 Task: Create a ticket for managing requests related to user account data export.
Action: Mouse moved to (453, 228)
Screenshot: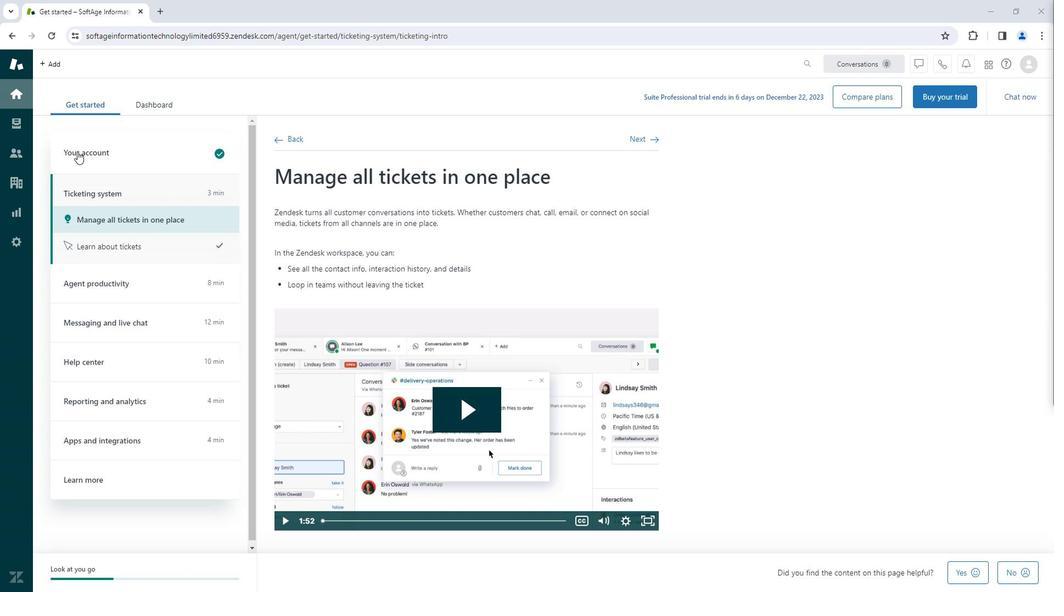 
Action: Mouse pressed left at (453, 228)
Screenshot: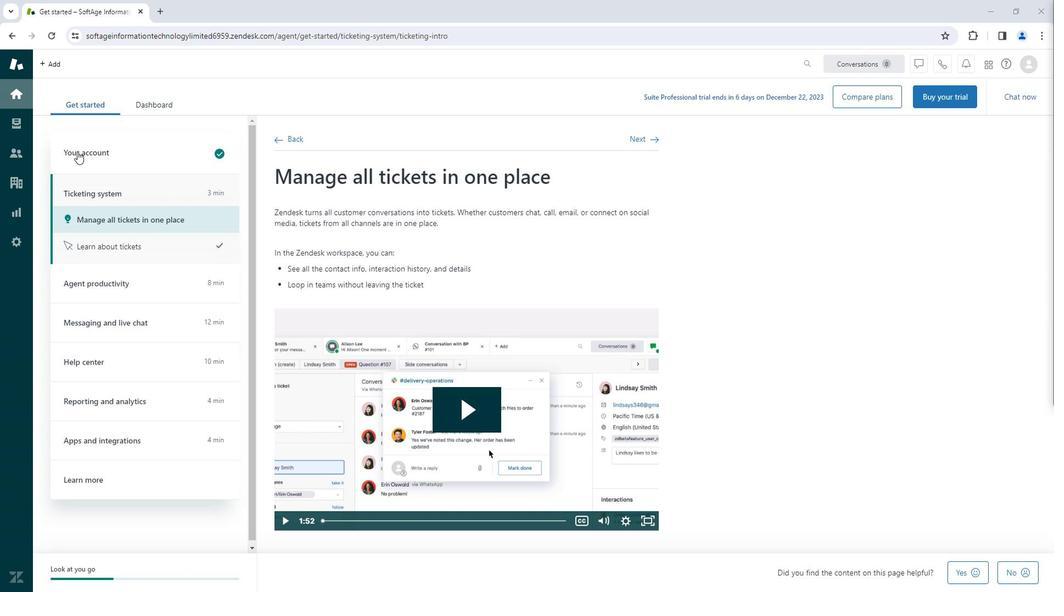 
Action: Mouse pressed left at (453, 228)
Screenshot: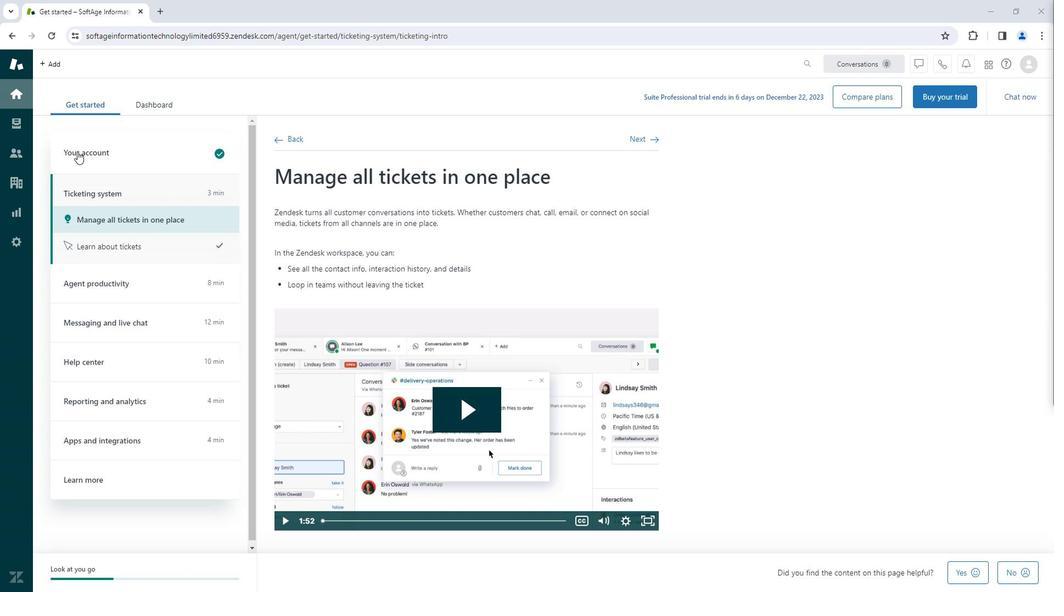 
Action: Mouse pressed left at (453, 228)
Screenshot: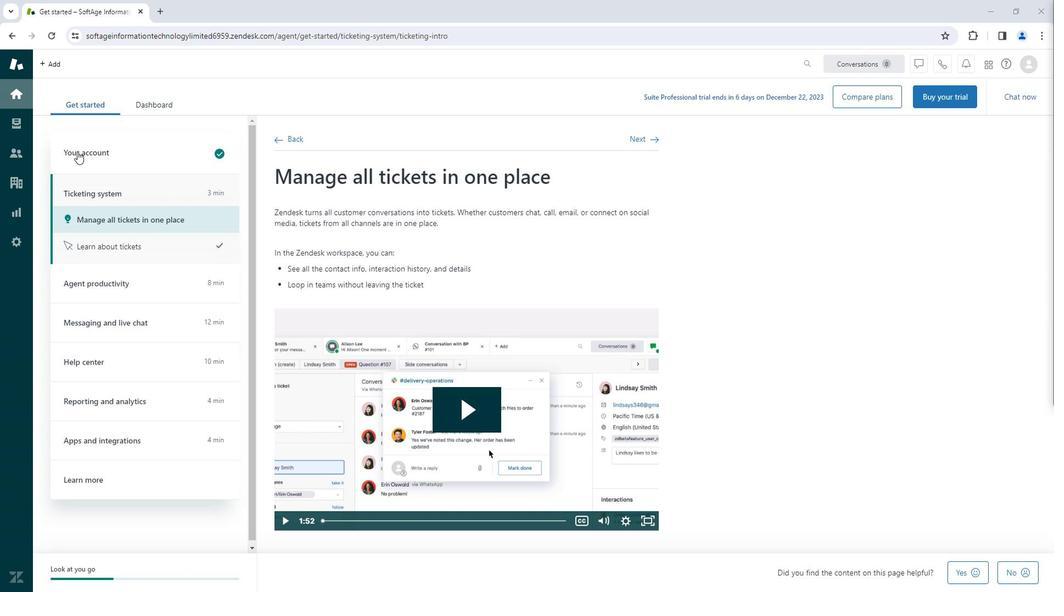 
Action: Mouse pressed left at (453, 228)
Screenshot: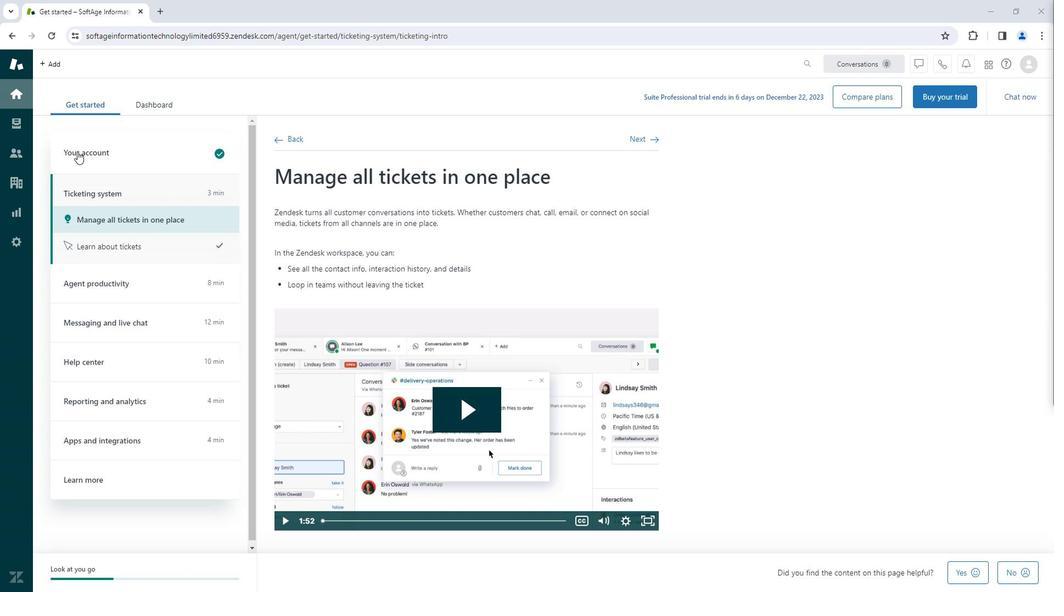 
Action: Mouse pressed left at (453, 228)
Screenshot: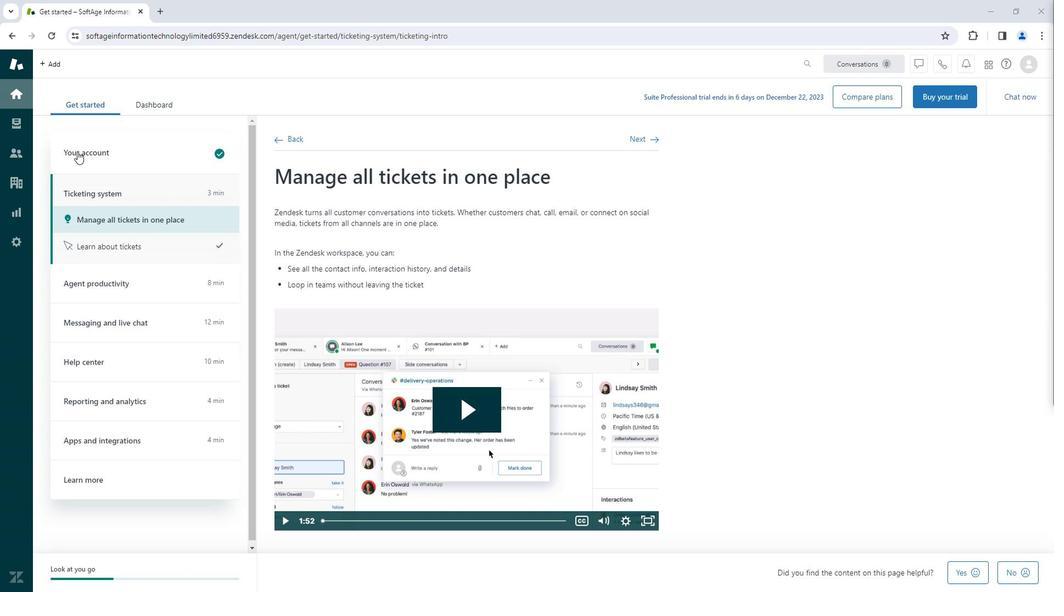 
Action: Mouse pressed left at (453, 228)
Screenshot: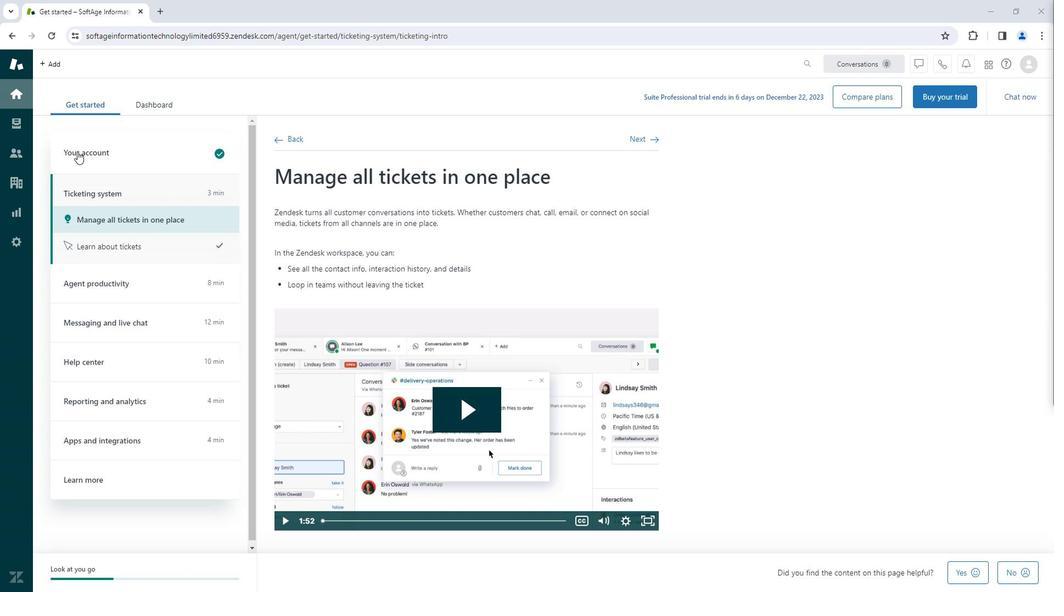 
Action: Mouse moved to (233, 225)
Screenshot: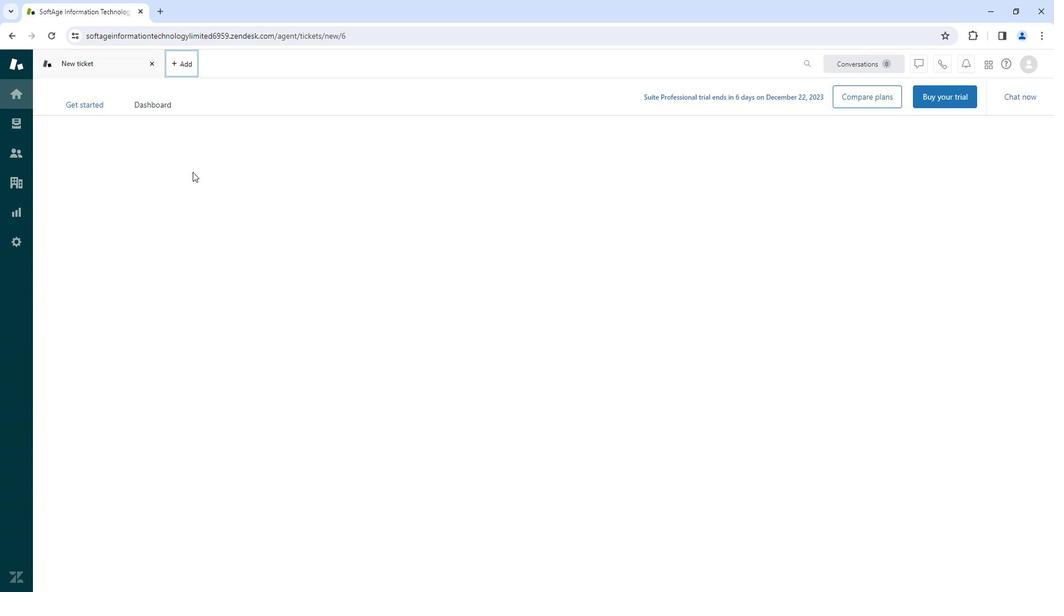 
Action: Mouse pressed left at (233, 225)
Screenshot: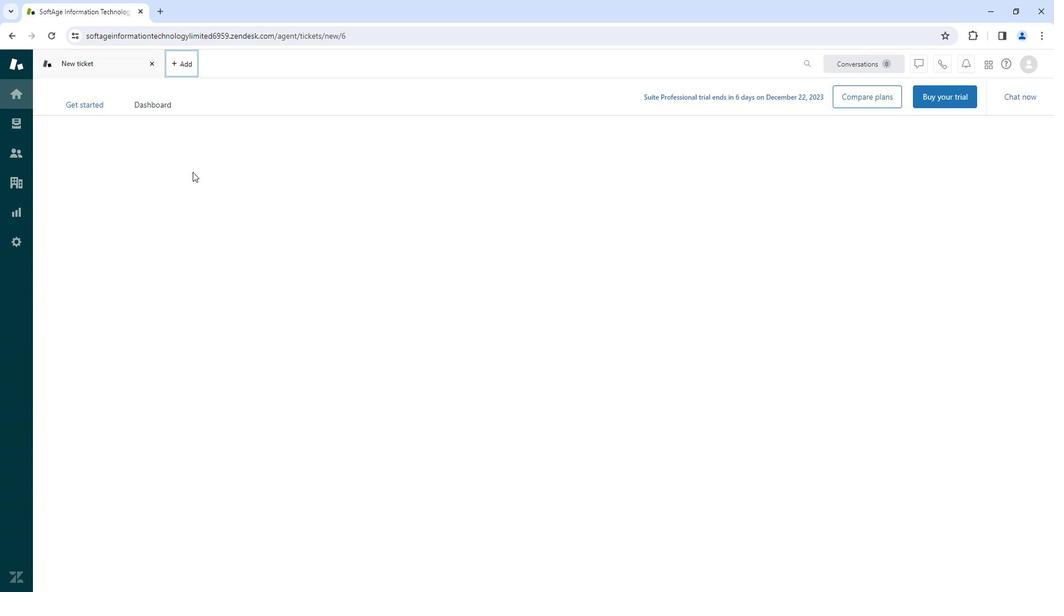 
Action: Mouse pressed left at (233, 225)
Screenshot: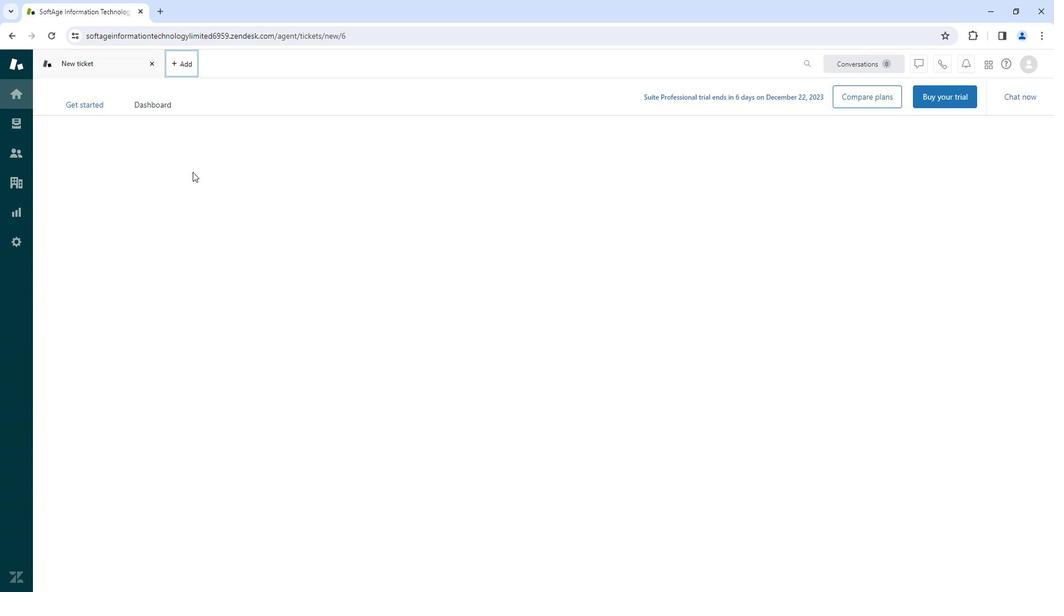 
Action: Mouse pressed left at (233, 225)
Screenshot: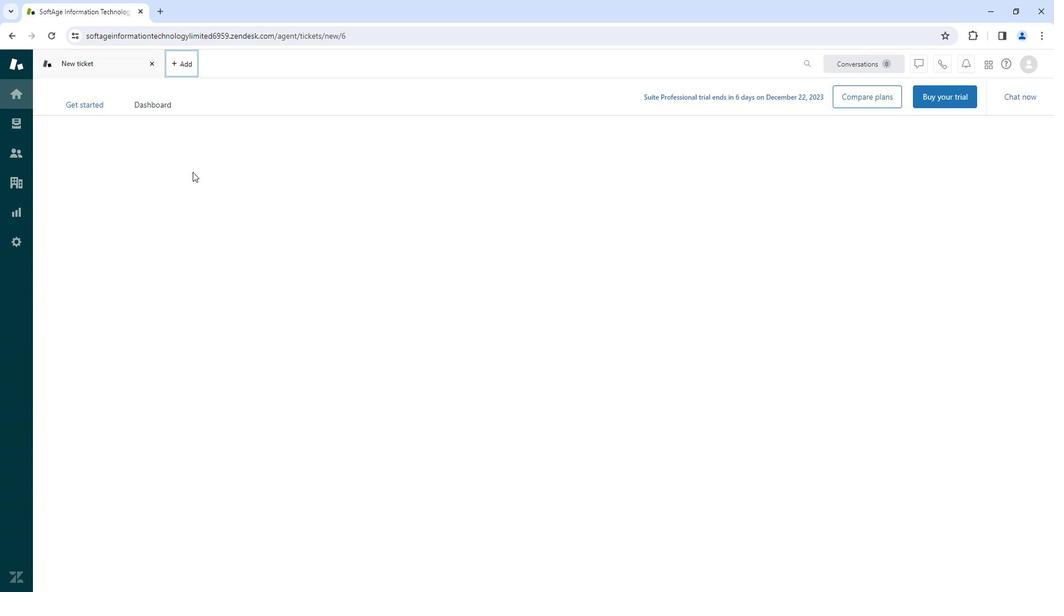 
Action: Mouse pressed left at (233, 225)
Screenshot: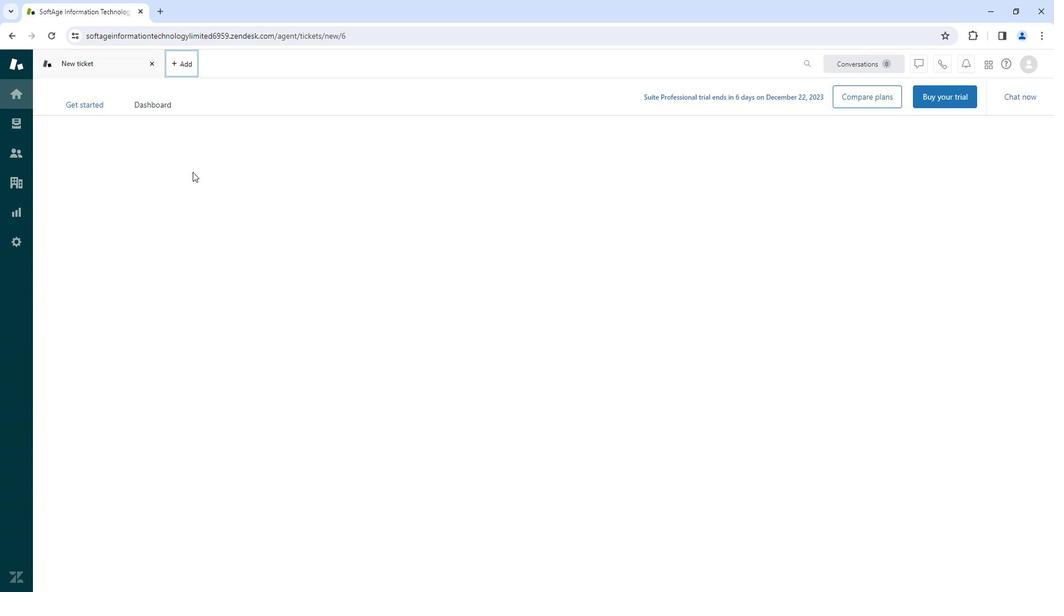 
Action: Mouse pressed left at (233, 225)
Screenshot: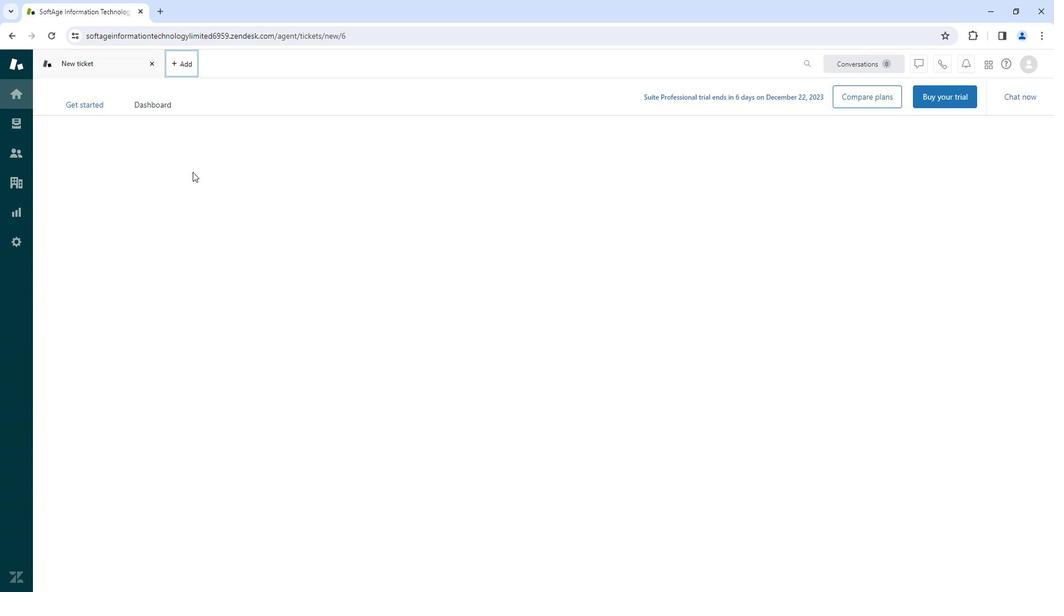 
Action: Mouse pressed left at (233, 225)
Screenshot: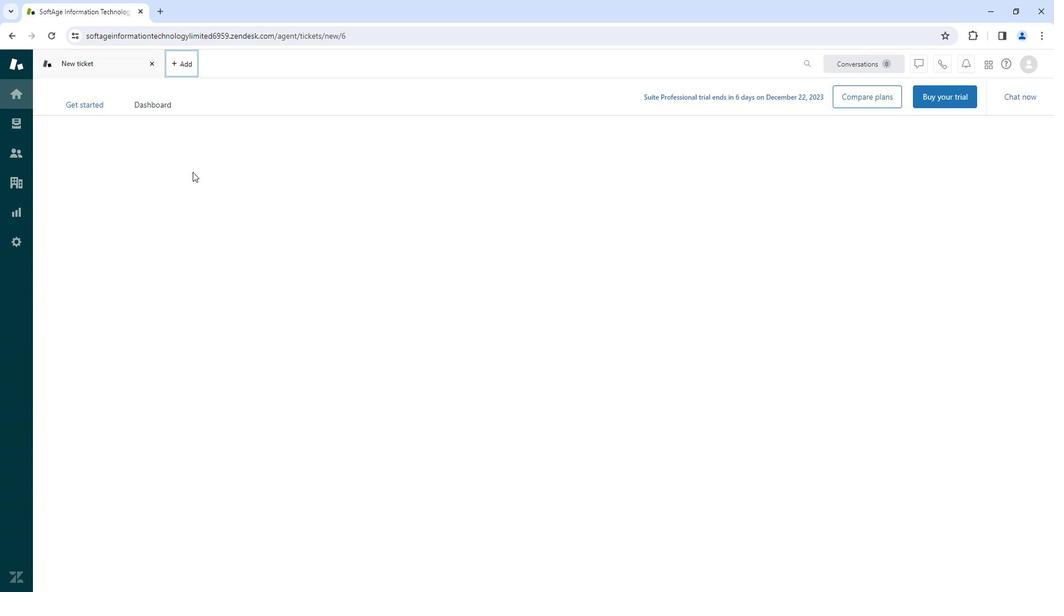 
Action: Mouse moved to (243, 268)
Screenshot: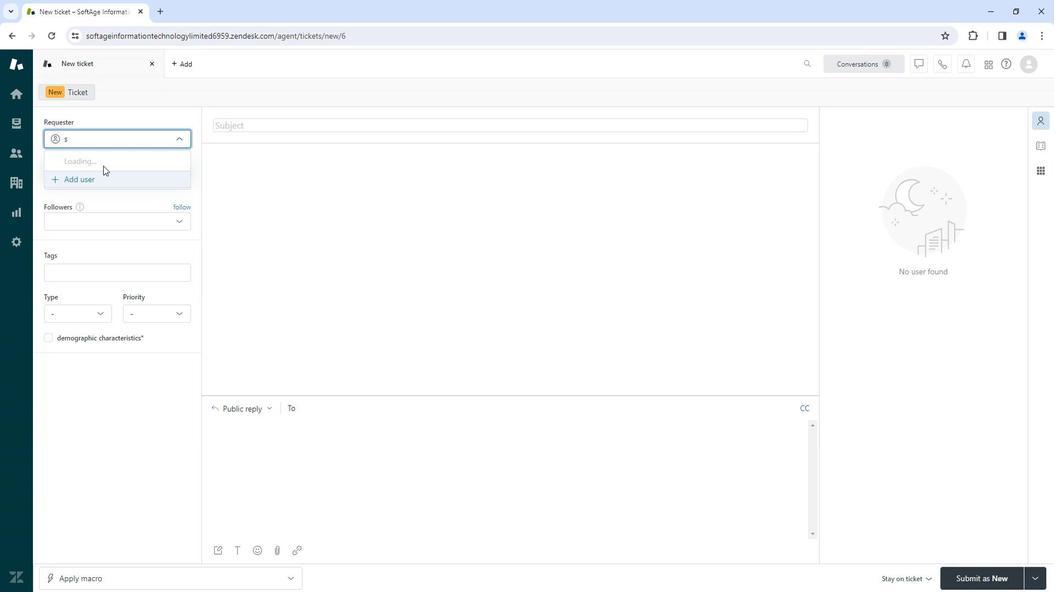 
Action: Mouse pressed left at (243, 268)
Screenshot: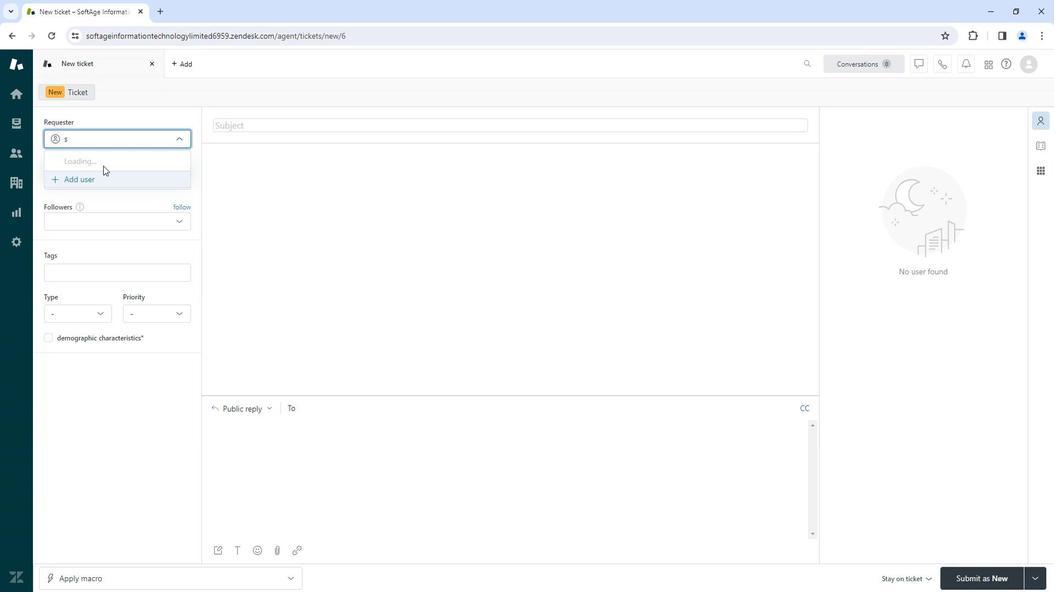 
Action: Mouse pressed left at (243, 268)
Screenshot: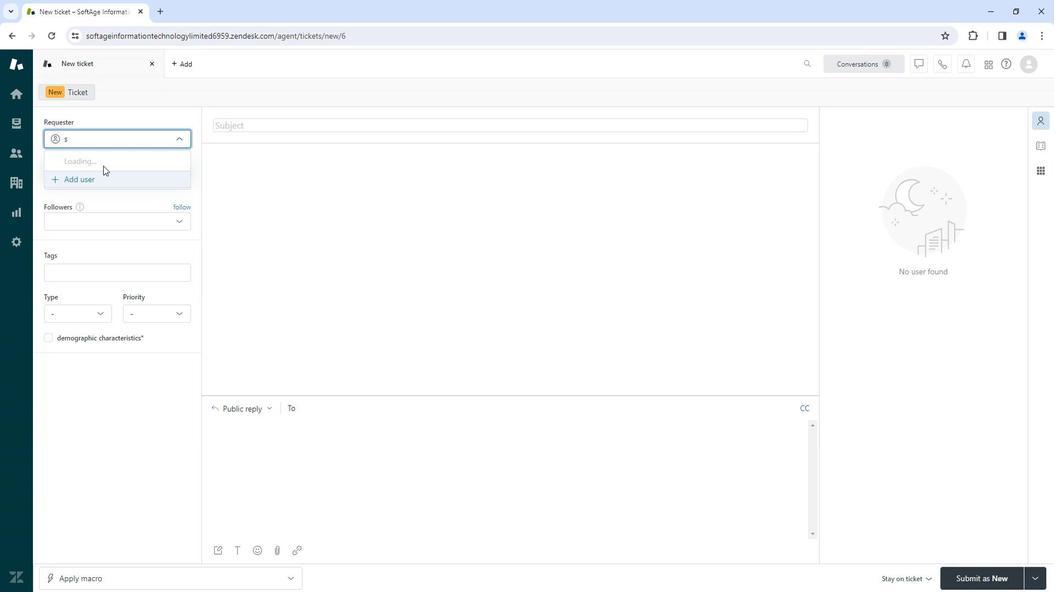 
Action: Mouse pressed left at (243, 268)
Screenshot: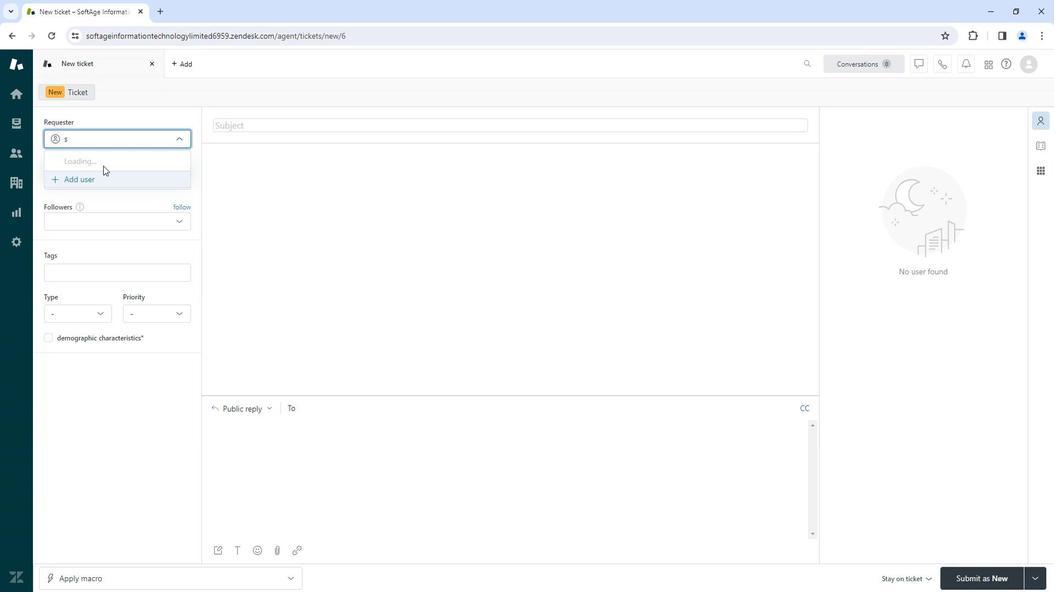 
Action: Mouse pressed left at (243, 268)
Screenshot: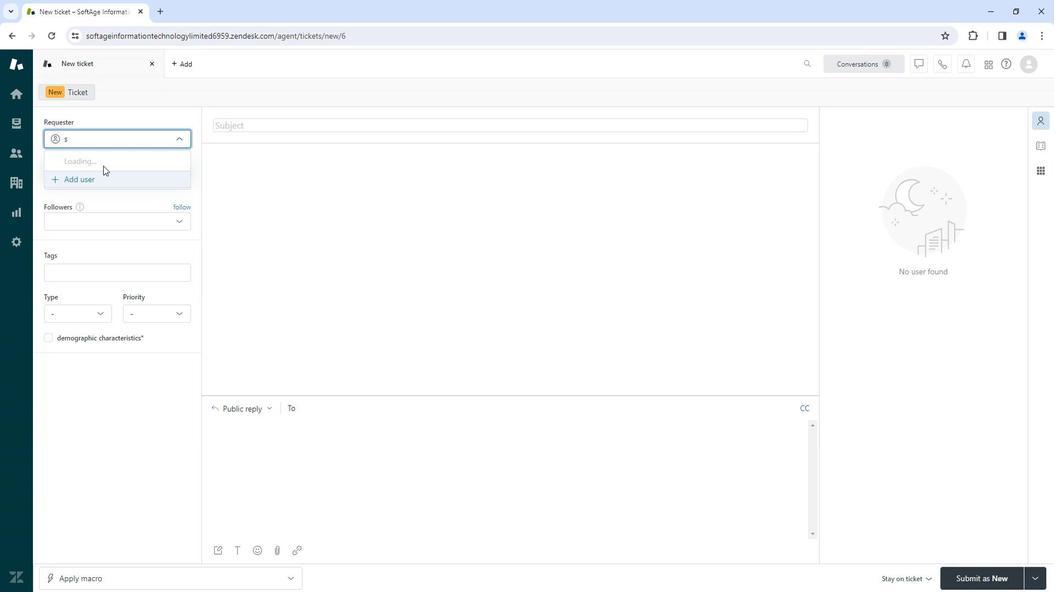 
Action: Mouse pressed left at (243, 268)
Screenshot: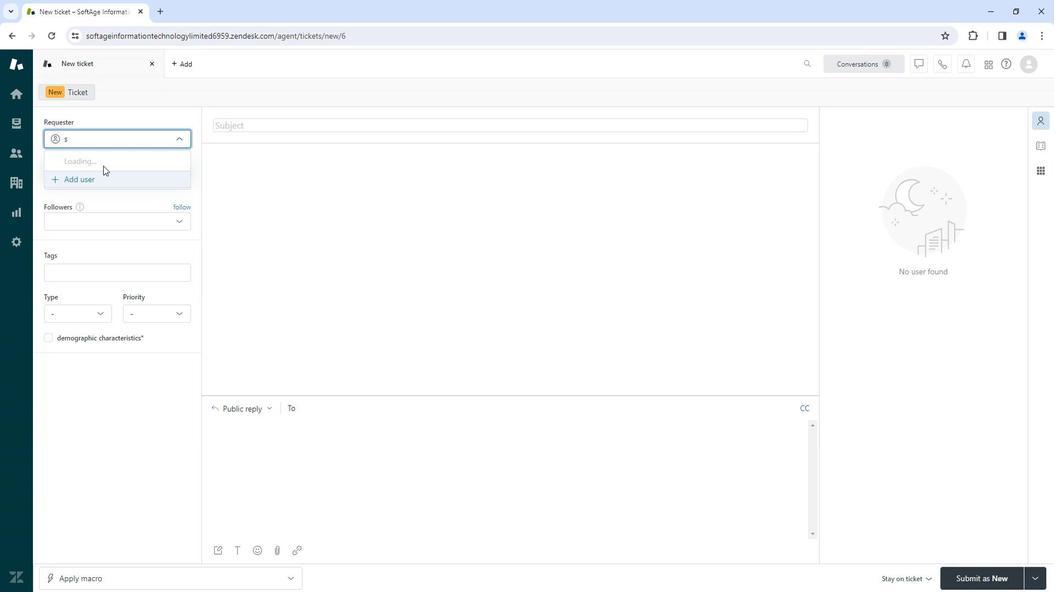 
Action: Mouse pressed left at (243, 268)
Screenshot: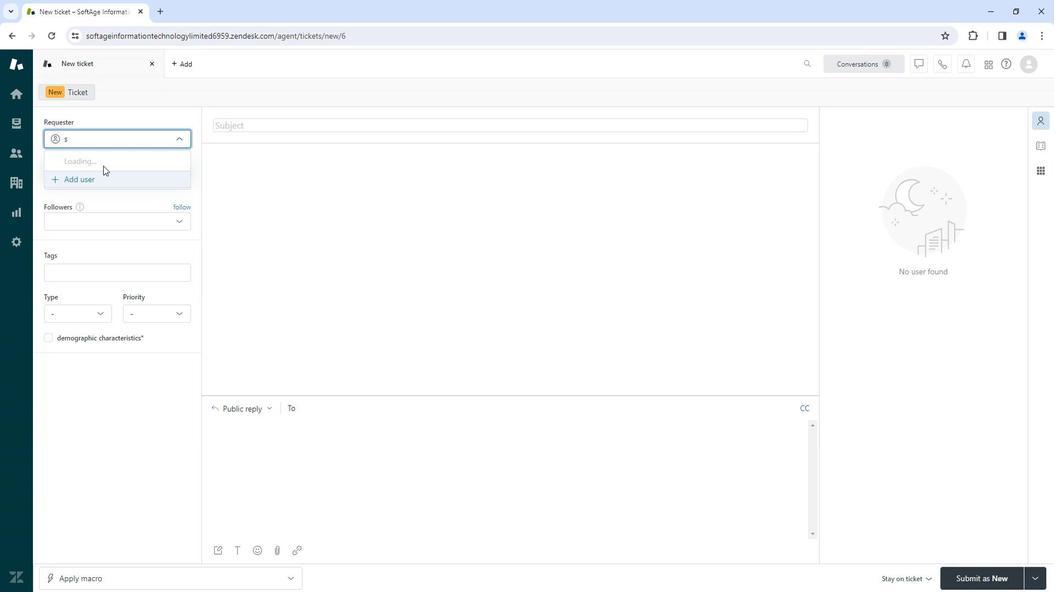 
Action: Mouse moved to (243, 267)
Screenshot: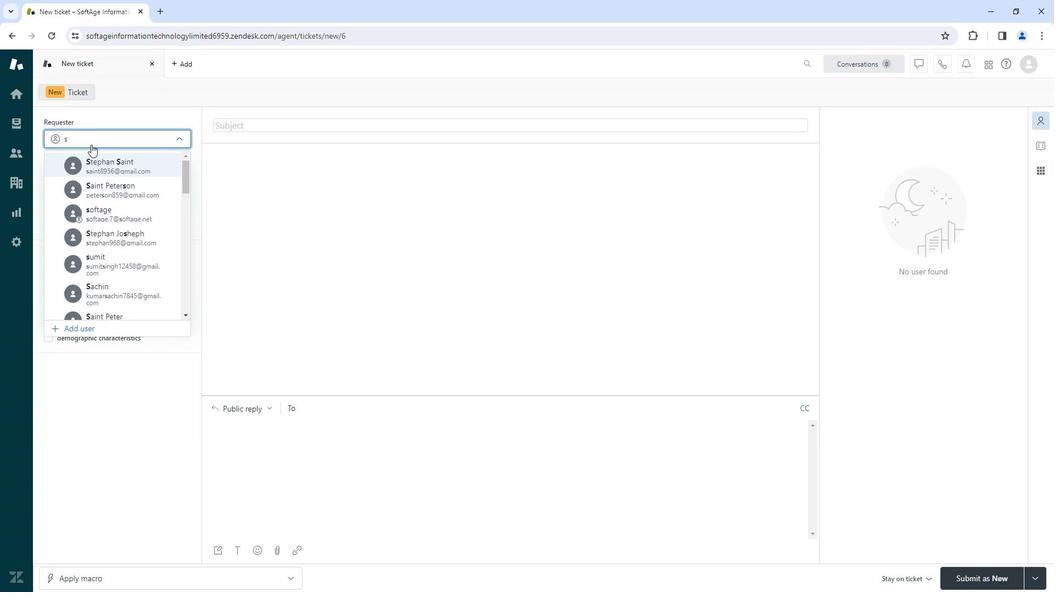 
Action: Key pressed sssss
Screenshot: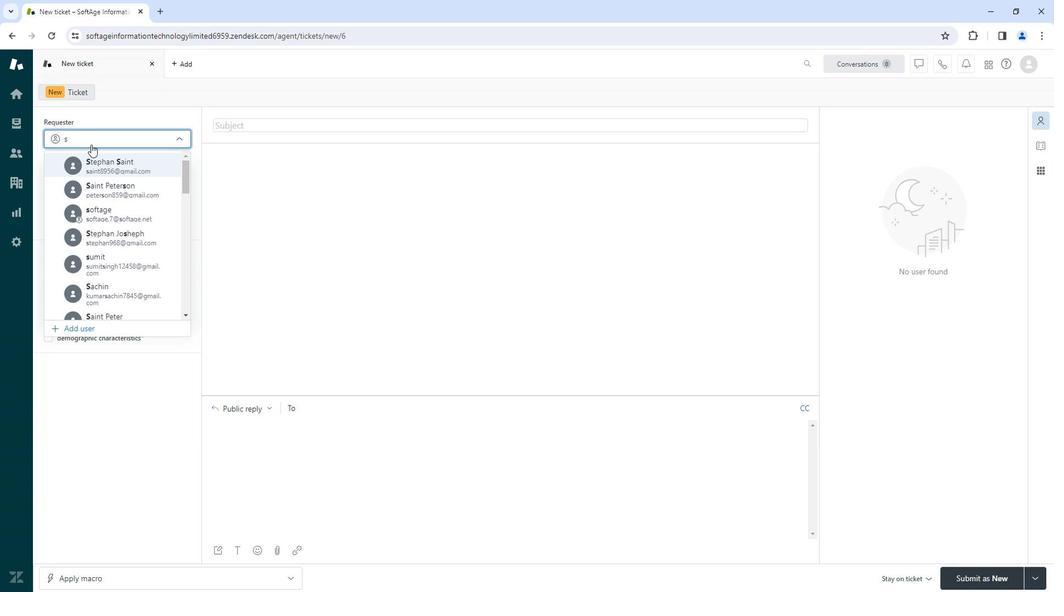 
Action: Mouse moved to (246, 337)
Screenshot: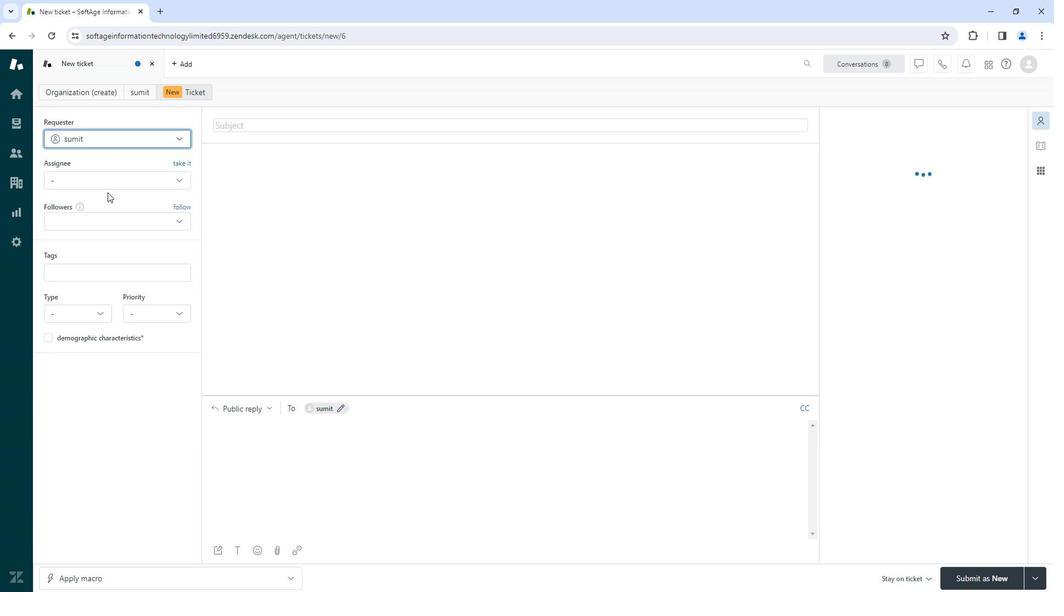 
Action: Mouse pressed left at (246, 337)
Screenshot: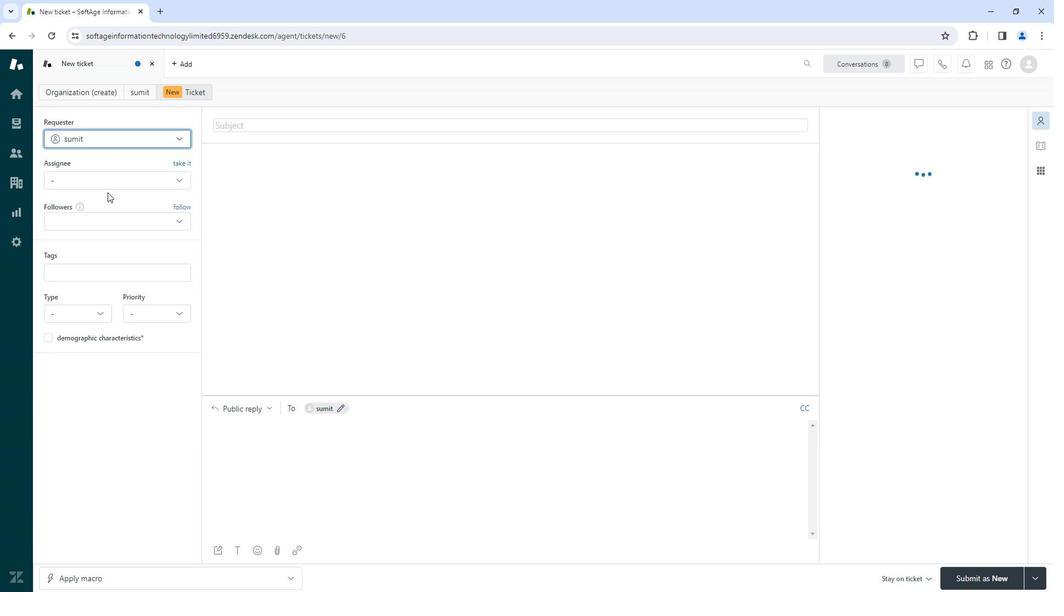 
Action: Mouse pressed left at (246, 337)
Screenshot: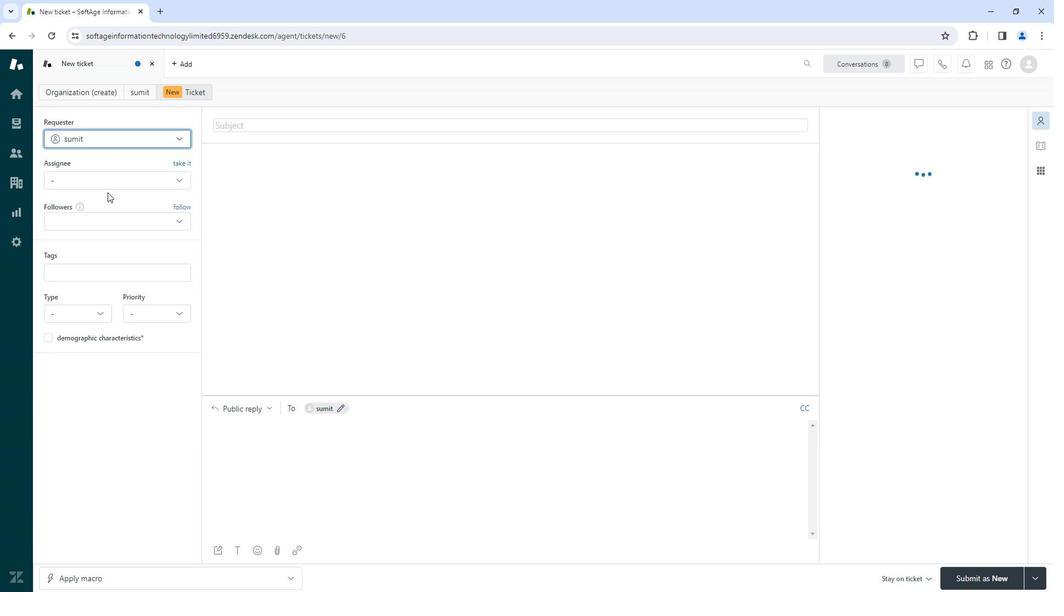 
Action: Mouse pressed left at (246, 337)
Screenshot: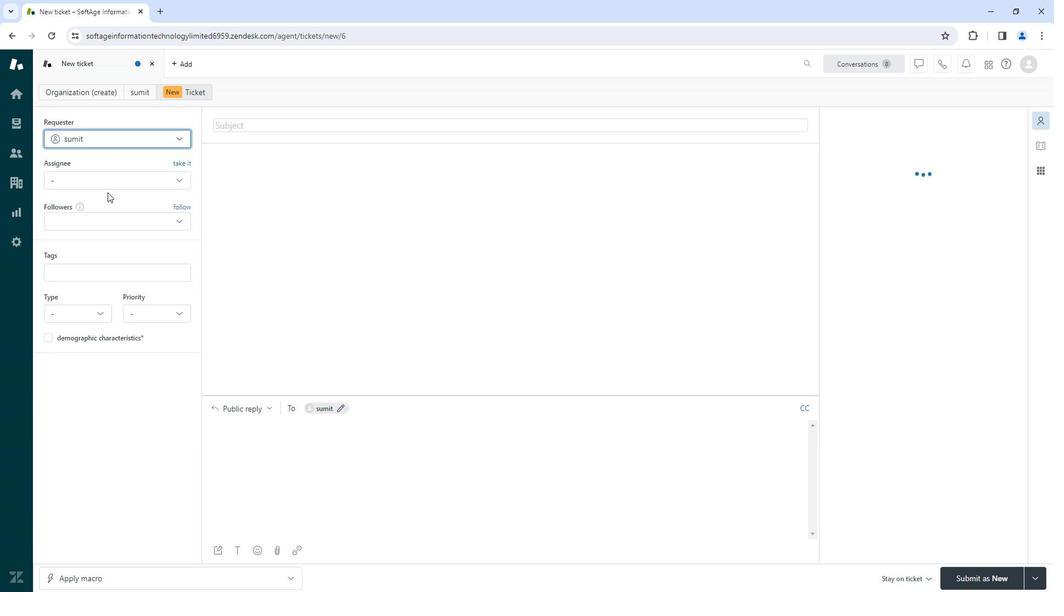 
Action: Mouse pressed left at (246, 337)
Screenshot: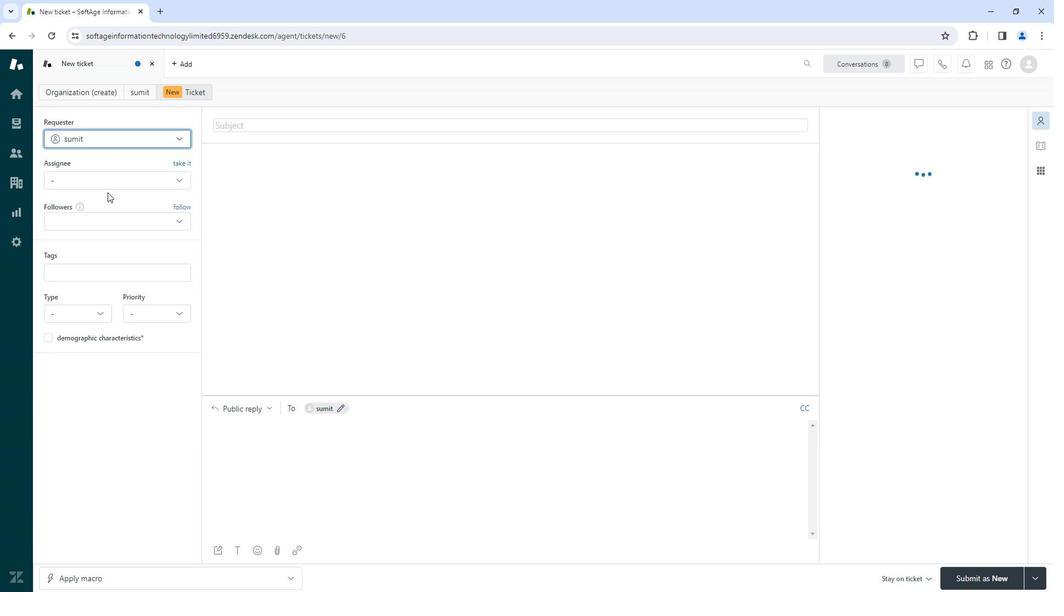 
Action: Mouse pressed left at (246, 337)
Screenshot: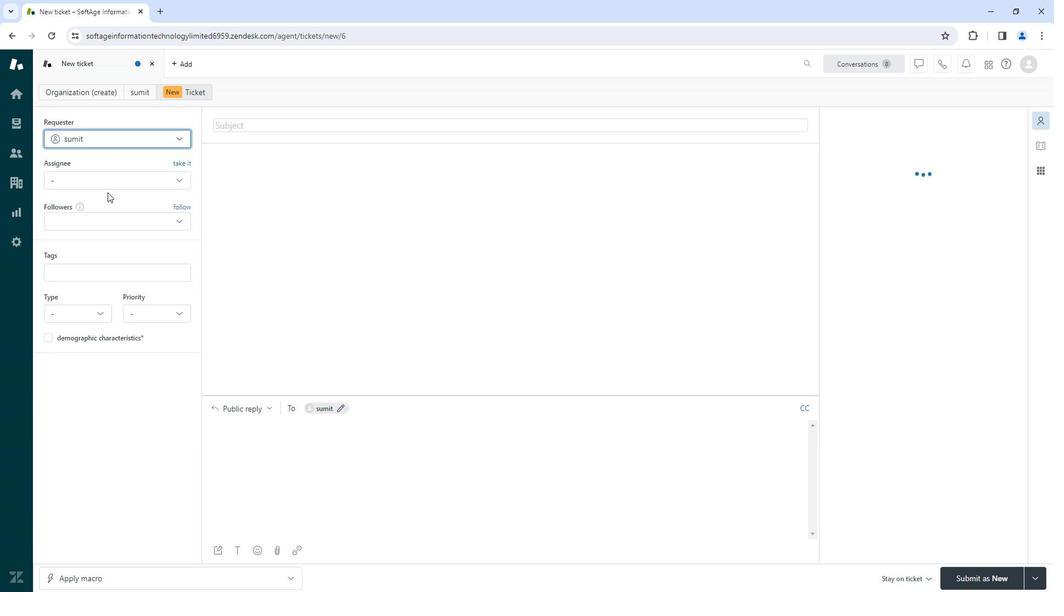 
Action: Mouse pressed left at (246, 337)
Screenshot: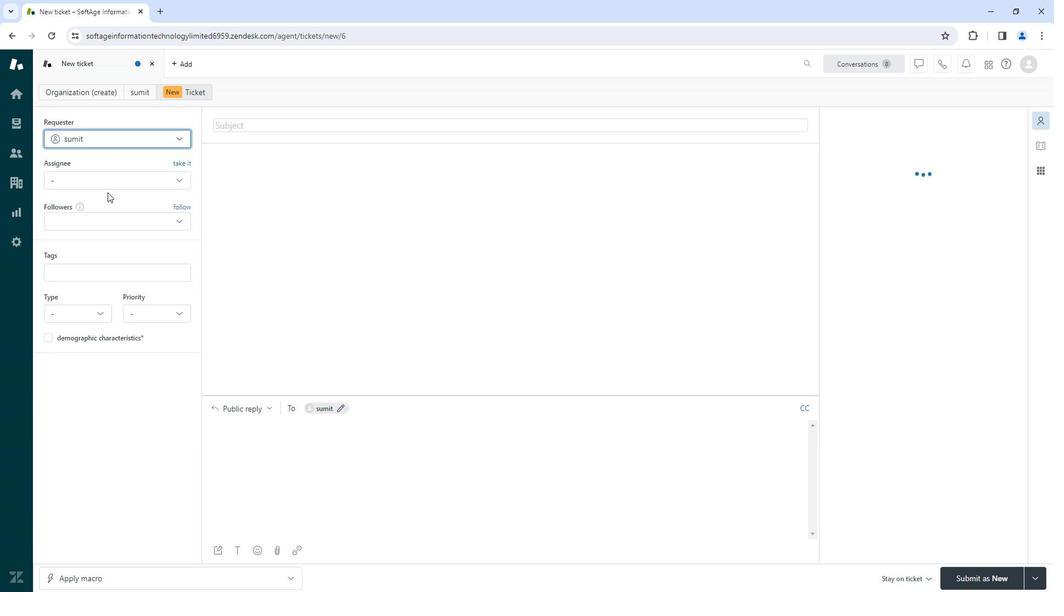 
Action: Mouse moved to (243, 295)
Screenshot: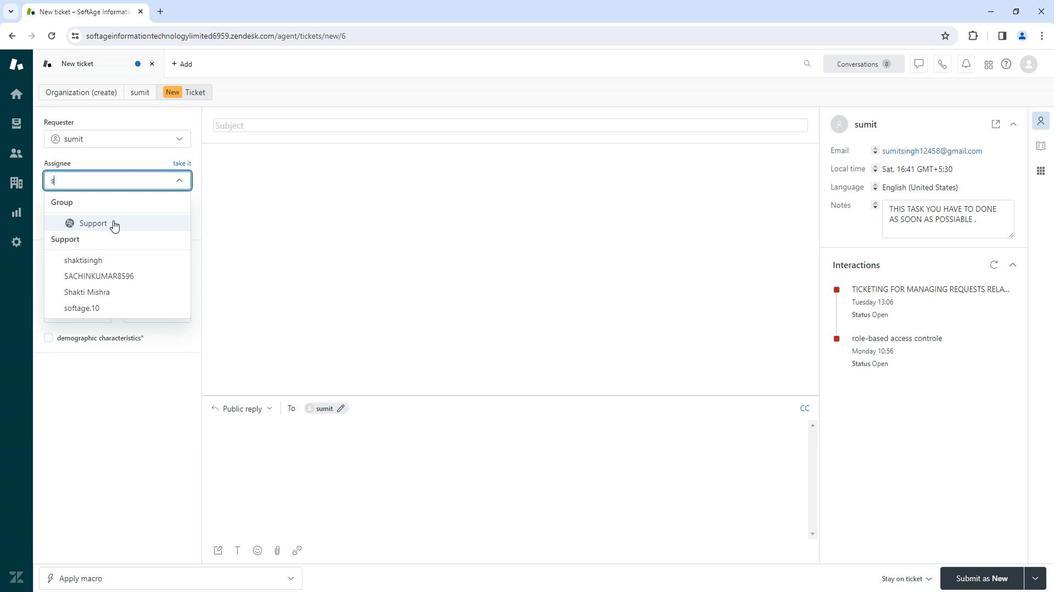 
Action: Mouse pressed left at (243, 295)
Screenshot: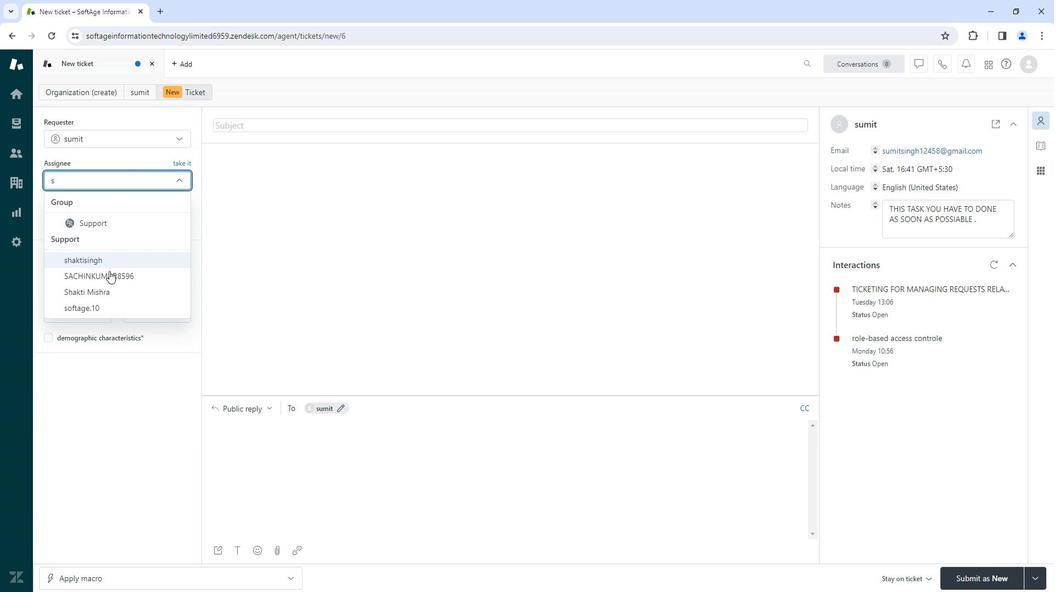 
Action: Mouse pressed left at (243, 295)
Screenshot: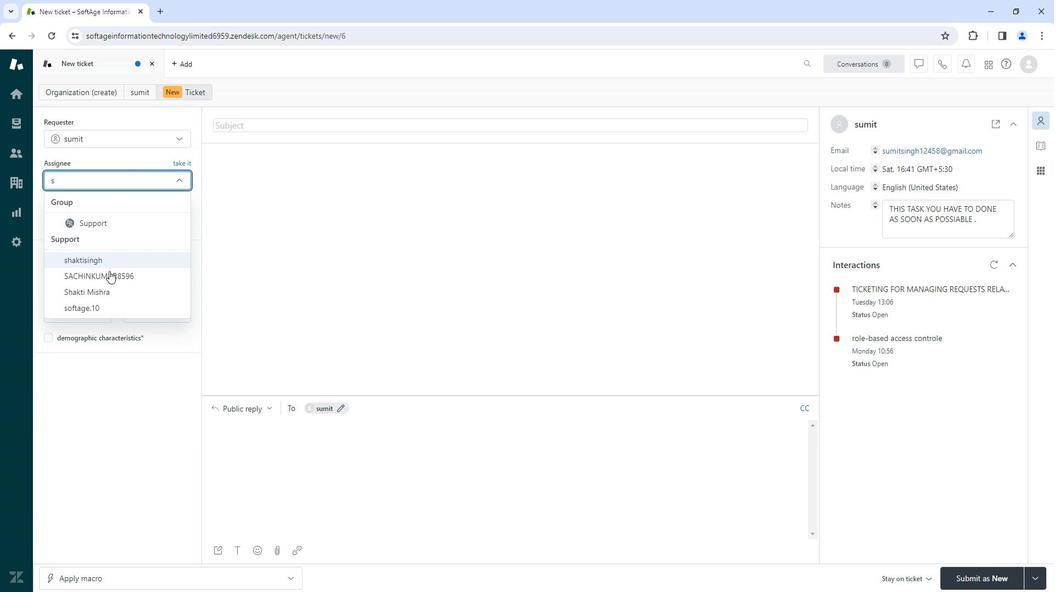 
Action: Mouse pressed left at (243, 295)
Screenshot: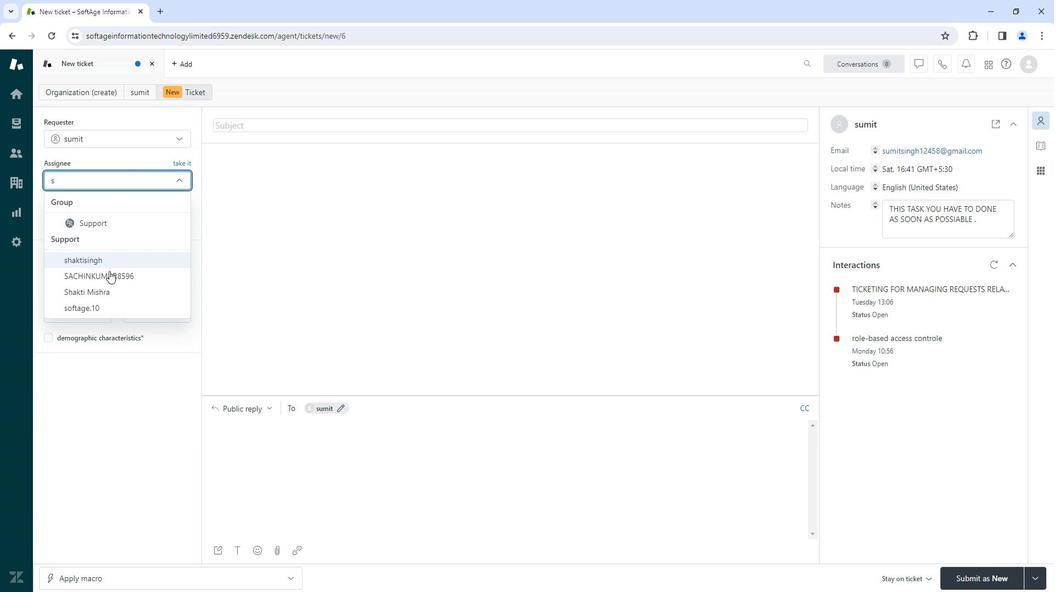
Action: Mouse pressed left at (243, 295)
Screenshot: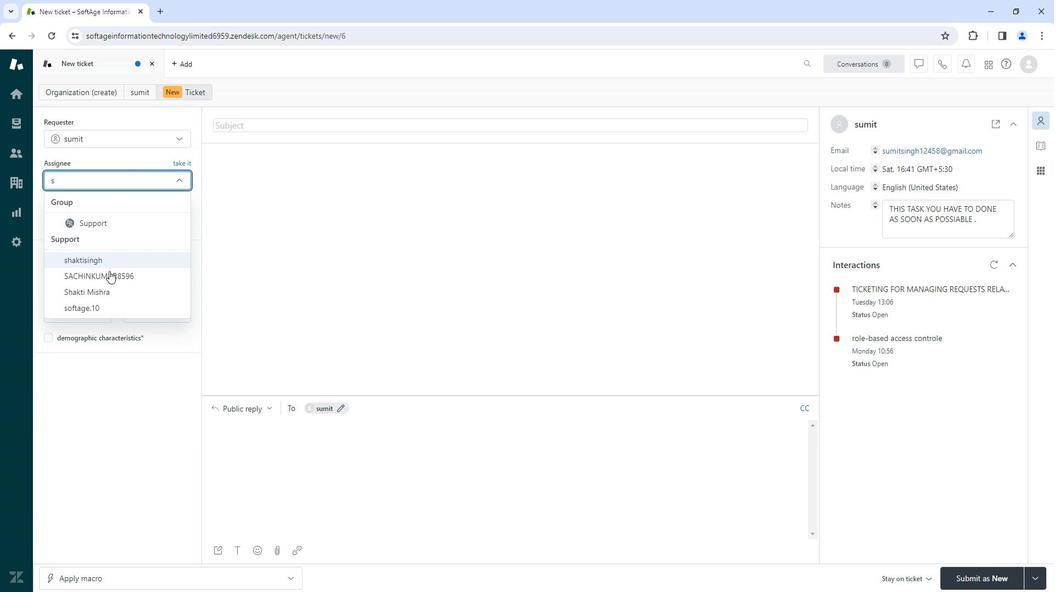 
Action: Mouse pressed left at (243, 295)
Screenshot: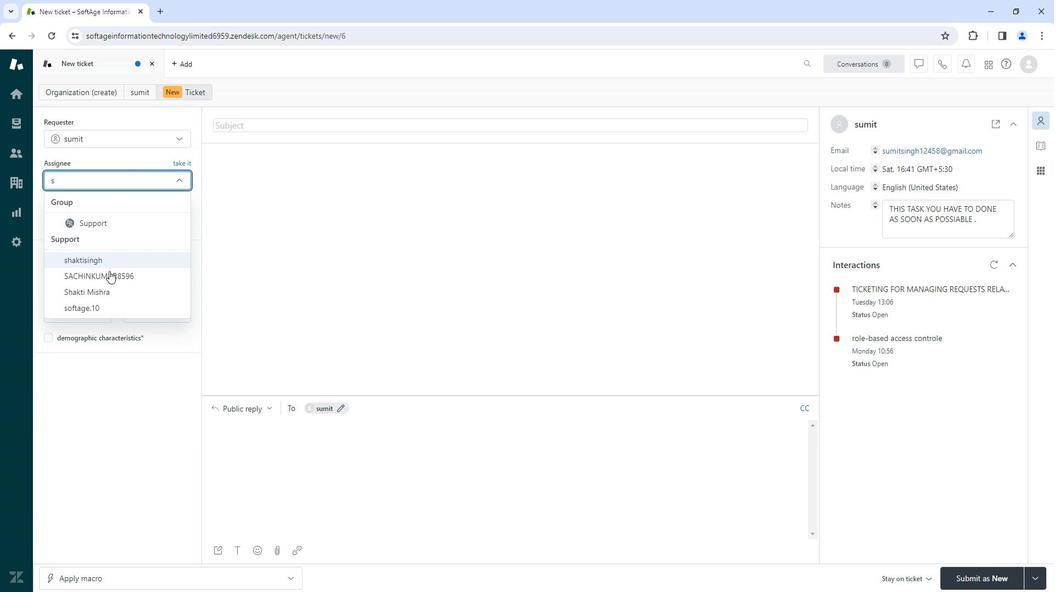 
Action: Mouse pressed left at (243, 295)
Screenshot: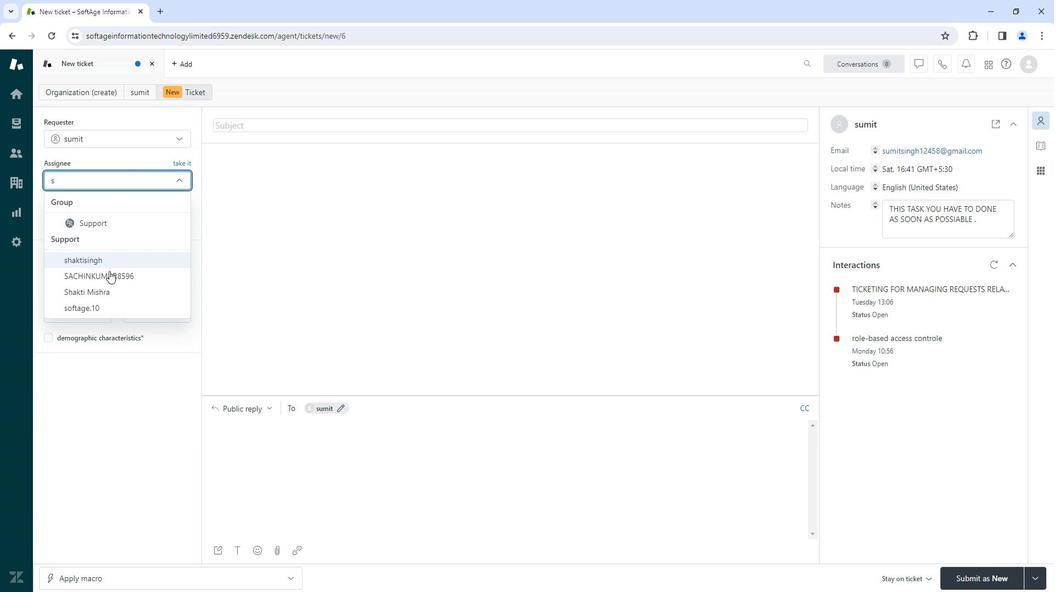 
Action: Mouse moved to (244, 312)
Screenshot: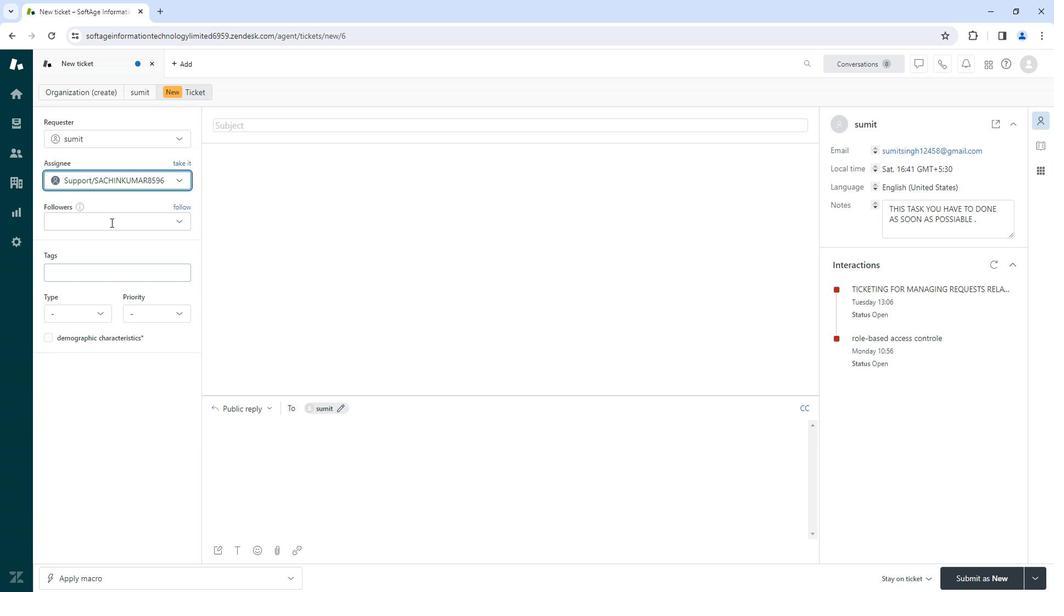 
Action: Key pressed sssss
Screenshot: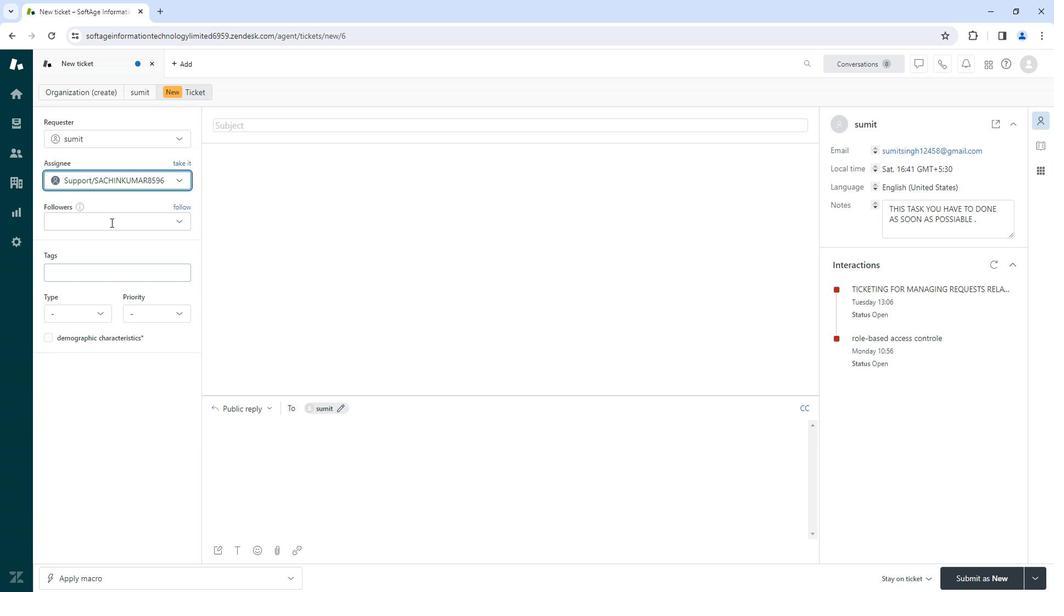 
Action: Mouse moved to (244, 312)
Screenshot: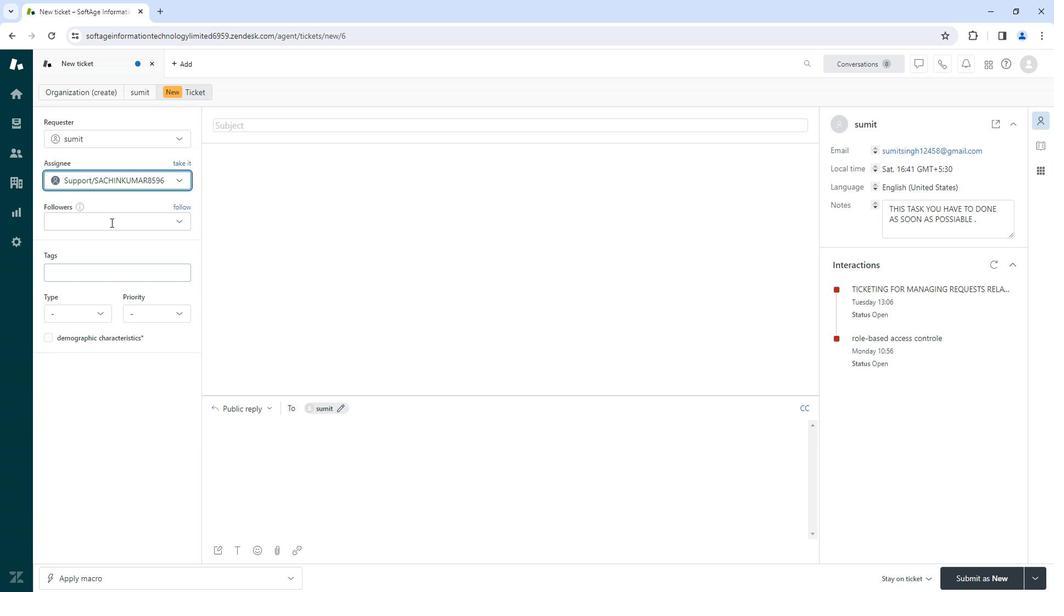 
Action: Key pressed s
Screenshot: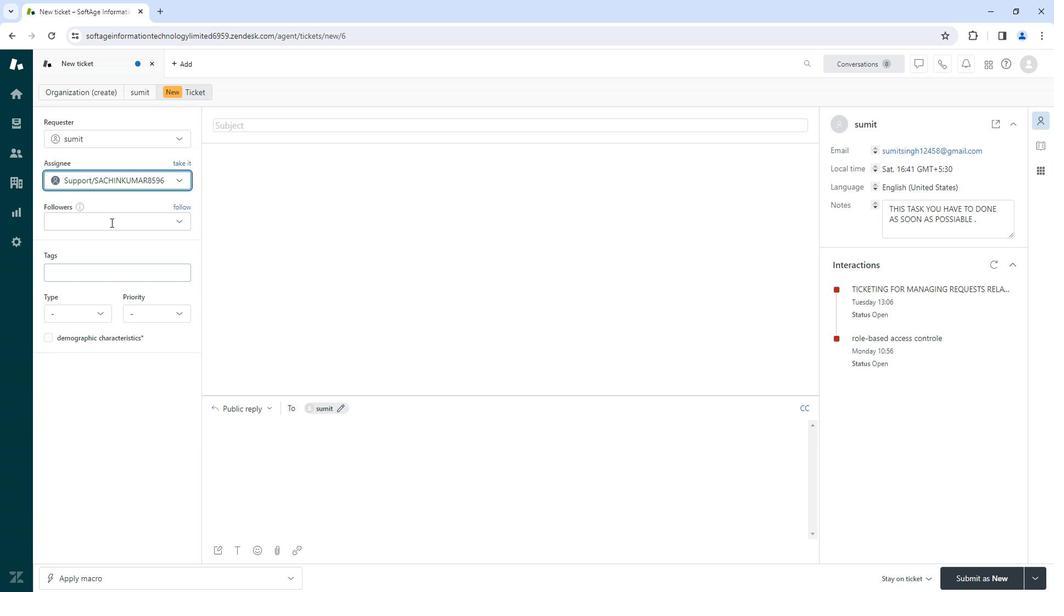 
Action: Mouse moved to (243, 342)
Screenshot: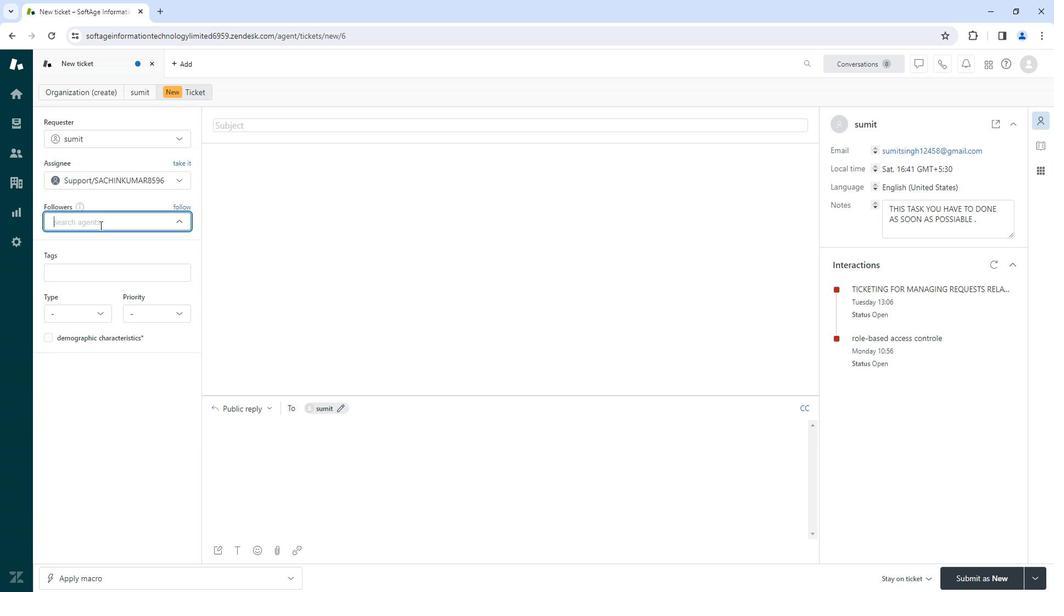 
Action: Mouse pressed left at (243, 342)
Screenshot: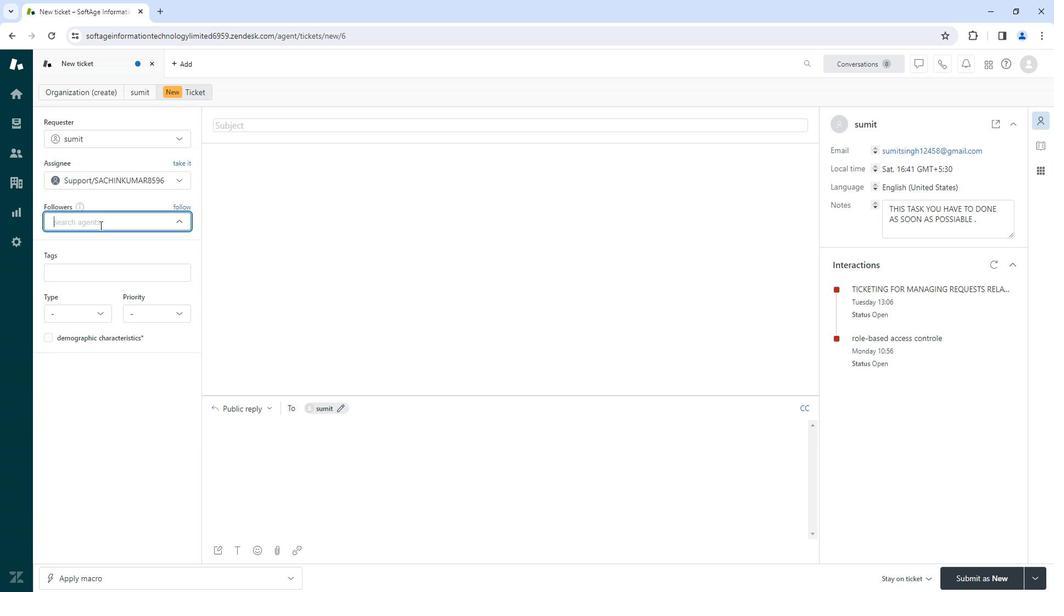 
Action: Mouse pressed left at (243, 342)
Screenshot: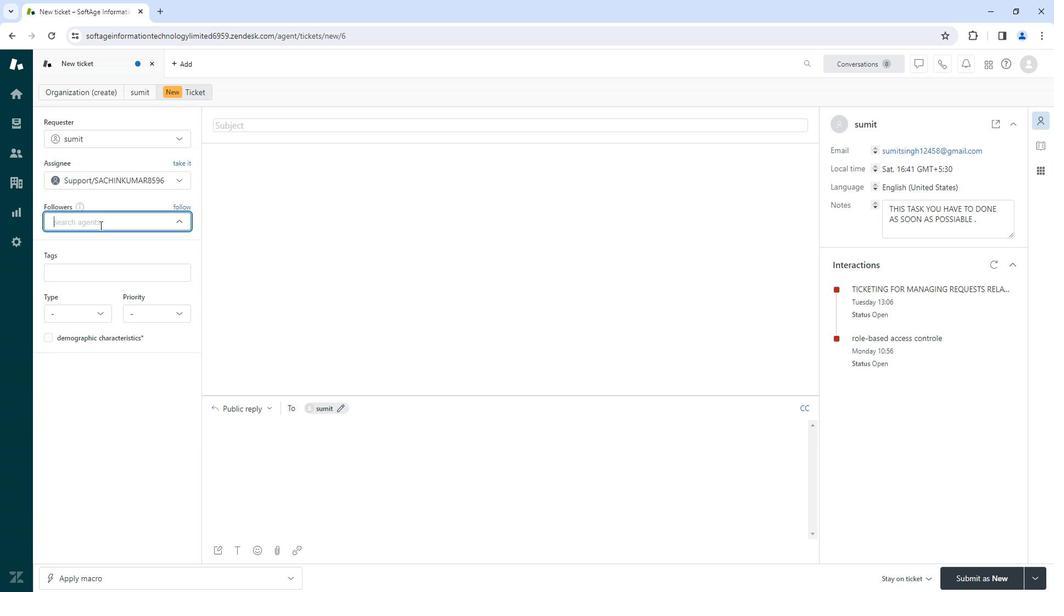 
Action: Mouse pressed left at (243, 342)
Screenshot: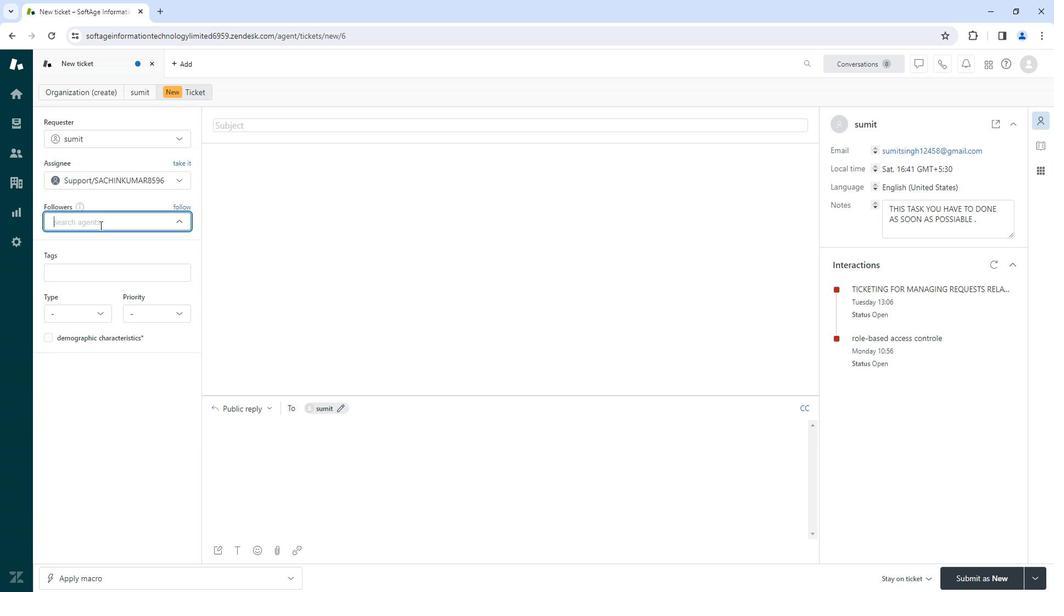 
Action: Mouse pressed left at (243, 342)
Screenshot: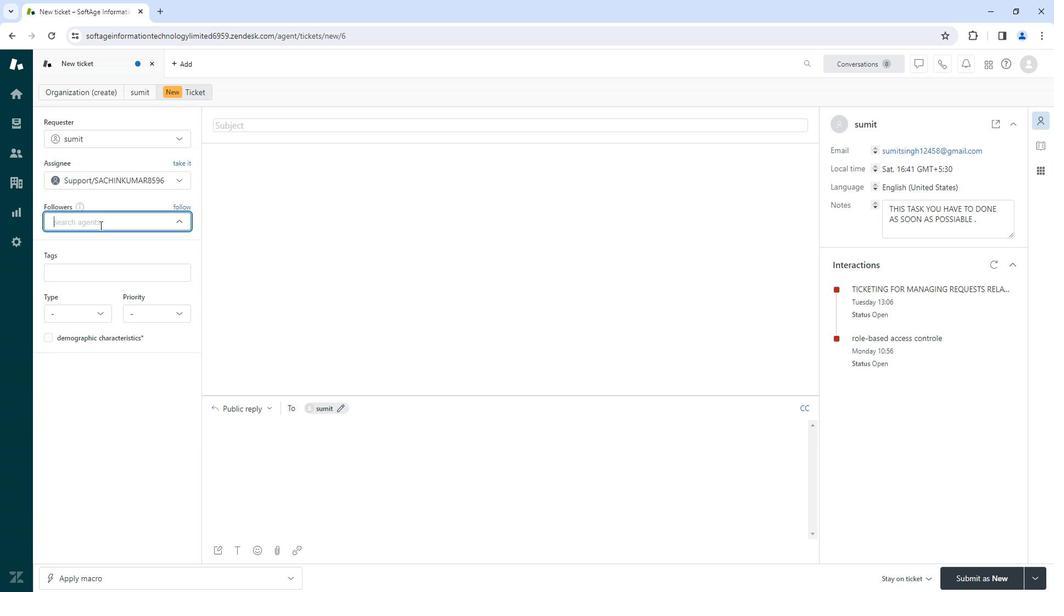 
Action: Mouse pressed left at (243, 342)
Screenshot: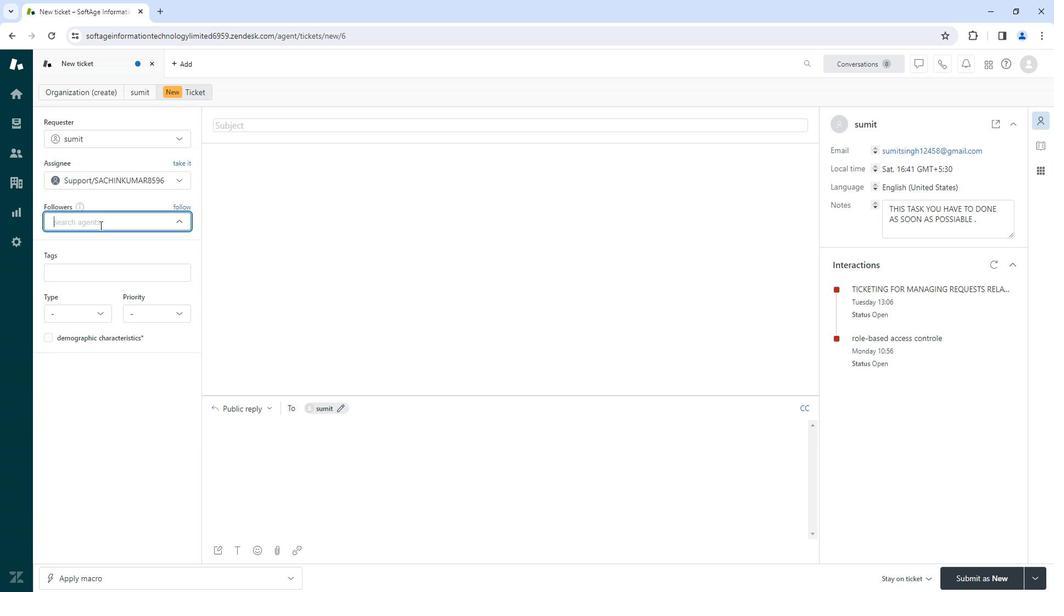 
Action: Mouse pressed left at (243, 342)
Screenshot: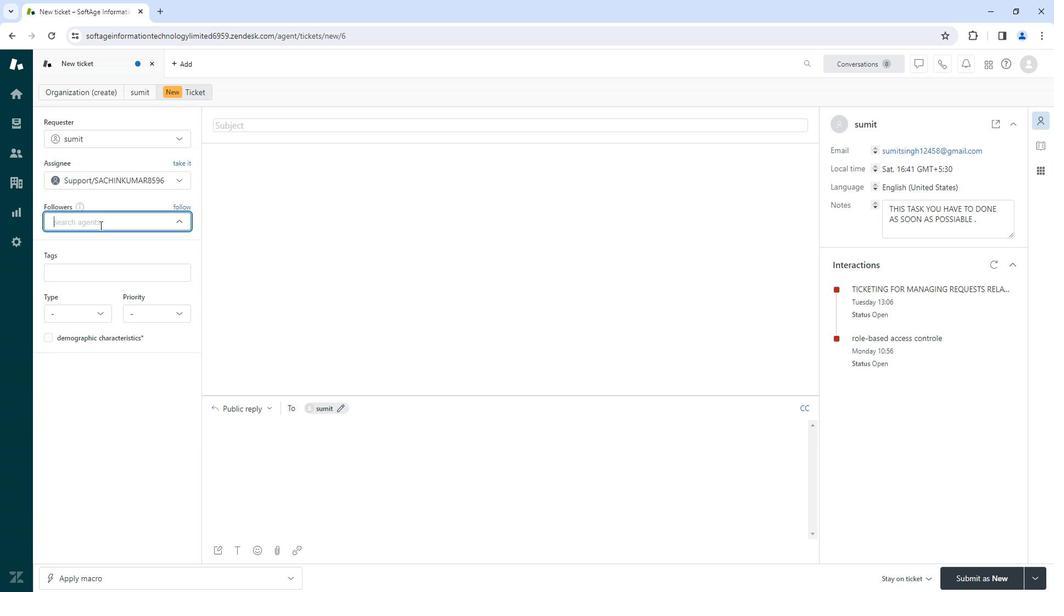 
Action: Mouse moved to (242, 313)
Screenshot: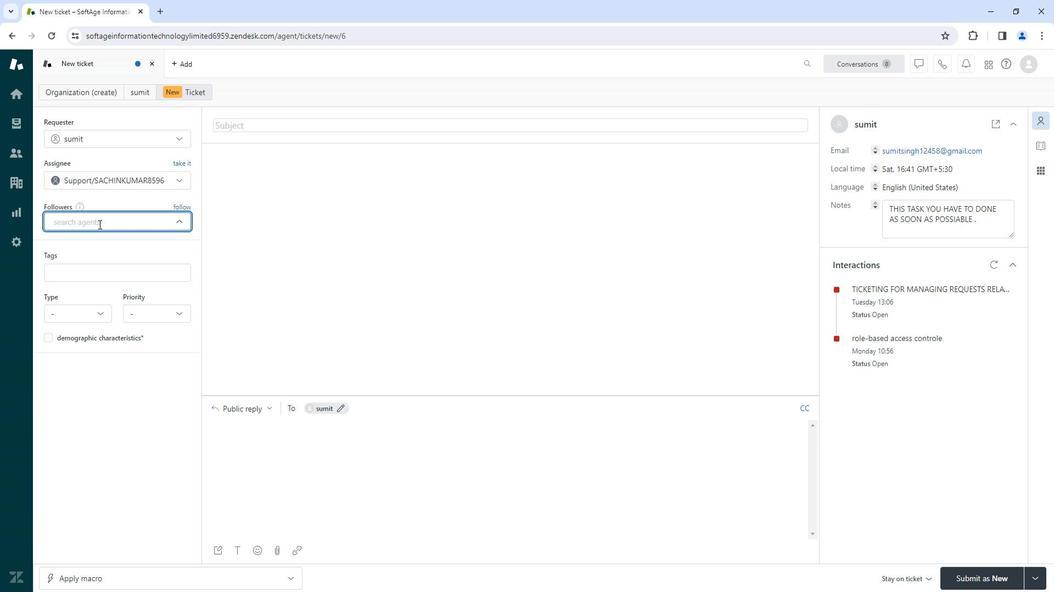 
Action: Mouse pressed left at (242, 313)
Screenshot: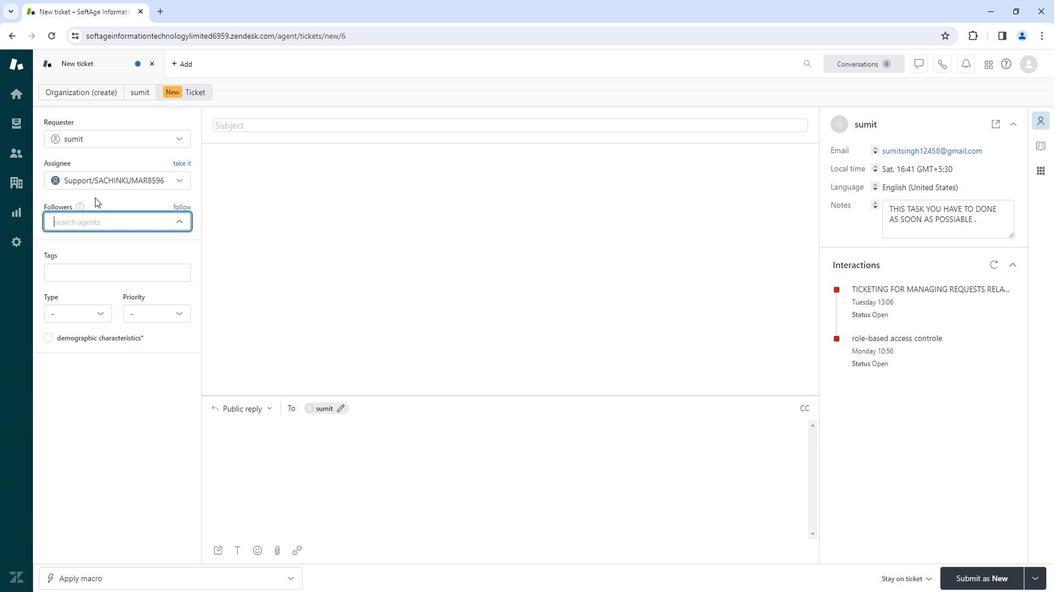 
Action: Mouse pressed left at (242, 313)
Screenshot: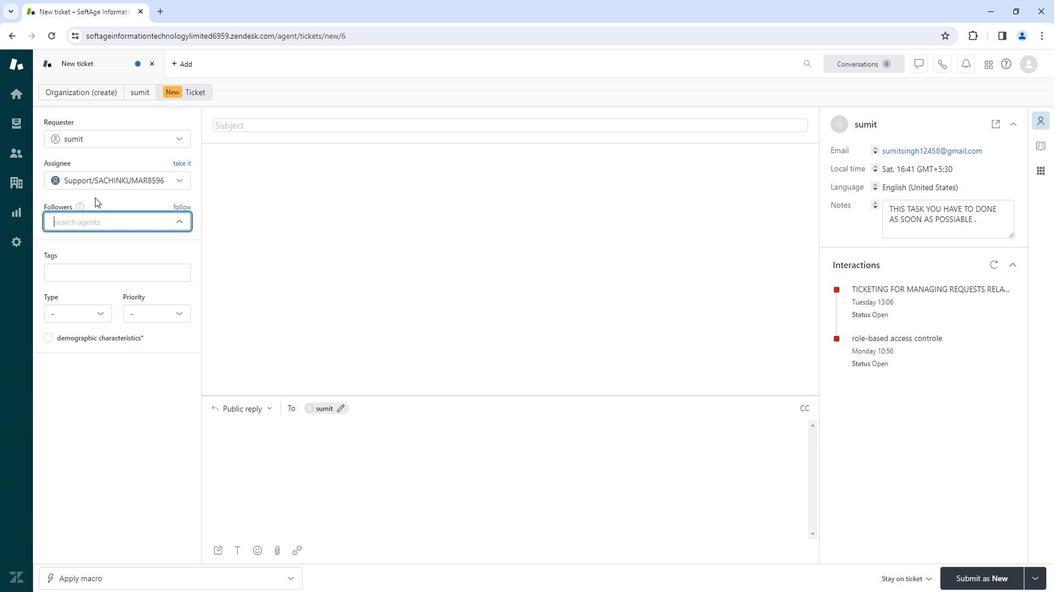 
Action: Mouse pressed left at (242, 313)
Screenshot: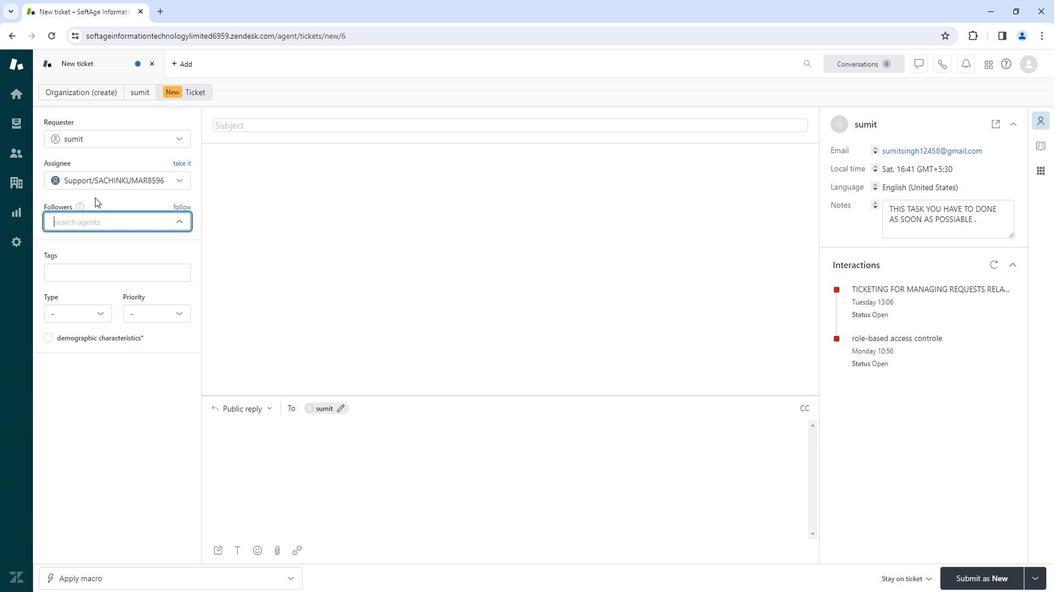 
Action: Mouse pressed left at (242, 313)
Screenshot: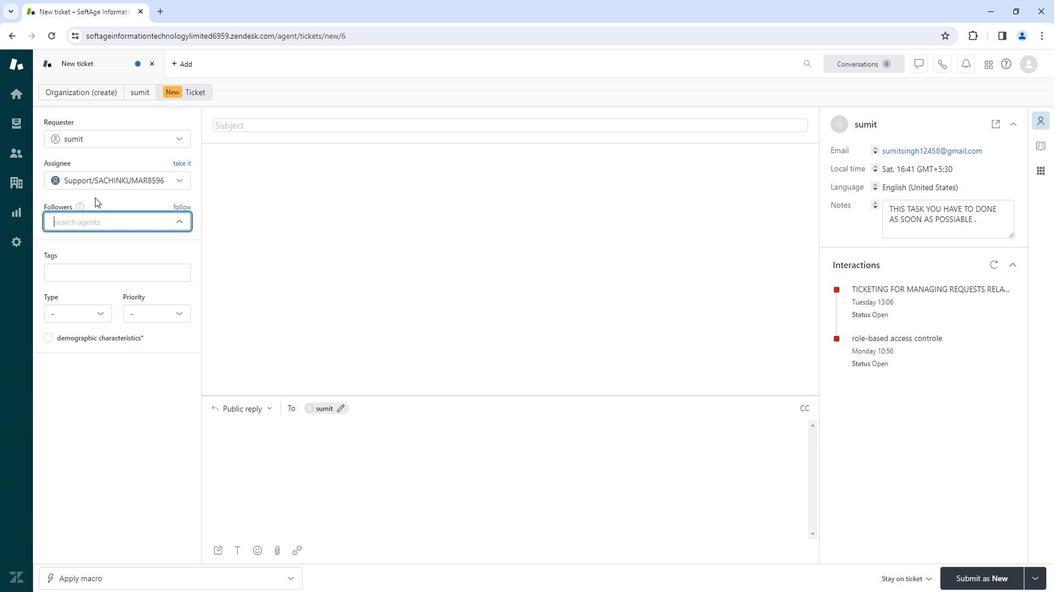 
Action: Mouse pressed left at (242, 313)
Screenshot: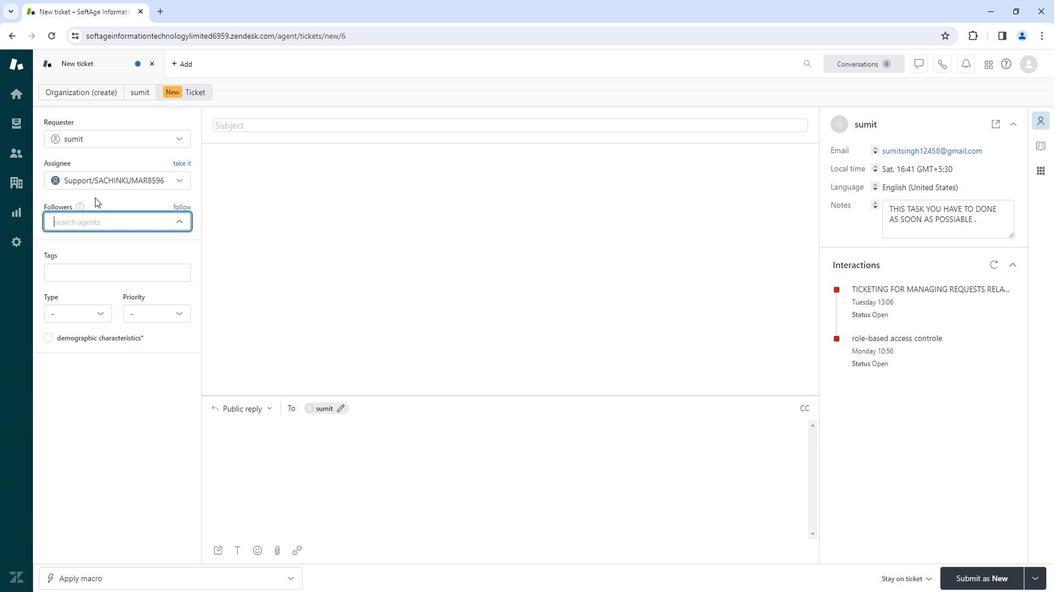 
Action: Mouse pressed left at (242, 313)
Screenshot: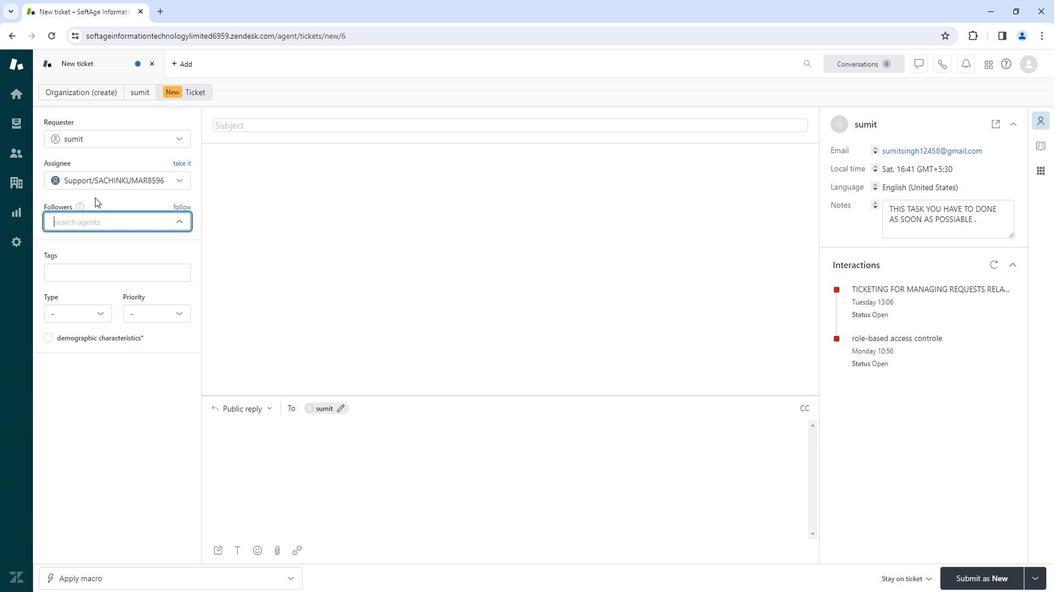 
Action: Mouse moved to (241, 303)
Screenshot: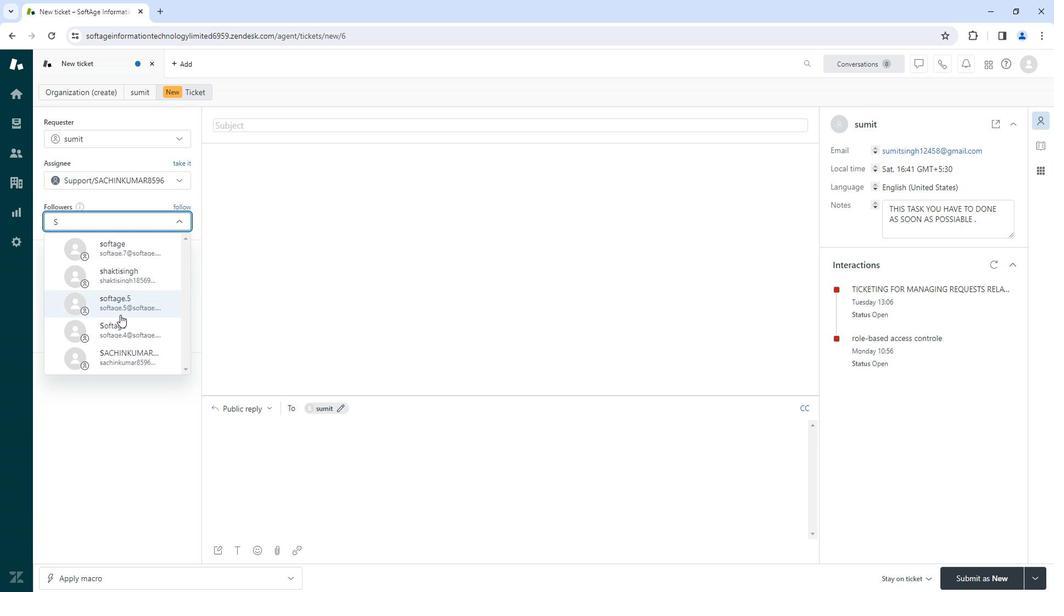 
Action: Key pressed <Key.shift><Key.shift><Key.shift><Key.shift><Key.shift><Key.shift>
Screenshot: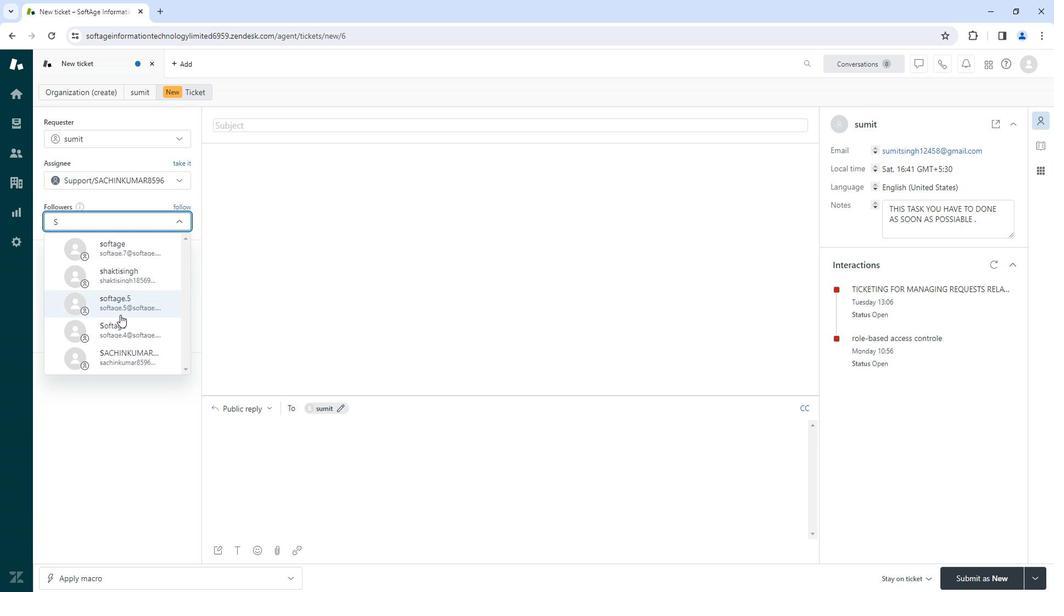 
Action: Mouse moved to (241, 300)
Screenshot: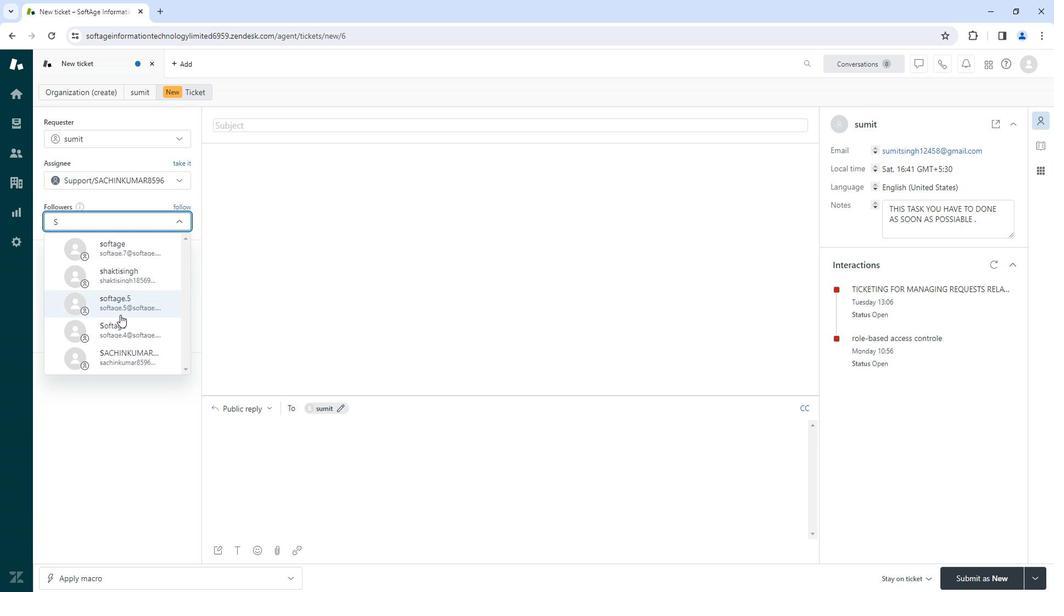 
Action: Key pressed SSSSSS
Screenshot: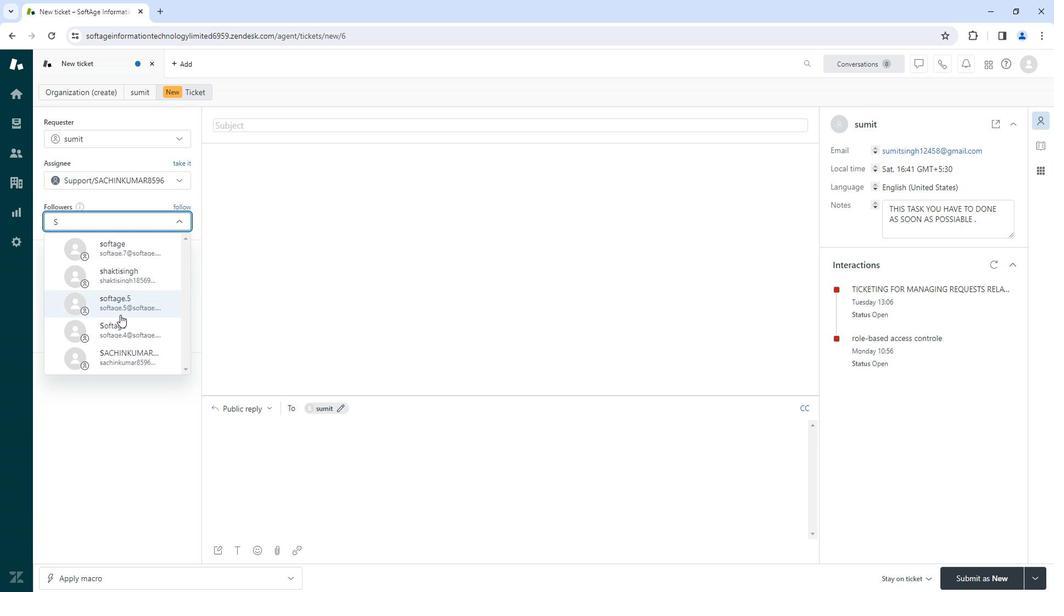 
Action: Mouse moved to (245, 360)
Screenshot: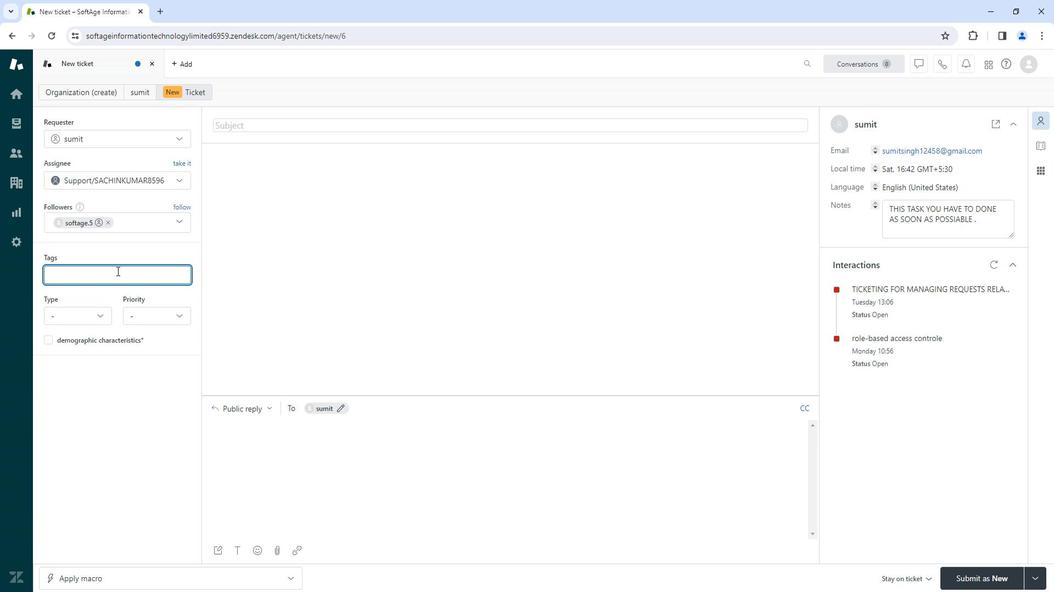 
Action: Mouse pressed left at (245, 360)
Screenshot: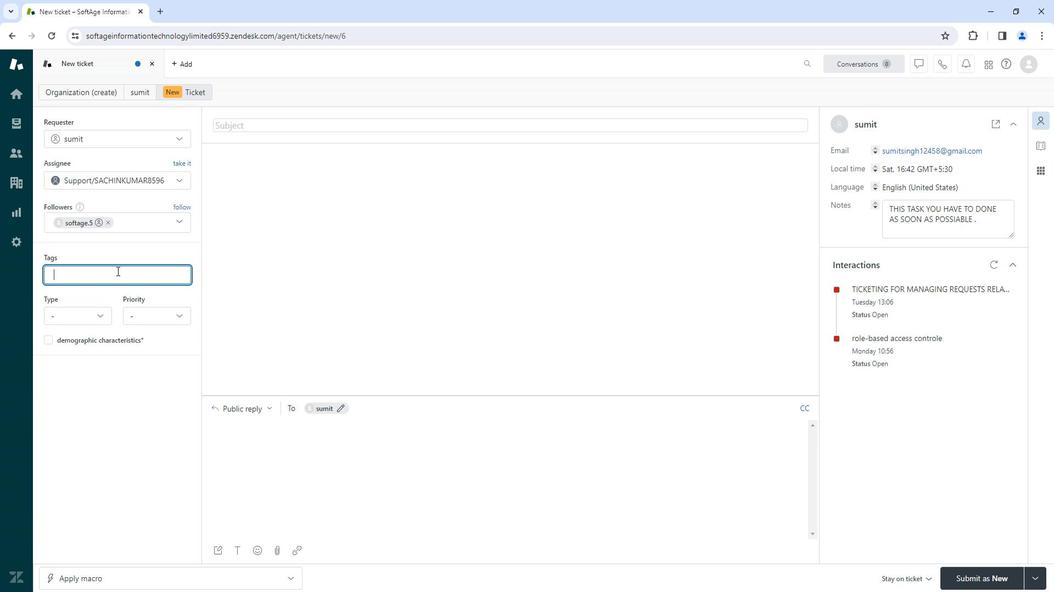 
Action: Mouse pressed left at (245, 360)
Screenshot: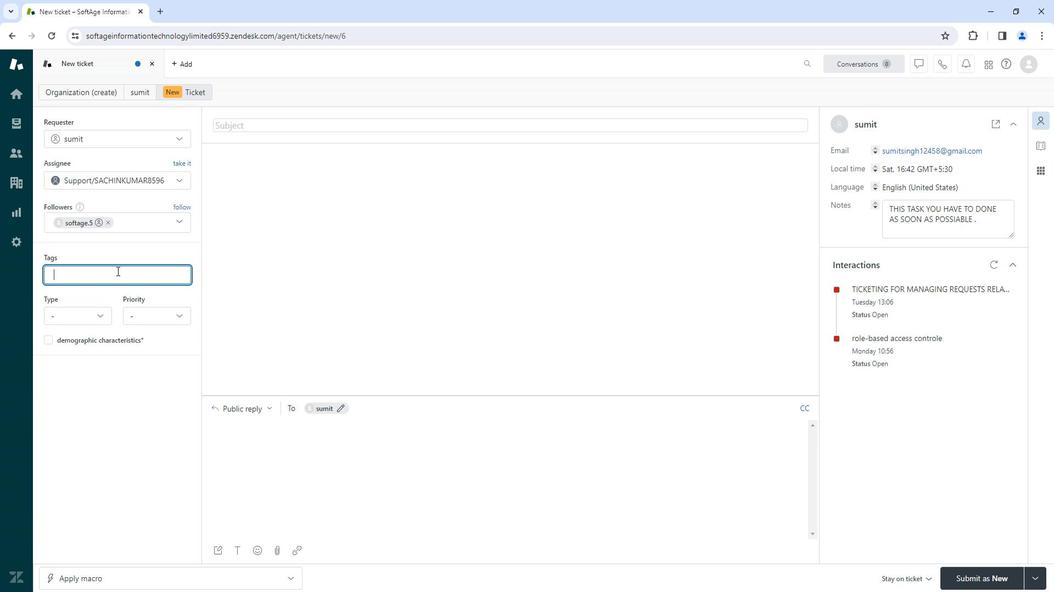 
Action: Mouse pressed left at (245, 360)
Screenshot: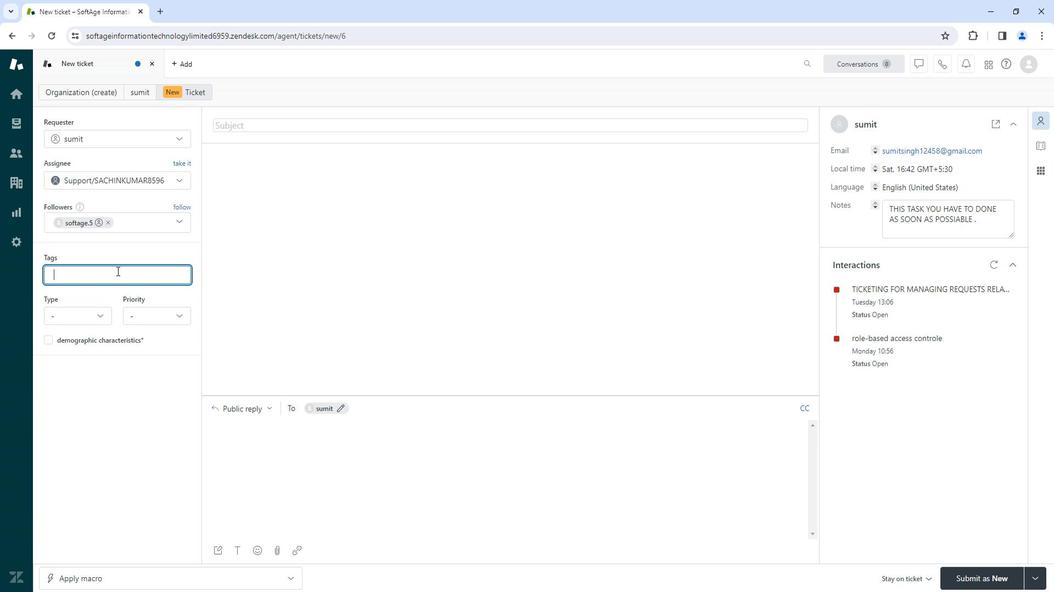 
Action: Mouse pressed left at (245, 360)
Screenshot: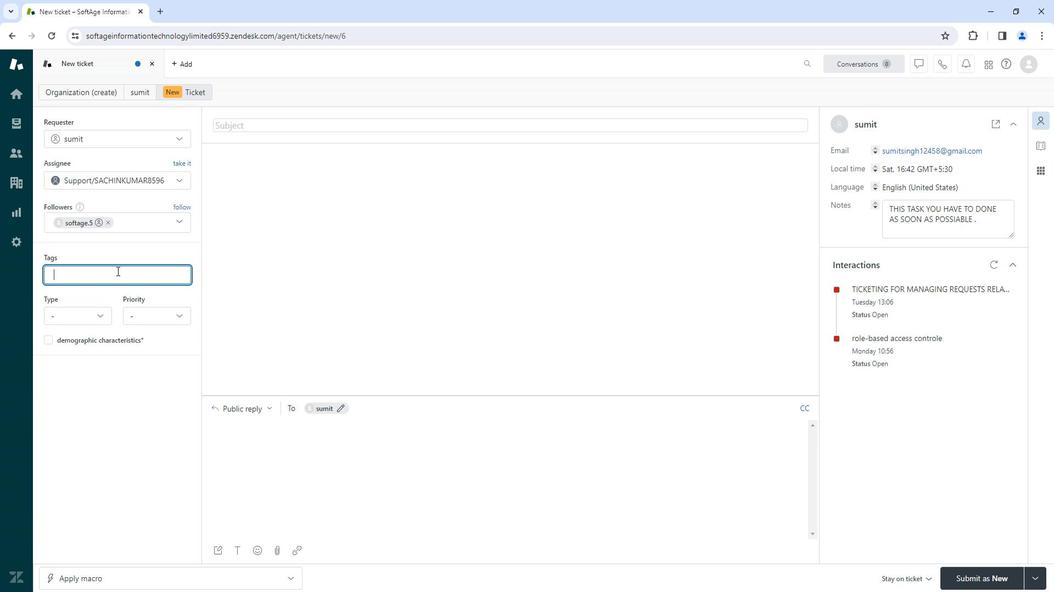 
Action: Mouse pressed left at (245, 360)
Screenshot: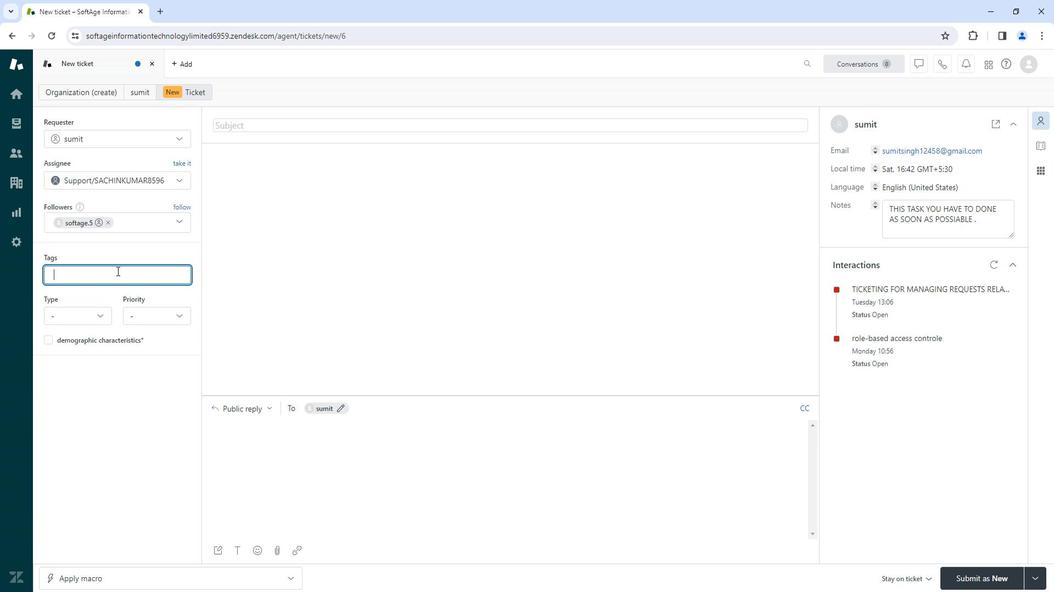 
Action: Mouse pressed left at (245, 360)
Screenshot: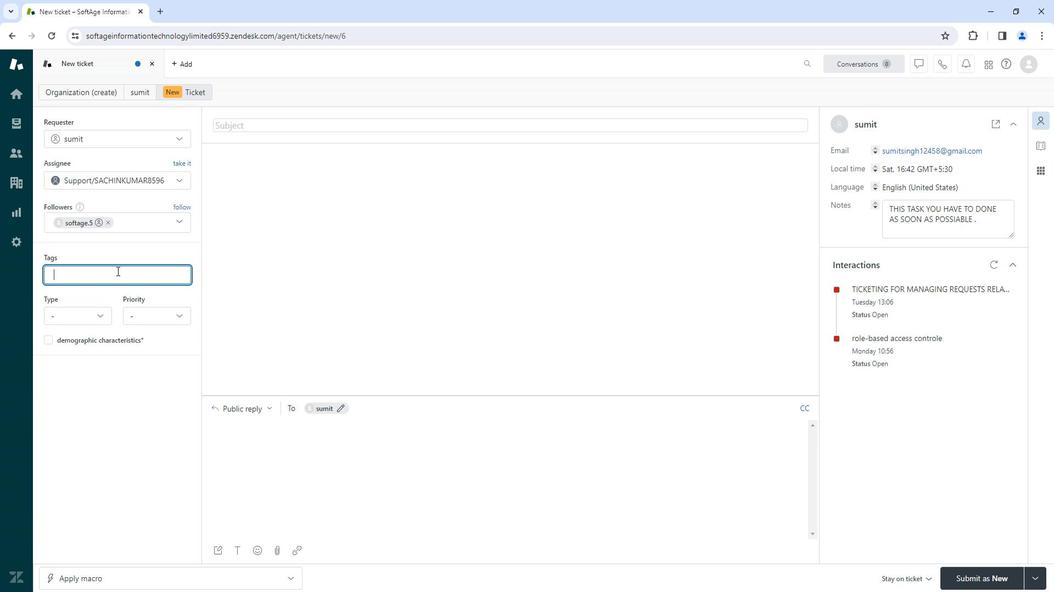 
Action: Mouse moved to (245, 342)
Screenshot: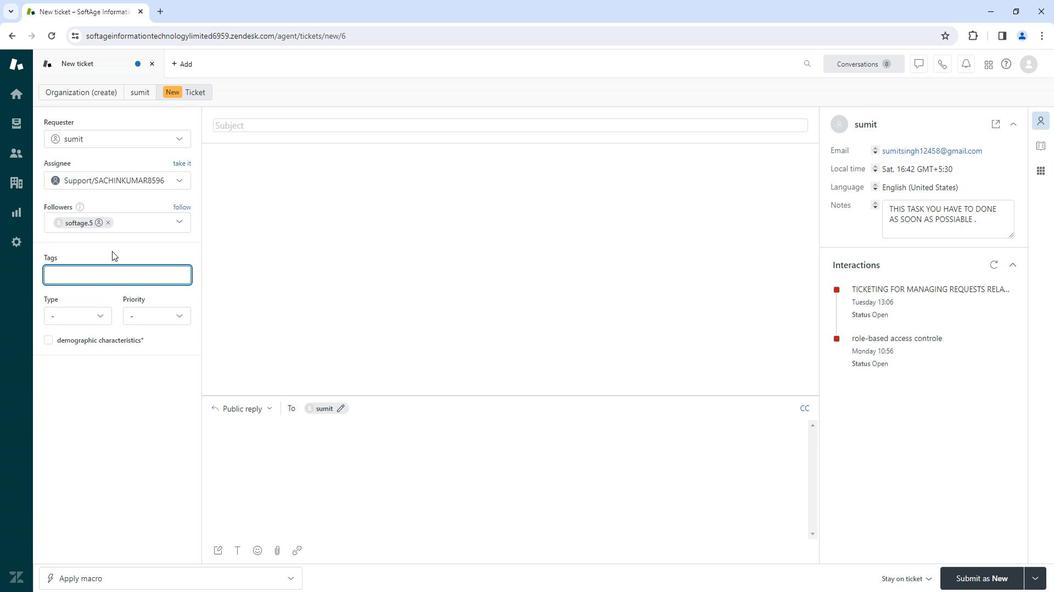 
Action: Mouse pressed left at (245, 342)
Screenshot: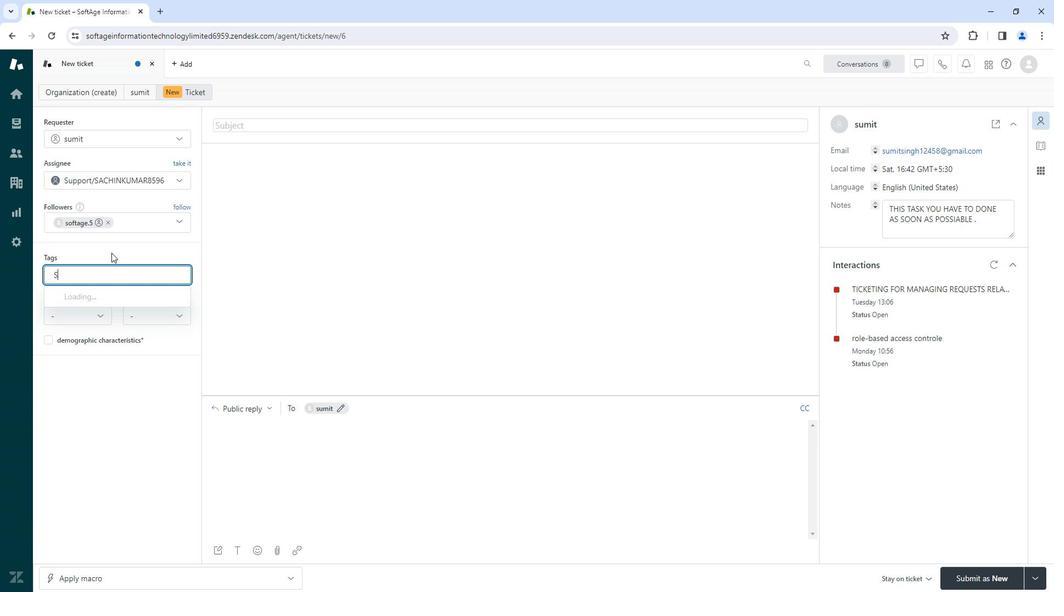 
Action: Mouse pressed left at (245, 342)
Screenshot: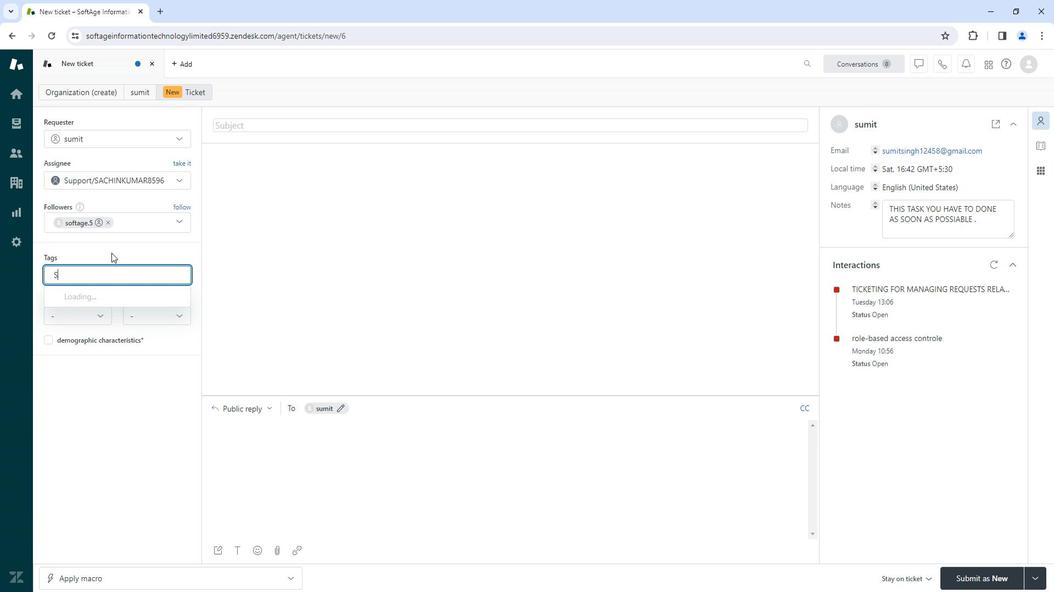 
Action: Mouse pressed left at (245, 342)
Screenshot: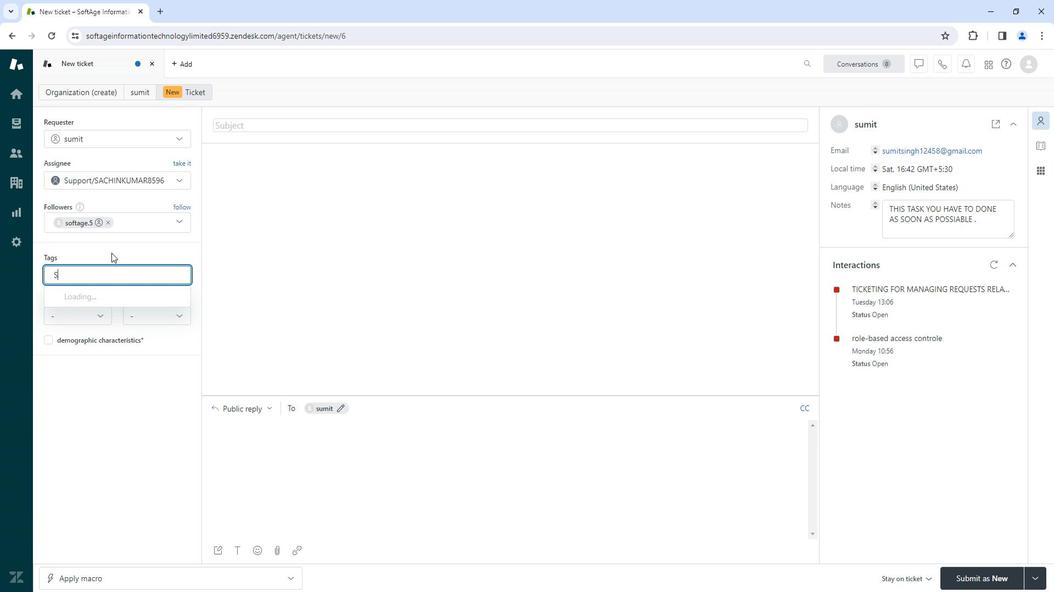 
Action: Mouse pressed left at (245, 342)
Screenshot: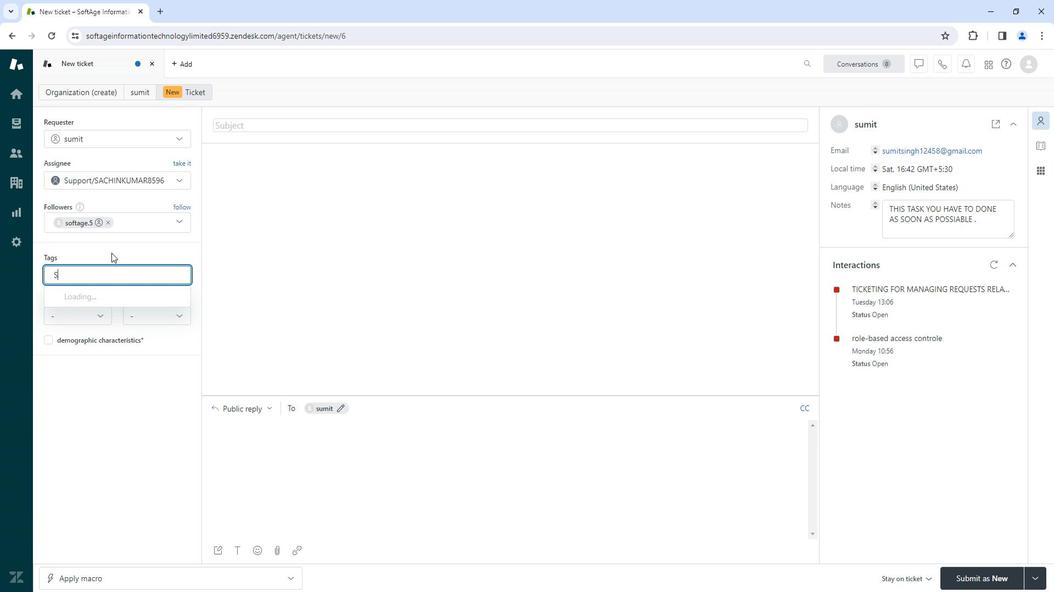 
Action: Mouse pressed left at (245, 342)
Screenshot: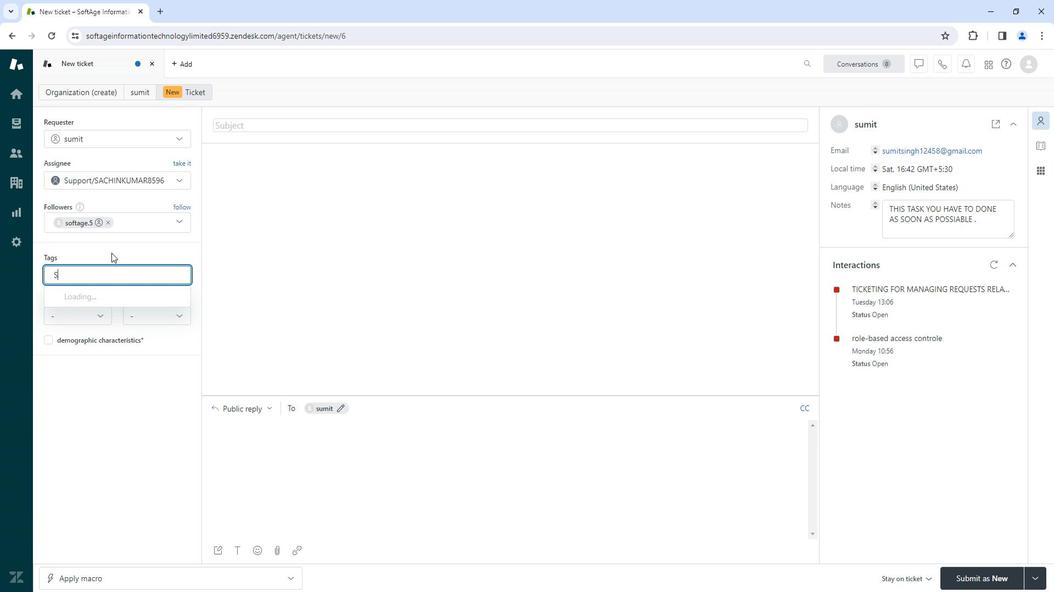 
Action: Mouse pressed left at (245, 342)
Screenshot: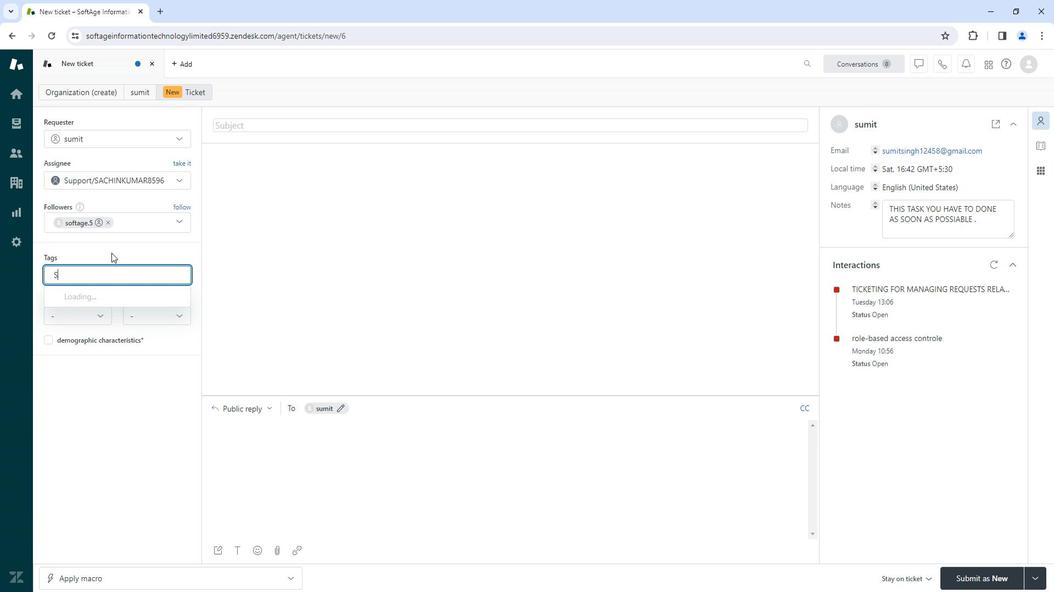 
Action: Mouse moved to (244, 331)
Screenshot: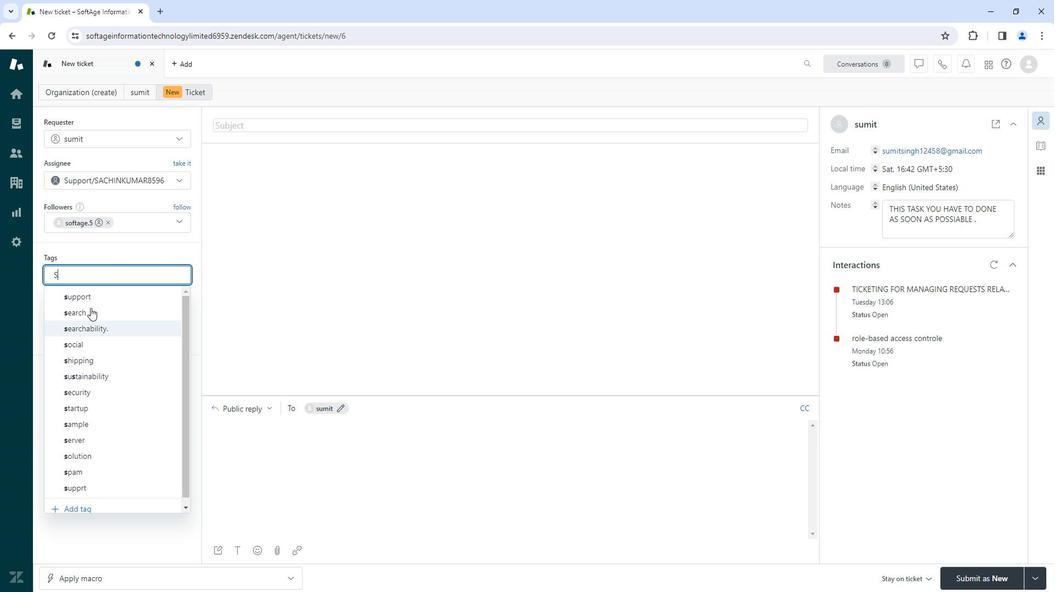 
Action: Key pressed <Key.shift><Key.shift><Key.shift><Key.shift><Key.shift>
Screenshot: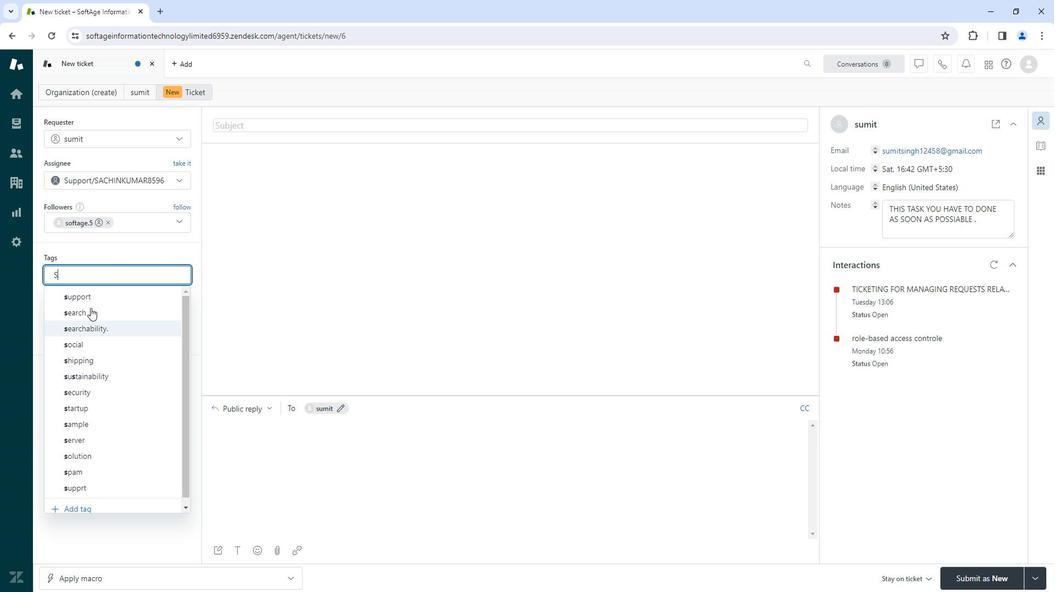 
Action: Mouse moved to (244, 331)
Screenshot: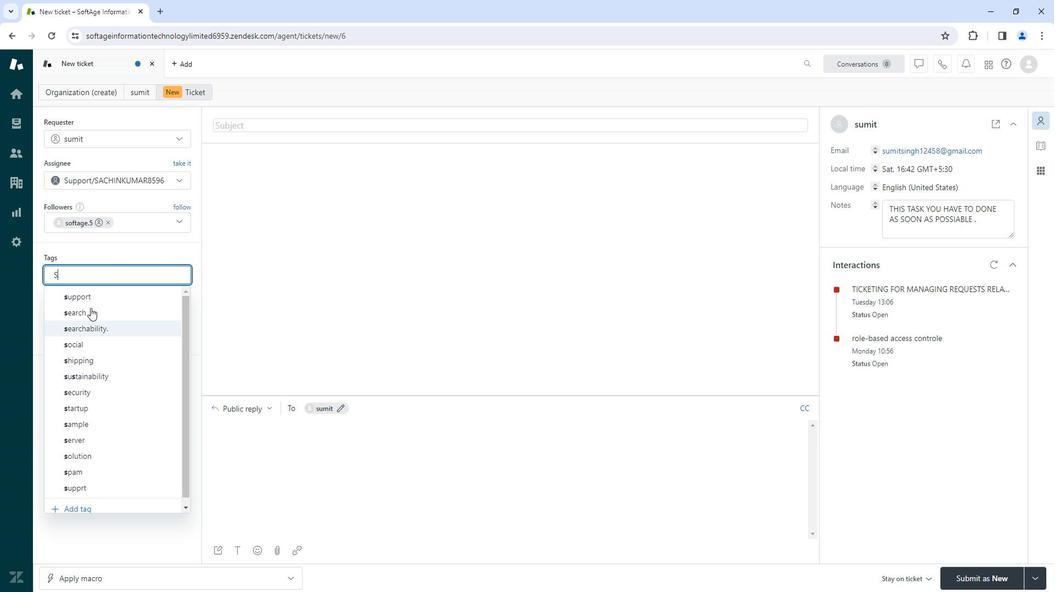 
Action: Key pressed SSSSSS
Screenshot: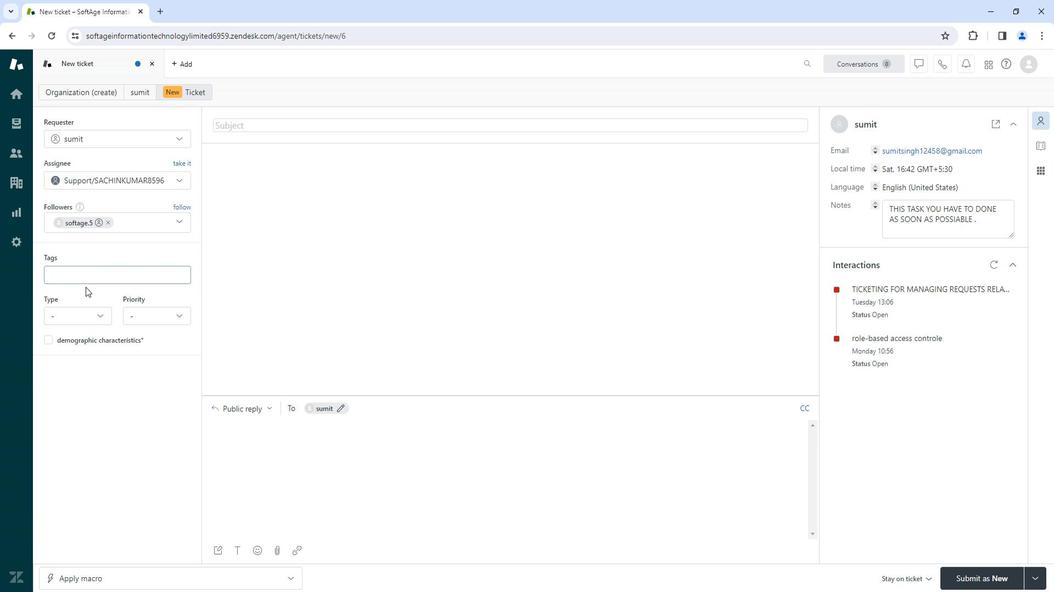 
Action: Mouse moved to (239, 350)
Screenshot: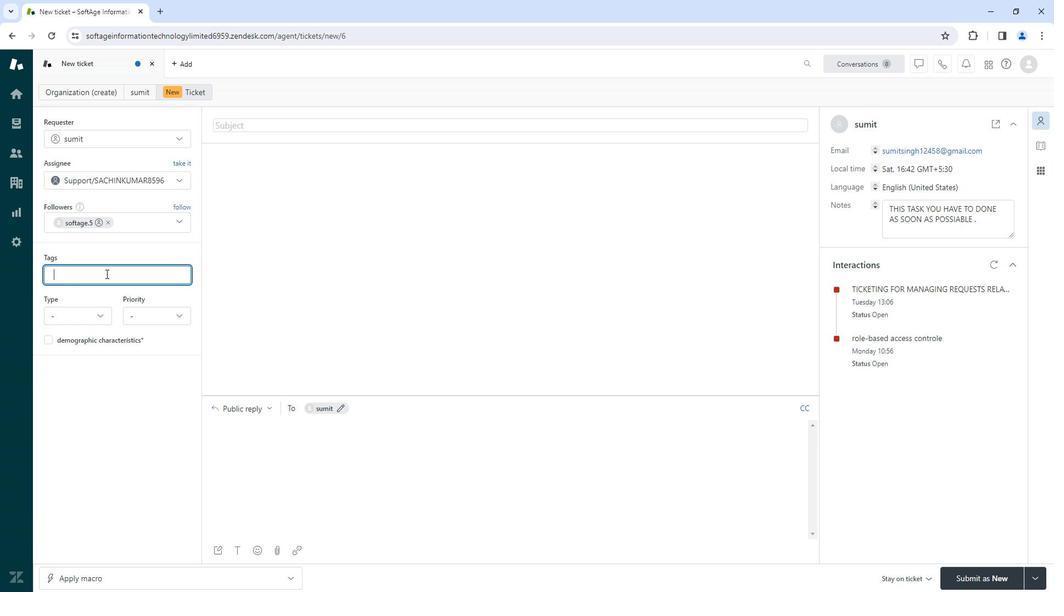 
Action: Mouse pressed left at (239, 350)
Screenshot: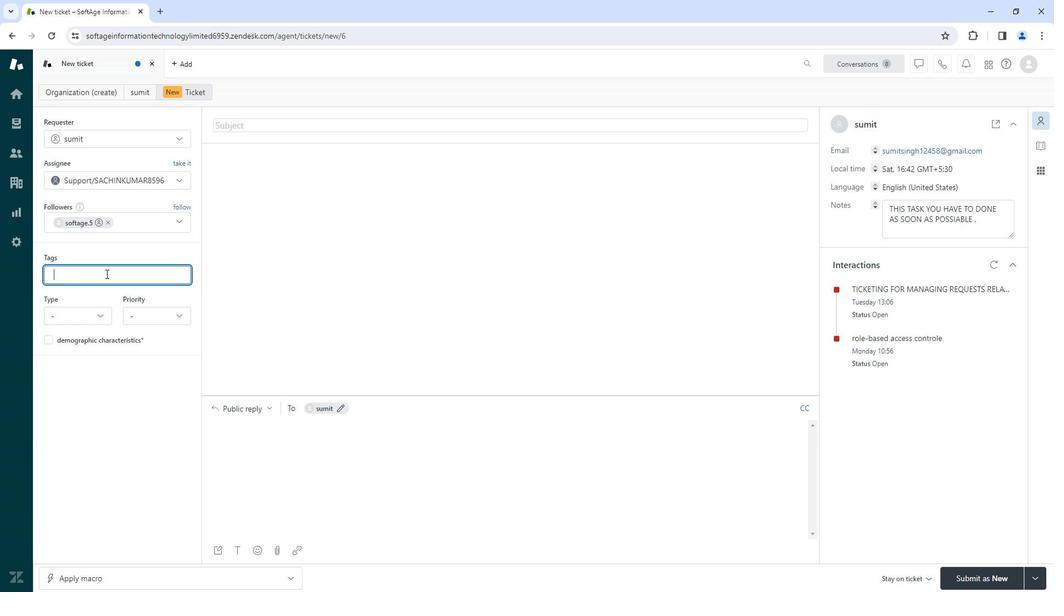 
Action: Mouse pressed left at (239, 350)
Screenshot: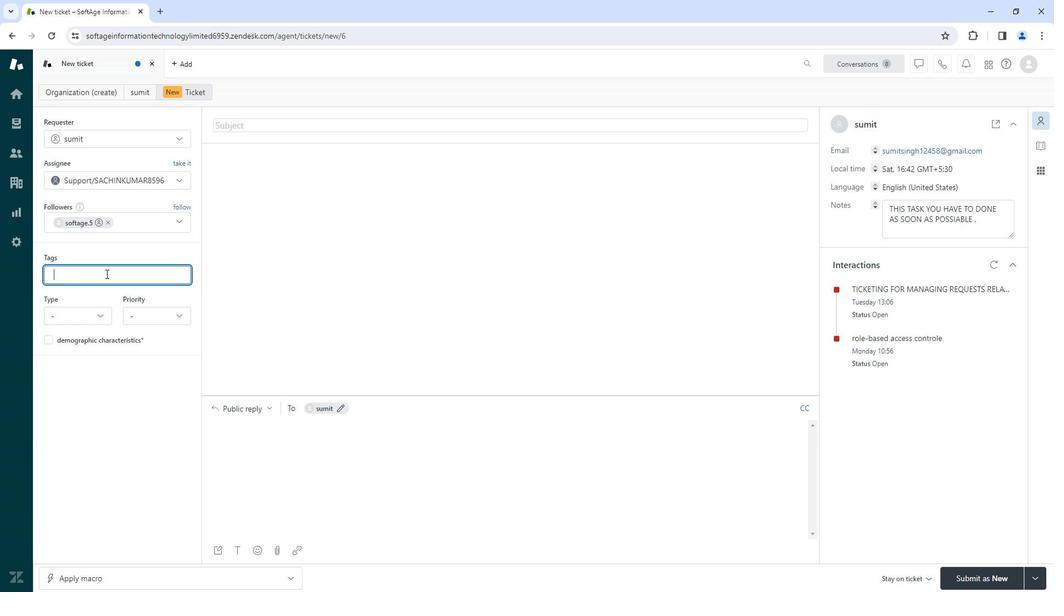 
Action: Mouse pressed left at (239, 350)
Screenshot: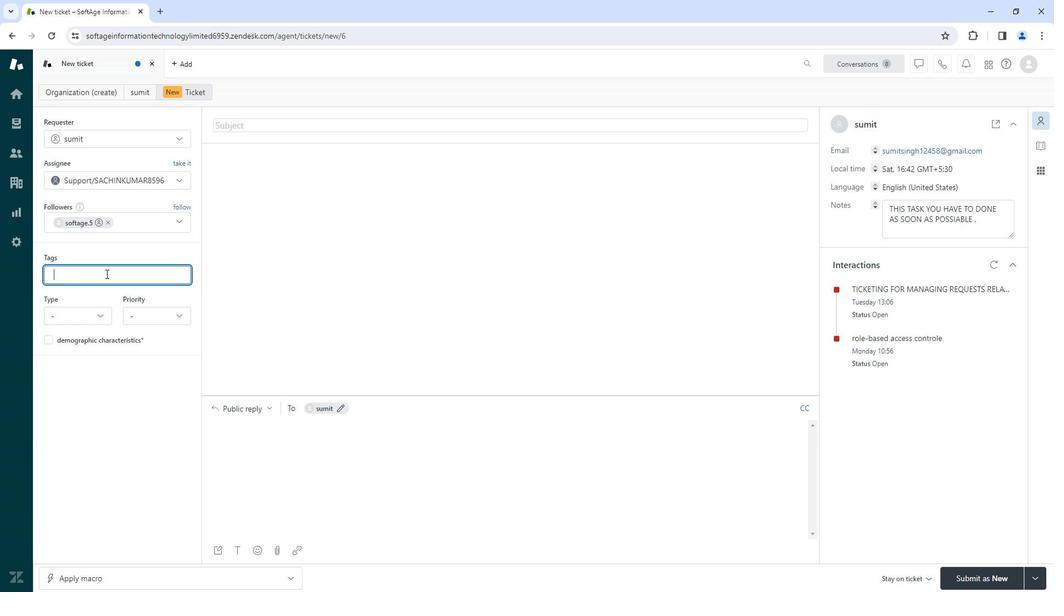 
Action: Mouse pressed left at (239, 350)
Screenshot: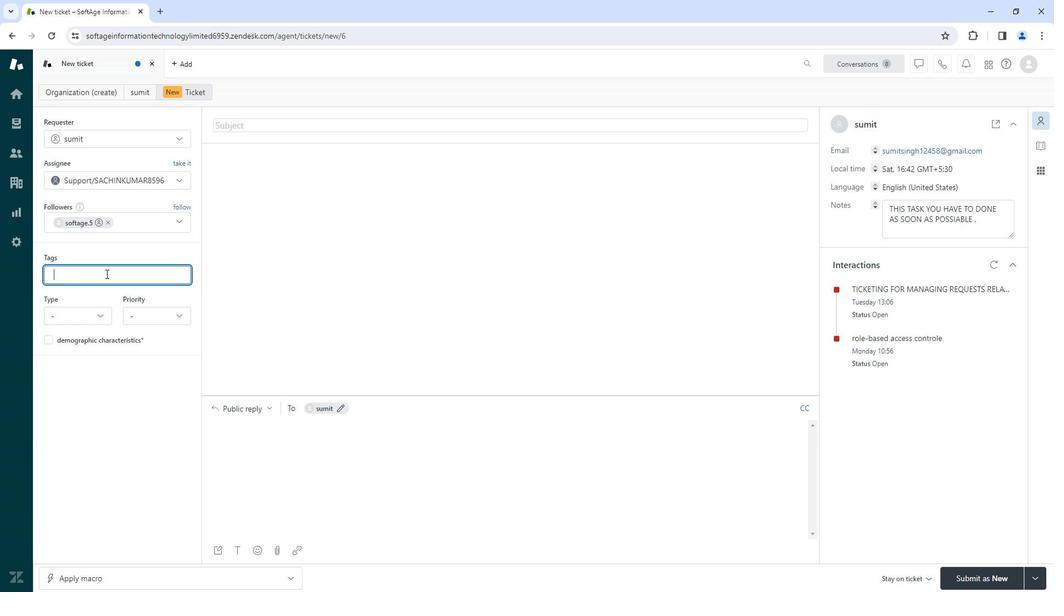 
Action: Mouse pressed left at (239, 350)
Screenshot: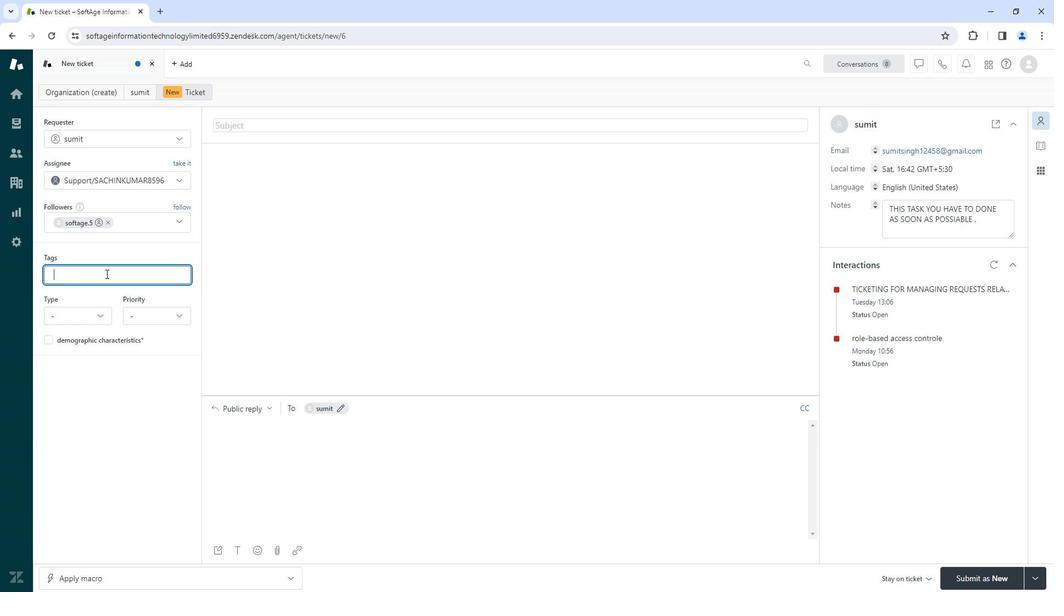 
Action: Mouse pressed left at (239, 350)
Screenshot: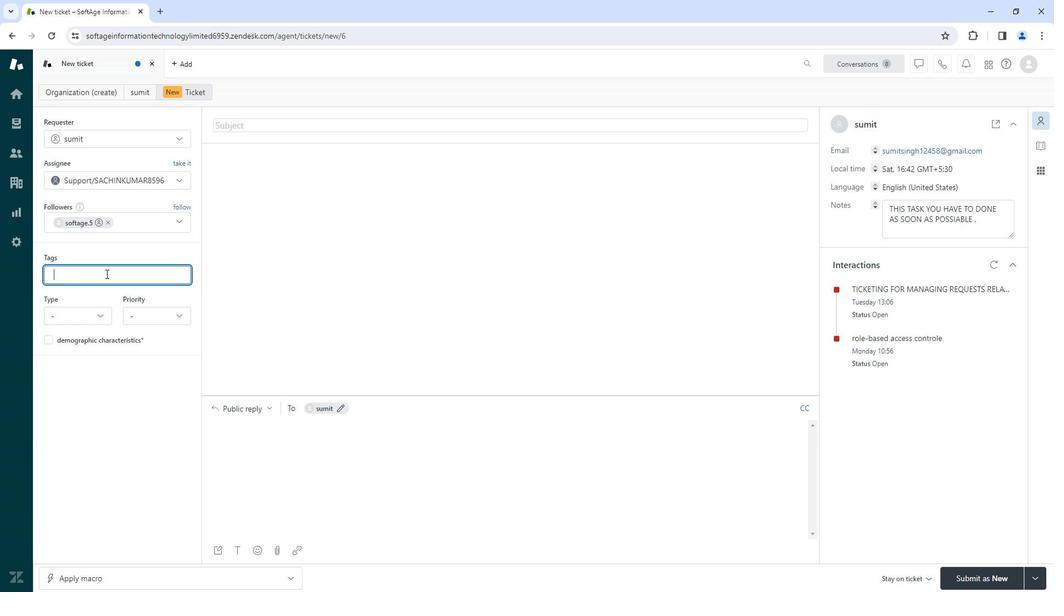 
Action: Mouse moved to (243, 344)
Screenshot: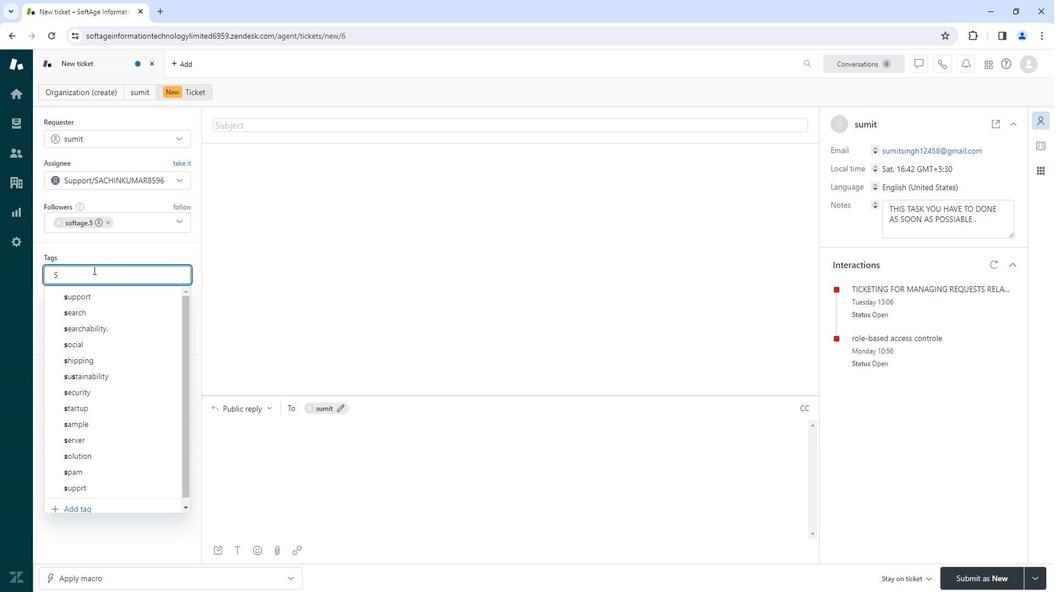 
Action: Mouse pressed left at (243, 344)
Screenshot: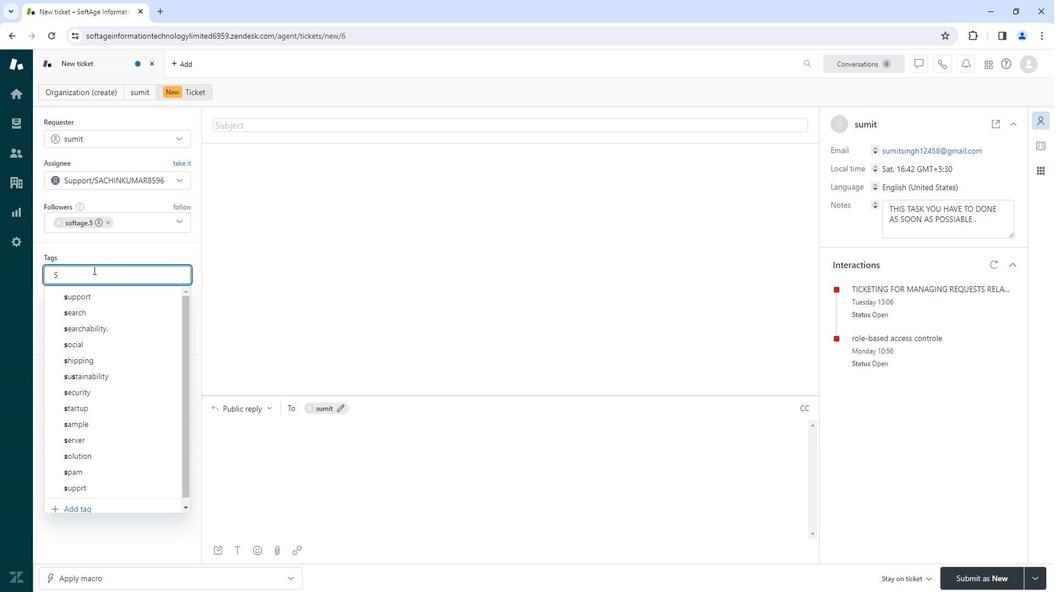 
Action: Mouse pressed left at (243, 344)
Screenshot: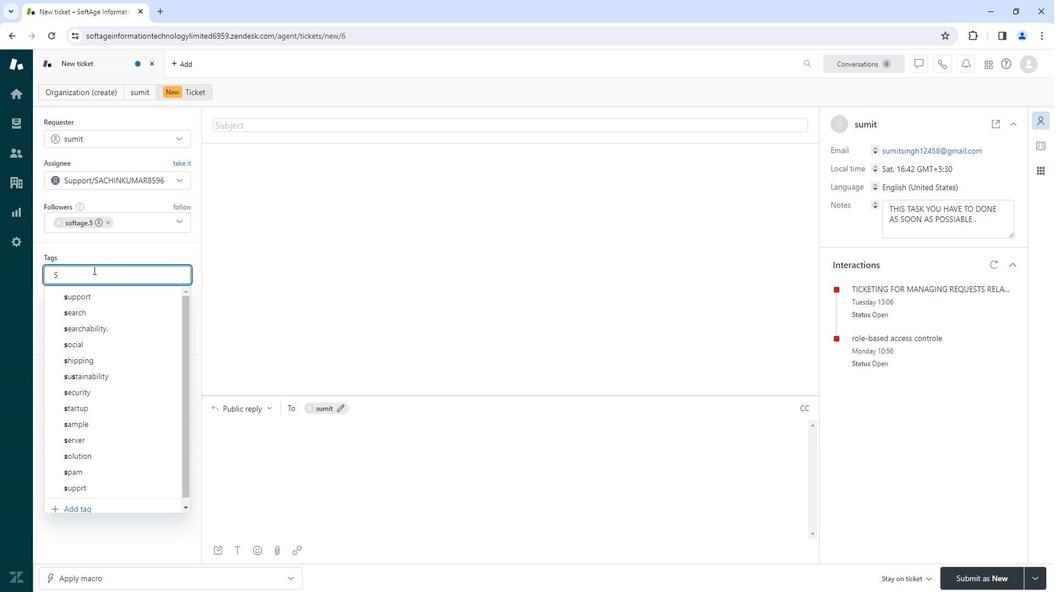 
Action: Mouse pressed left at (243, 344)
Screenshot: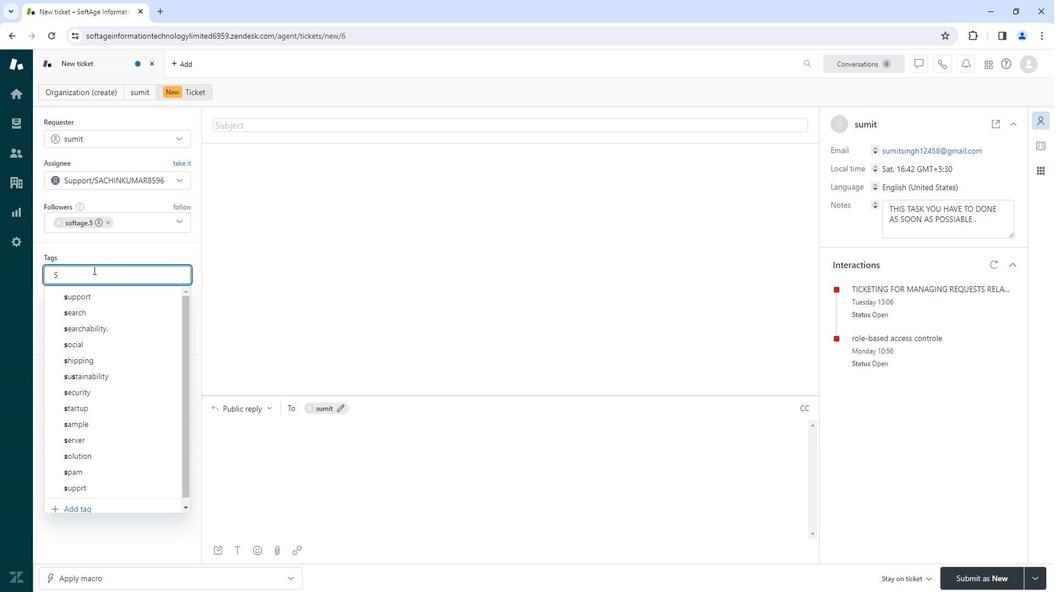 
Action: Mouse pressed left at (243, 344)
Screenshot: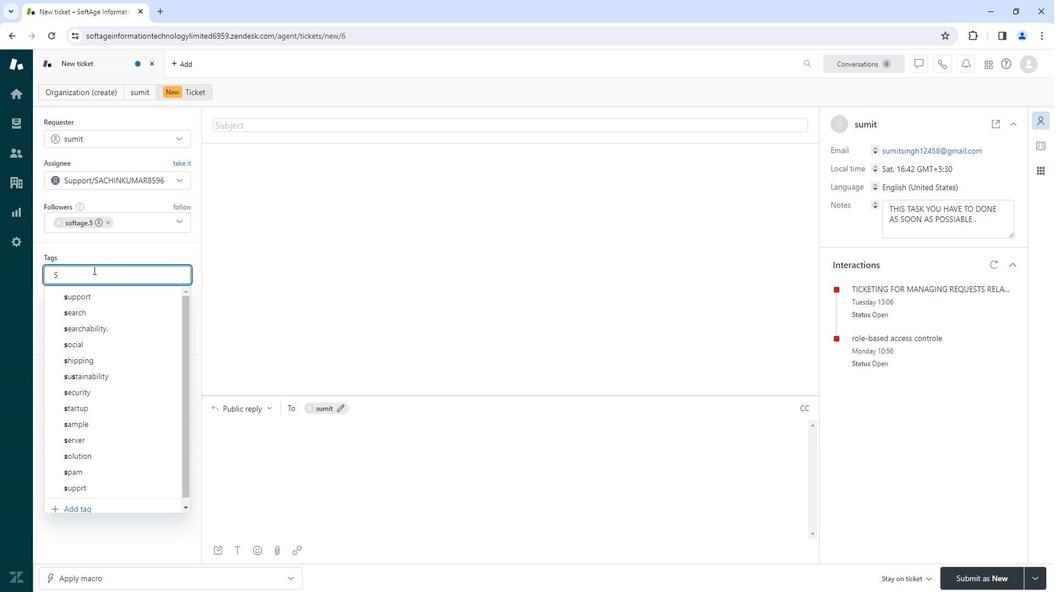 
Action: Mouse pressed left at (243, 344)
Screenshot: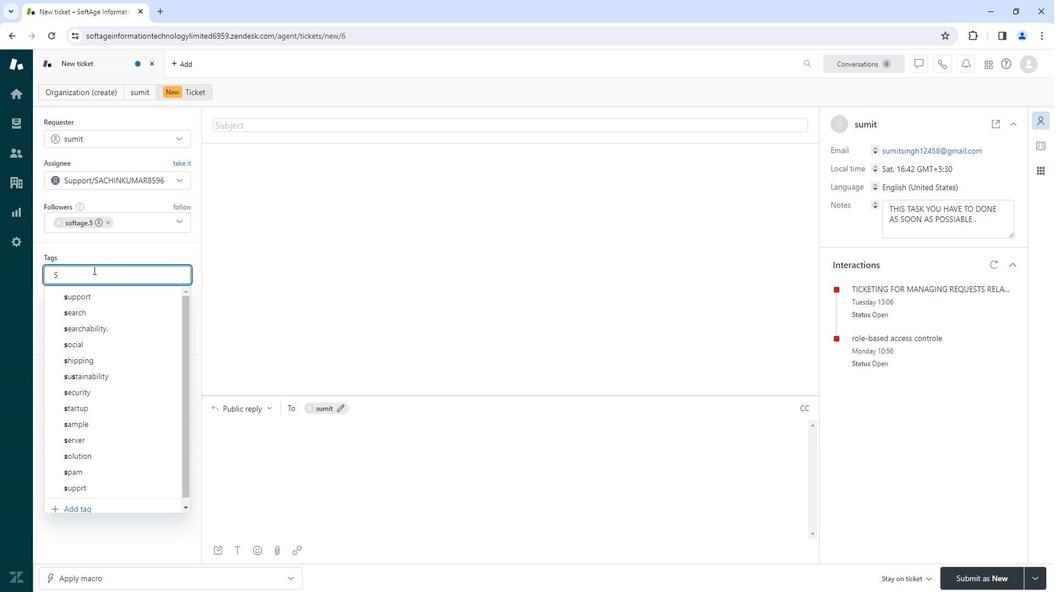 
Action: Mouse pressed left at (243, 344)
Screenshot: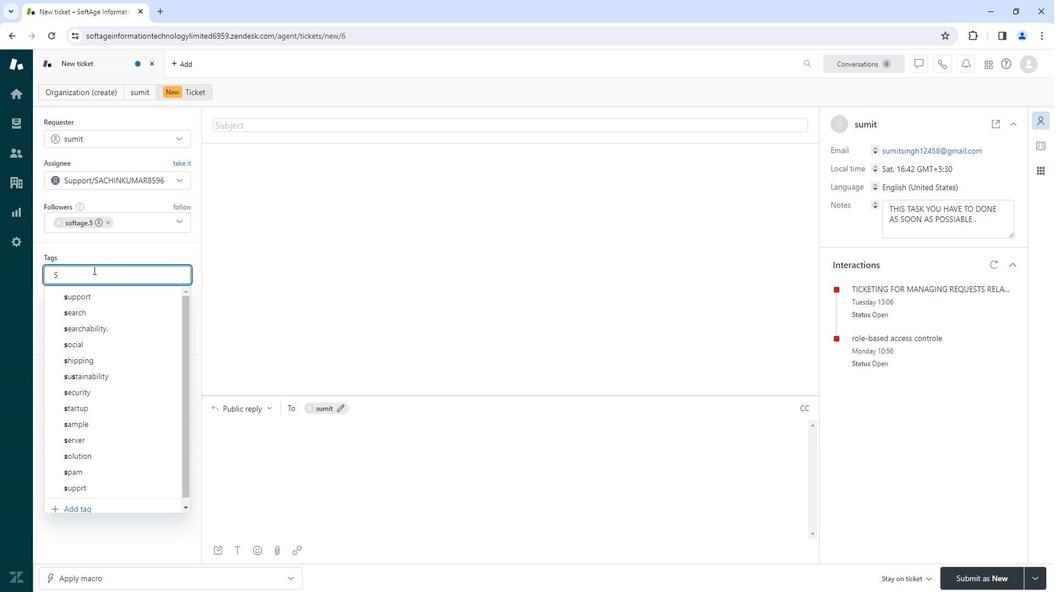 
Action: Mouse moved to (242, 344)
Screenshot: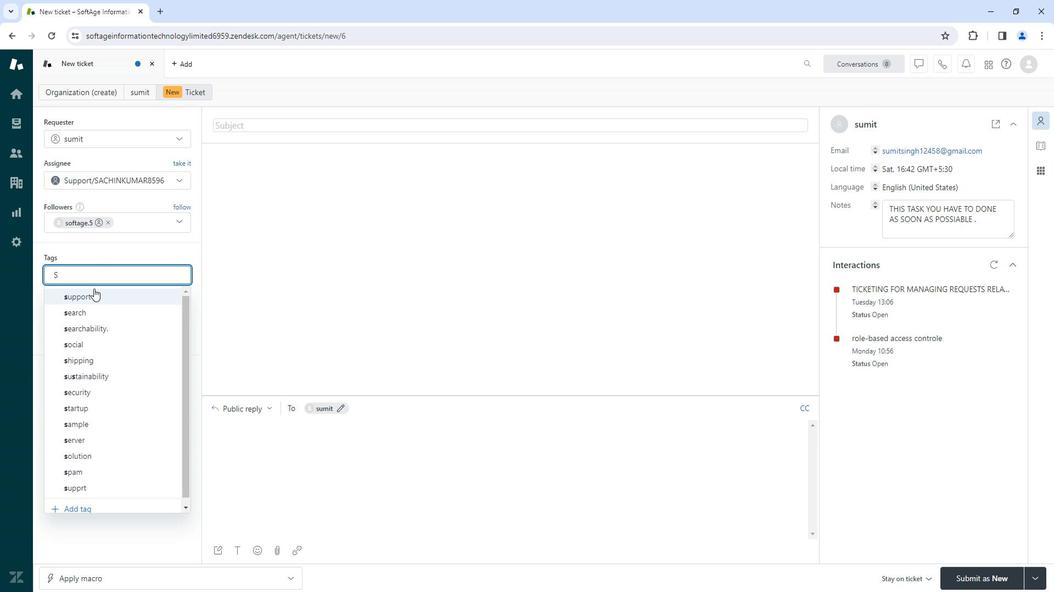 
Action: Key pressed <Key.shift><Key.shift><Key.shift><Key.shift>
Screenshot: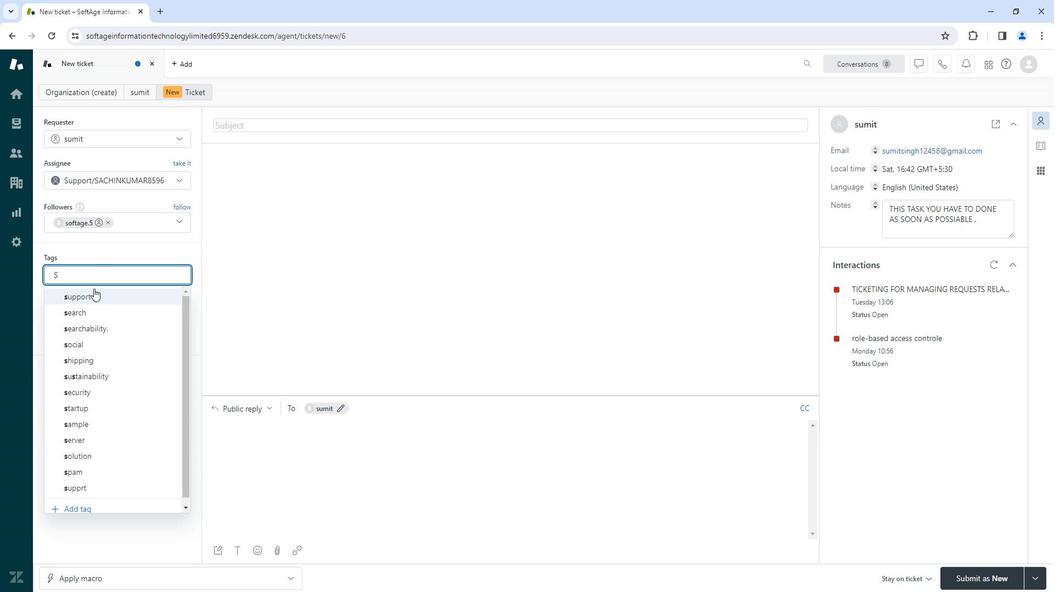 
Action: Mouse moved to (242, 344)
Screenshot: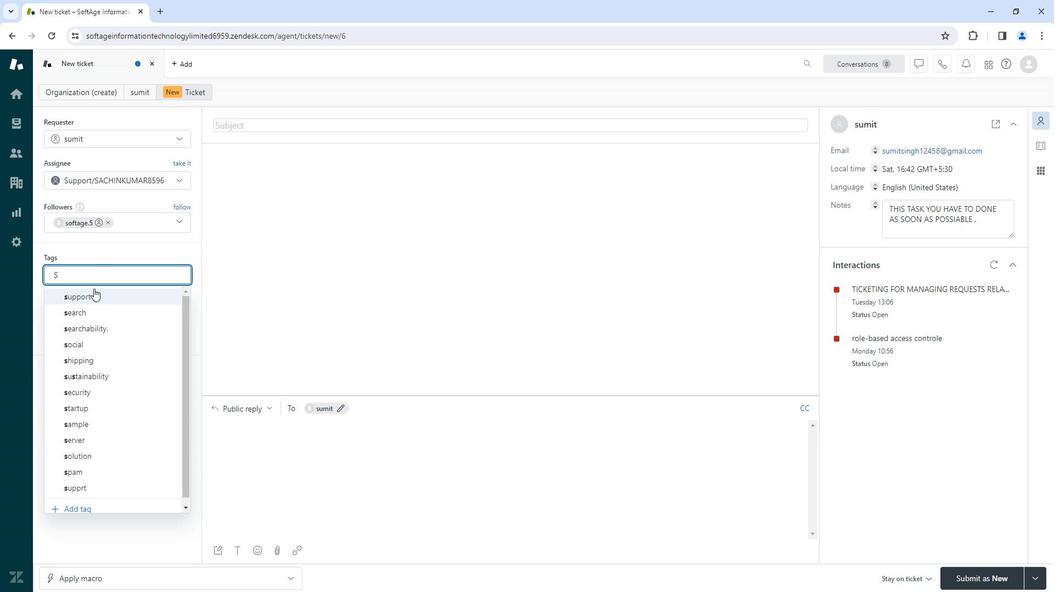 
Action: Key pressed <Key.shift><Key.shift>
Screenshot: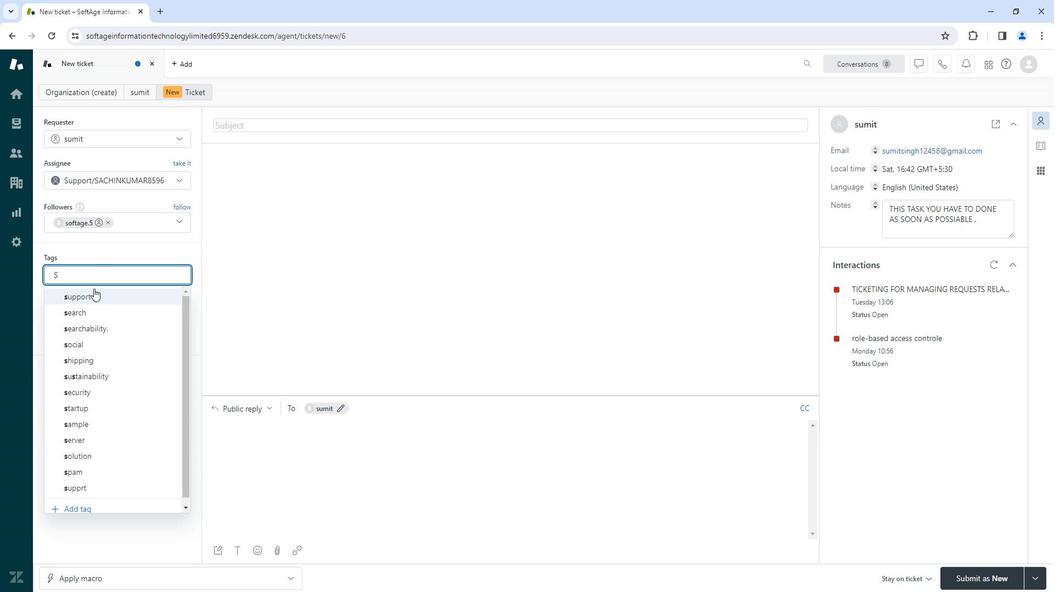 
Action: Mouse moved to (241, 343)
Screenshot: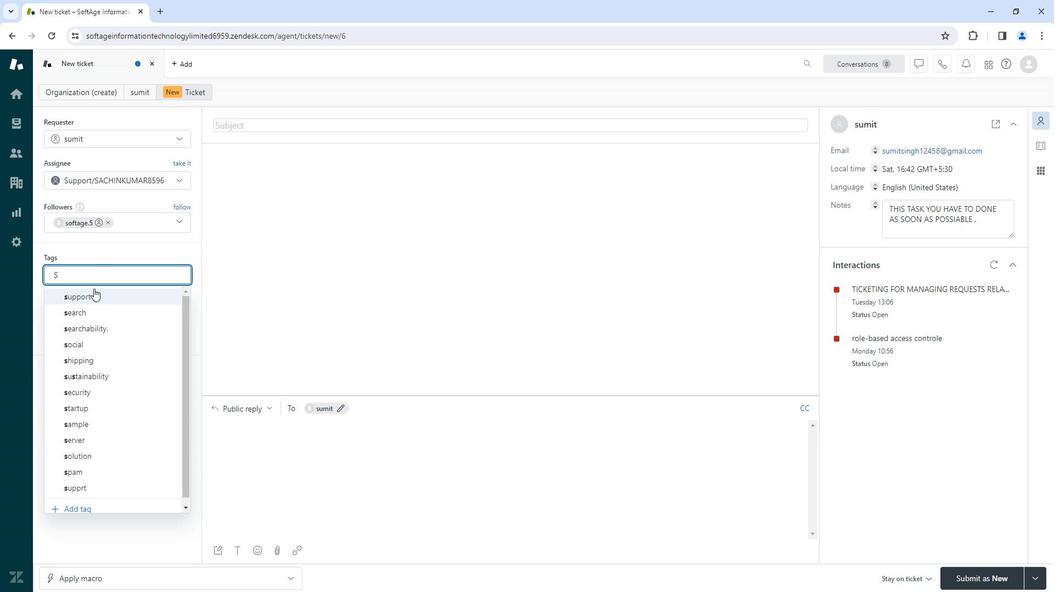 
Action: Key pressed SSS 178, 480)
Screenshot: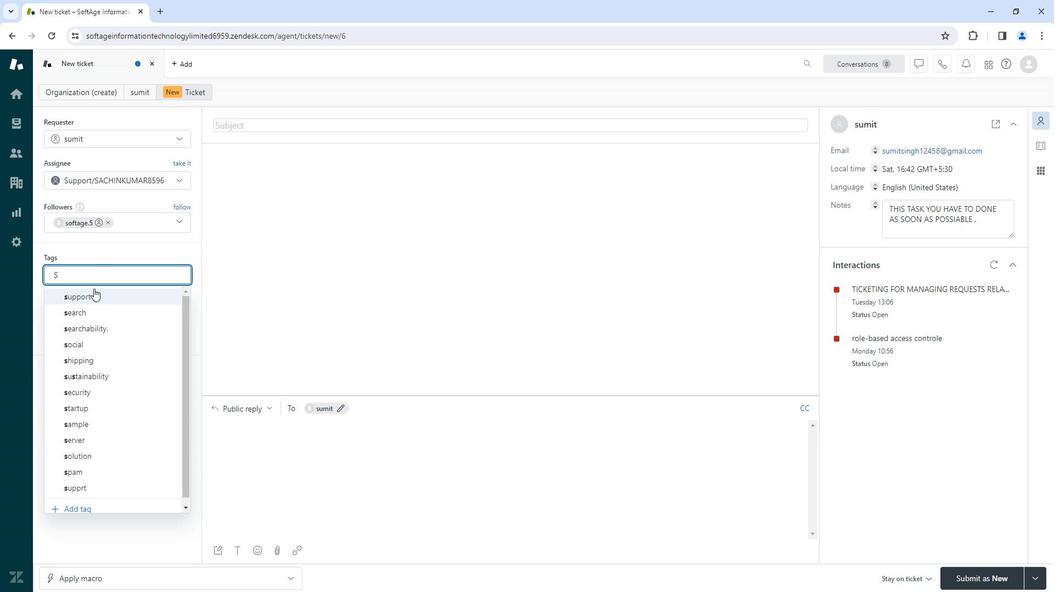 
Action: Mouse moved to (241, 352)
Screenshot: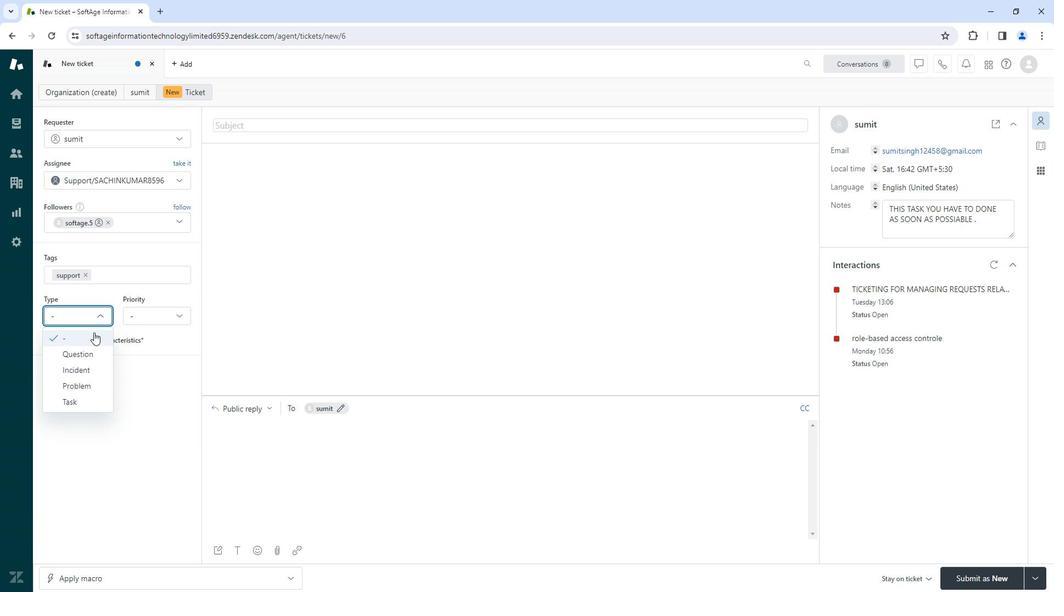 
Action: Mouse pressed left at (241, 352)
Screenshot: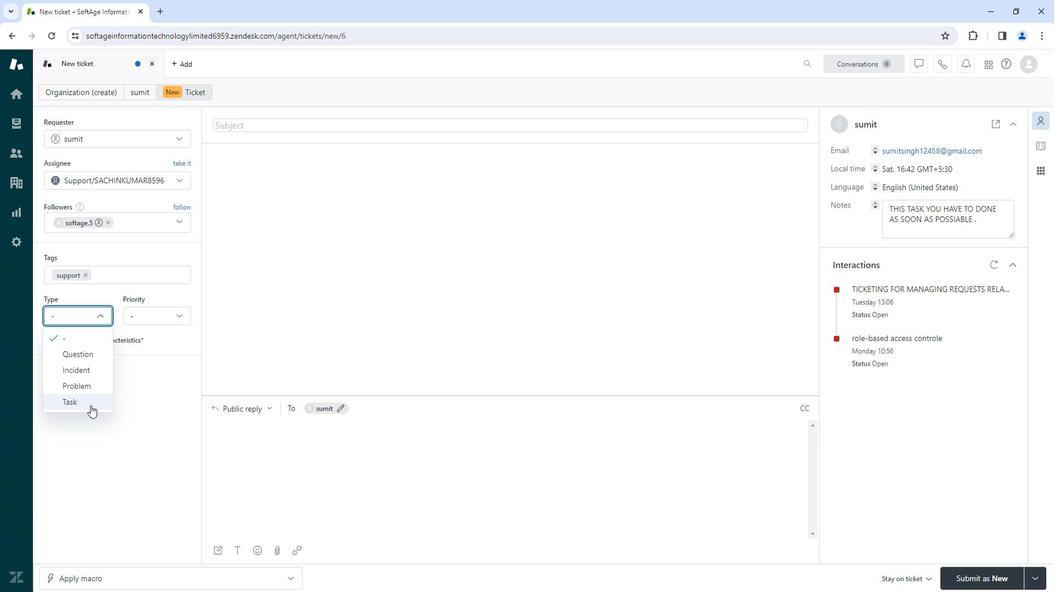
Action: Mouse pressed left at (241, 352)
Screenshot: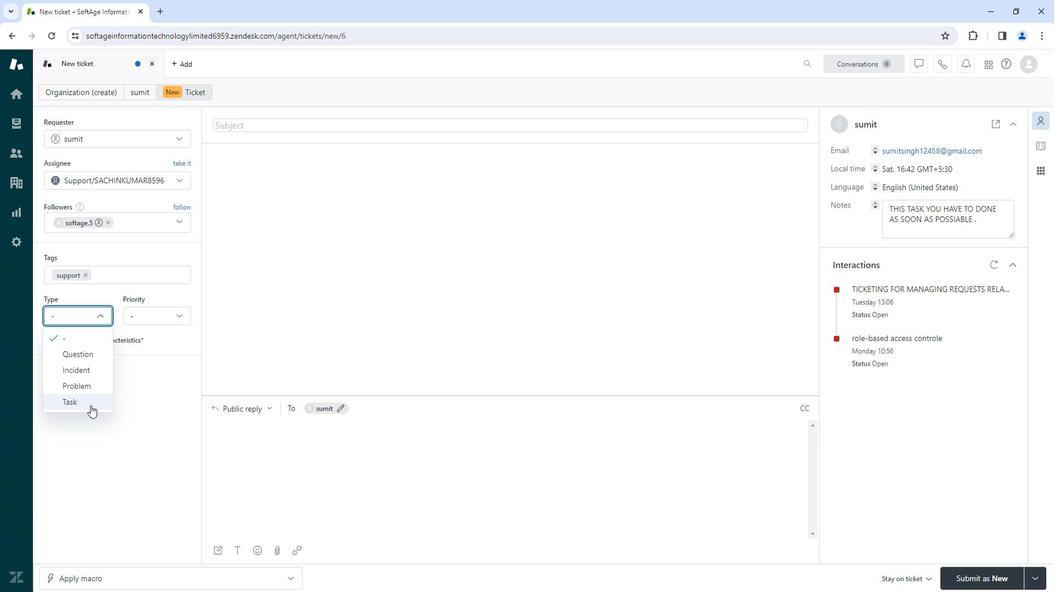 
Action: Mouse pressed left at (241, 352)
Screenshot: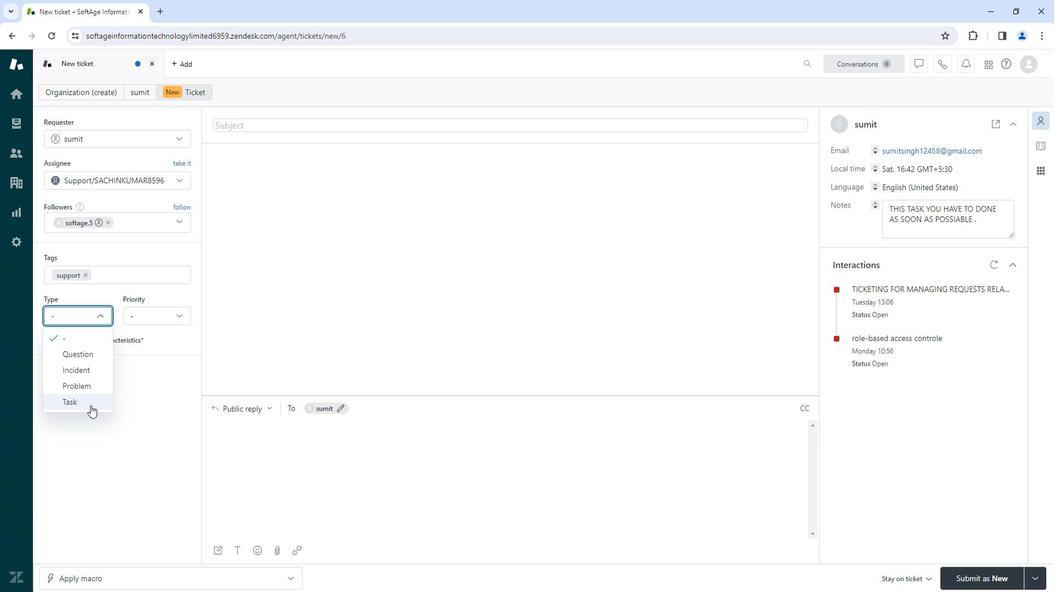 
Action: Mouse pressed left at (241, 352)
Screenshot: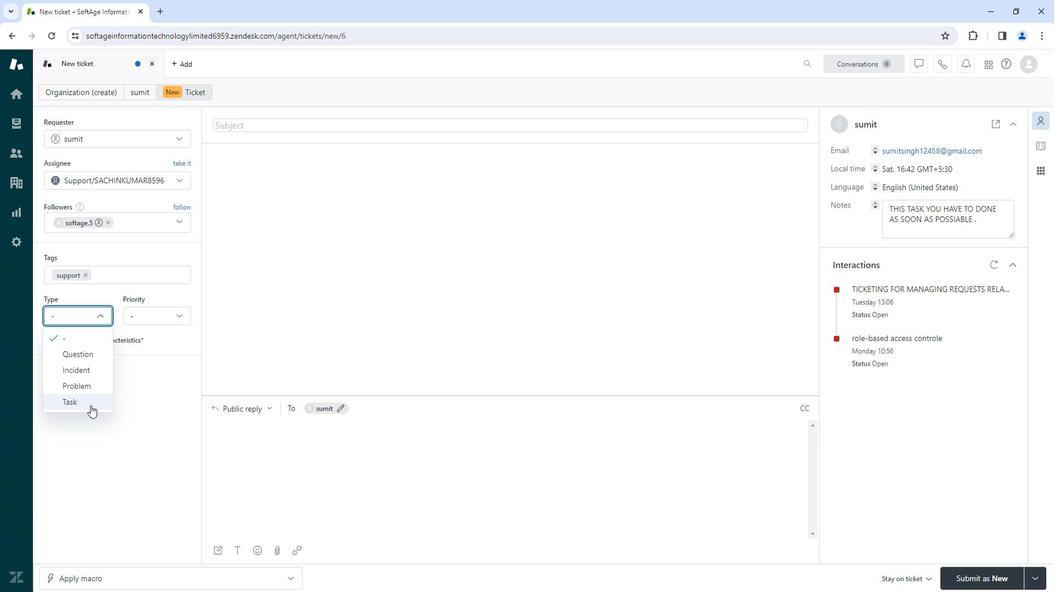
Action: Mouse pressed left at (241, 352)
Screenshot: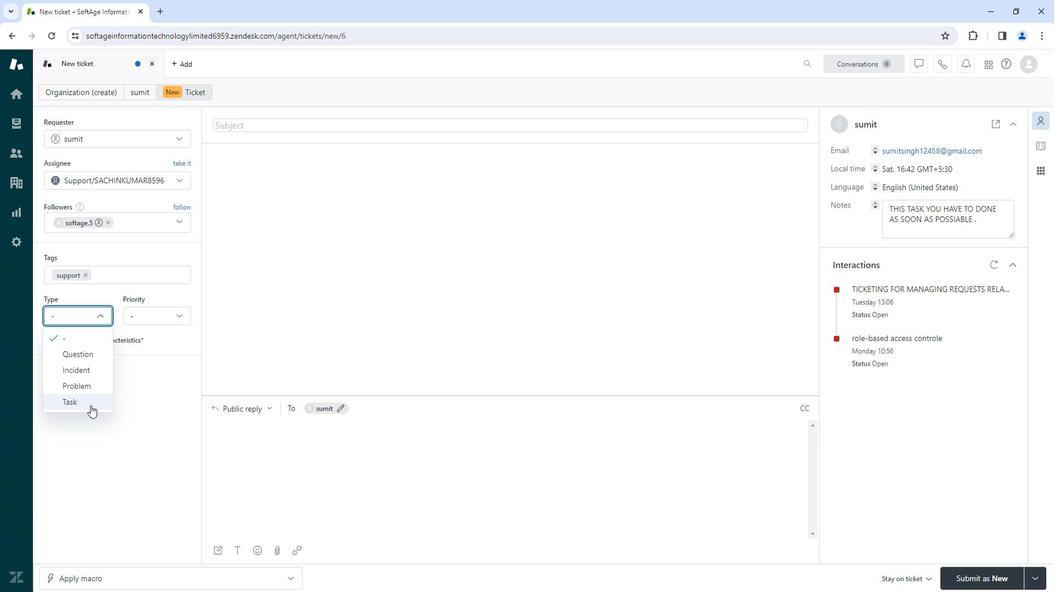 
Action: Mouse pressed left at (241, 352)
Screenshot: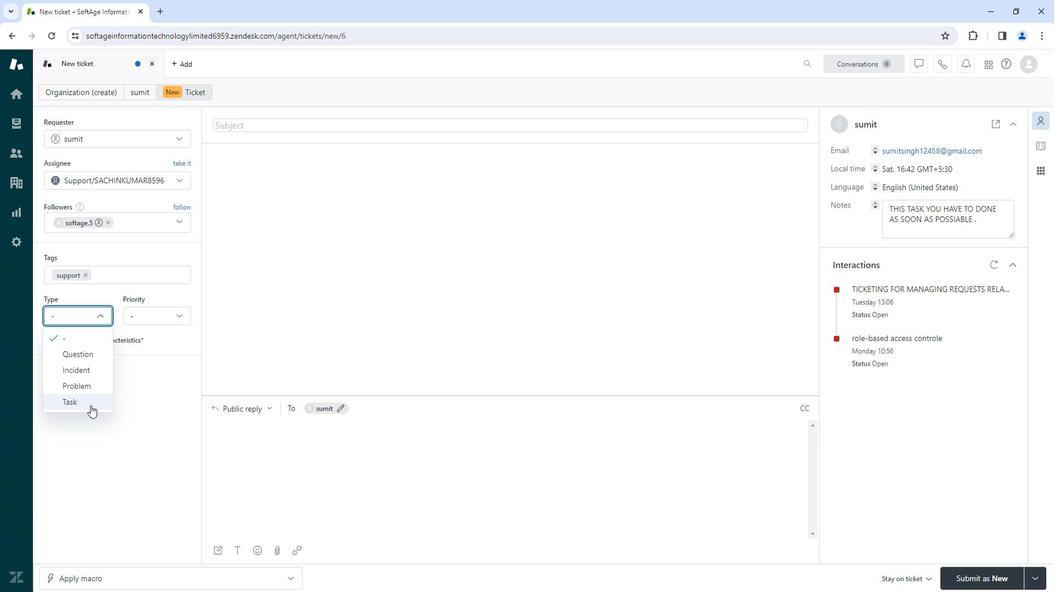 
Action: Mouse moved to (242, 366)
Screenshot: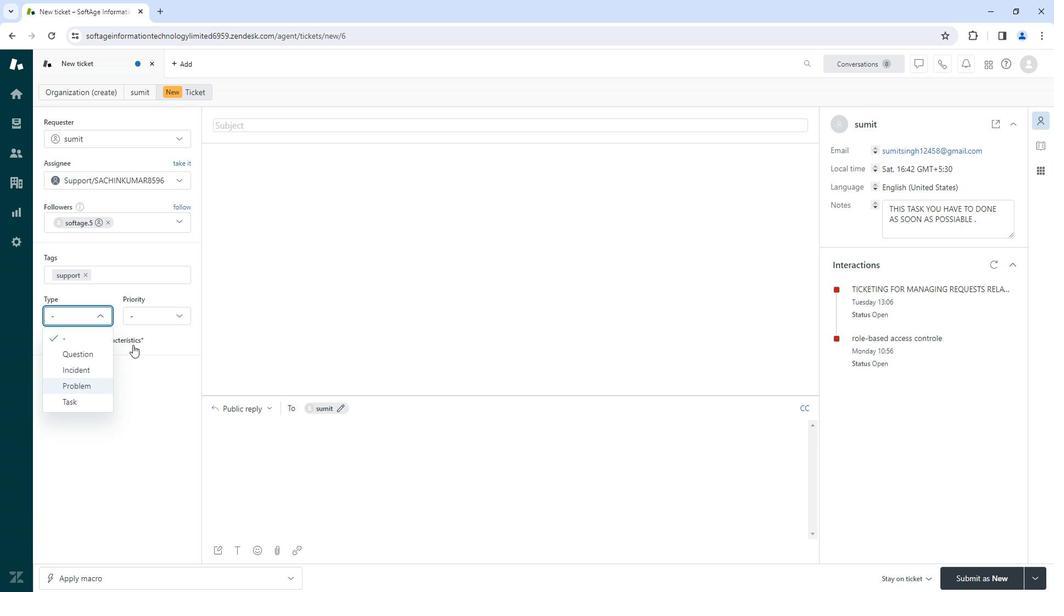 
Action: Mouse pressed left at (242, 366)
Screenshot: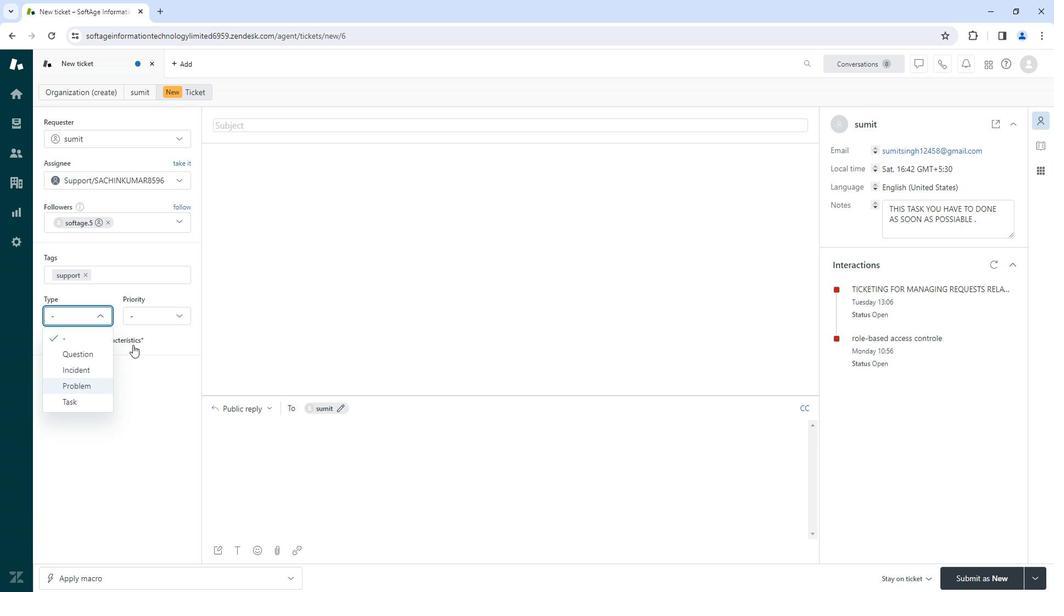 
Action: Mouse pressed left at (242, 366)
Screenshot: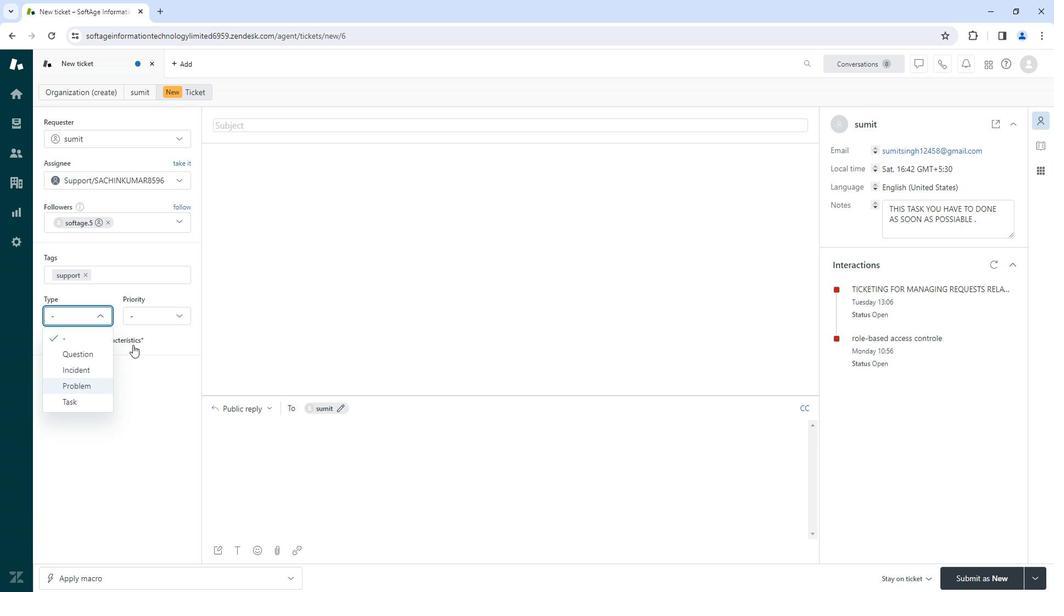 
Action: Mouse pressed left at (242, 366)
Screenshot: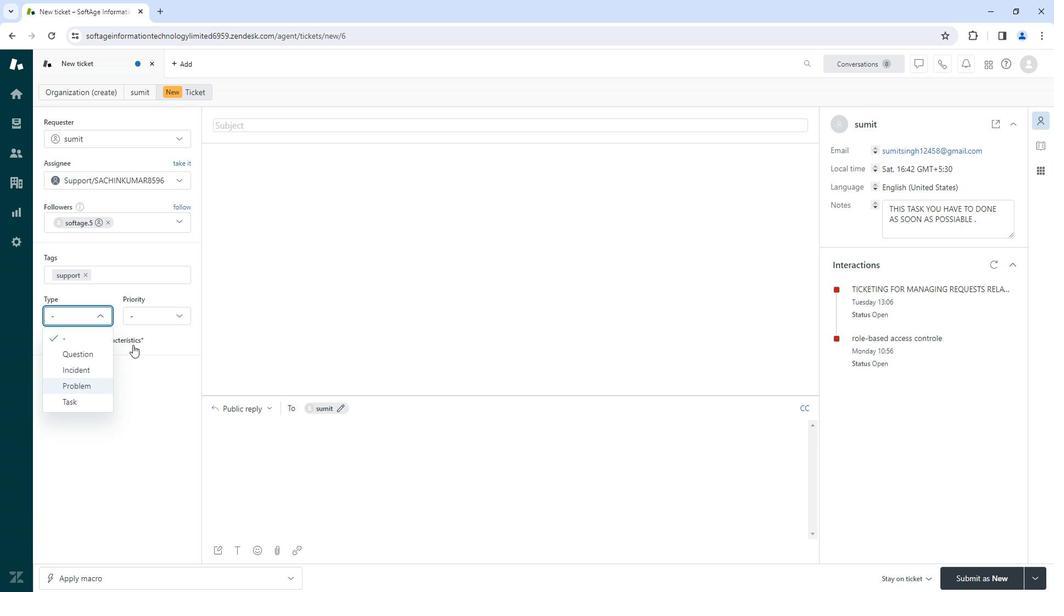
Action: Mouse pressed left at (242, 366)
Screenshot: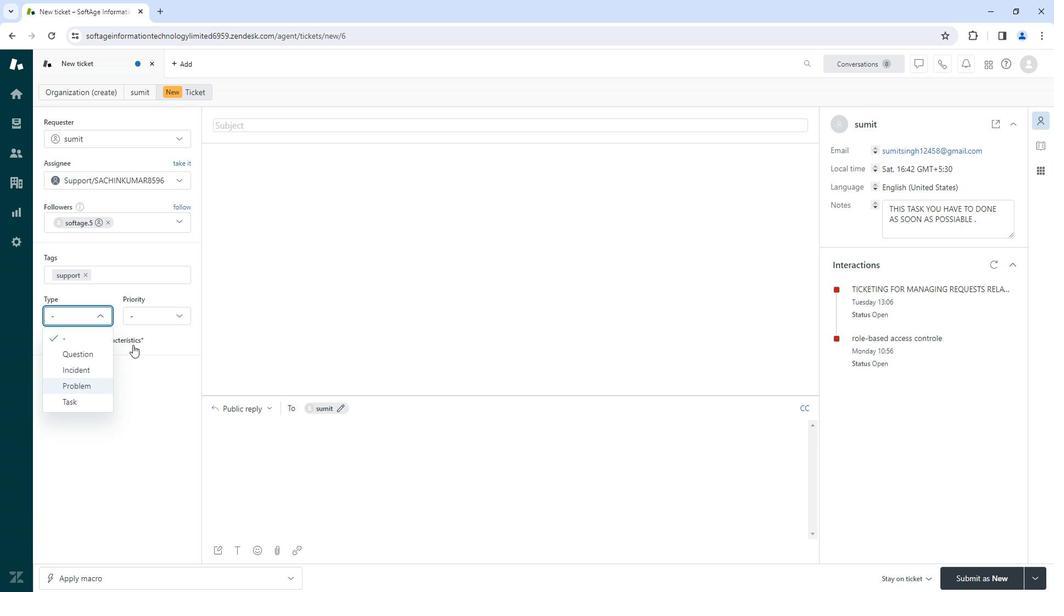 
Action: Mouse pressed left at (242, 366)
Screenshot: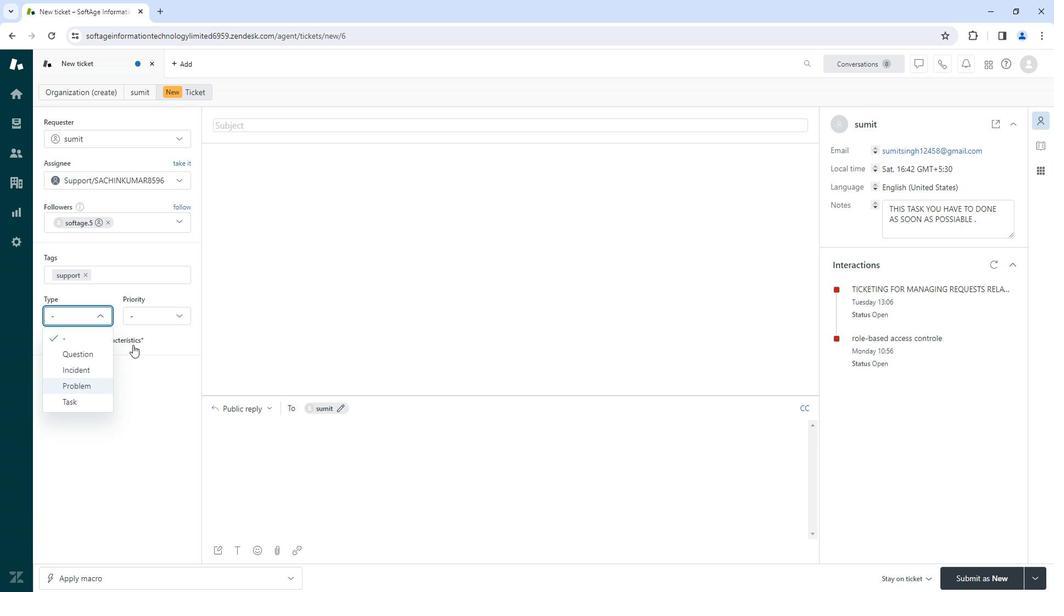 
Action: Mouse pressed left at (242, 366)
Screenshot: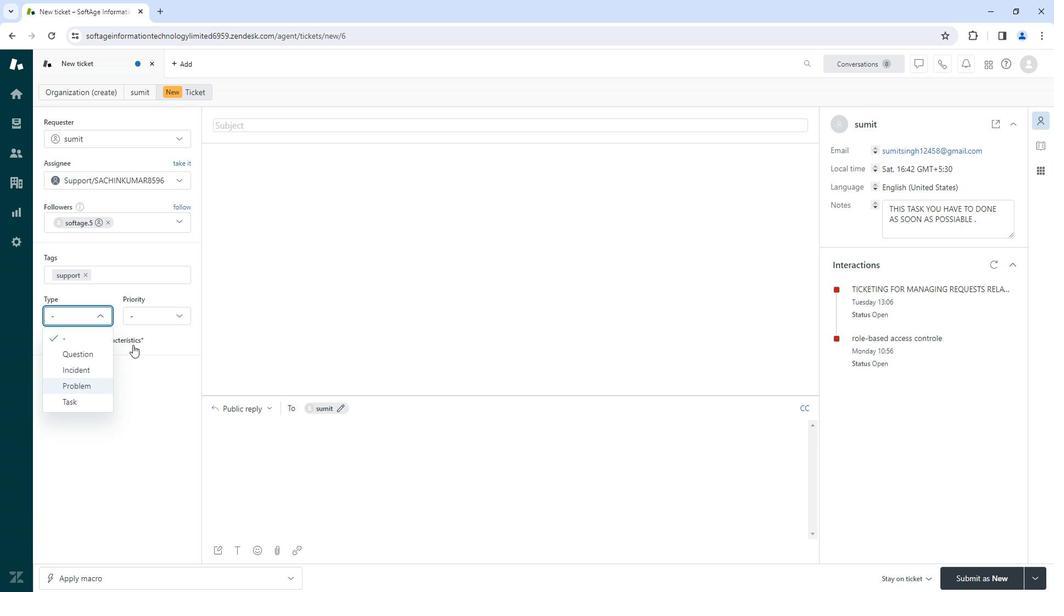 
Action: Mouse moved to (239, 419)
Screenshot: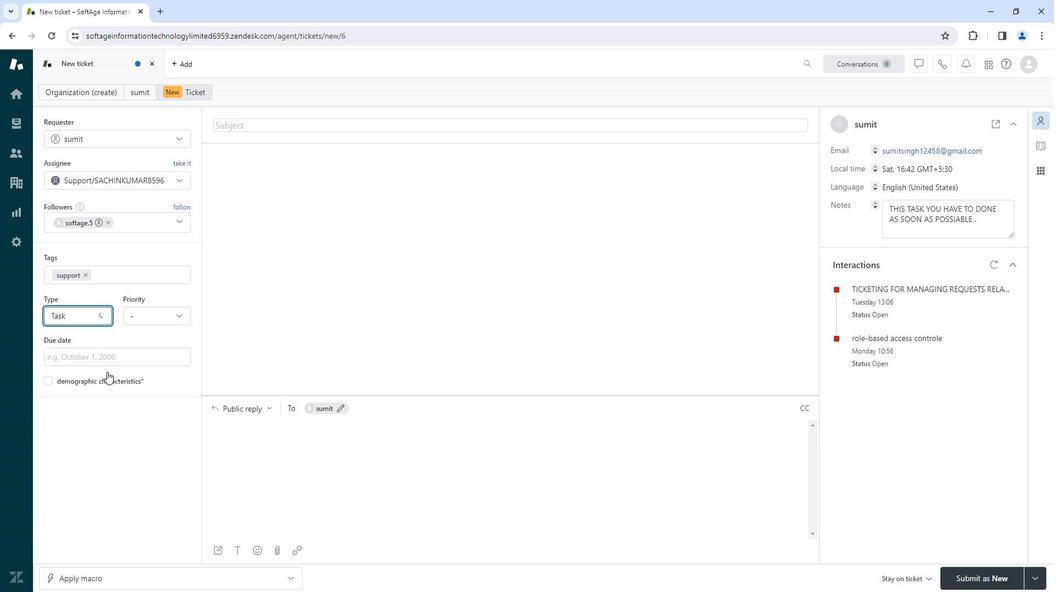 
Action: Mouse pressed left at (239, 419)
Screenshot: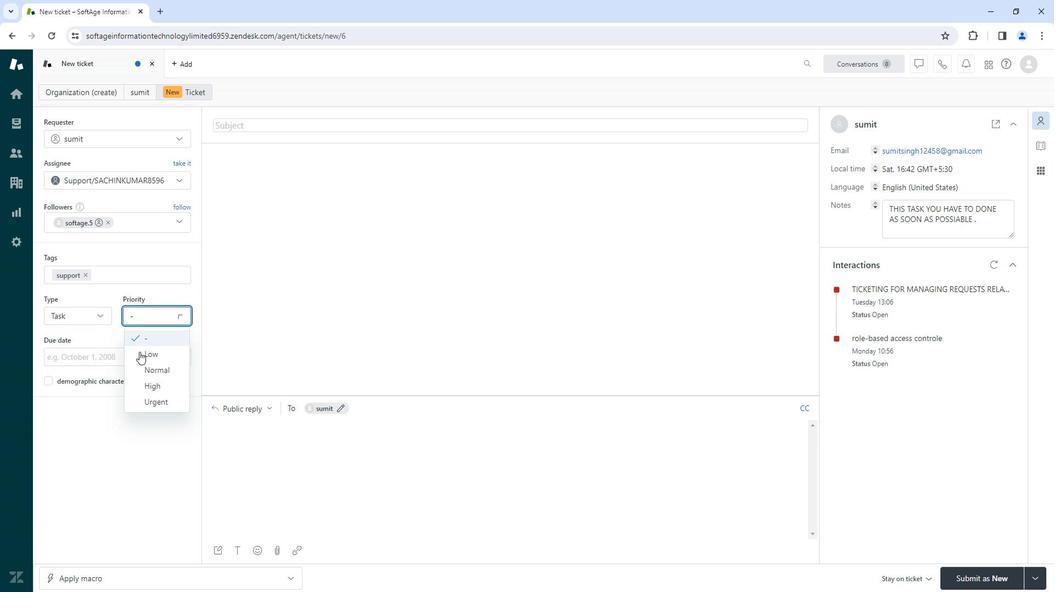 
Action: Mouse pressed left at (239, 419)
Screenshot: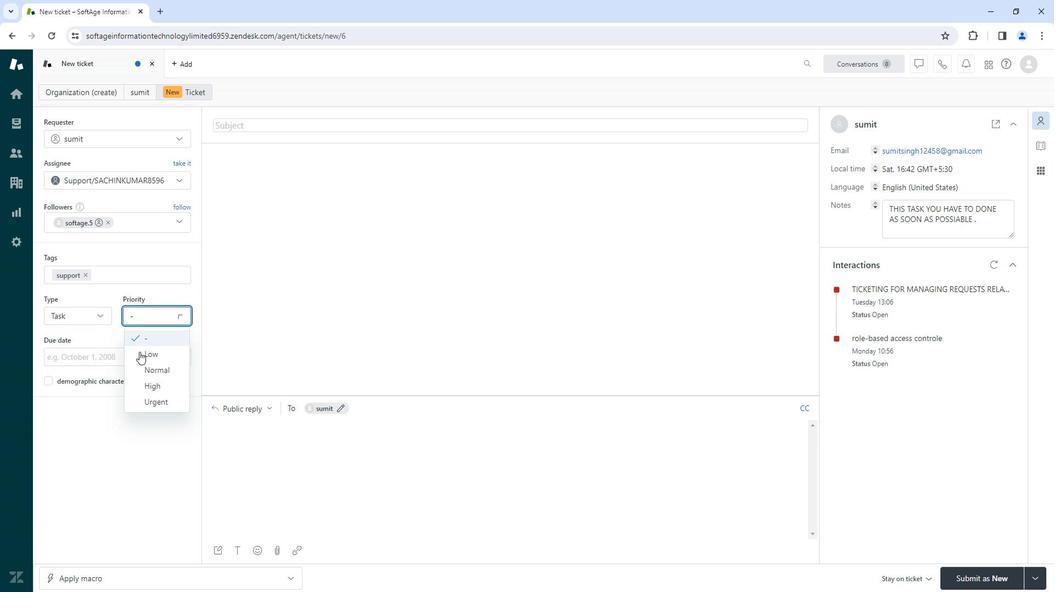 
Action: Mouse pressed left at (239, 419)
Screenshot: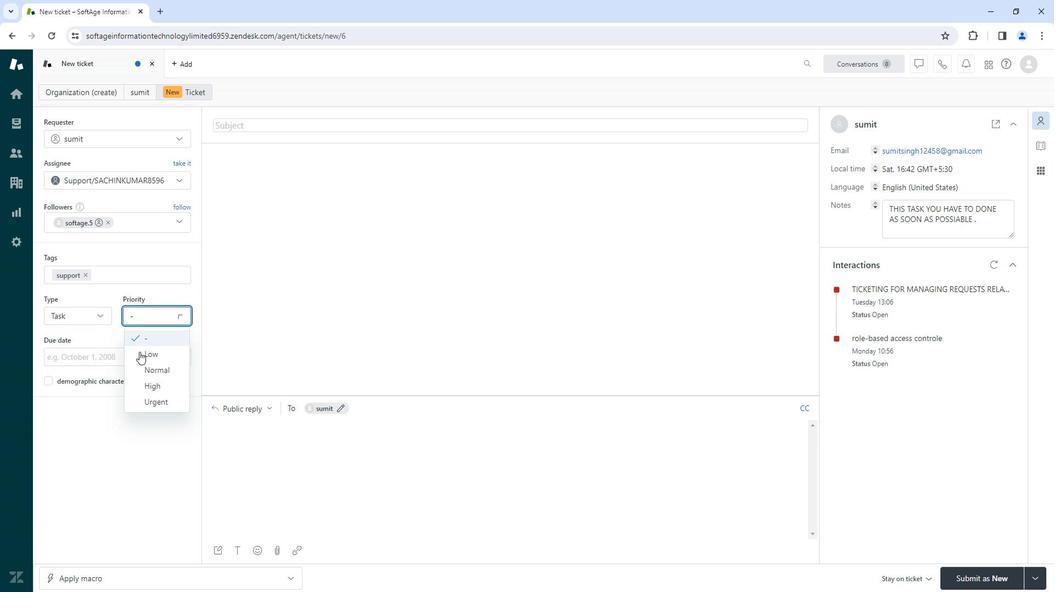 
Action: Mouse pressed left at (239, 419)
Screenshot: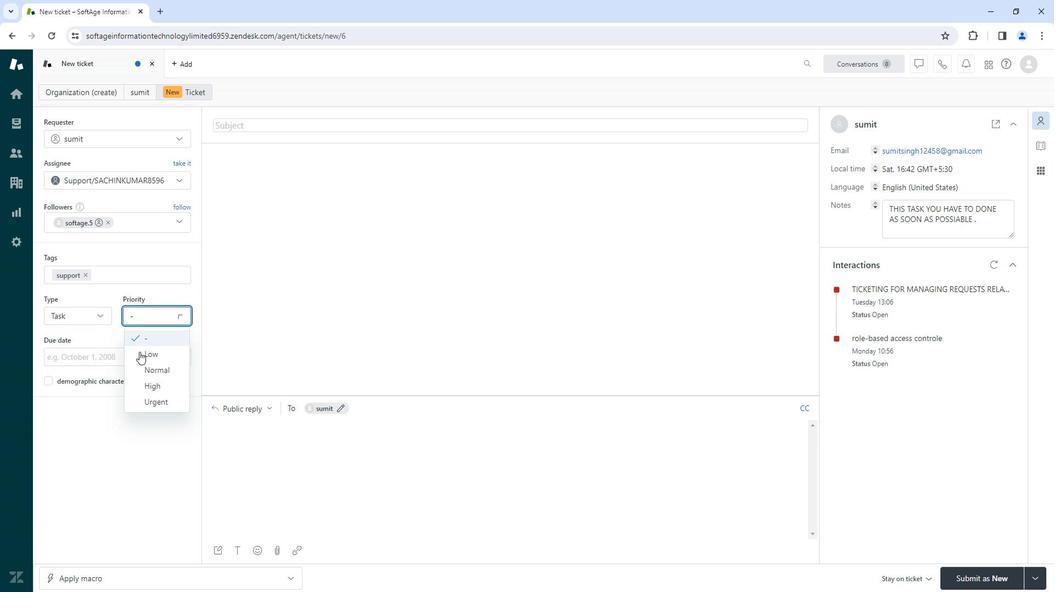 
Action: Mouse pressed left at (239, 419)
Screenshot: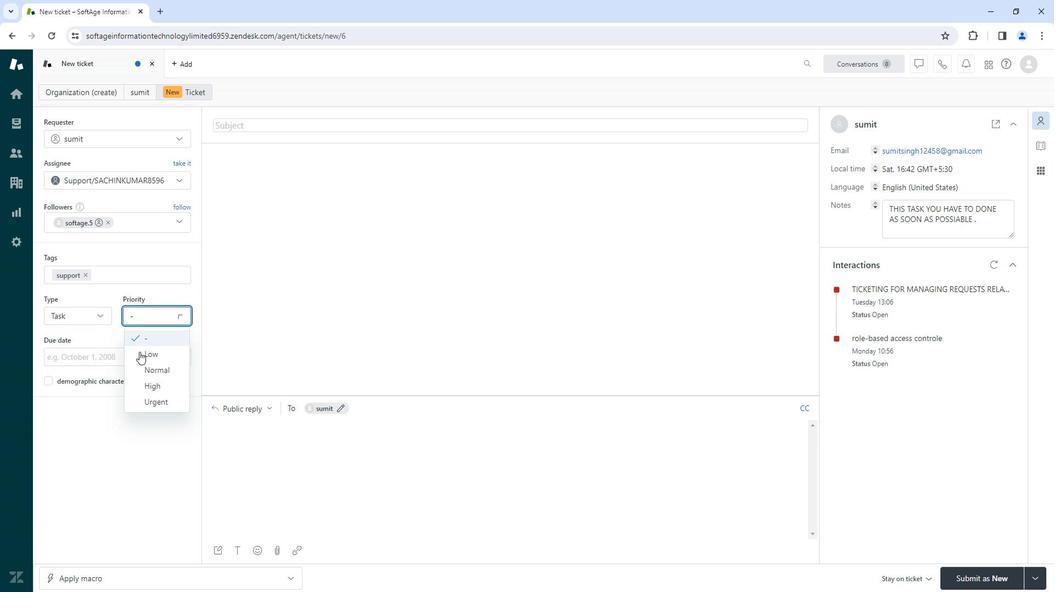
Action: Mouse pressed left at (239, 419)
Screenshot: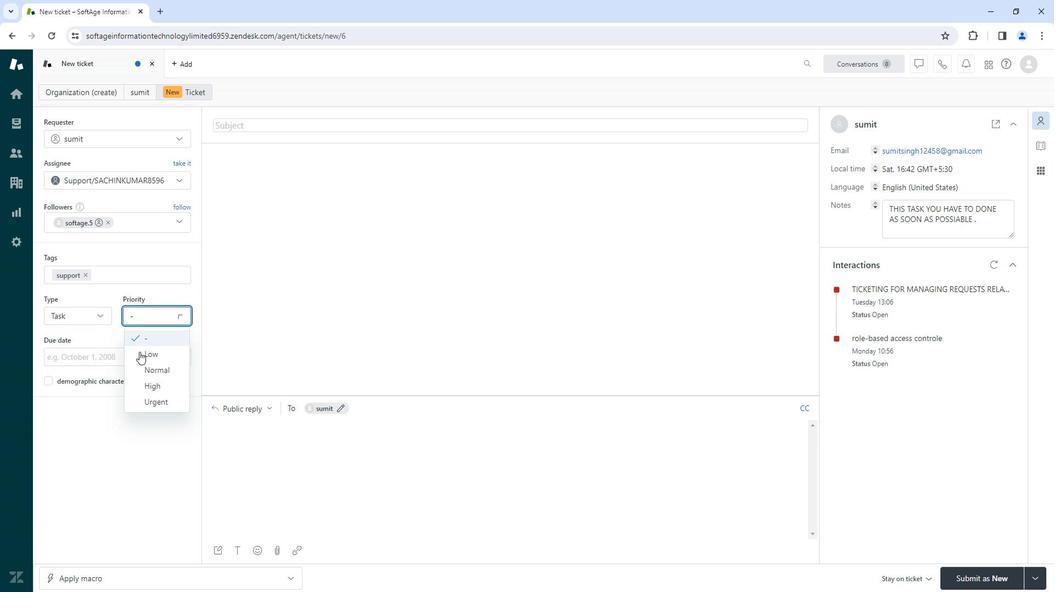 
Action: Mouse moved to (239, 416)
Screenshot: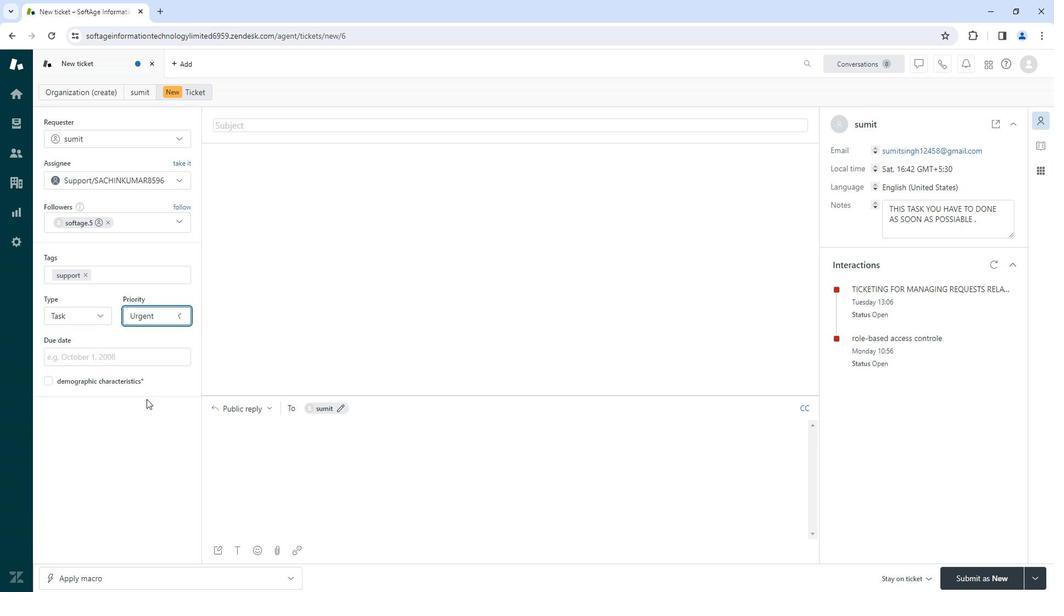 
Action: Mouse pressed left at (239, 416)
Screenshot: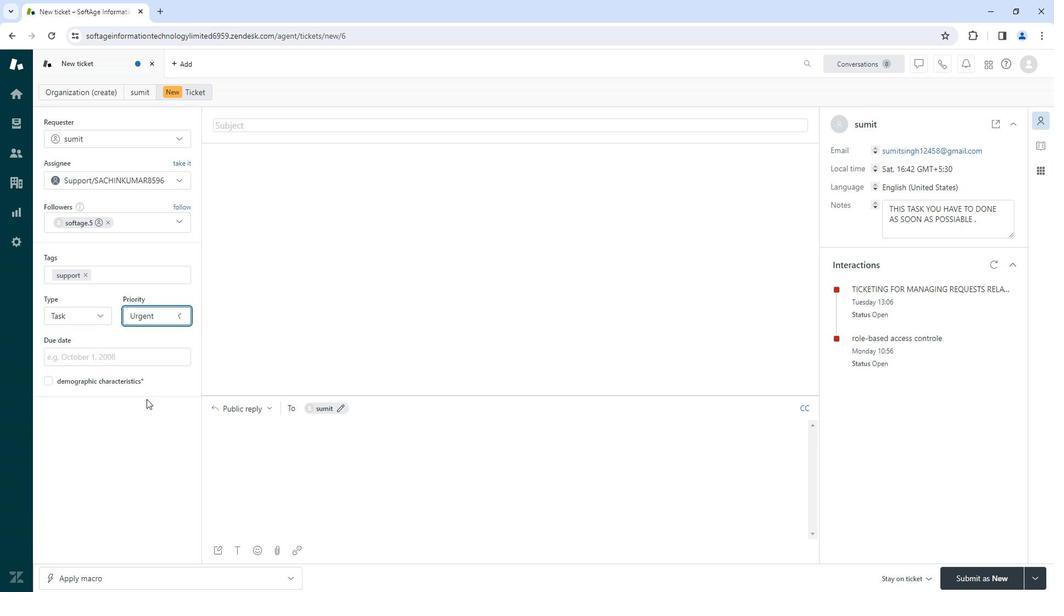 
Action: Mouse pressed left at (239, 416)
Screenshot: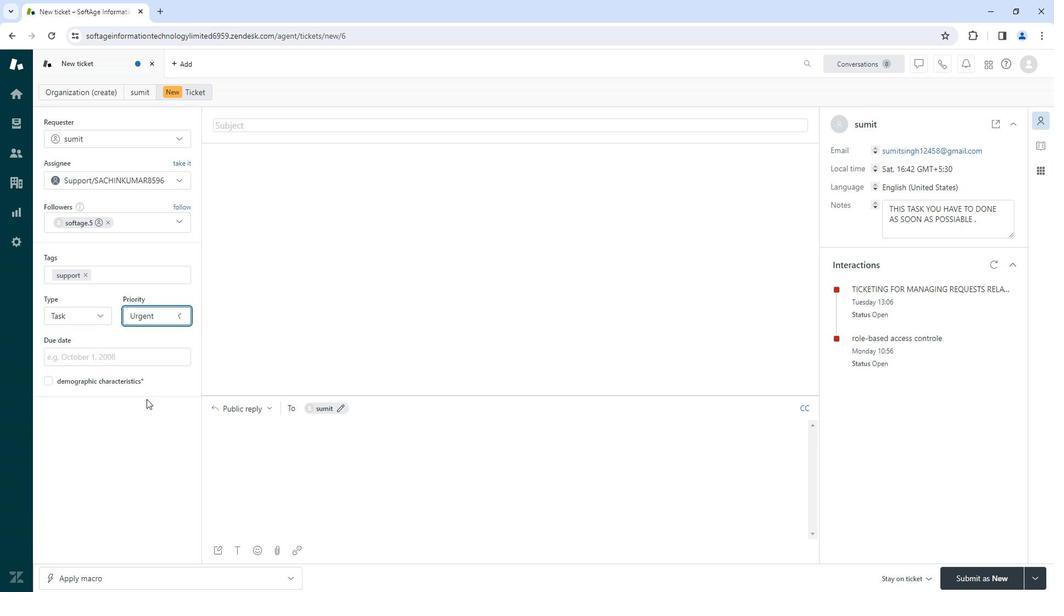 
Action: Mouse pressed left at (239, 416)
Screenshot: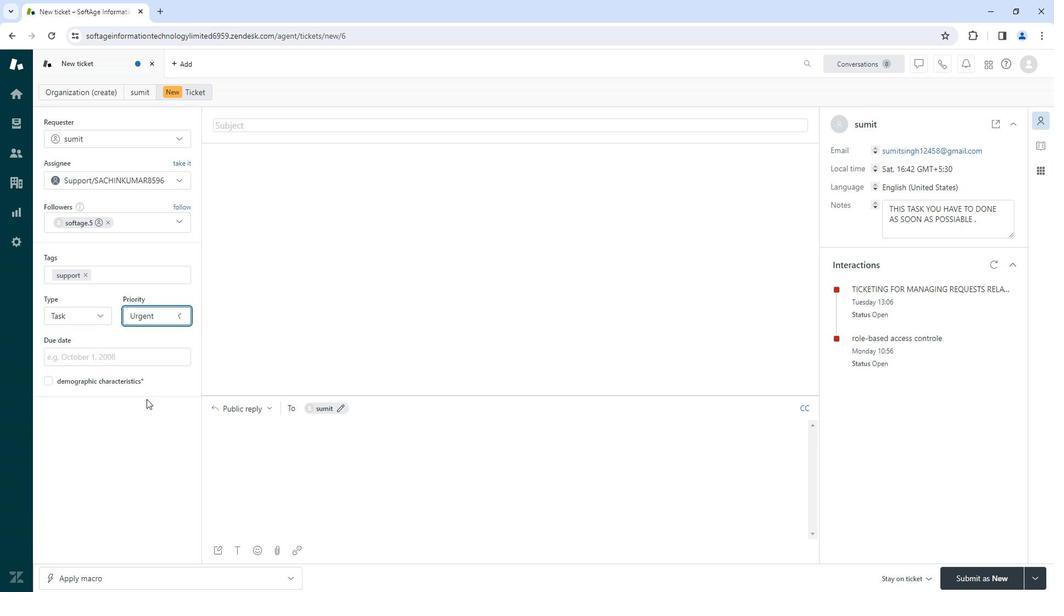 
Action: Mouse pressed left at (239, 416)
Screenshot: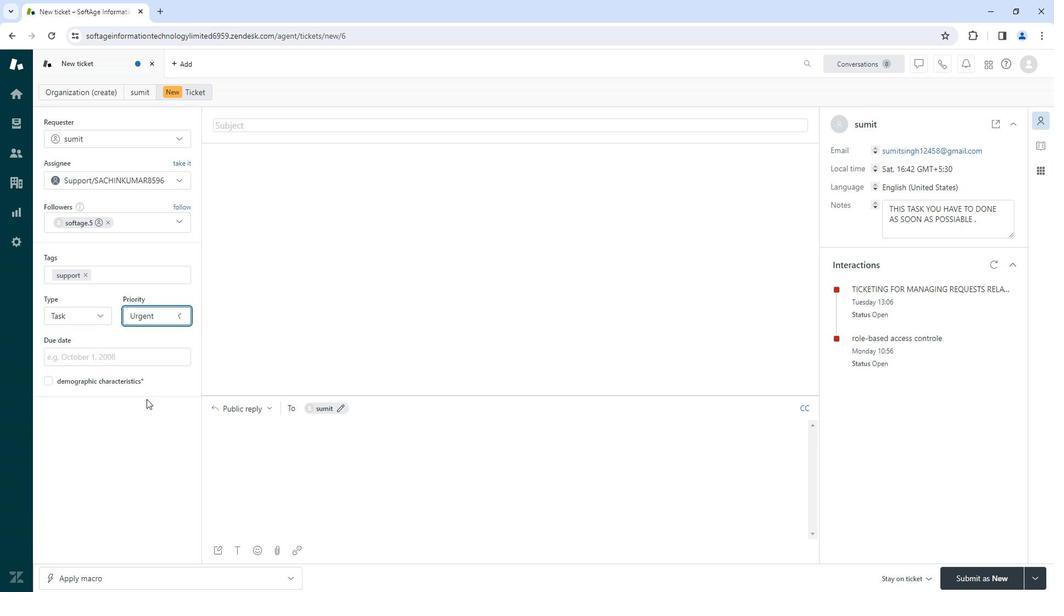 
Action: Mouse pressed left at (239, 416)
Screenshot: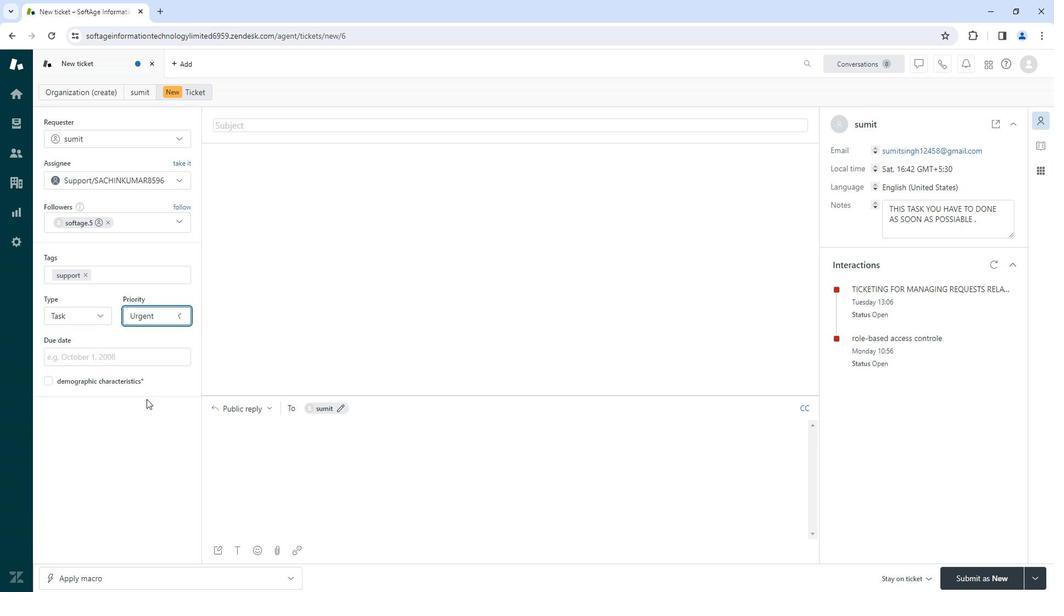
Action: Mouse pressed left at (239, 416)
Screenshot: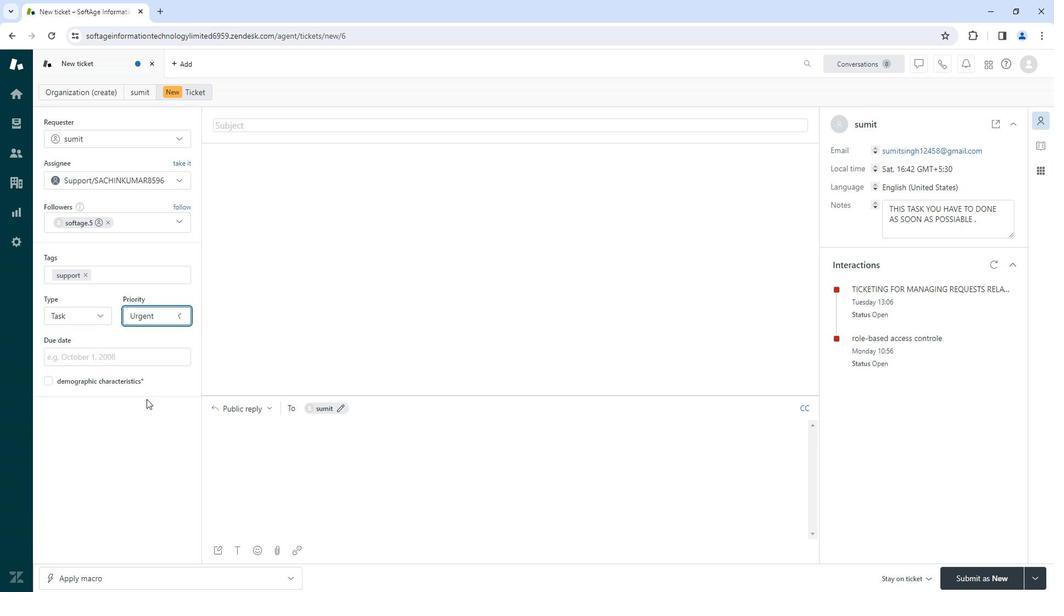 
Action: Mouse moved to (251, 363)
Screenshot: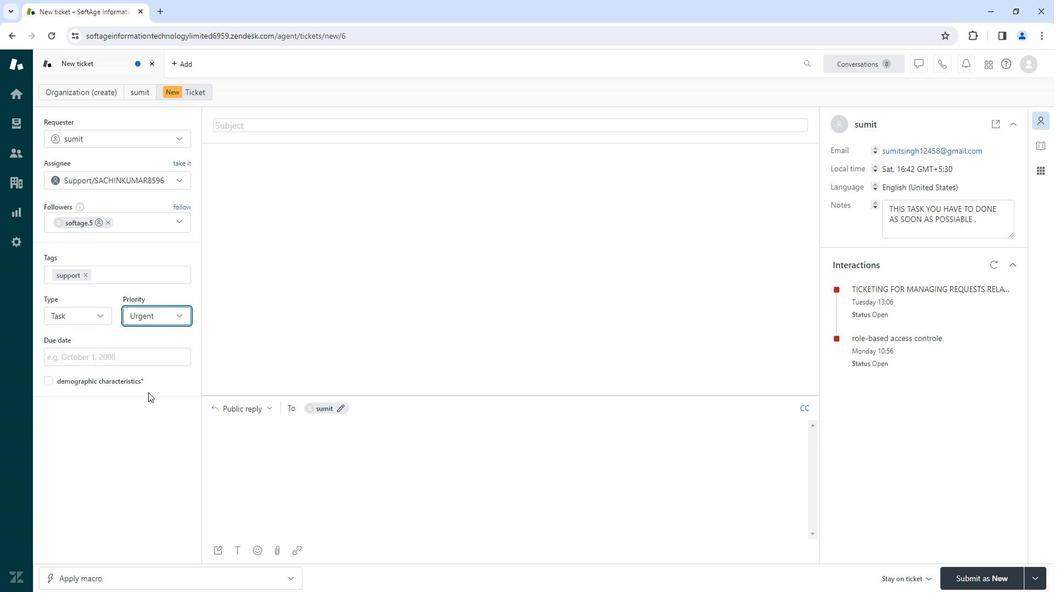 
Action: Mouse pressed left at (251, 363)
Screenshot: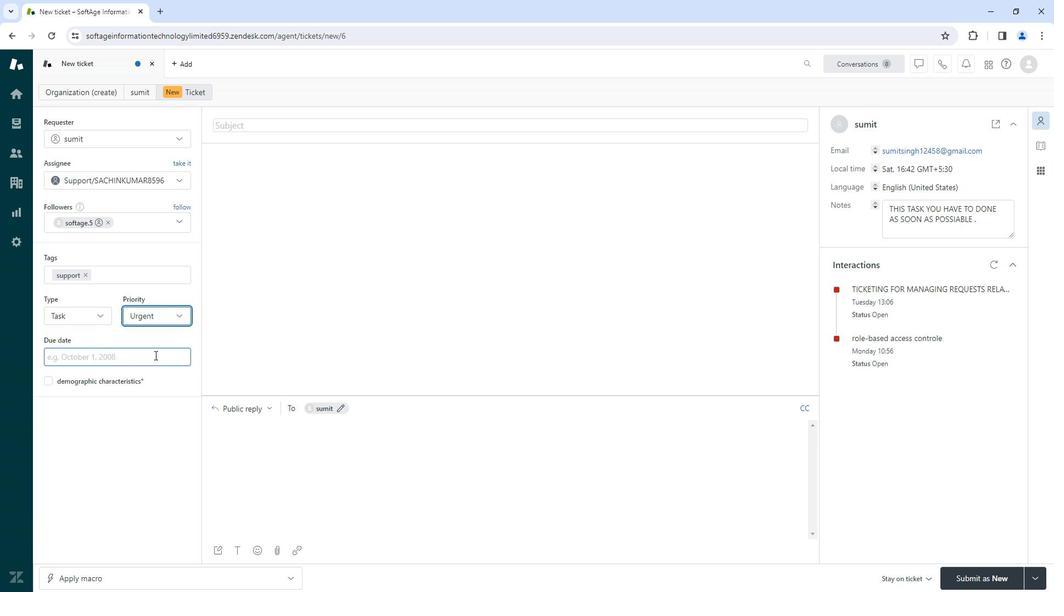 
Action: Mouse pressed left at (251, 363)
Screenshot: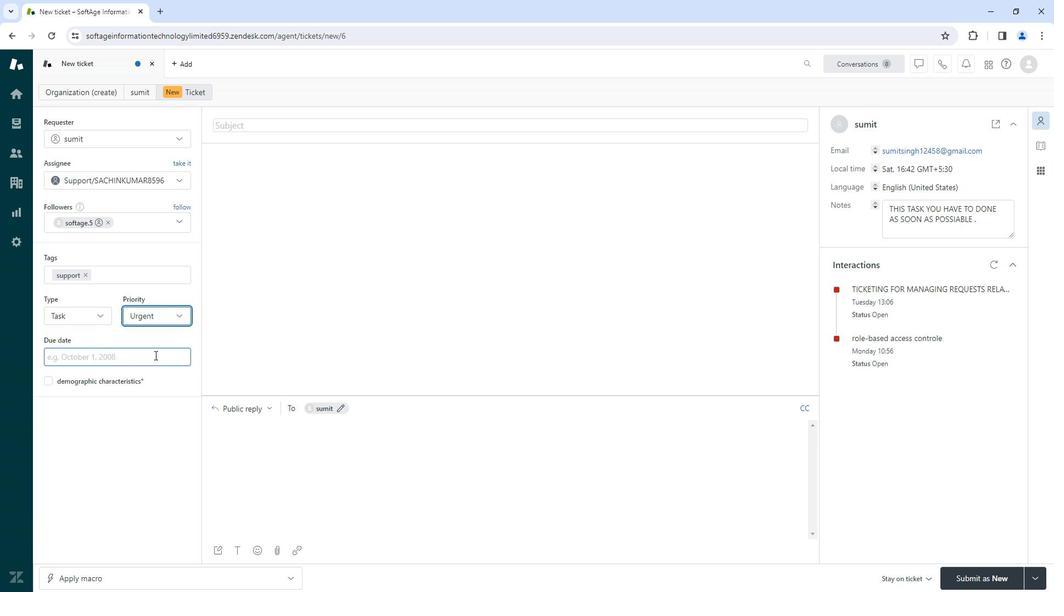 
Action: Mouse pressed left at (251, 363)
Screenshot: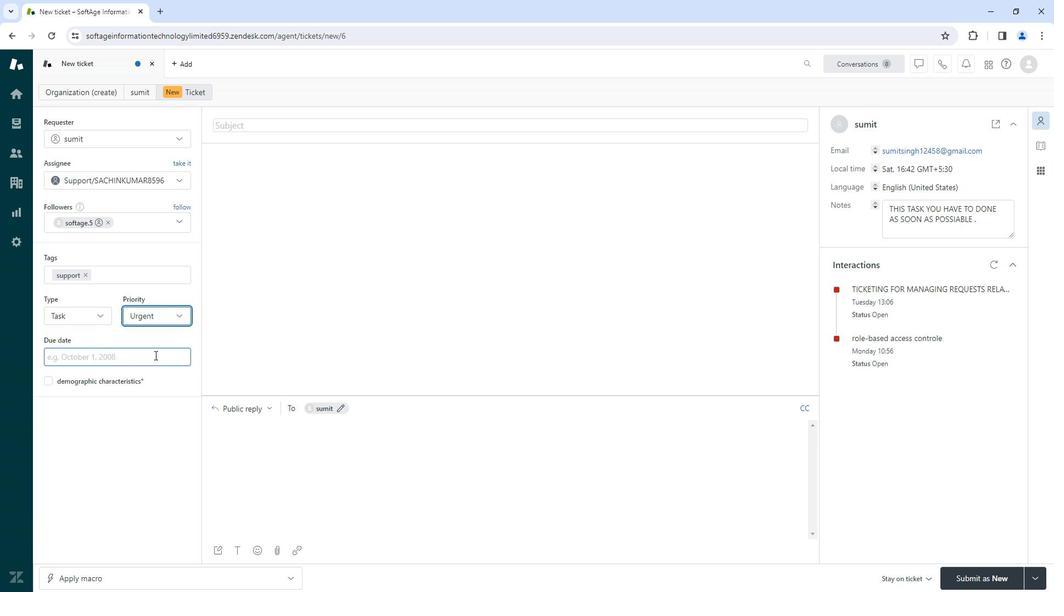 
Action: Mouse pressed left at (251, 363)
Screenshot: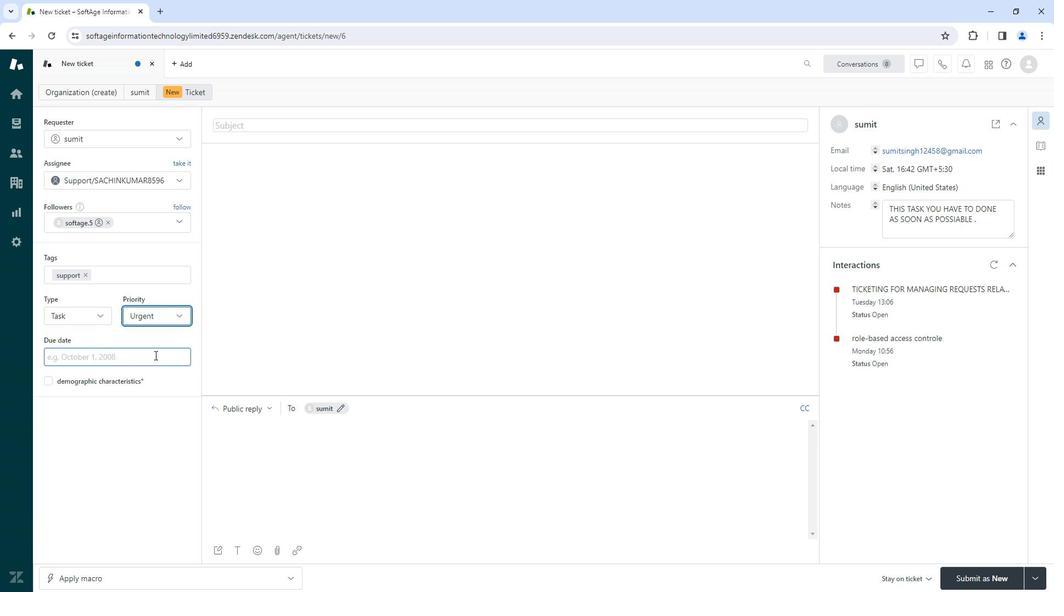 
Action: Mouse pressed left at (251, 363)
Screenshot: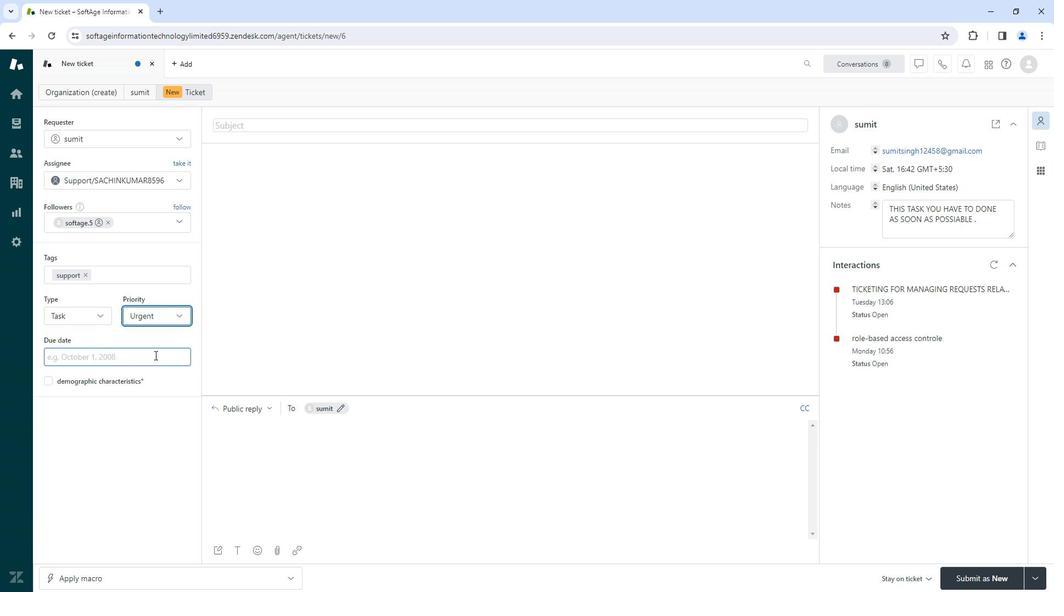 
Action: Mouse pressed left at (251, 363)
Screenshot: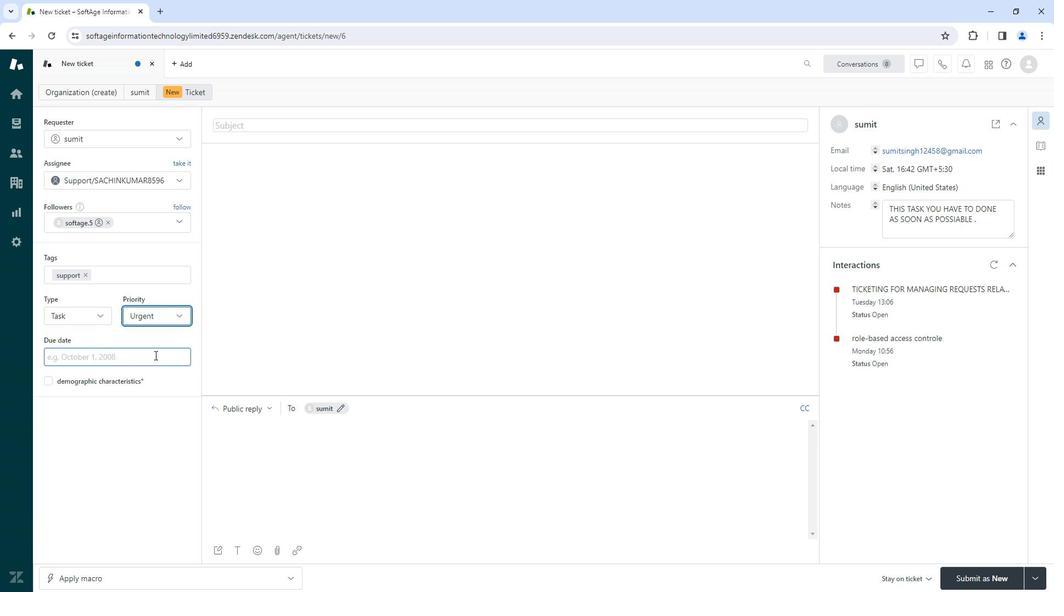 
Action: Mouse moved to (250, 413)
Screenshot: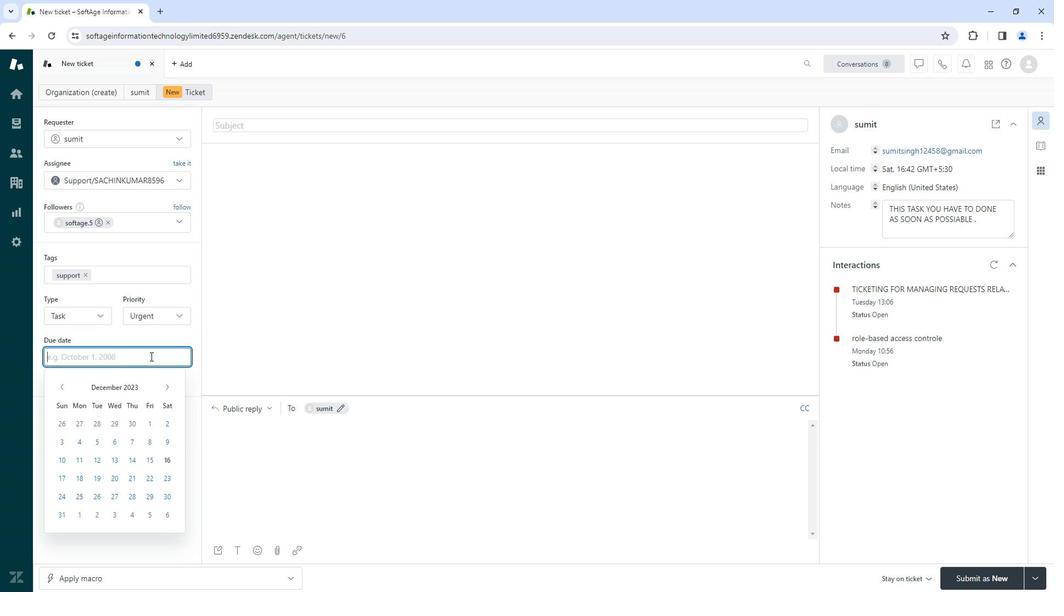 
Action: Mouse pressed left at (250, 413)
Screenshot: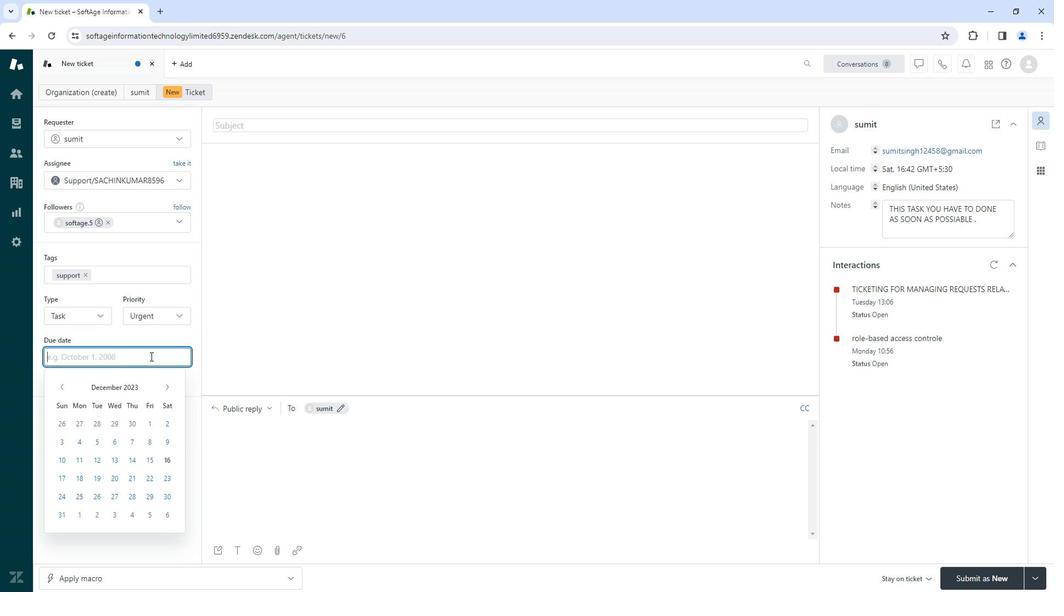 
Action: Mouse pressed left at (250, 413)
Screenshot: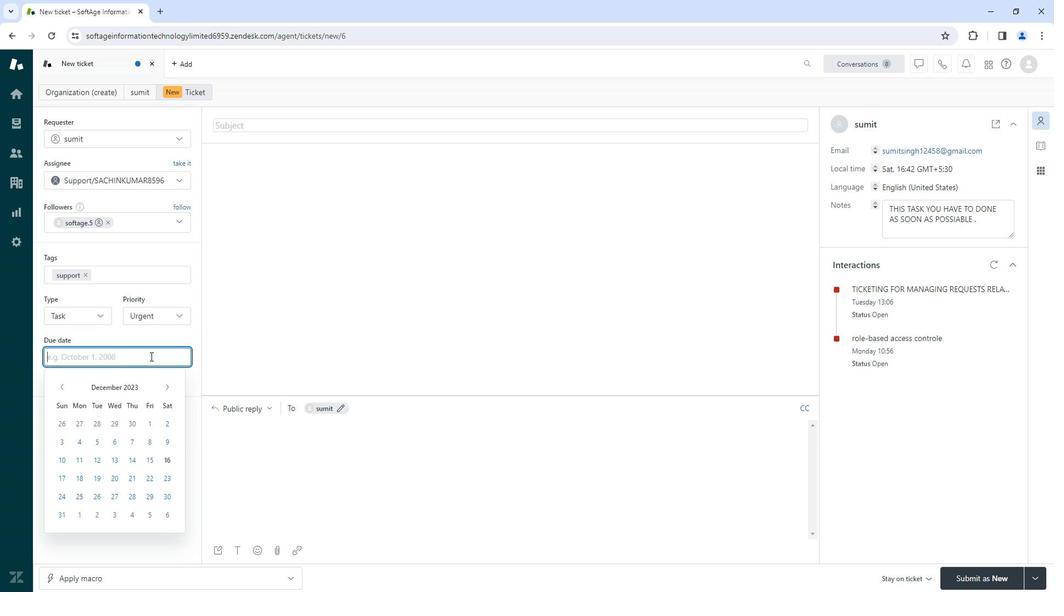 
Action: Mouse pressed left at (250, 413)
Screenshot: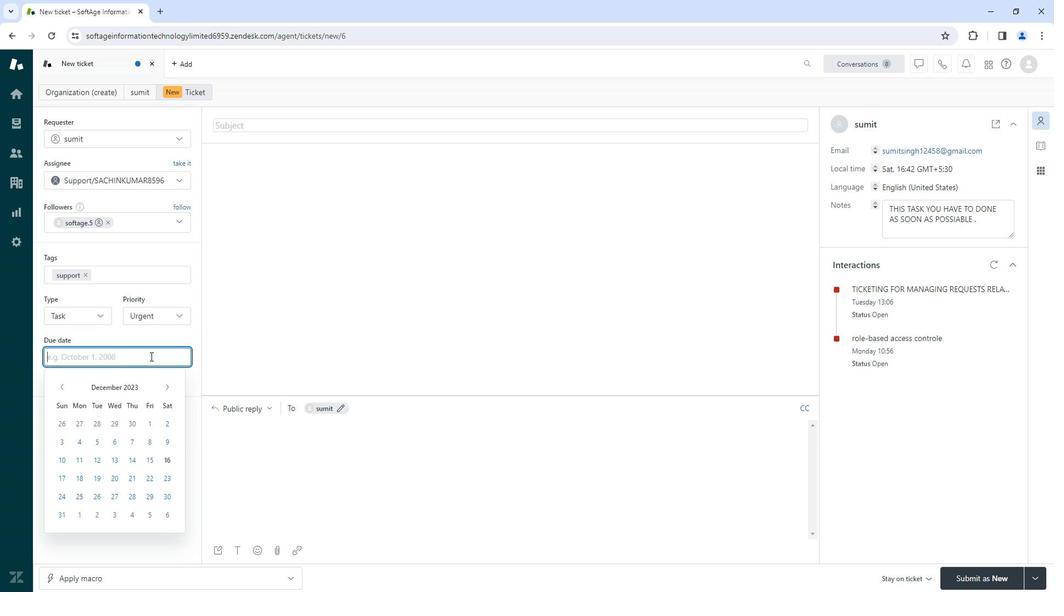 
Action: Mouse pressed left at (250, 413)
Screenshot: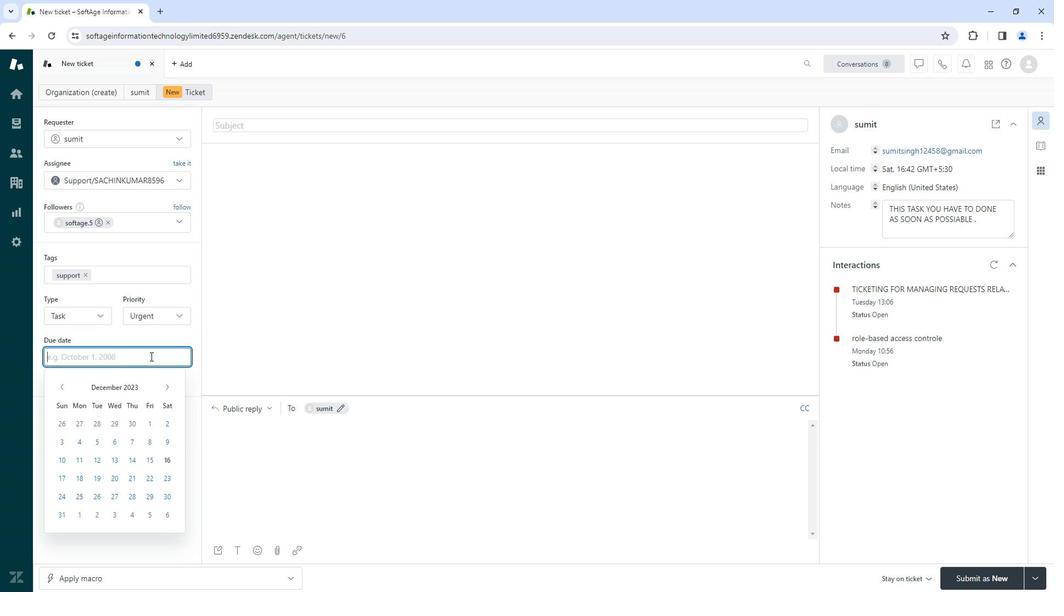 
Action: Mouse pressed left at (250, 413)
Screenshot: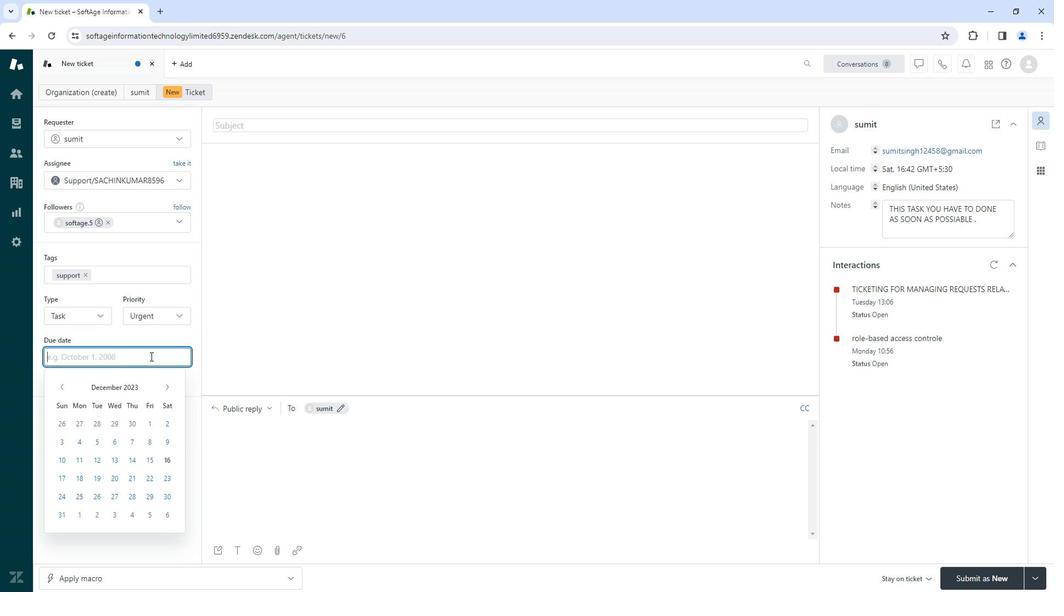 
Action: Mouse pressed left at (250, 413)
Screenshot: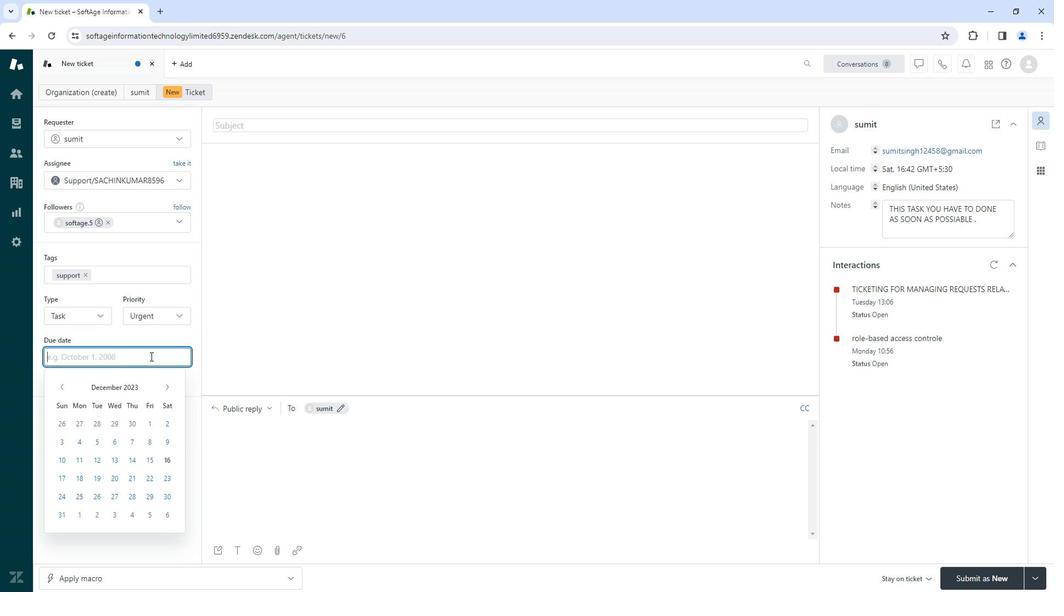 
Action: Mouse moved to (252, 389)
Screenshot: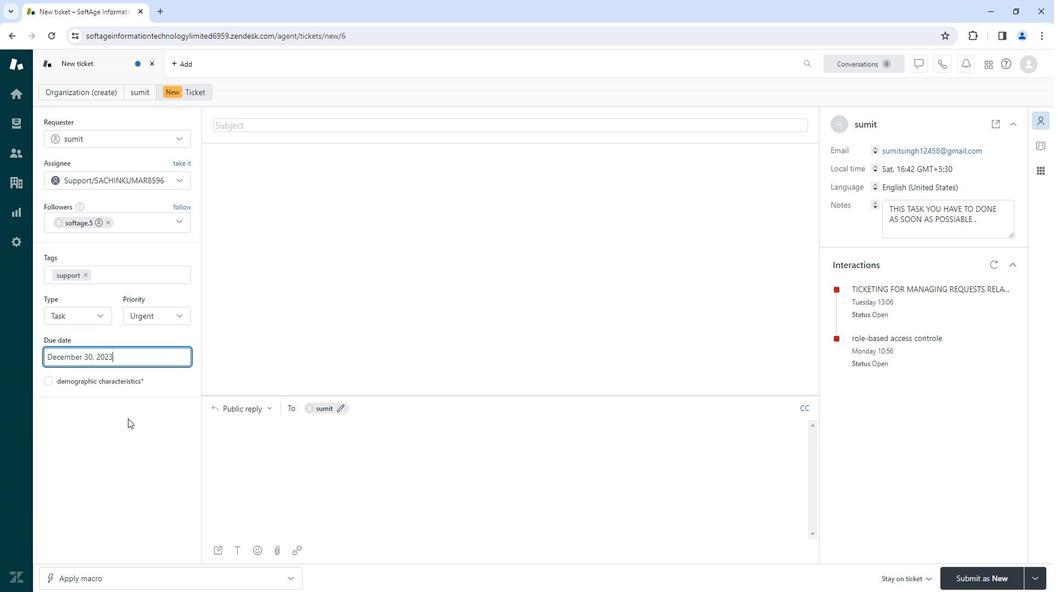 
Action: Mouse pressed left at (252, 389)
Screenshot: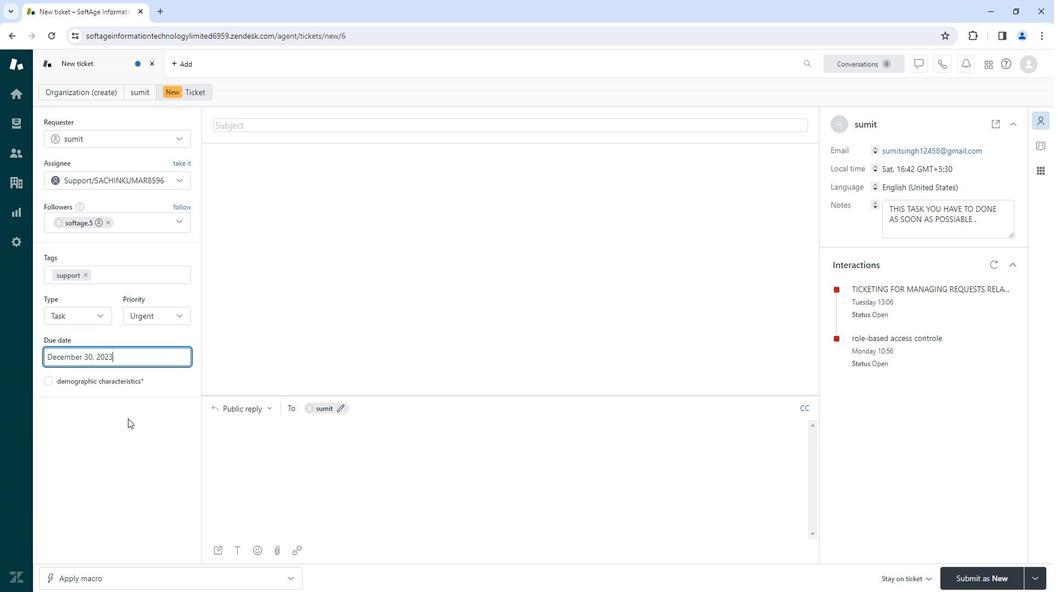 
Action: Mouse pressed left at (252, 389)
Screenshot: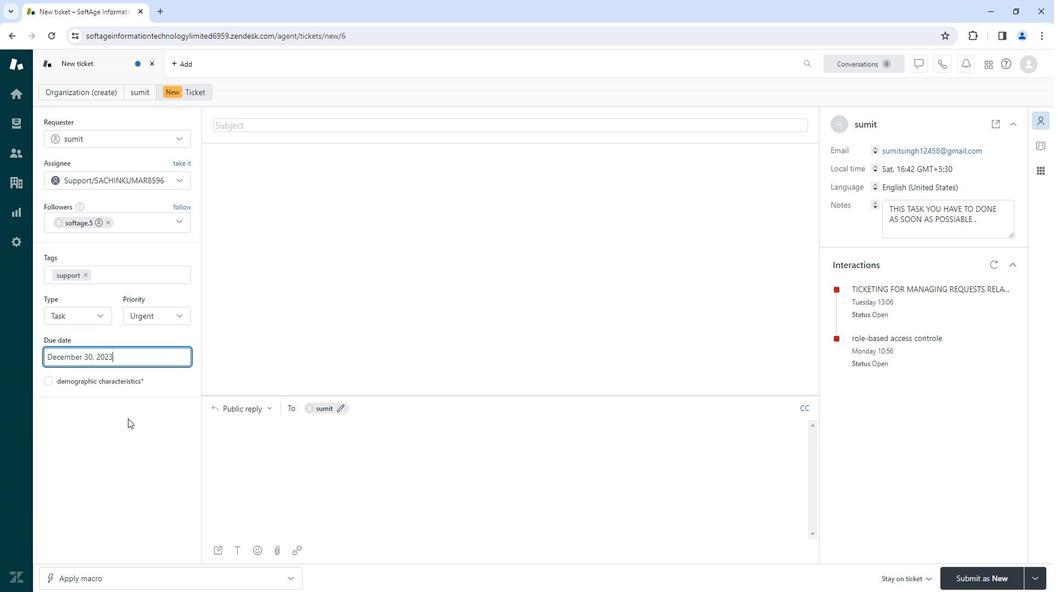 
Action: Mouse pressed left at (252, 389)
Screenshot: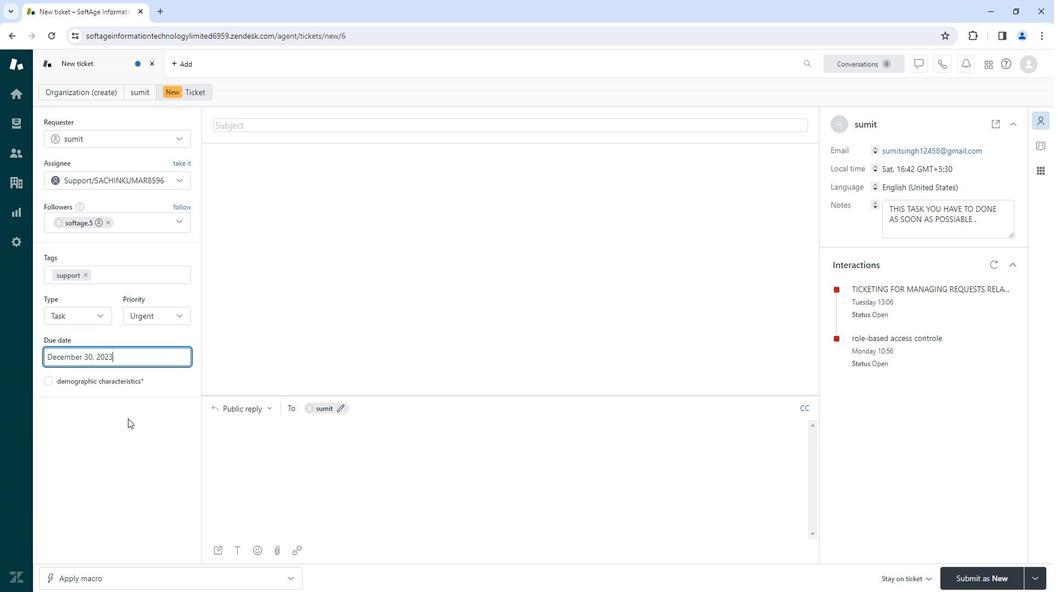 
Action: Mouse pressed left at (252, 389)
Screenshot: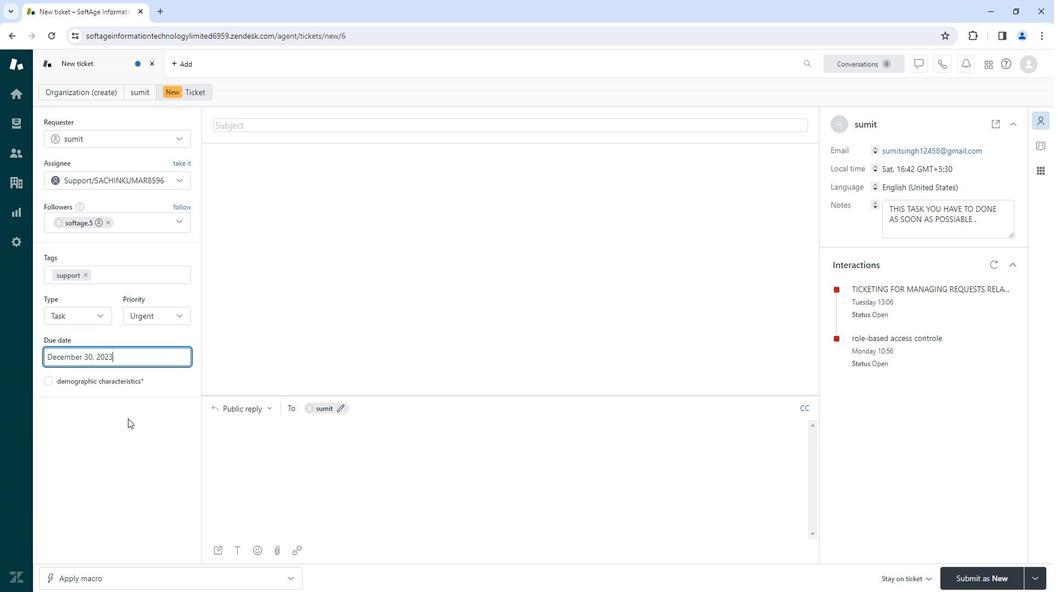 
Action: Mouse pressed left at (252, 389)
Screenshot: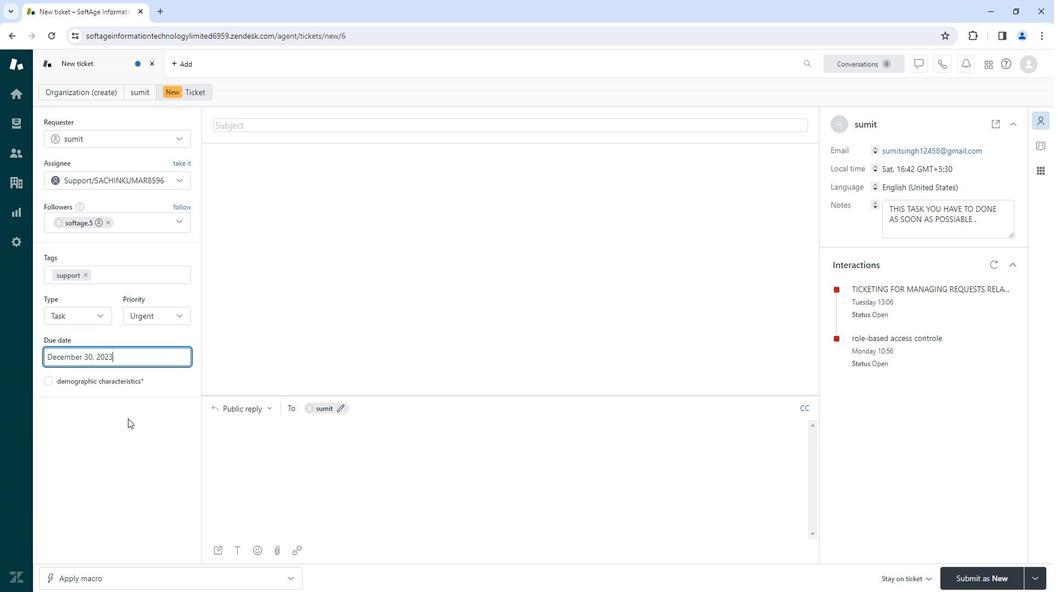 
Action: Mouse pressed left at (252, 389)
Screenshot: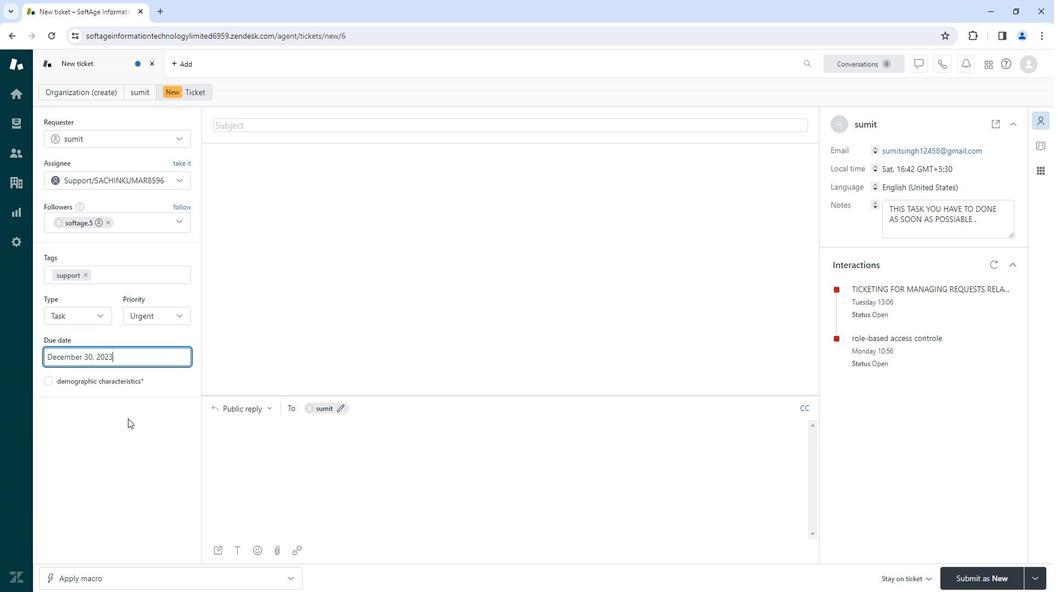 
Action: Mouse moved to (255, 467)
Screenshot: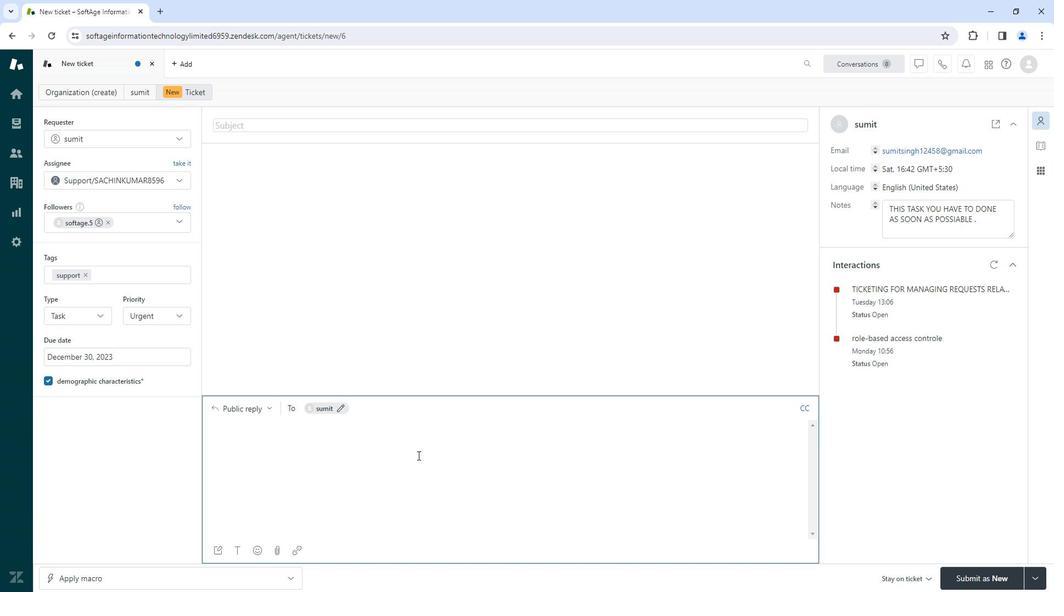 
Action: Mouse pressed left at (255, 467)
Screenshot: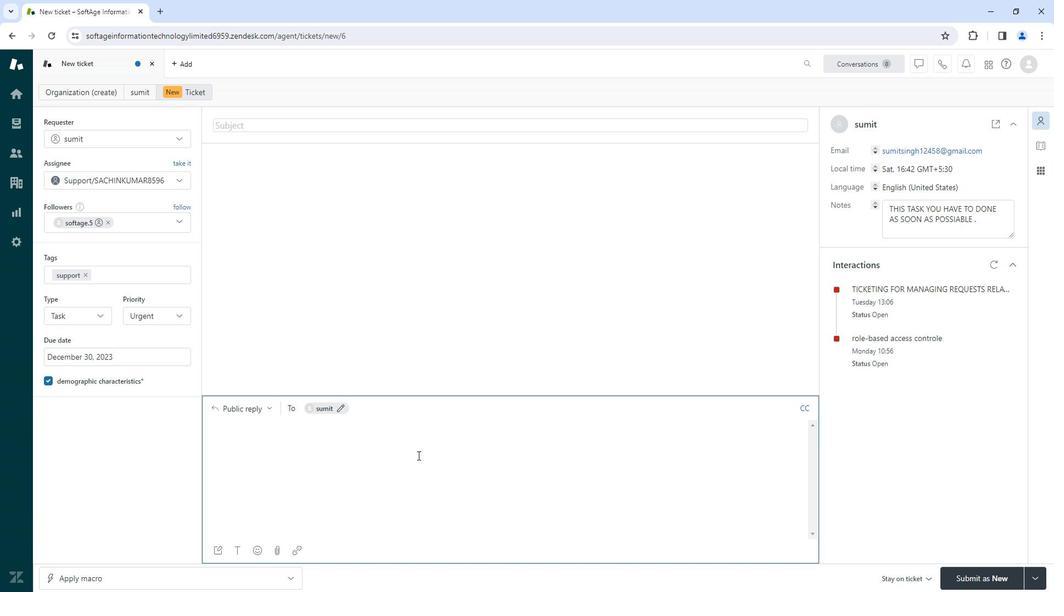 
Action: Mouse pressed left at (255, 467)
Screenshot: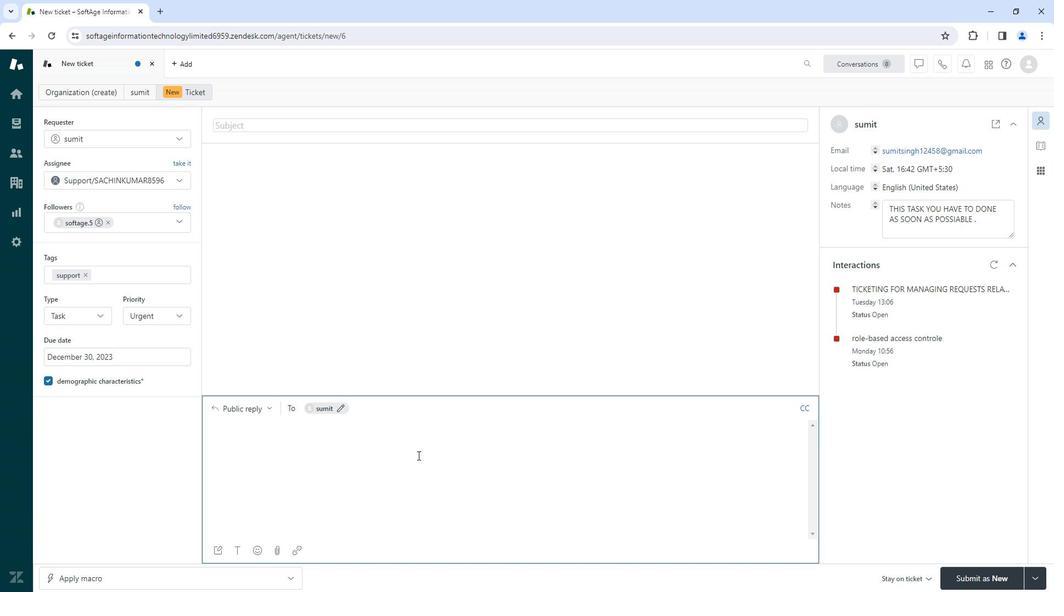 
Action: Mouse pressed left at (255, 467)
Screenshot: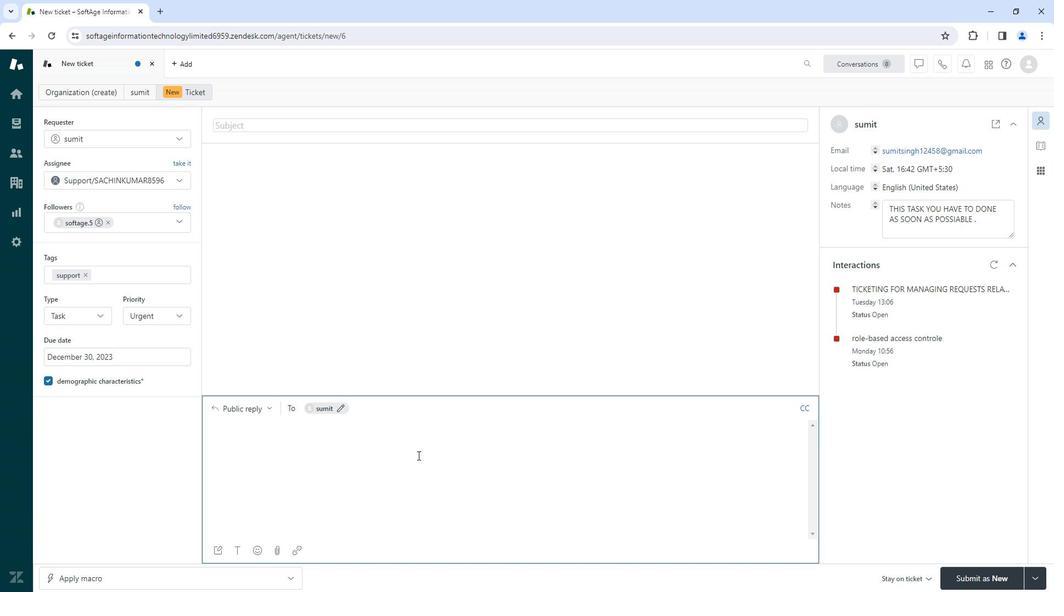 
Action: Mouse pressed left at (255, 467)
Screenshot: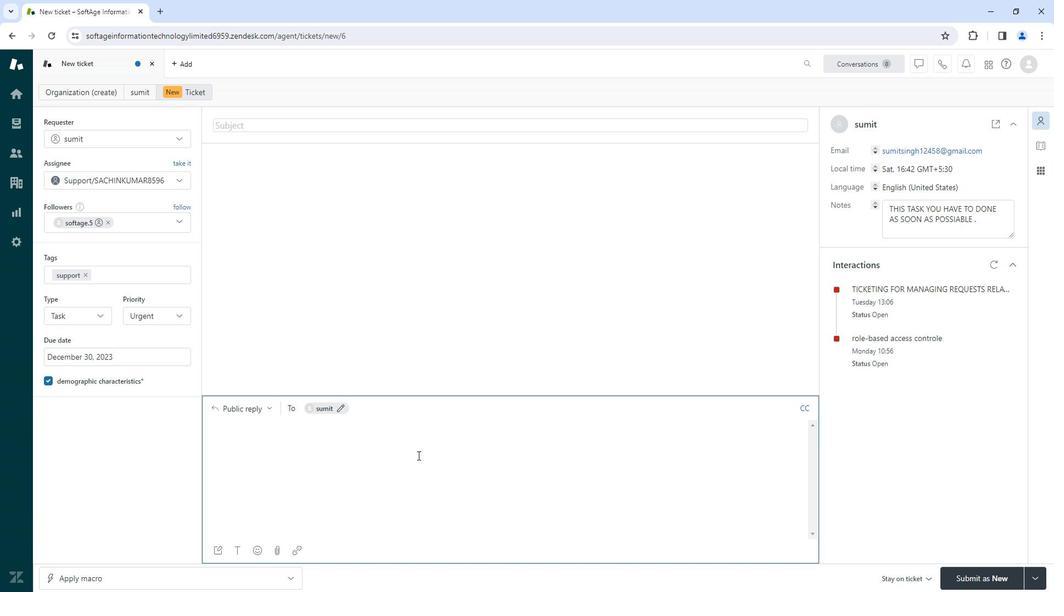 
Action: Mouse pressed left at (255, 467)
Screenshot: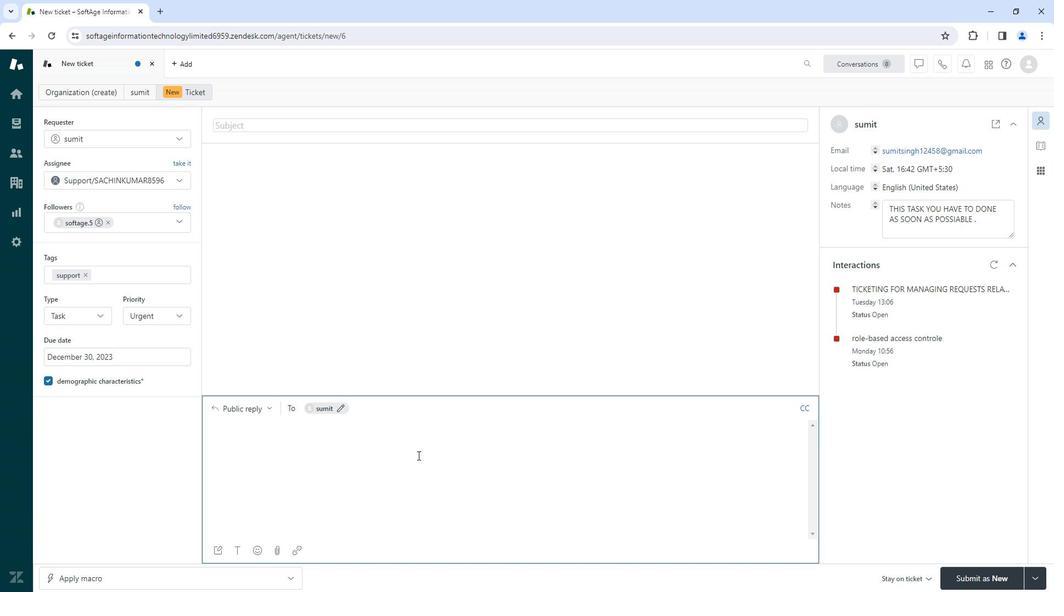 
Action: Mouse pressed left at (255, 467)
Screenshot: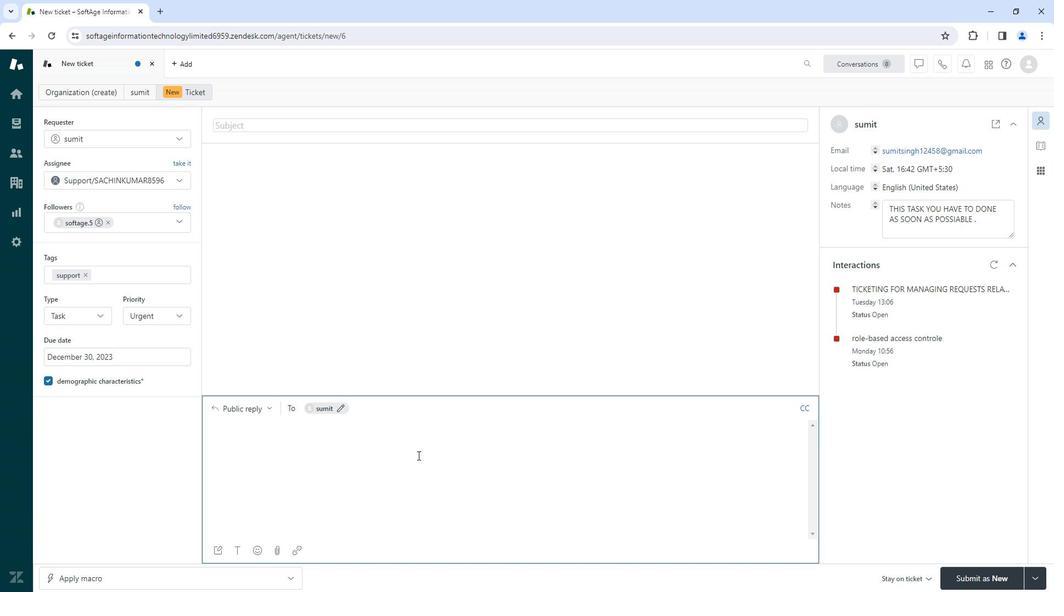 
Action: Mouse moved to (232, 402)
Screenshot: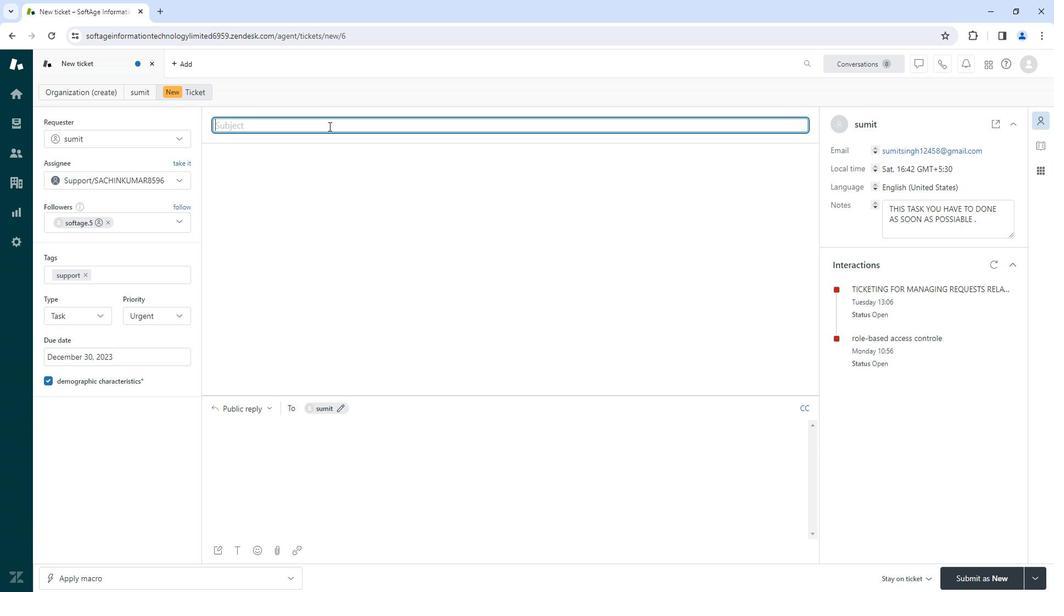 
Action: Mouse pressed left at (232, 402)
Screenshot: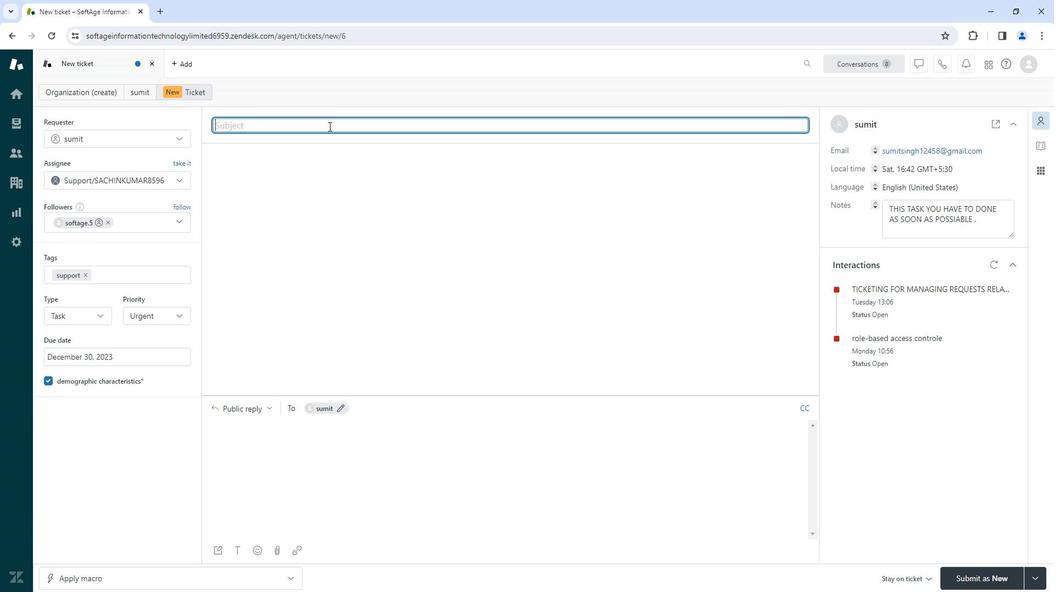
Action: Mouse pressed left at (232, 402)
Screenshot: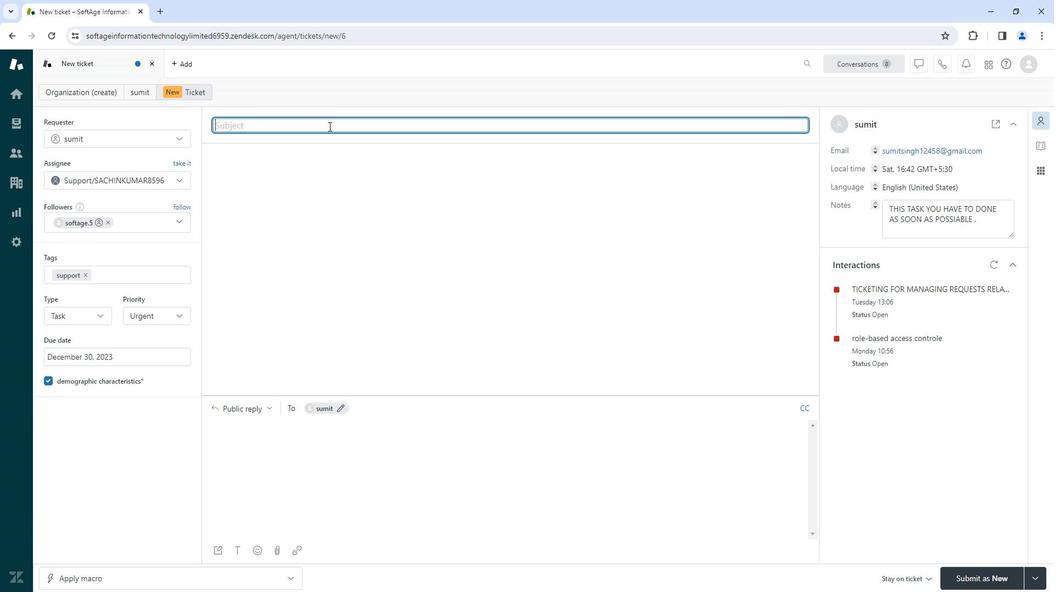 
Action: Mouse pressed left at (232, 402)
Screenshot: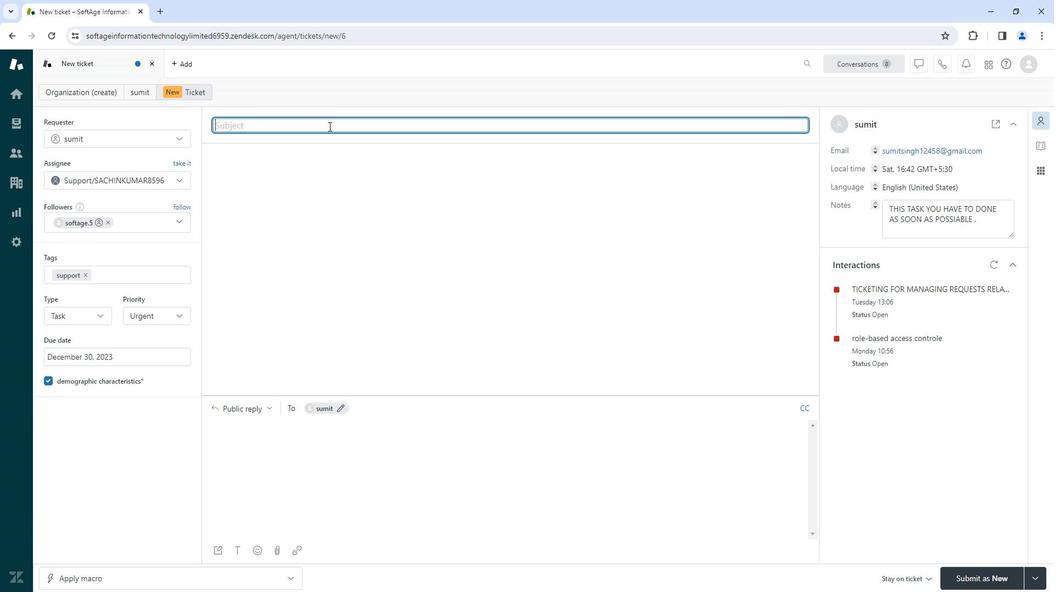 
Action: Mouse pressed left at (232, 402)
Screenshot: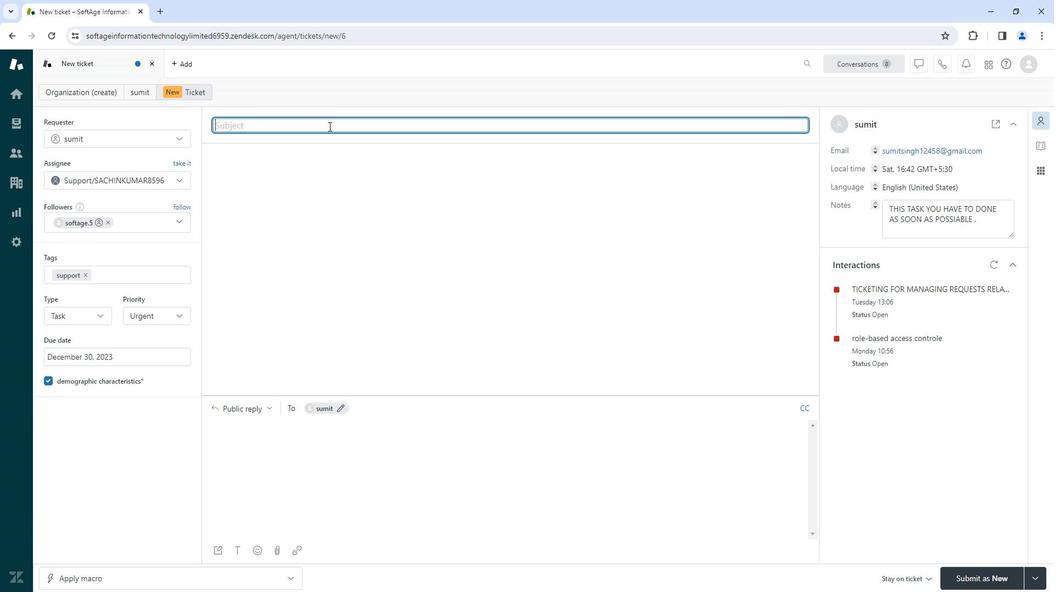 
Action: Mouse pressed left at (232, 402)
Screenshot: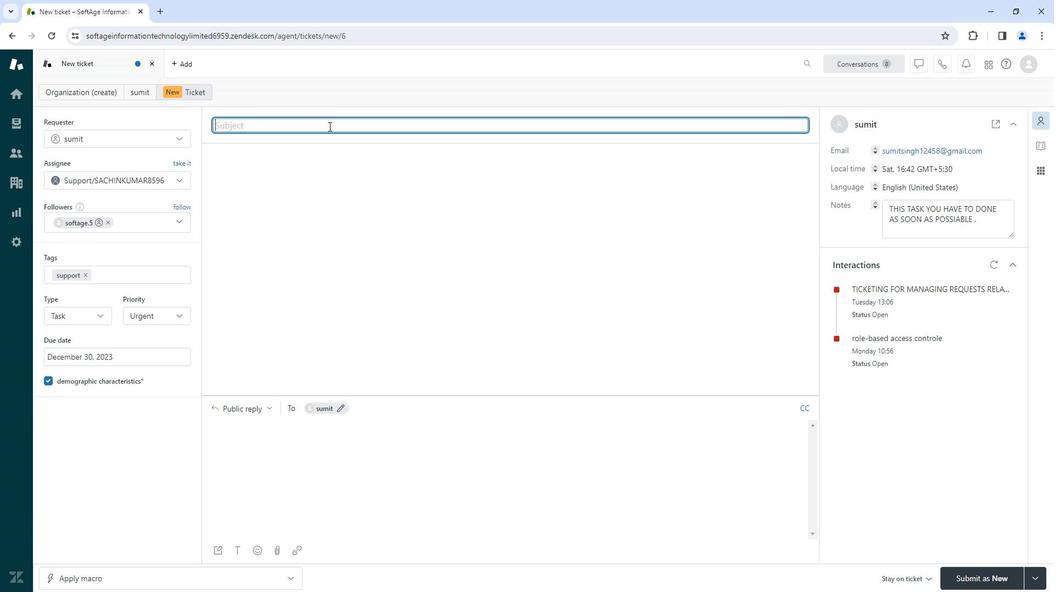 
Action: Mouse pressed left at (232, 402)
Screenshot: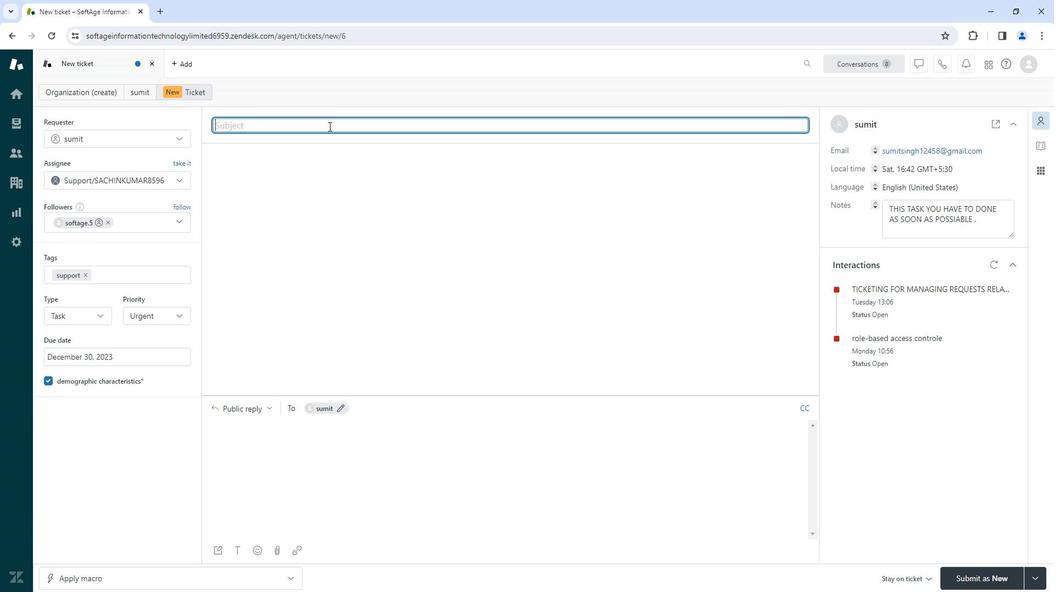 
Action: Mouse moved to (285, 262)
Screenshot: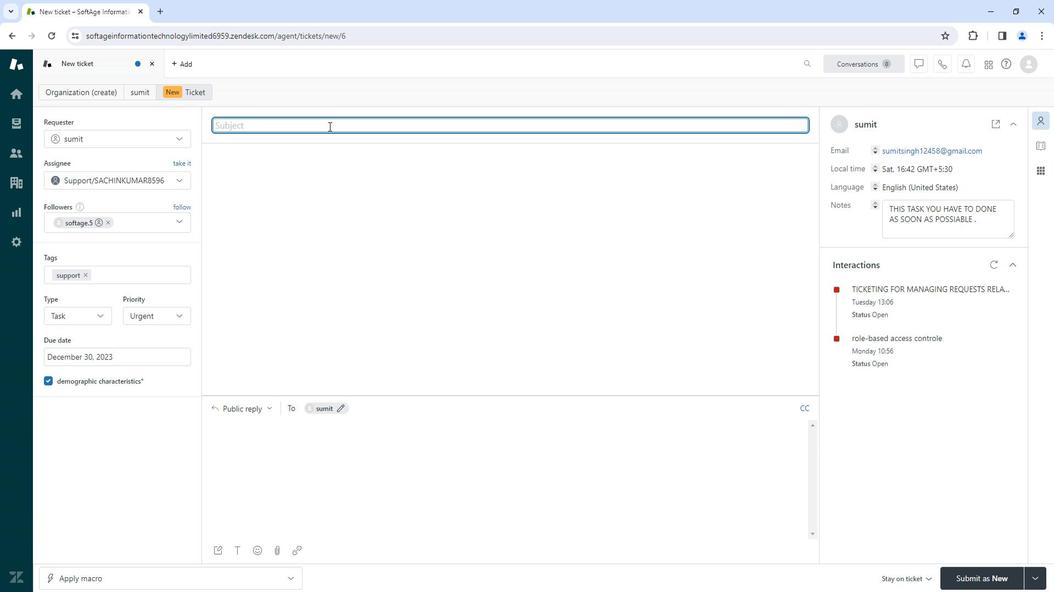
Action: Mouse pressed left at (285, 262)
Screenshot: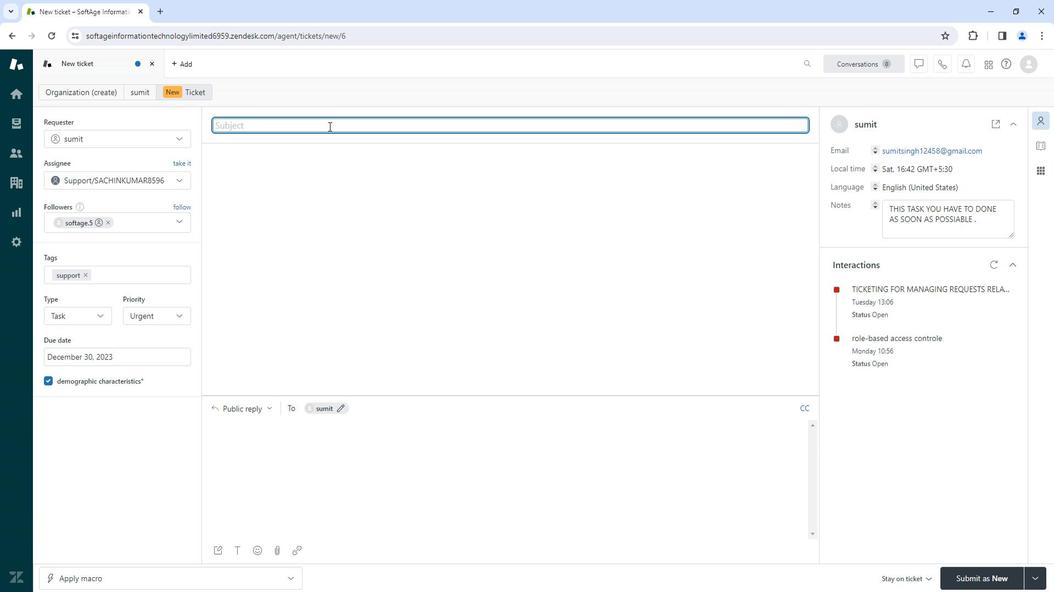 
Action: Mouse pressed left at (285, 262)
Screenshot: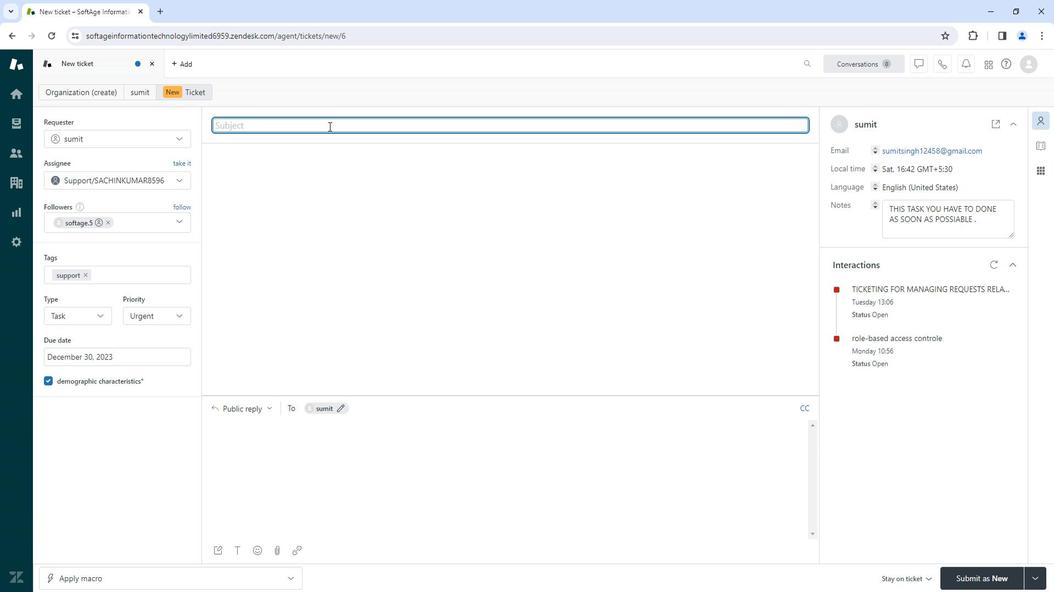 
Action: Mouse pressed left at (285, 262)
Screenshot: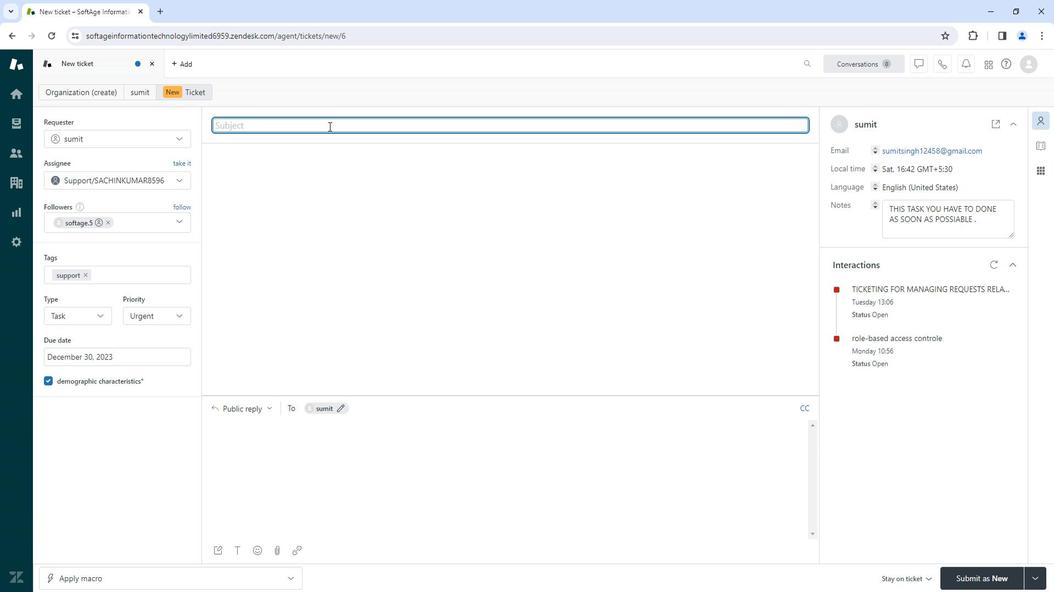 
Action: Mouse pressed left at (285, 262)
Screenshot: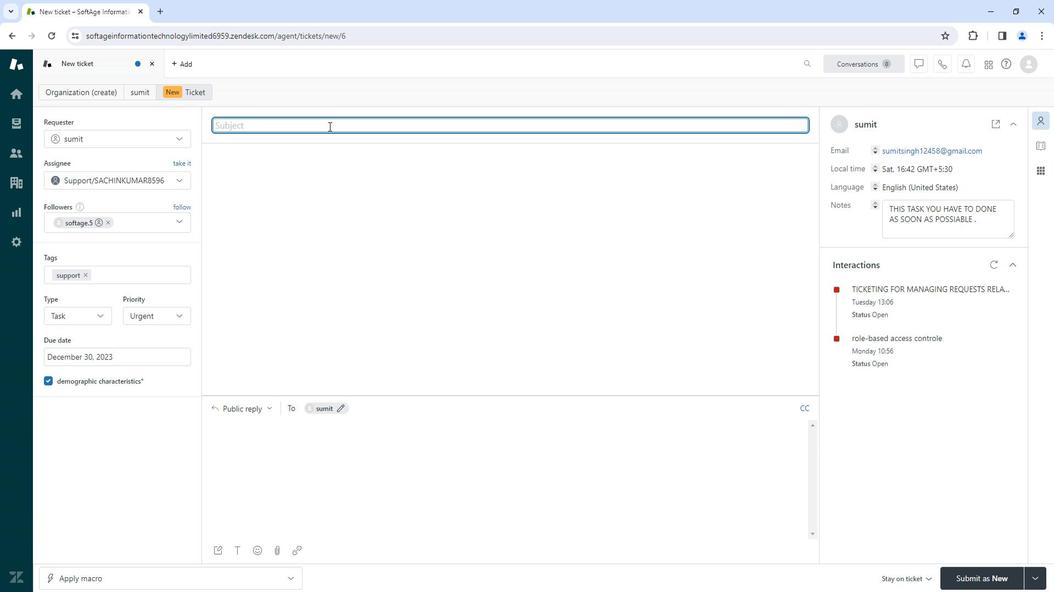 
Action: Mouse pressed left at (285, 262)
Screenshot: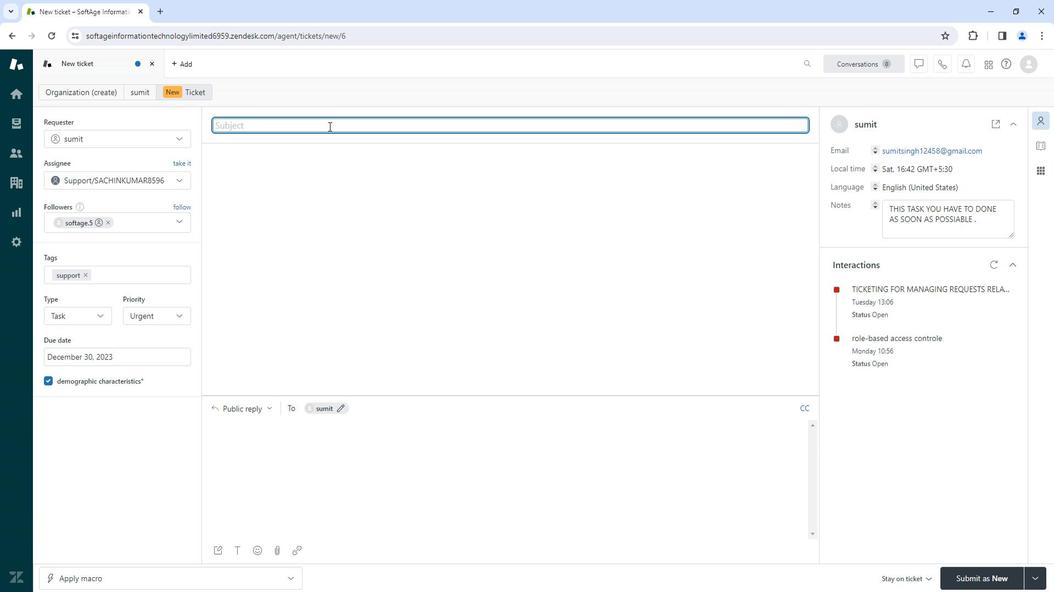 
Action: Mouse pressed left at (285, 262)
Screenshot: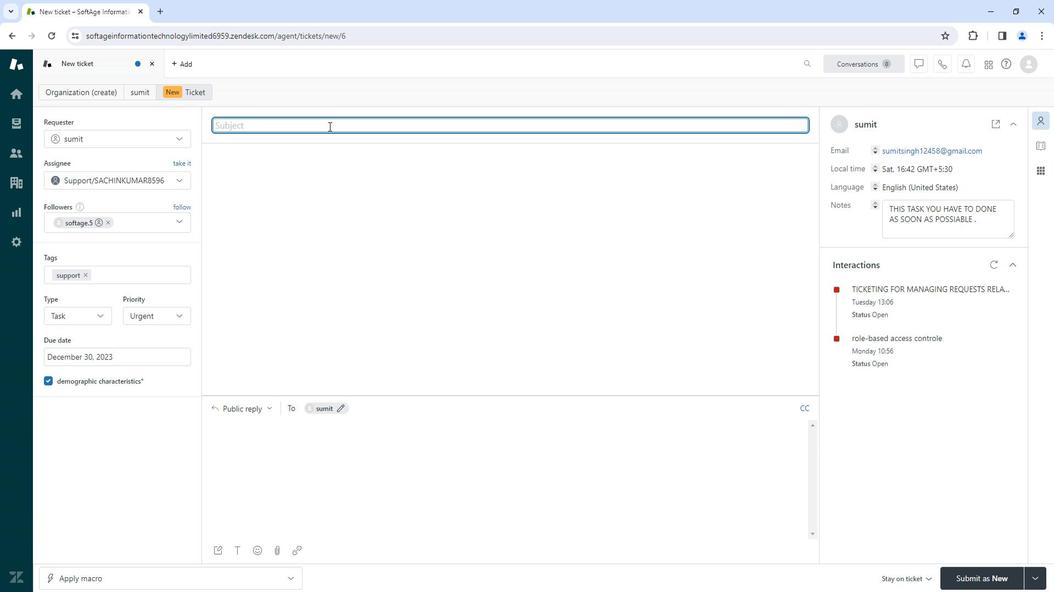 
Action: Key pressed <Key.shift><Key.shift><Key.shift><Key.shift><Key.shift>mmmmmaaaaaa<Key.backspace><Key.backspace><Key.backspace><Key.backspace><Key.backspace><Key.backspace><Key.backspace><Key.backspace><Key.backspace><Key.backspace><Key.backspace><Key.backspace><Key.backspace><Key.backspace><Key.backspace><Key.backspace><Key.backspace><Key.backspace><Key.backspace><Key.shift><Key.shift><Key.shift><Key.shift><Key.shift><Key.shift><Key.shift><Key.shift><Key.shift><Key.shift><Key.shift><Key.shift><Key.shift><Key.shift><Key.shift><Key.shift><Key.shift><Key.shift><Key.shift><Key.shift><Key.shift><Key.shift><Key.shift><Key.shift><Key.shift><Key.shift><Key.shift><Key.shift><Key.shift><Key.shift><Key.shift><Key.shift>MMMMMMaaaannnnaaaagggggiiiiiinnnnnngggggg<Key.space><Key.space><Key.space><Key.space><Key.space><Key.space>rrrrreeeeqqqqqquuuuuueeeeeessssssttttttsssss<Key.space><Key.space><Key.space><Key.space><Key.space>rrrreeeeeellllllaaaaaatttttteeeeeeddddd<Key.space><Key.space><Key.space><Key.space><Key.space>ttttttooooo<Key.space><Key.space><Key.space><Key.space><Key.space><Key.space>uuuuuussssseeeeerrrrrr<Key.space><Key.space><Key.space><Key.space>aaaaaccccccccccccoooooouuuuuunnnnnntttttt<Key.space><Key.space><Key.space>dddddaaaaatttttaaaaaa<Key.space><Key.space><Key.space><Key.space>eeeeeexxxxxpppppooooorrrrrrtttttt....
Screenshot: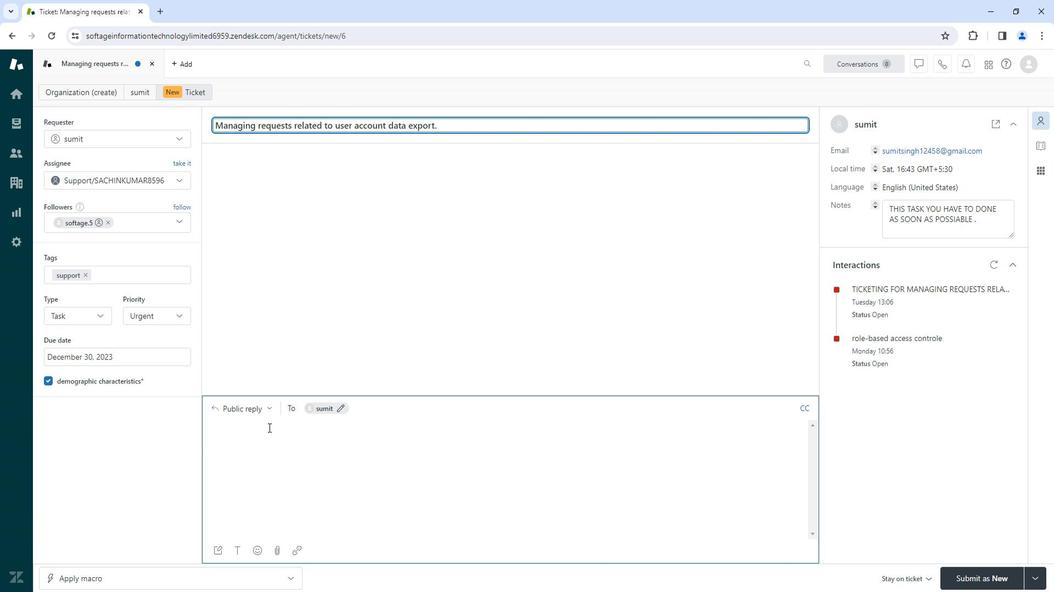 
Action: Mouse moved to (273, 429)
Screenshot: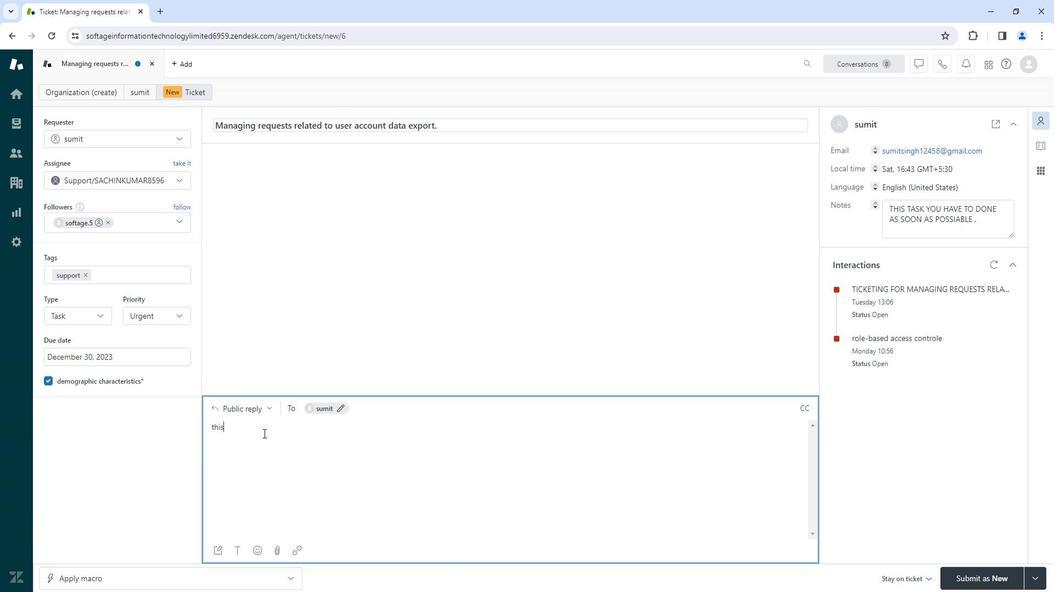 
Action: Mouse pressed left at (273, 429)
Screenshot: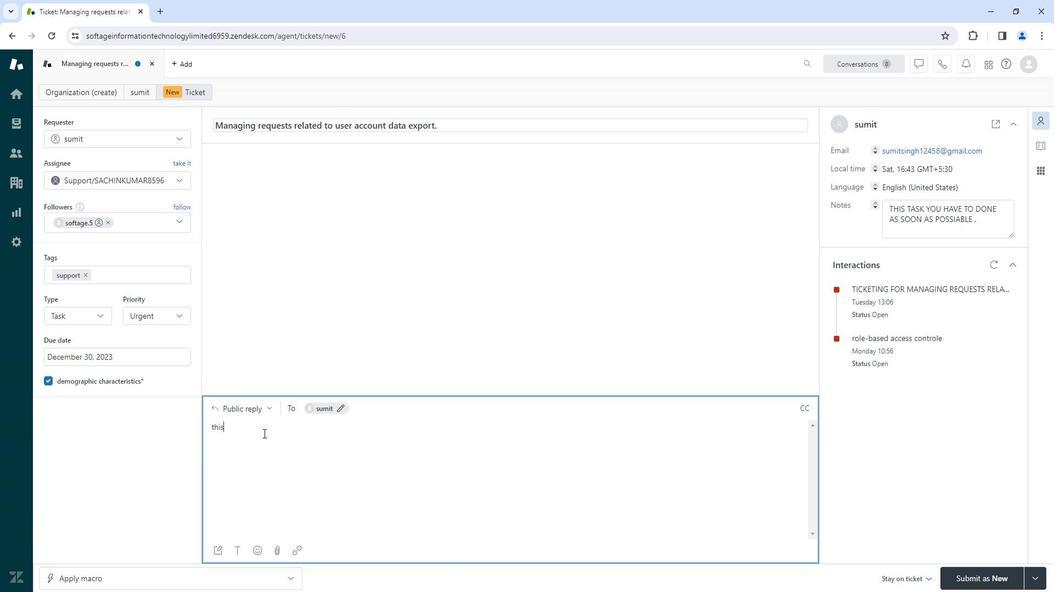 
Action: Mouse pressed left at (273, 429)
Screenshot: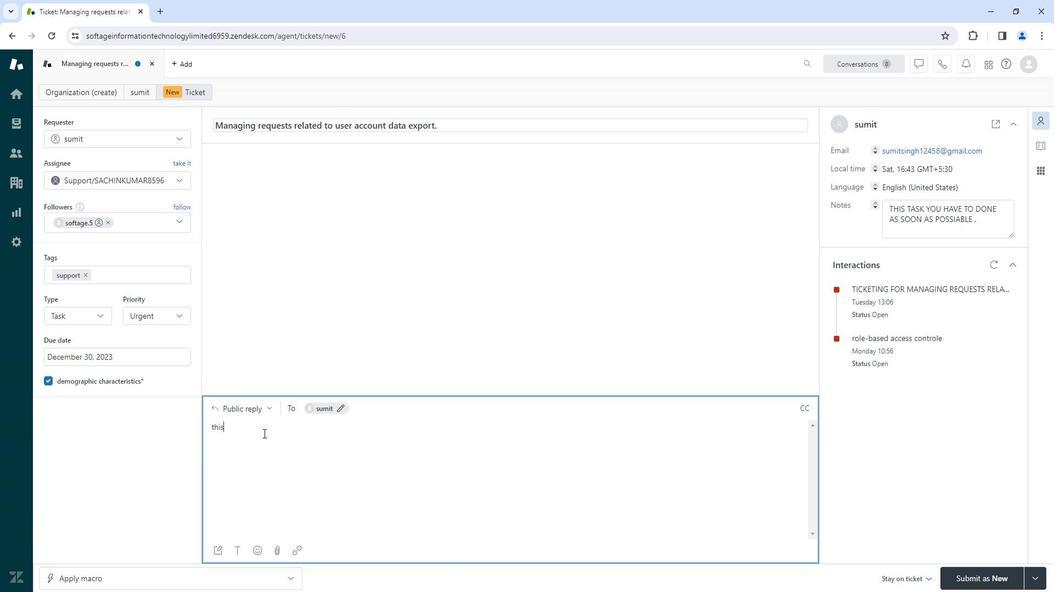 
Action: Mouse pressed left at (273, 429)
Screenshot: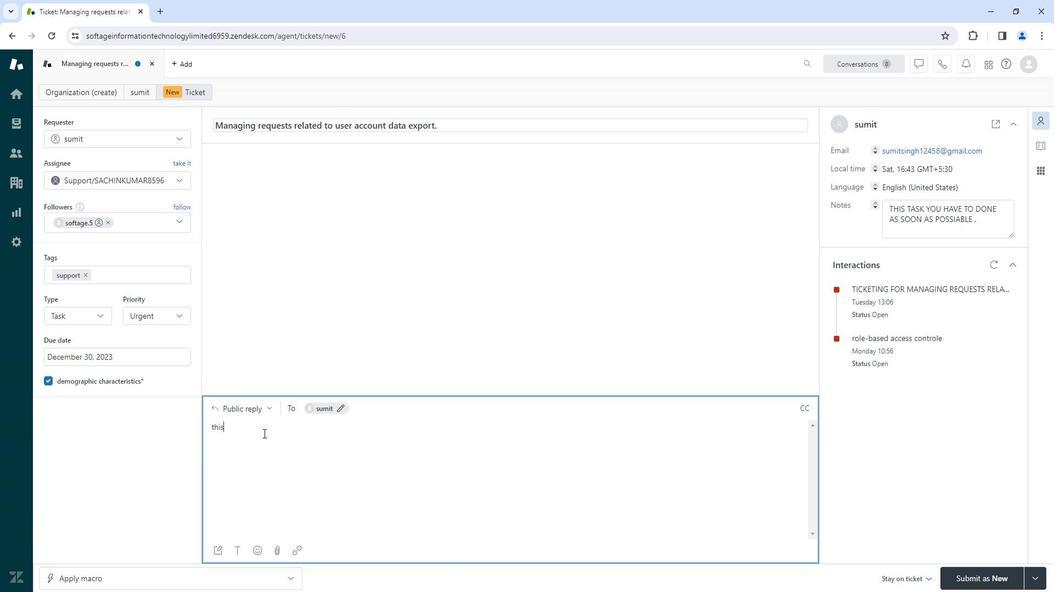 
Action: Mouse pressed left at (273, 429)
Screenshot: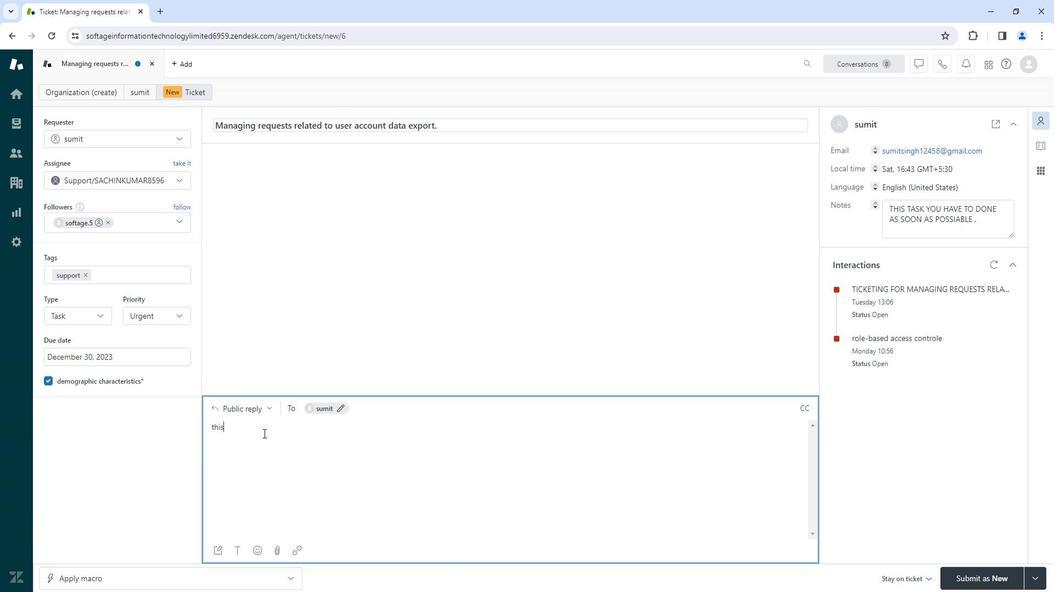 
Action: Mouse pressed left at (273, 429)
Screenshot: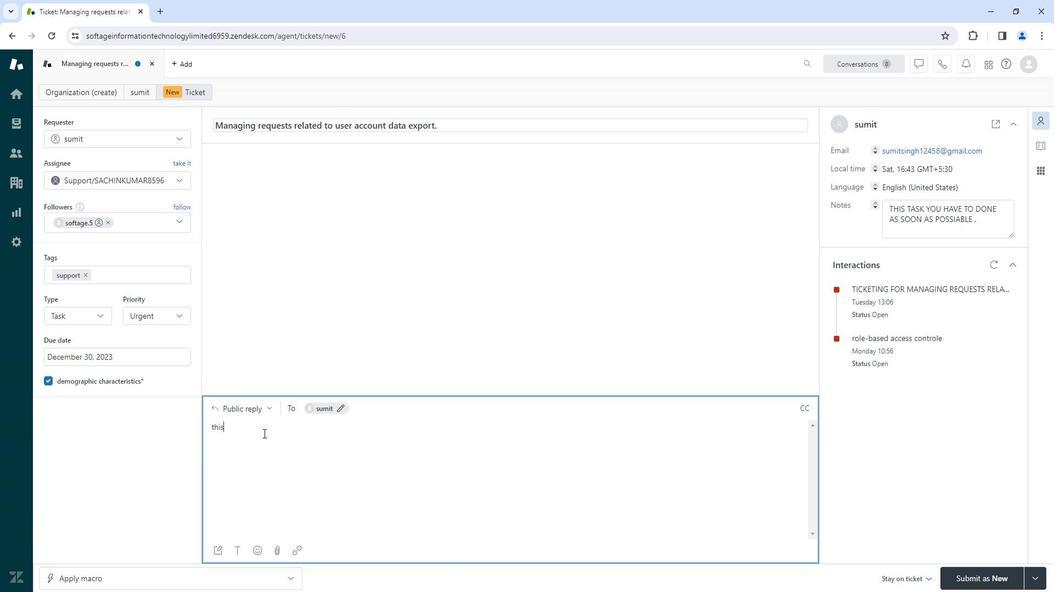 
Action: Mouse pressed left at (273, 429)
Screenshot: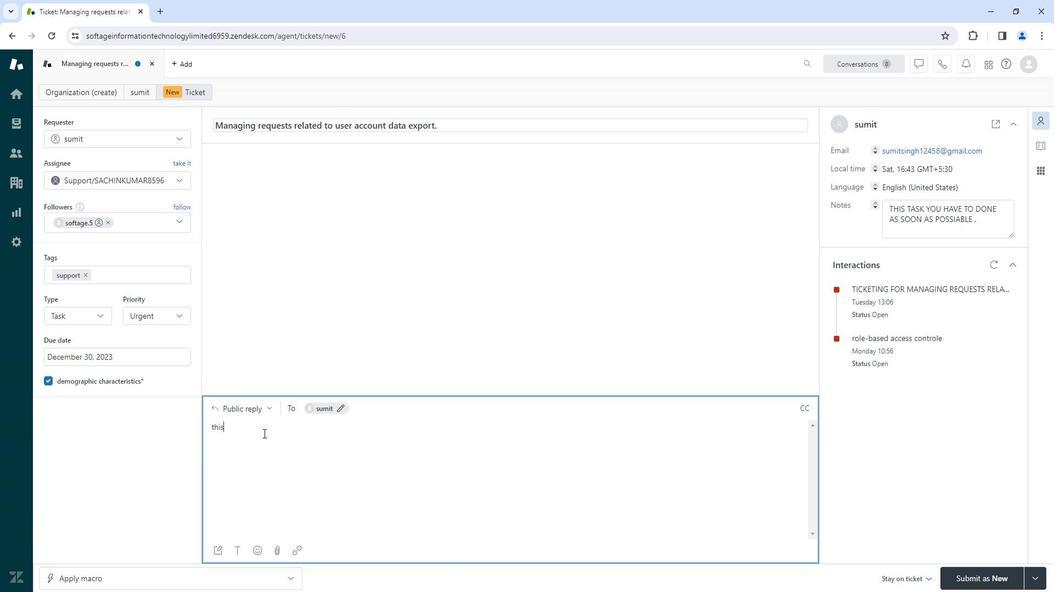 
Action: Mouse moved to (273, 432)
Screenshot: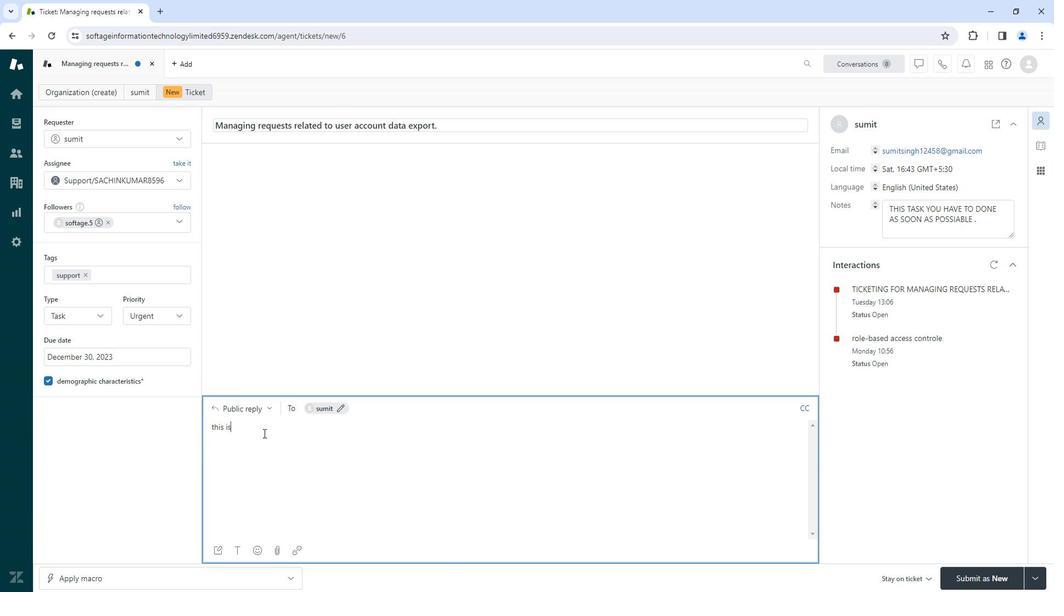 
Action: Key pressed ttttthhhhhiiiiisssss<Key.space><Key.space><Key.space><Key.space><Key.space><Key.space>iiiiissssss<Key.space><Key.space><Key.space><Key.space>ttttttooooooiiiiiinnnnnffffffoooooorrrrmmmmm<Key.space><Key.space><Key.space><Key.space><Key.space><Key.space>yyyyyoooooouuuuuu<Key.space><Key.space><Key.space>tttttthhhhhhaaaaatttttt<Key.space><Key.space><Key.space><Key.space><Key.space><Key.space>ssssssiiiiiirrrrr,,,,,,<Key.space><Key.space><Key.space><Key.space><Key.shift_r><Key.shift_r><Key.shift_r><Key.shift_r><Key.shift_r><Key.shift_r><Key.shift_r><Key.shift_r><Key.shift_r><Key.shift_r><Key.shift_r><Key.shift_r><Key.shift_r><Key.shift_r><Key.shift_r><Key.shift_r><Key.shift_r><Key.shift_r><Key.shift_r>MMMMMMaaaaannnnnaaaaaggggggiiiinnnnnnggggg<Key.space><Key.space><Key.space><Key.space><Key.space><Key.space>rrrrrreeeeeeqqqqquuuuueeeeeessssssttttttssssss<Key.space><Key.space><Key.space><Key.space><Key.space>rrrrreeeeeellllllaaaaaattttteeeeeedddddd<Key.space><Key.space><Key.space><Key.space><Key.space><Key.space>tttttoooooo<Key.space><Key.space><Key.space><Key.space><Key.space><Key.space>uuuuuusssssseeeeerrrrr<Key.space><Key.space>aaaaaacccccccccoooouuuuunnnnnntttttt<Key.space><Key.space><Key.space><Key.space><Key.space><Key.space>dddddaaaaattttttaaaaaa<Key.space><Key.space><Key.space><Key.space><Key.space><Key.space>eeeeeexxxxxxpppppooooorrrrrrttttt<Key.space><Key.space><Key.space><Key.space><Key.space>rrrrrreeeeqqqquuuuuiiiiirrrrrreeeeeesssss<Key.space><Key.space><Key.space><Key.space><Key.space><Key.space>aaaaaa<Key.space><Key.space><Key.space><Key.space><Key.space>cccccc<Key.backspace><Key.backspace><Key.backspace><Key.backspace><Key.backspace><Key.space><Key.space><Key.space>aaaaaa<Key.backspace><Key.backspace><Key.backspace><Key.backspace><Key.backspace><Key.backspace><Key.backspace><Key.backspace><Key.backspace><Key.backspace><Key.backspace><Key.space><Key.space><Key.space><Key.space><Key.space><Key.space><Key.backspace><Key.backspace><Key.backspace><Key.backspace><Key.backspace><Key.backspace>cccccaaaarrrrrreeeeeefffffuuuuullllll<Key.space><Key.space><Key.space><Key.space><Key.space><Key.space>aaaaannnnndddddd<Key.space><Key.space><Key.space><Key.space>rrrrrreeeeeessssssppppppoooooonnnnnnssssssiiiiiaaaaaabbbbb;;;;;;<Key.backspace><Key.backspace><Key.backspace><Key.backspace><Key.backspace>lllllleeeeee<Key.space><Key.space><Key.space><Key.space><Key.space><Key.space>aaaappppppppppprrrrrroooooaaaaaaccccchhhhhh<Key.space><Key.space><Key.space><Key.space><Key.space><Key.space>tttttooooeeeeeennnnnnsssssuuuuurrrrrreeeeee<Key.space><Key.space><Key.space><Key.space><Key.space><Key.space><Key.space><Key.space><Key.space><Key.space>ccccccooooommmppppplllllliiiiiaaaaaannnccccceeeee<Key.space><Key.space><Key.space><Key.space><Key.space>wwwiiiiiitttttthhhh<Key.space><Key.space><Key.space>pppppprrrrriiiiivvvvvvaaaaaaccccccyyyyy<Key.space><Key.space><Key.space><Key.space><Key.space><Key.space>rrrrrreeeeeggggguuuuullllllaaaaaattttttiiiiiioooooonnnnnn<Key.space><Key.space><Key.space><Key.space><Key.space>aaaaaannnnndddddd<Key.space><Key.space><Key.space><Key.space><Key.space>ttttthhhhhheeeeee<Key.space><Key.space><Key.space><Key.space>ssssseeeeee
Screenshot: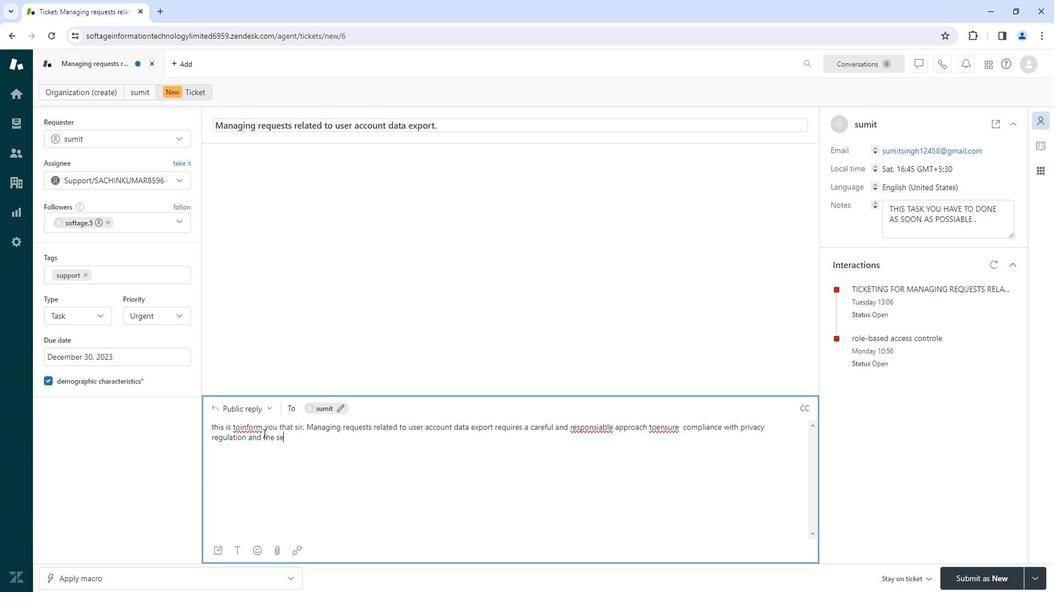 
Action: Mouse moved to (272, 428)
Screenshot: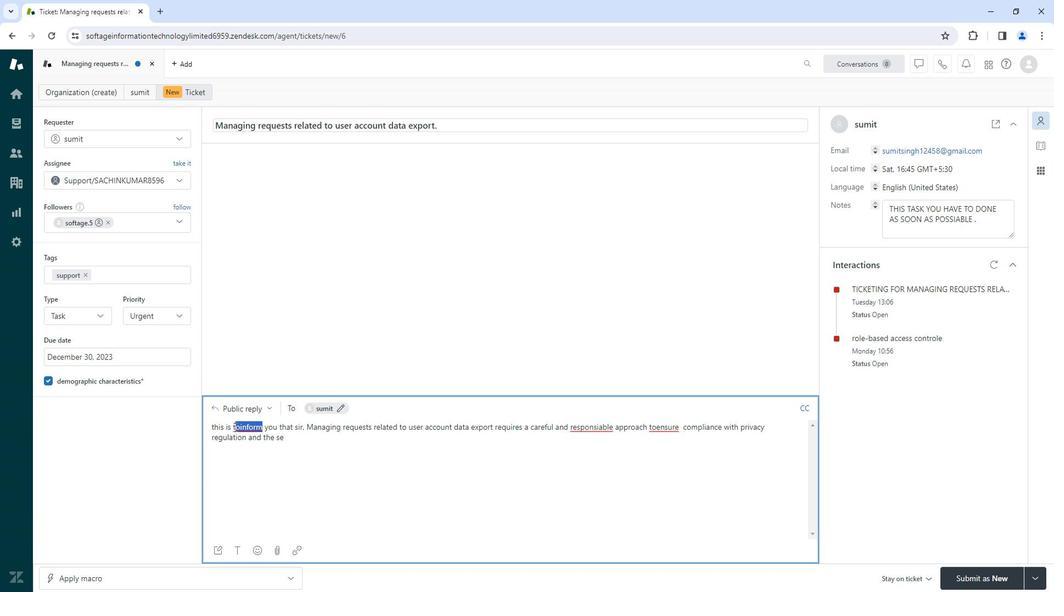 
Action: Mouse pressed left at (272, 428)
Screenshot: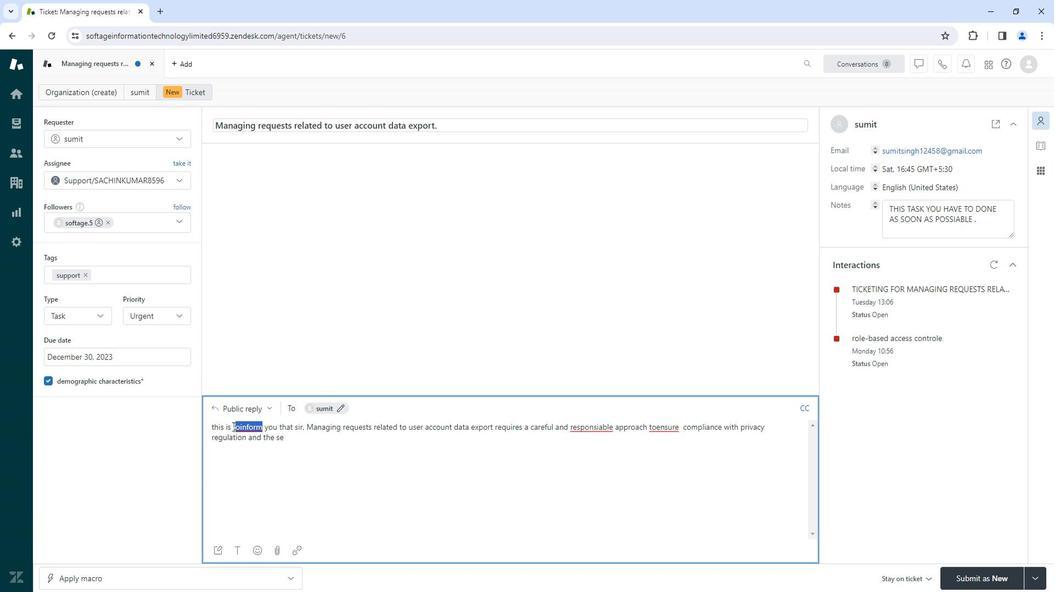 
Action: Mouse pressed left at (272, 428)
Screenshot: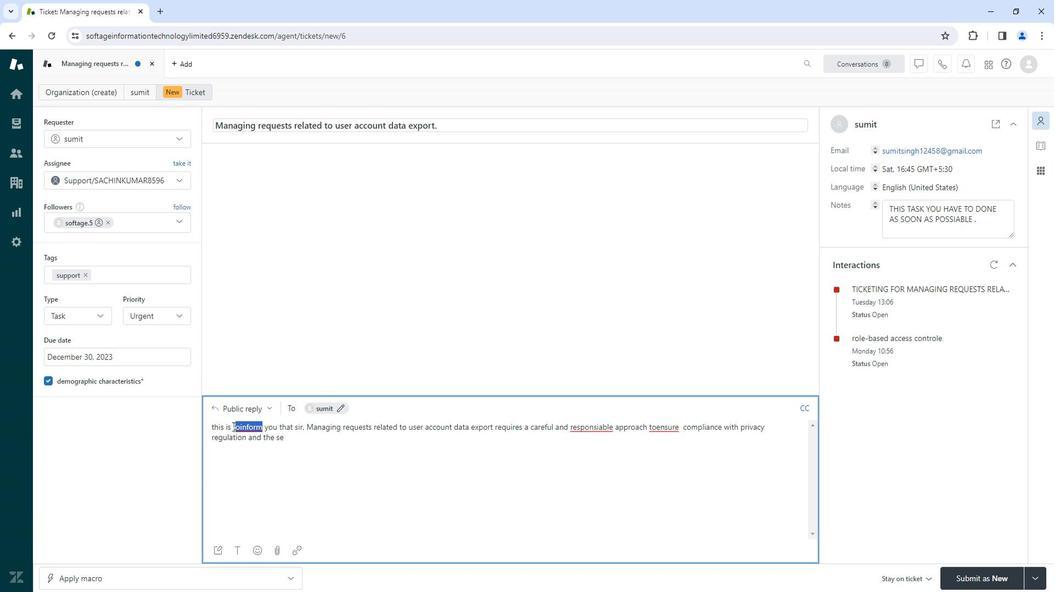 
Action: Mouse pressed left at (272, 428)
Screenshot: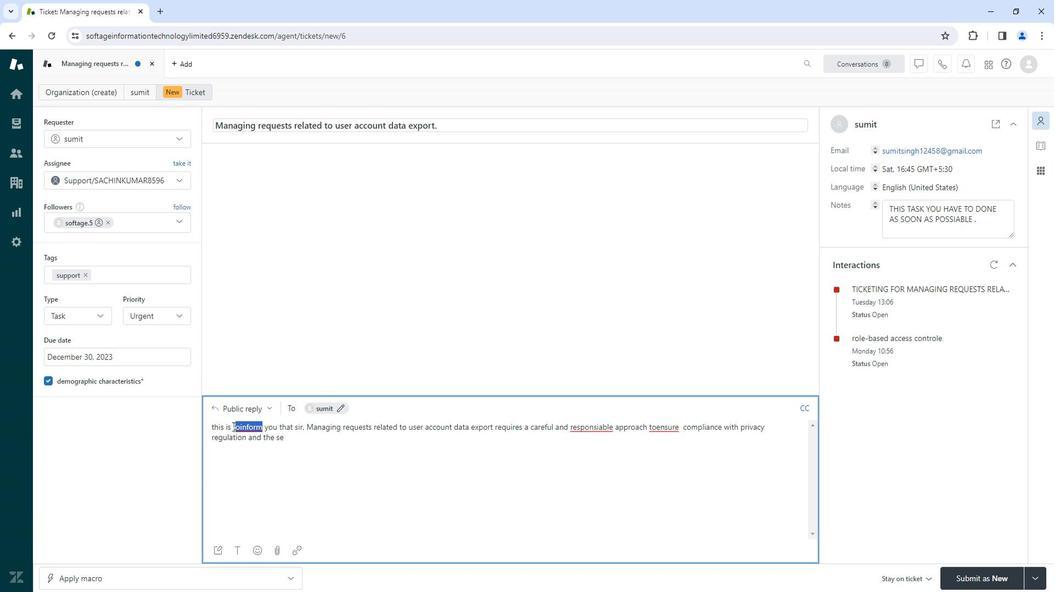 
Action: Mouse pressed left at (272, 428)
Screenshot: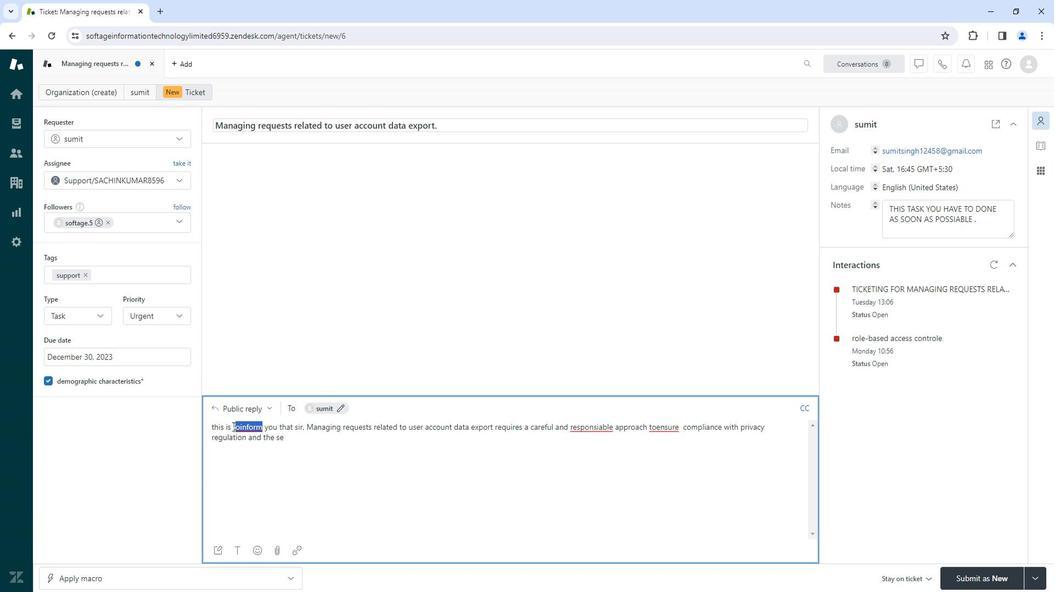 
Action: Mouse pressed left at (272, 428)
Screenshot: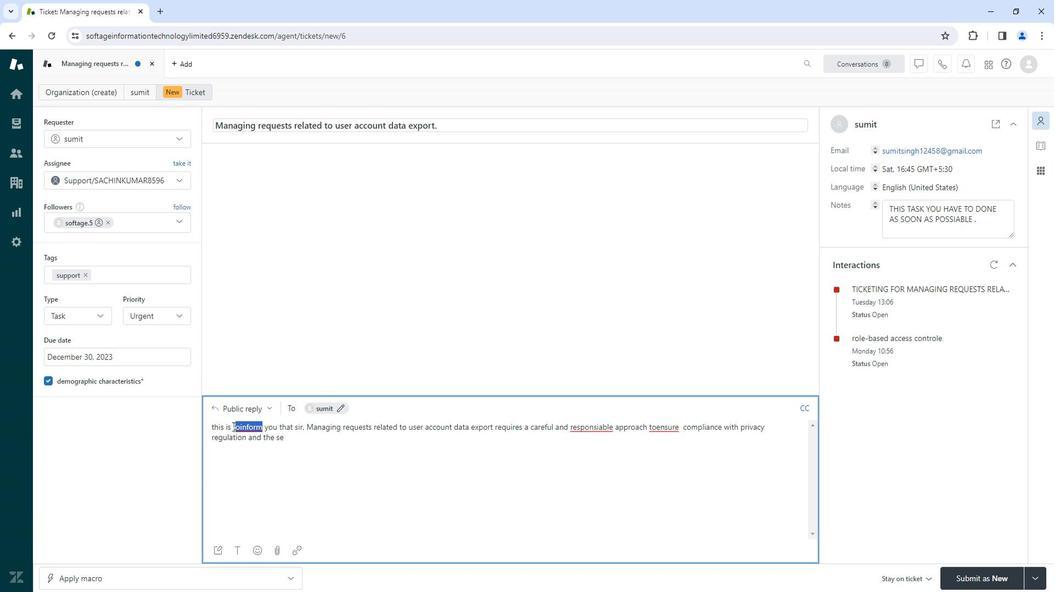 
Action: Mouse pressed left at (272, 428)
Screenshot: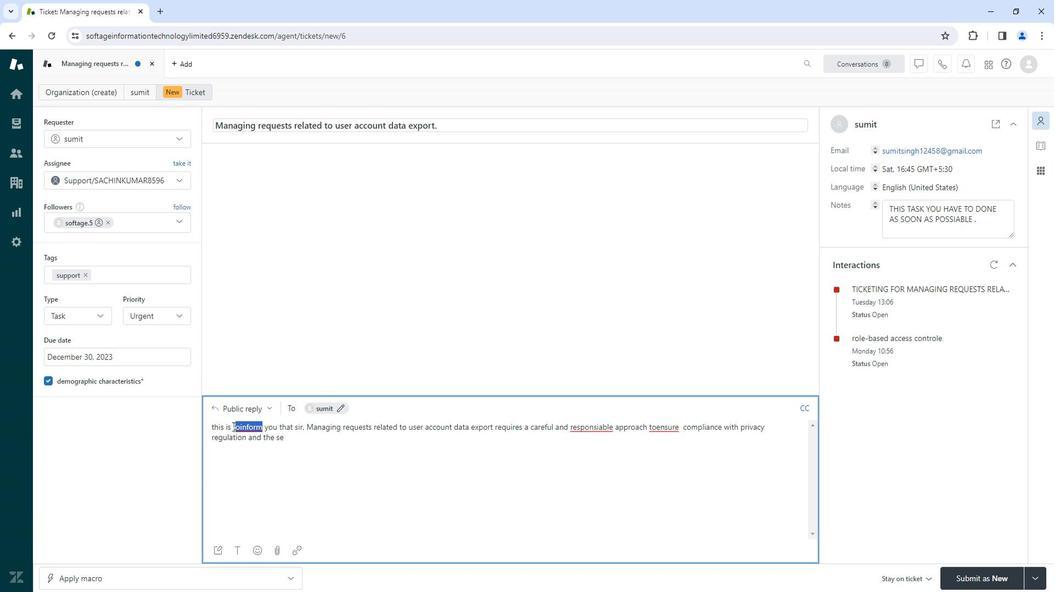 
Action: Mouse moved to (265, 427)
Screenshot: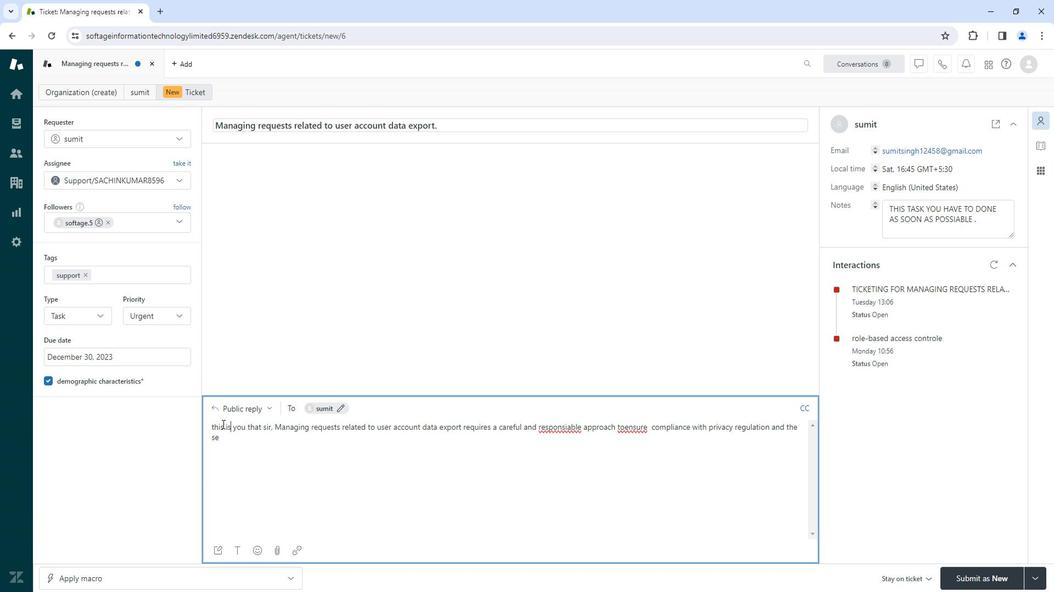 
Action: Key pressed <Key.backspace><Key.backspace><Key.backspace><Key.backspace><Key.backspace><Key.backspace><Key.space><Key.space><Key.space><Key.space><Key.space>ttttttoooooo<Key.space><Key.space><Key.space><Key.space>iiiiiinnnnnnffffffoooooorrrrmmmmm<Key.space><Key.space><Key.space><Key.space><Key.space><Key.space>
Screenshot: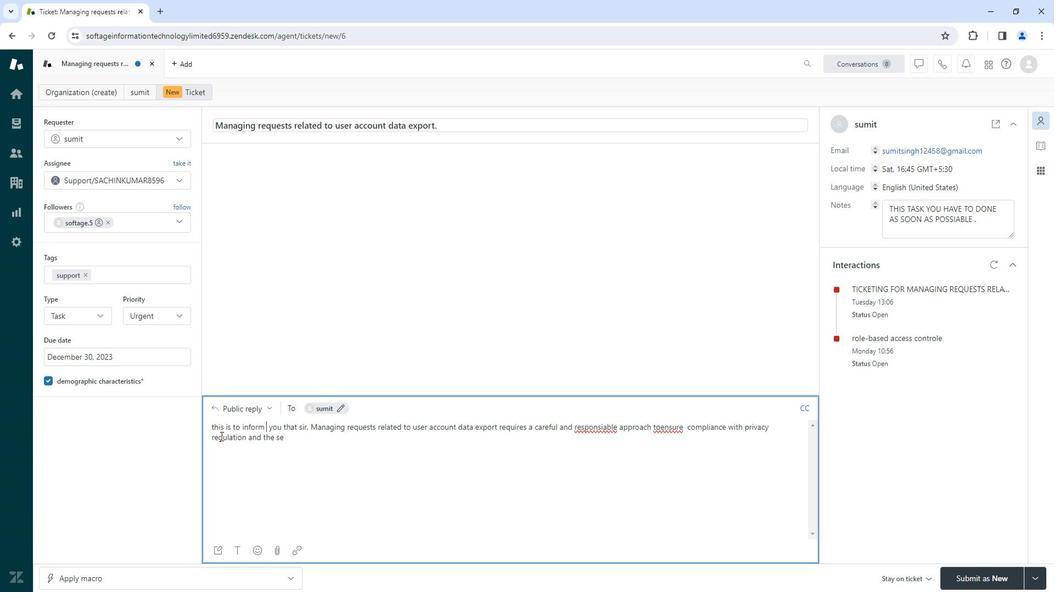 
Action: Mouse moved to (263, 428)
Screenshot: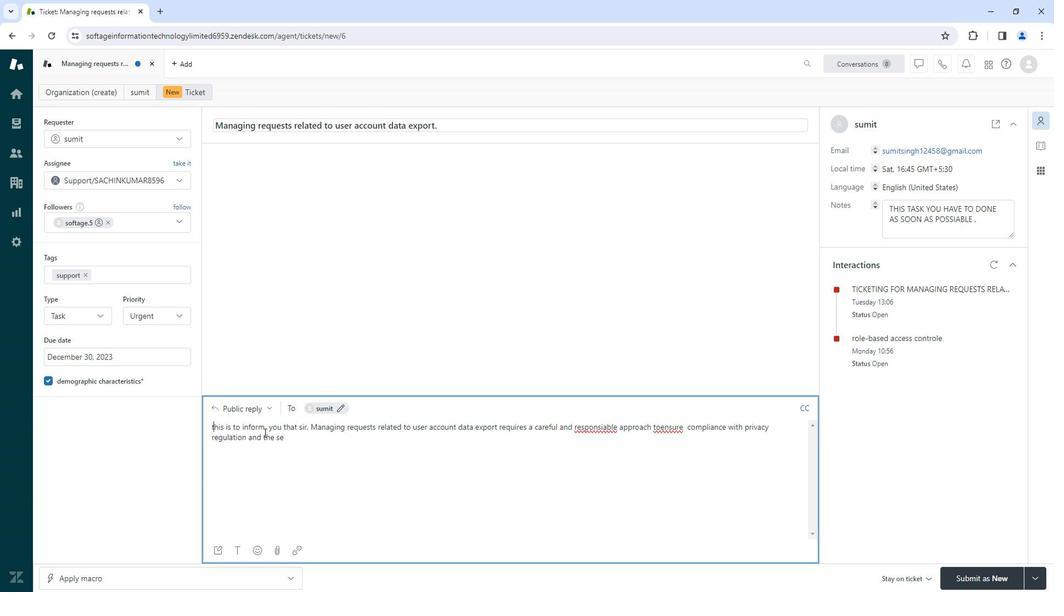 
Action: Mouse pressed left at (263, 428)
Screenshot: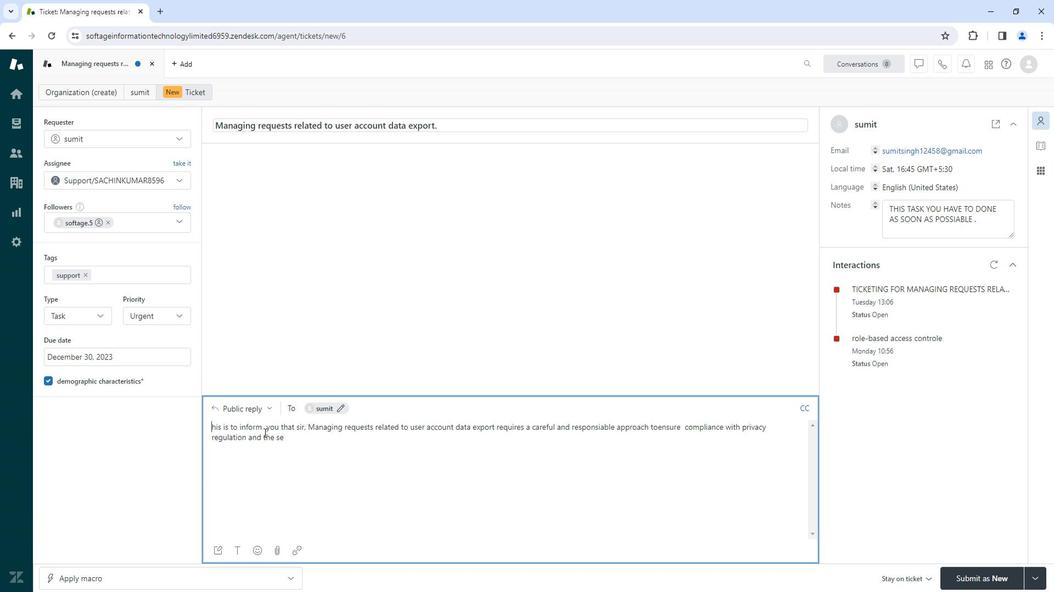 
Action: Mouse pressed left at (263, 428)
Screenshot: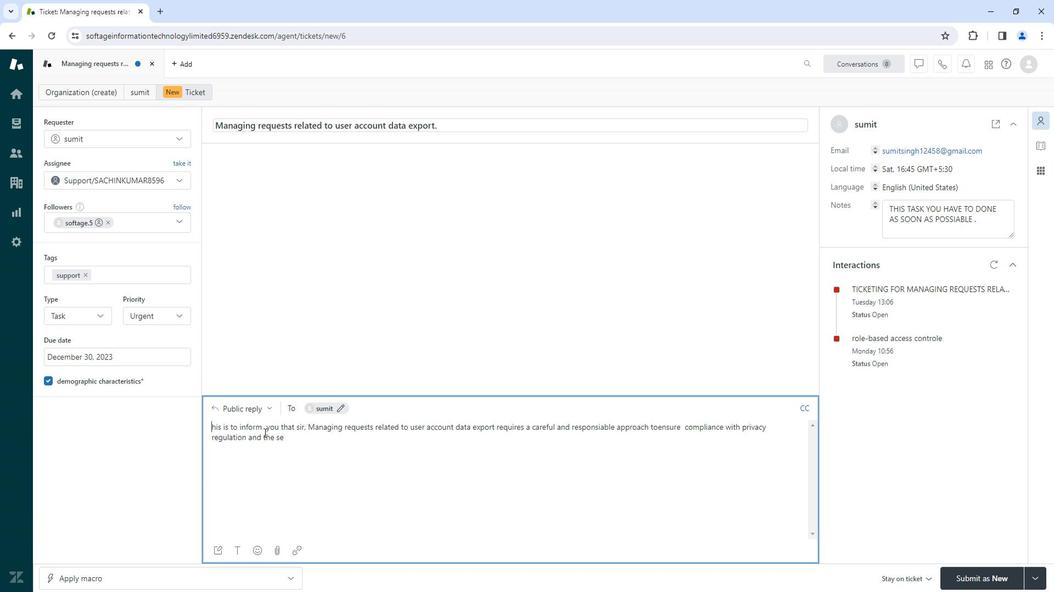 
Action: Mouse pressed left at (263, 428)
Screenshot: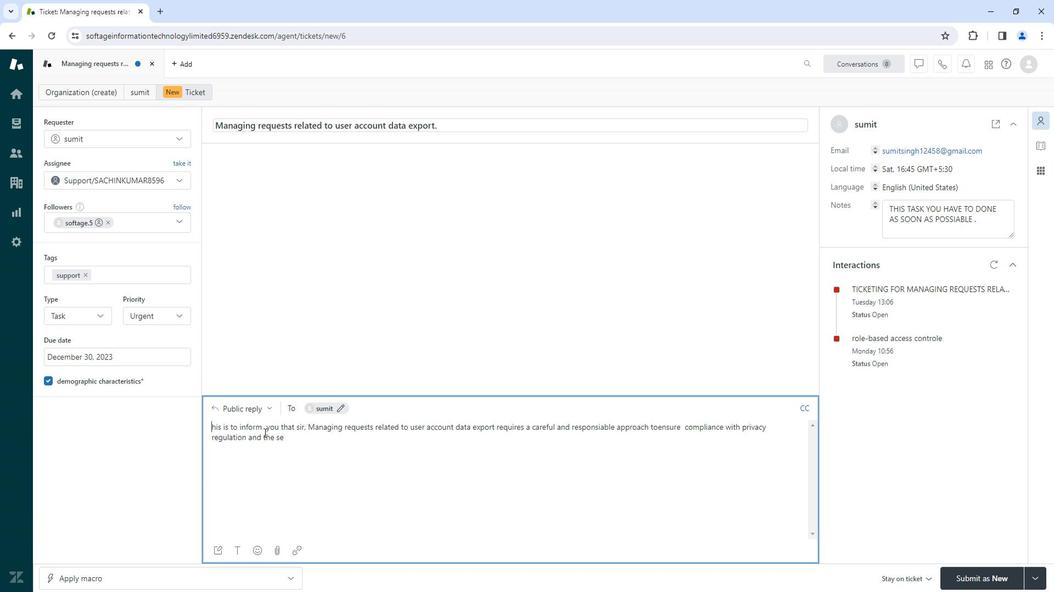 
Action: Mouse pressed left at (263, 428)
Screenshot: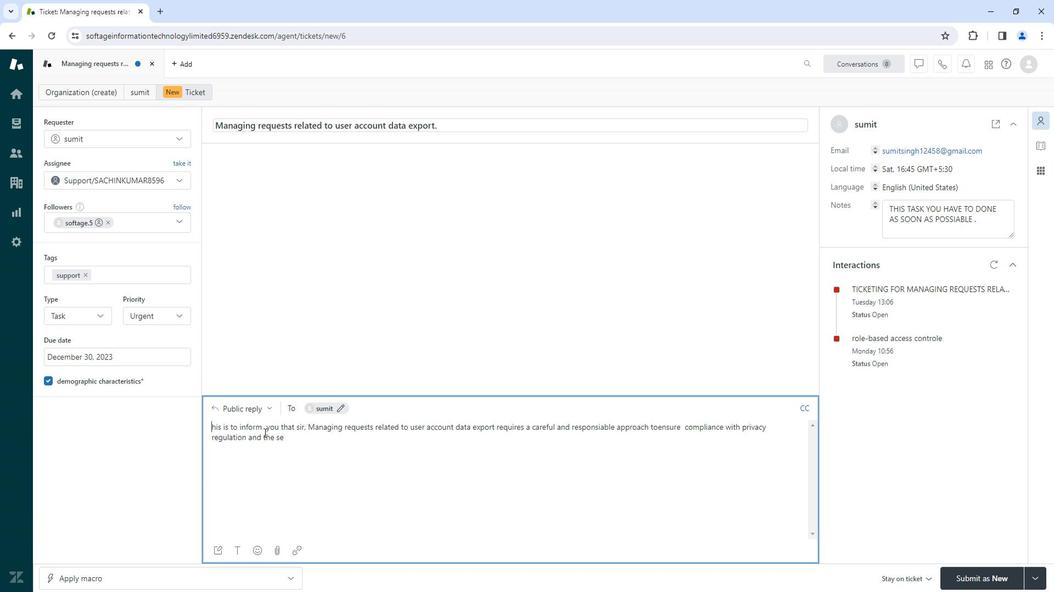 
Action: Mouse pressed left at (263, 428)
Screenshot: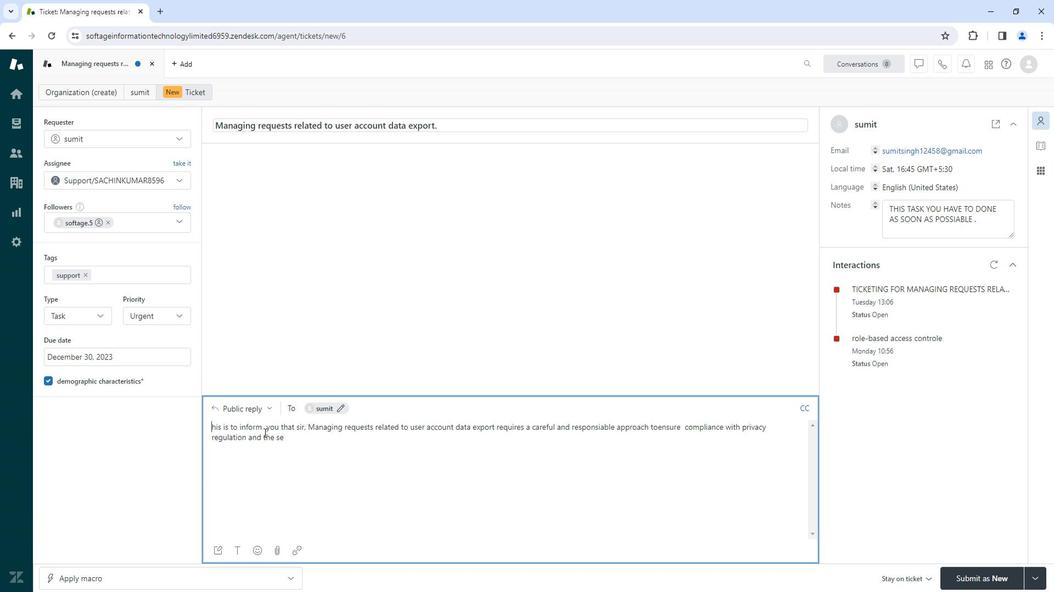 
Action: Mouse pressed left at (263, 428)
Screenshot: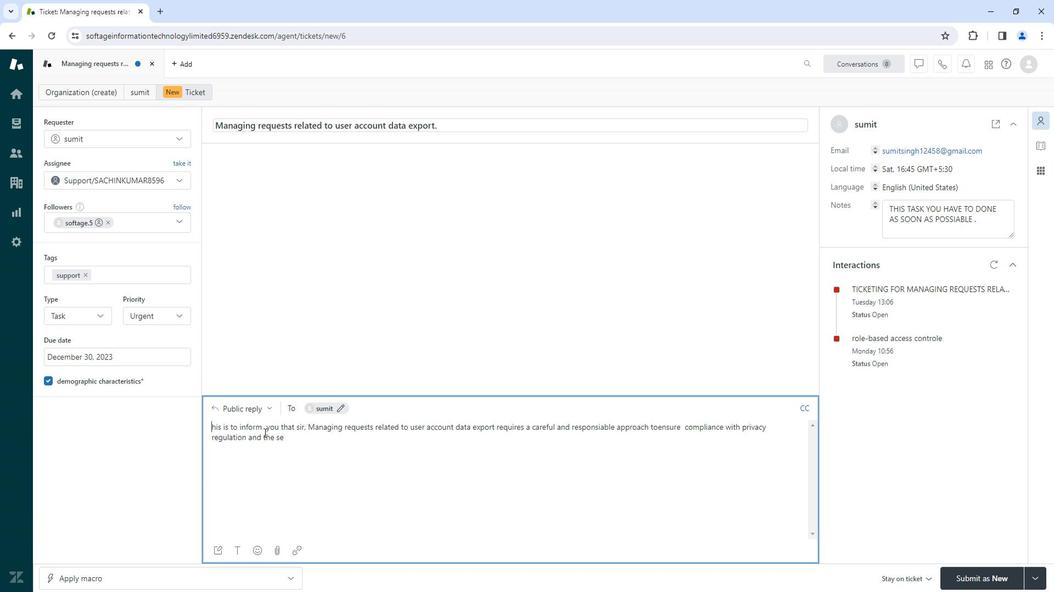 
Action: Mouse moved to (273, 432)
Screenshot: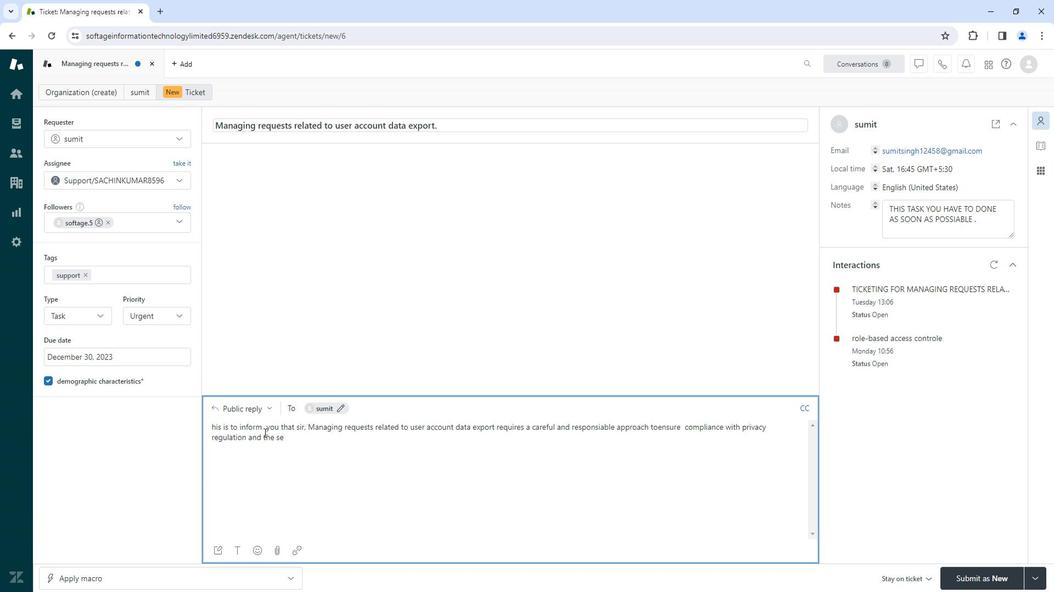 
Action: Key pressed <Key.right><Key.right><Key.right><Key.right><Key.right><Key.backspace><Key.backspace><Key.backspace><Key.backspace><Key.backspace><Key.backspace><Key.shift_r><Key.shift_r><Key.shift_r><Key.shift_r><Key.shift_r><Key.shift_r><Key.shift_r><Key.shift_r><Key.shift_r><Key.shift_r><Key.shift_r>tttttt<Key.backspace><Key.backspace><Key.backspace><Key.backspace><Key.backspace><Key.shift_r><Key.shift_r><Key.shift_r><Key.shift_r><Key.shift_r>TTTT
Screenshot: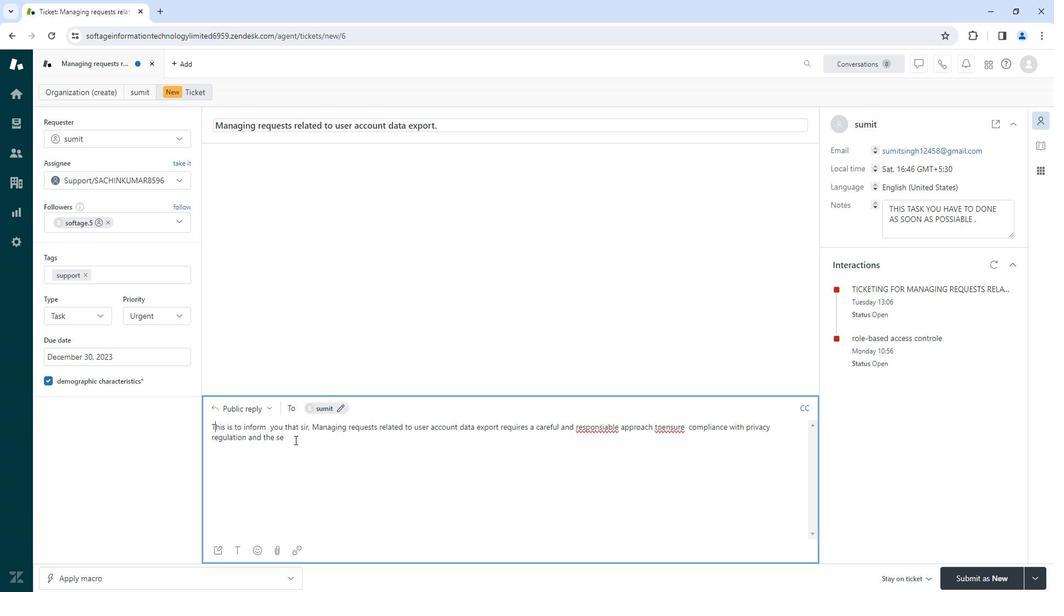 
Action: Mouse moved to (279, 435)
Screenshot: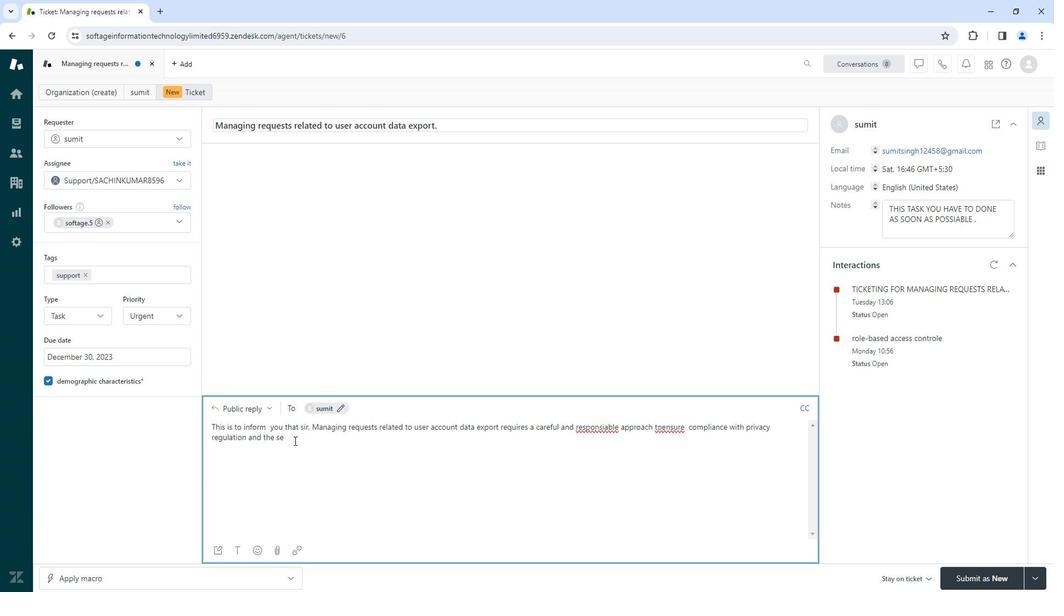 
Action: Mouse pressed left at (279, 435)
Screenshot: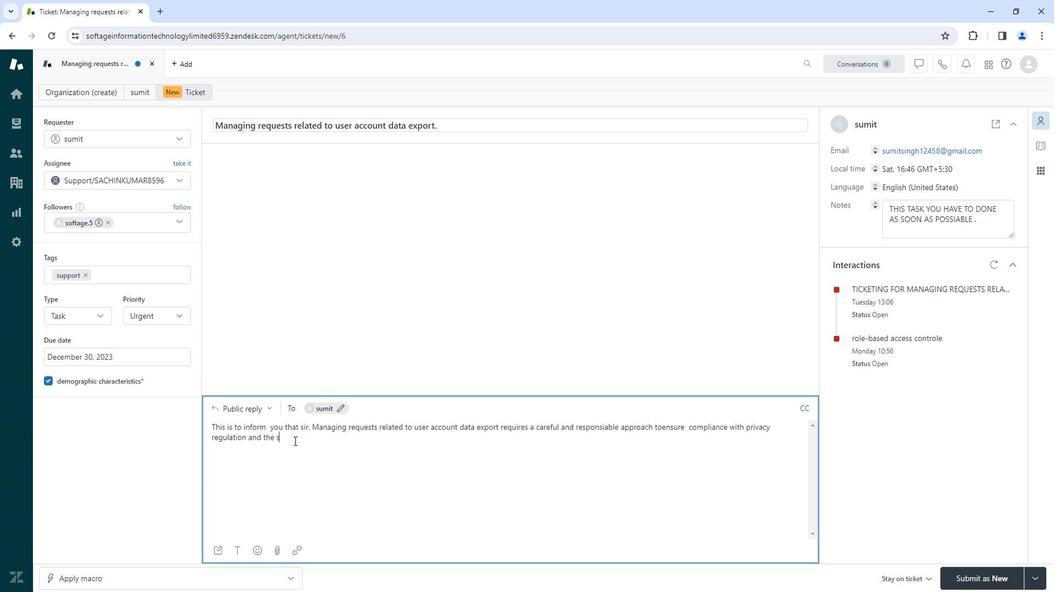 
Action: Mouse pressed left at (279, 435)
Screenshot: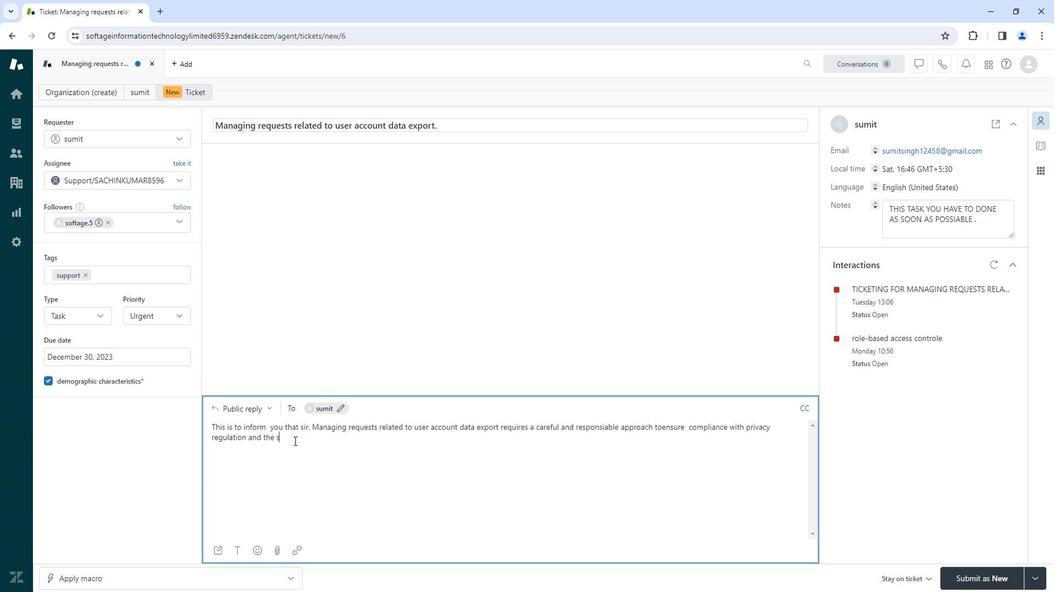 
Action: Mouse pressed left at (279, 435)
Screenshot: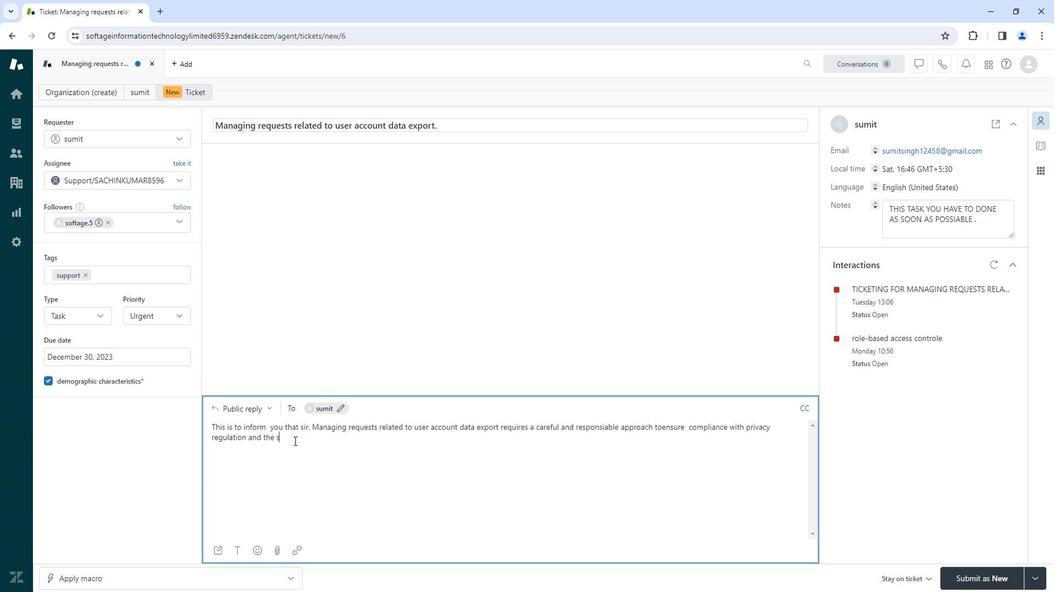 
Action: Mouse pressed left at (279, 435)
Screenshot: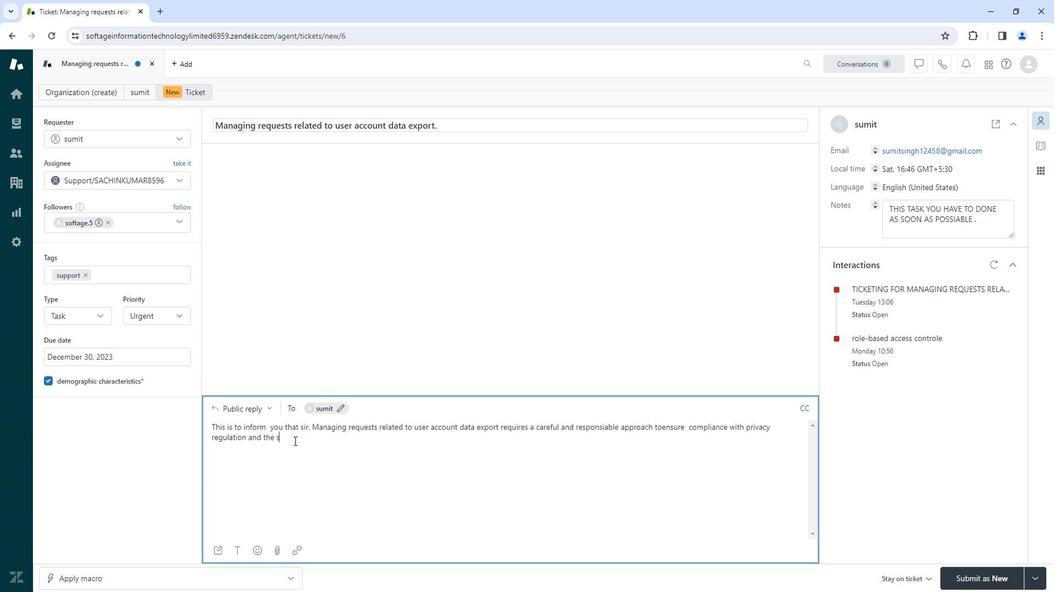 
Action: Mouse pressed left at (279, 435)
Screenshot: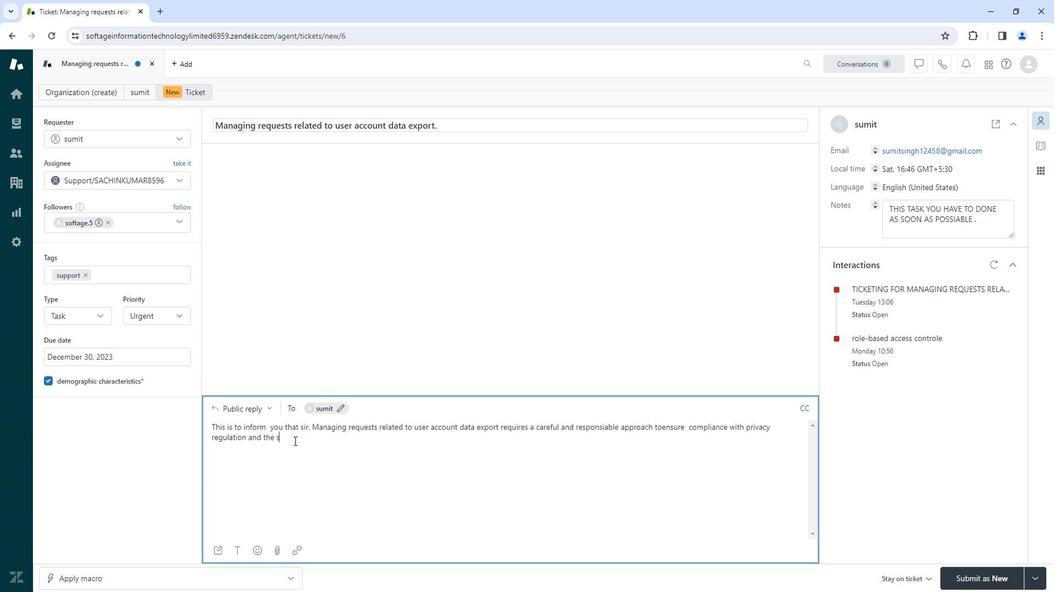 
Action: Mouse pressed left at (279, 435)
Screenshot: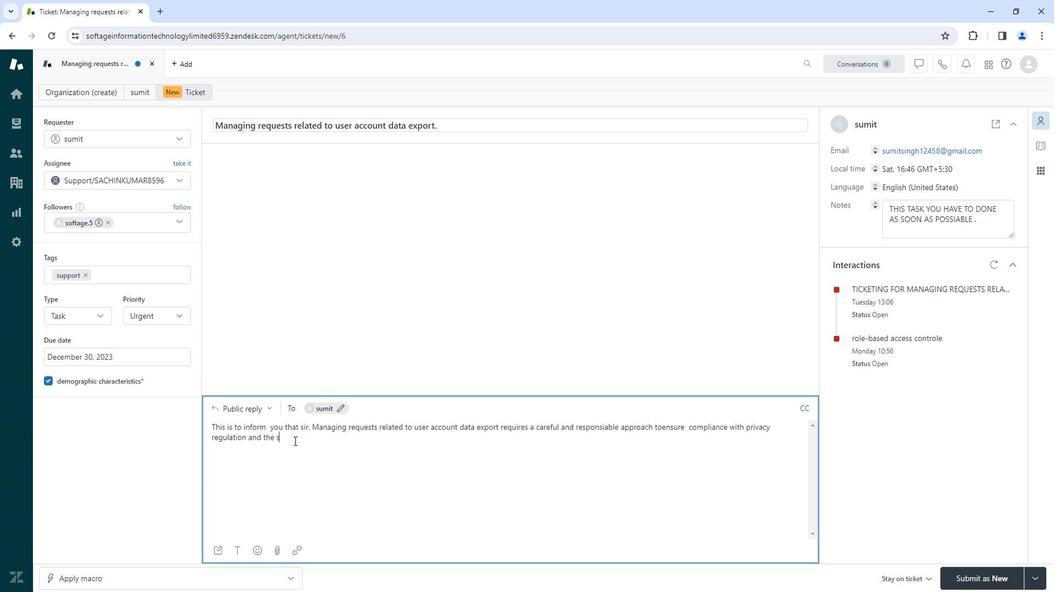 
Action: Mouse moved to (278, 436)
Screenshot: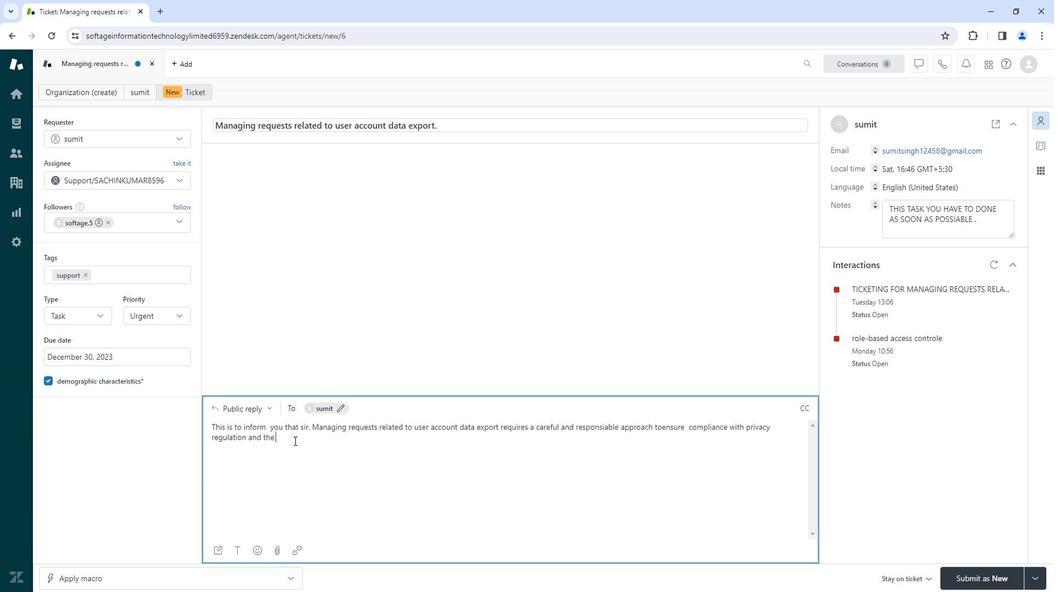 
Action: Key pressed <Key.backspace><Key.backspace><Key.backspace><Key.backspace><Key.backspace><Key.backspace><Key.backspace><Key.backspace><Key.backspace><Key.space><Key.space><Key.space><Key.space><Key.space>ssssseeeeeecccccuuuuuurrrrrriiiiittttttyyyyyy<Key.space><Key.space><Key.space><Key.space><Key.space>ooooooffffff<Key.space><Key.space><Key.space><Key.space><Key.space><Key.space>sssssseeeeennnnsssssiiiiittttttiiiiiivvvvvveeeeee<Key.space><Key.space><Key.space><Key.space><Key.space><Key.space>iiiiinnnnnffffffoooooorrrrrrmmmmmaaaaaattttttiiiiiiooooonnnnn......<Key.space><Key.space><Key.space><Key.space><Key.shift_r><Key.shift_r><Key.shift_r><Key.shift_r>HHHHHHeeeeeerrrreeeee<Key.space><Key.space><Key.space><Key.space><Key.space><Key.space>aaaaaarrrrrreeeee<Key.space><Key.space><Key.space><Key.space>ssssssoooooommmmmeeeee<Key.space><Key.space><Key.space><Key.space><Key.space><Key.space>kkkkkkeeeeeeyyyyyy<Key.space><Key.space><Key.space><Key.space><Key.space><Key.space>ssssstttttteeeeeoooooo<Key.backspace><Key.backspace><Key.backspace><Key.backspace><Key.backspace>pppppp<Key.space><Key.space><Key.space><Key.space><Key.space>ttttttooooo<Key.space><Key.space><Key.space><Key.space>eeeeefffffffffeeeeeeccccccttttiiiiiivvvvvveeeellllll<Key.space><Key.space><Key.space><Key.space>mmmmmaaaaannnnnaaaaaaggggggeeeeee<Key.space><Key.space><Key.space><Key.space><Key.space><Key.space>sssssuuuuucccccchhhhh<Key.space><Key.space><Key.space><Key.space><Key.space>rrrrrreeeeeqqqqqquuuuueeeessssstttttsssss<Key.shift_r><Key.shift_r><Key.shift_r><Key.shift_r><Key.shift_r><Key.shift_r>::::::<Key.enter><Key.enter><Key.enter><Key.enter><Key.enter><Key.enter>111111.....<Key.space><Key.space><Key.space><Key.space><Key.space><Key.space>uuuuuuddddddeeeeerrrrrrsssssstttttaaaaaannnnnffffff<Key.backspace><Key.backspace><Key.backspace><Key.backspace><Key.backspace><Key.backspace>dddd<Key.space><Key.space><Key.space><Key.space><Key.space><Key.space><Key.backspace><Key.backspace><Key.backspace><Key.backspace><Key.backspace><Key.backspace><Key.backspace><Key.backspace><Key.backspace><Key.backspace><Key.backspace><Key.backspace><Key.backspace><Key.backspace><Key.backspace><Key.backspace><Key.backspace><Key.backspace><Key.backspace><Key.backspace><Key.backspace><Key.backspace><Key.backspace><Key.backspace><Key.backspace><Key.backspace><Key.backspace><Key.backspace><Key.backspace><Key.backspace><Key.backspace><Key.backspace><Key.backspace><Key.backspace><Key.backspace><Key.backspace><Key.backspace><Key.backspace><Key.backspace><Key.backspace><Key.backspace><Key.backspace><Key.backspace><Key.backspace><Key.backspace><Key.backspace><Key.backspace><Key.backspace><Key.backspace>
Screenshot: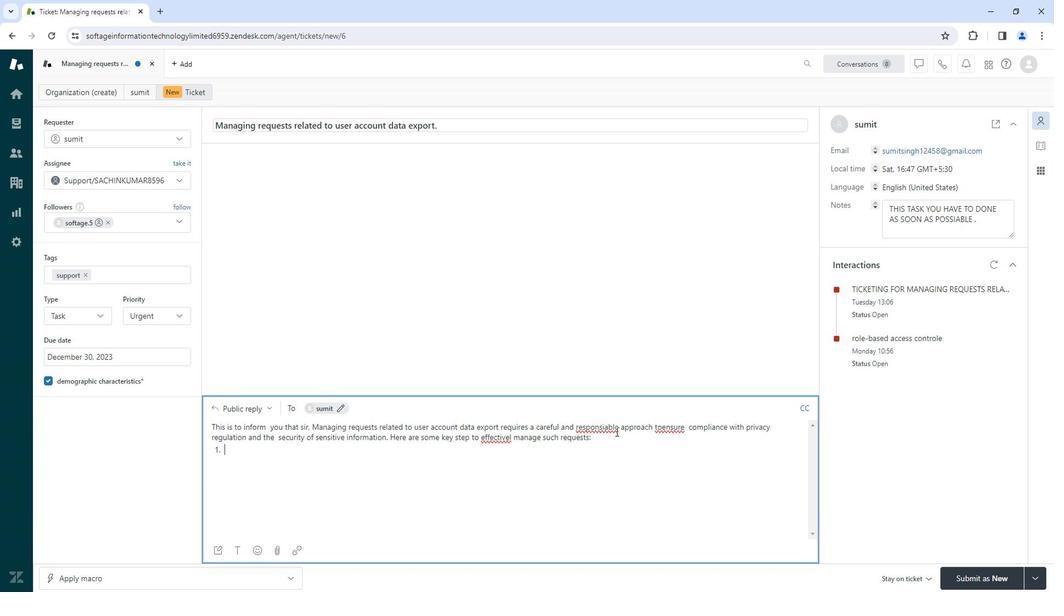
Action: Mouse moved to (339, 427)
Screenshot: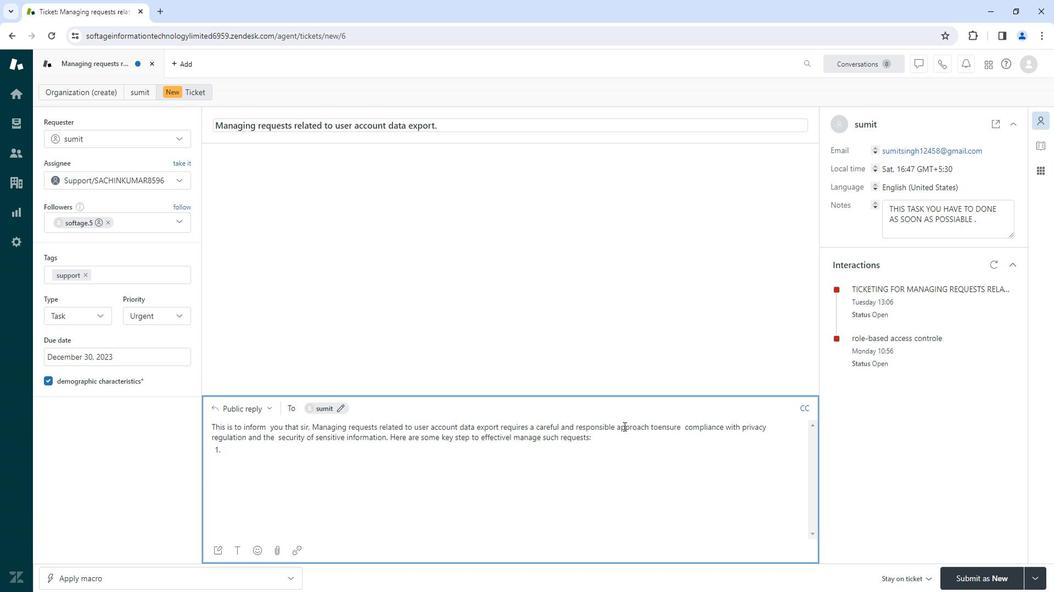 
Action: Mouse pressed left at (339, 427)
Screenshot: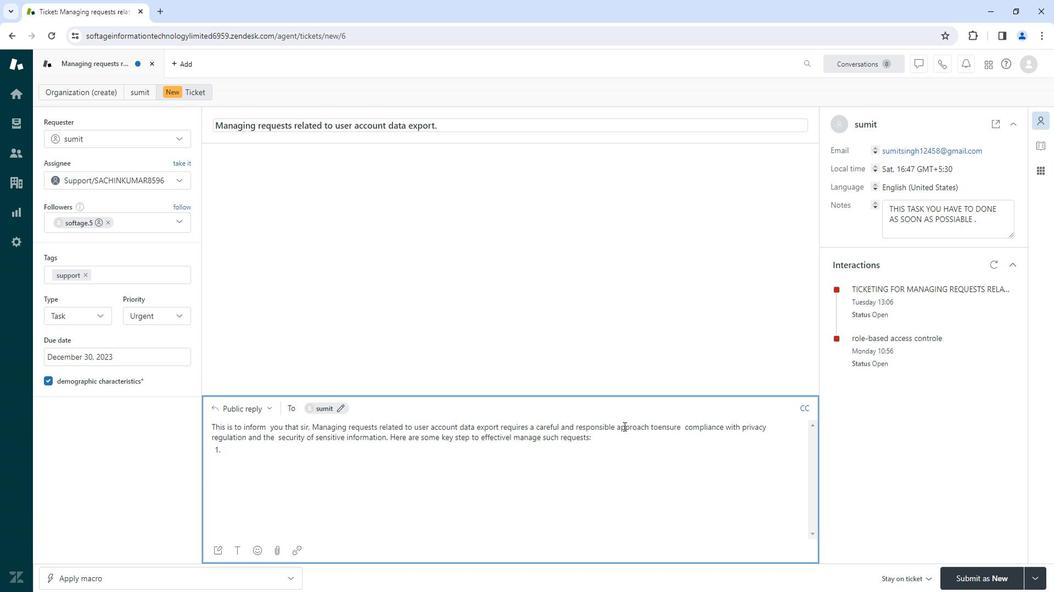 
Action: Mouse pressed left at (339, 427)
Screenshot: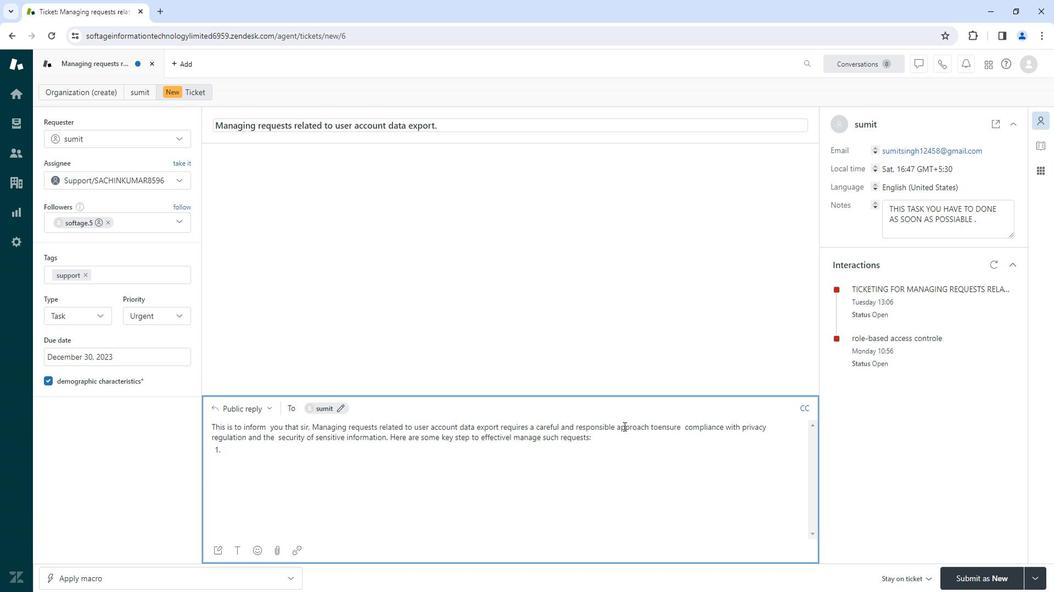 
Action: Mouse pressed left at (339, 427)
Screenshot: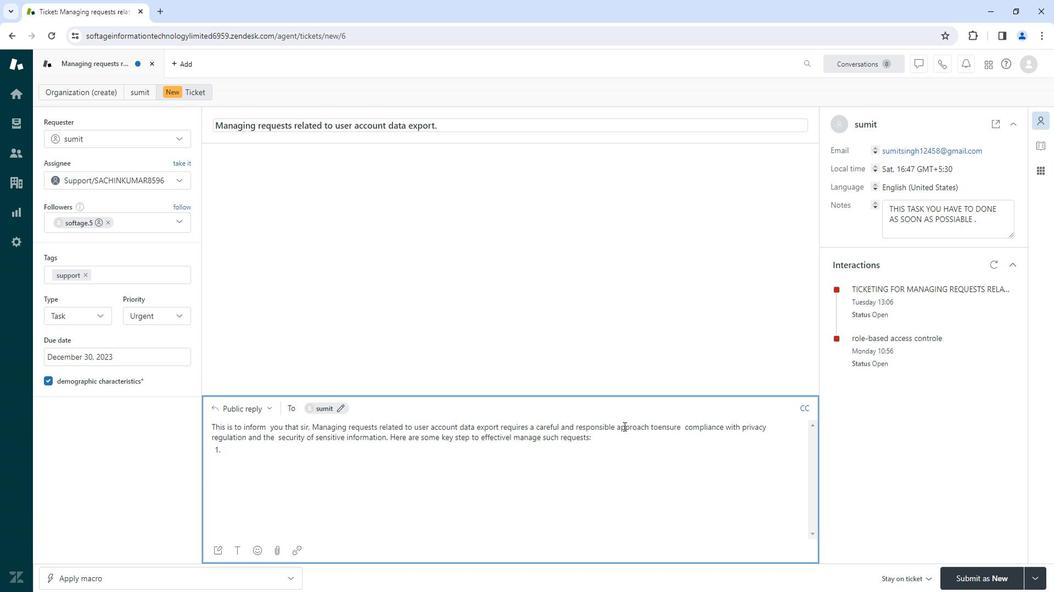 
Action: Mouse pressed left at (339, 427)
Screenshot: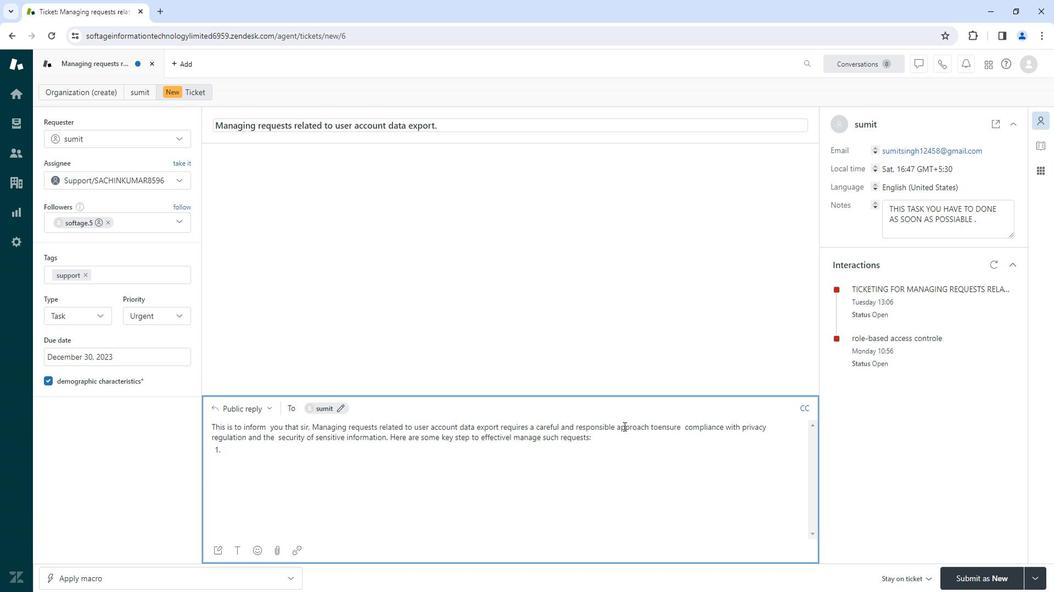
Action: Mouse pressed left at (339, 427)
Screenshot: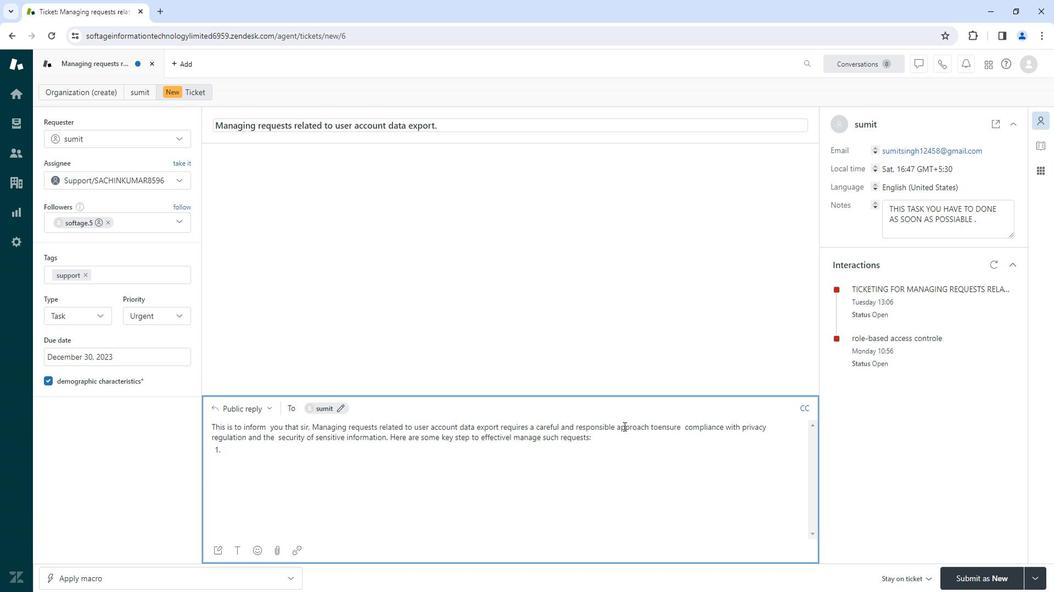 
Action: Mouse pressed left at (339, 427)
Screenshot: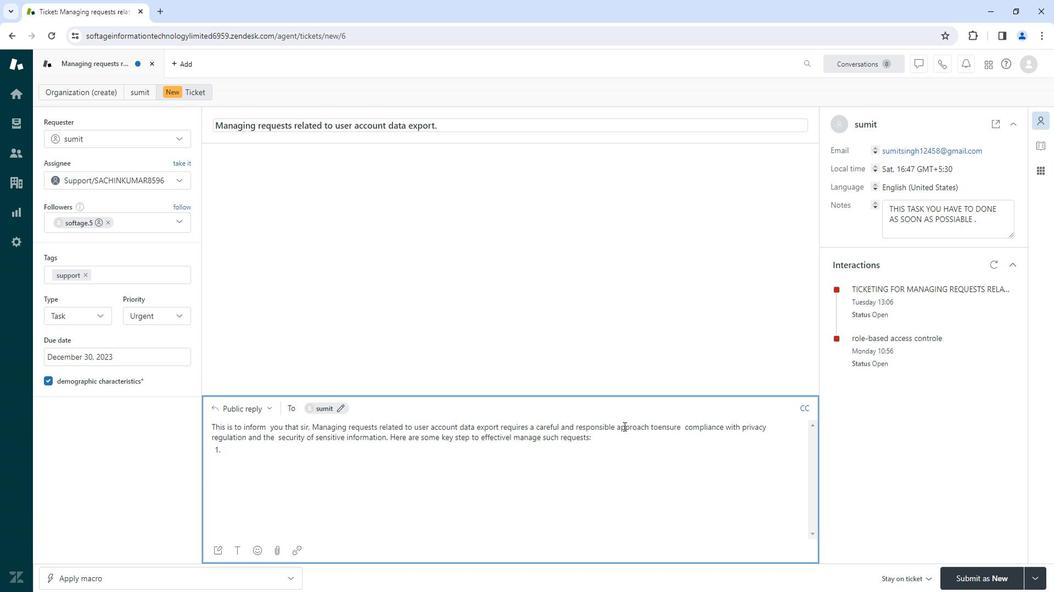 
Action: Mouse moved to (342, 428)
Screenshot: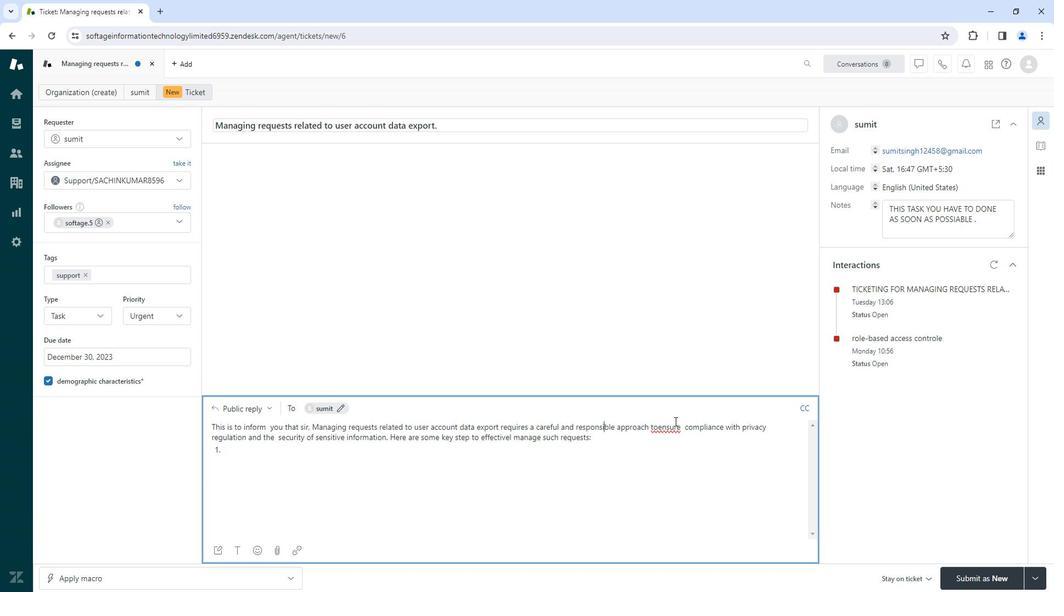 
Action: Key pressed <Key.backspace><Key.backspace><Key.backspace><Key.backspace><Key.backspace><Key.backspace>
Screenshot: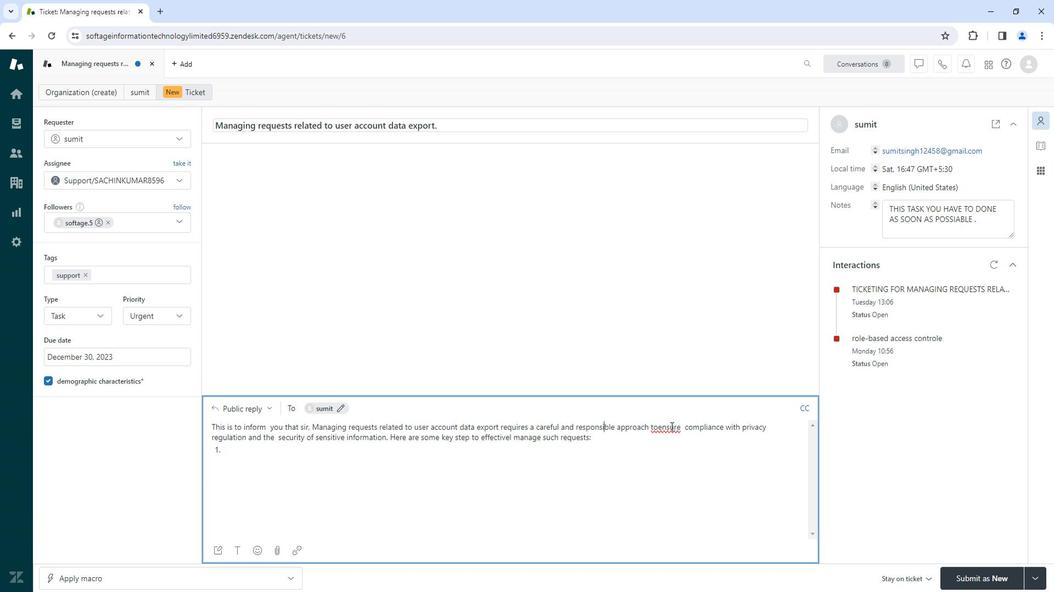
Action: Mouse moved to (348, 429)
Screenshot: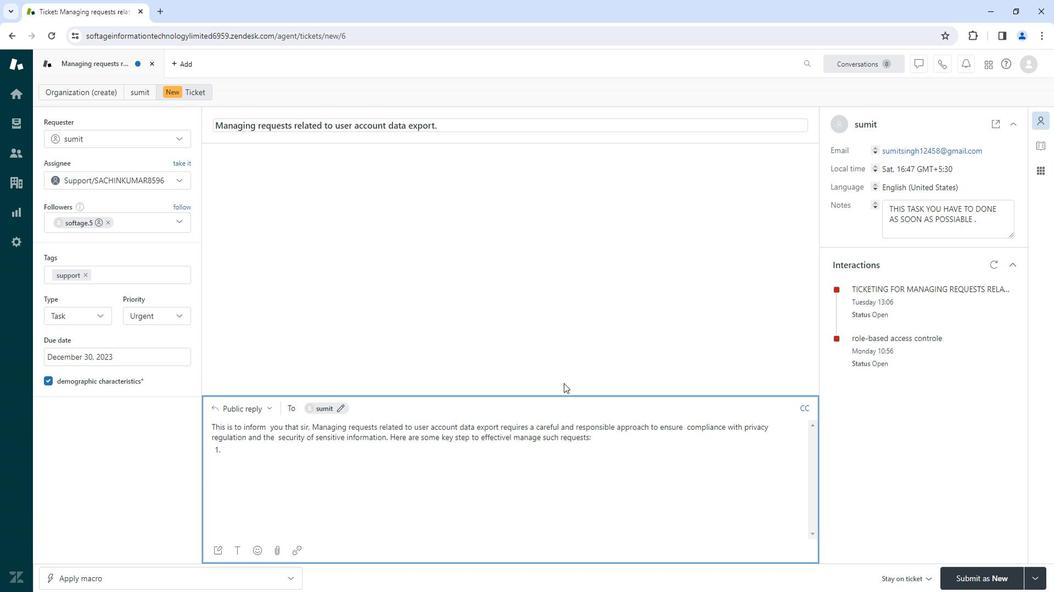 
Action: Mouse pressed left at (348, 429)
Screenshot: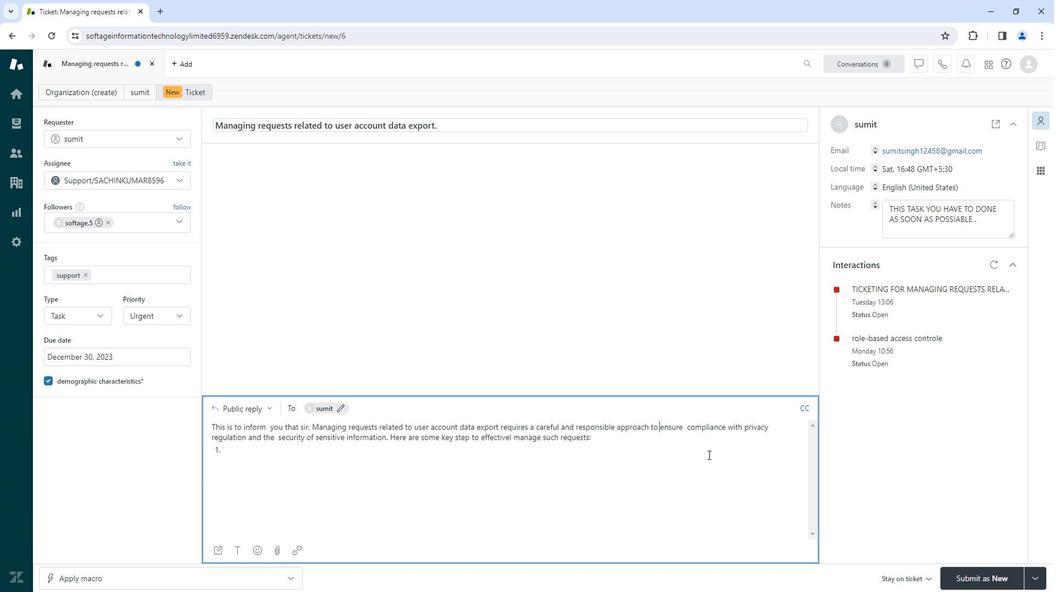 
Action: Mouse pressed left at (348, 429)
Screenshot: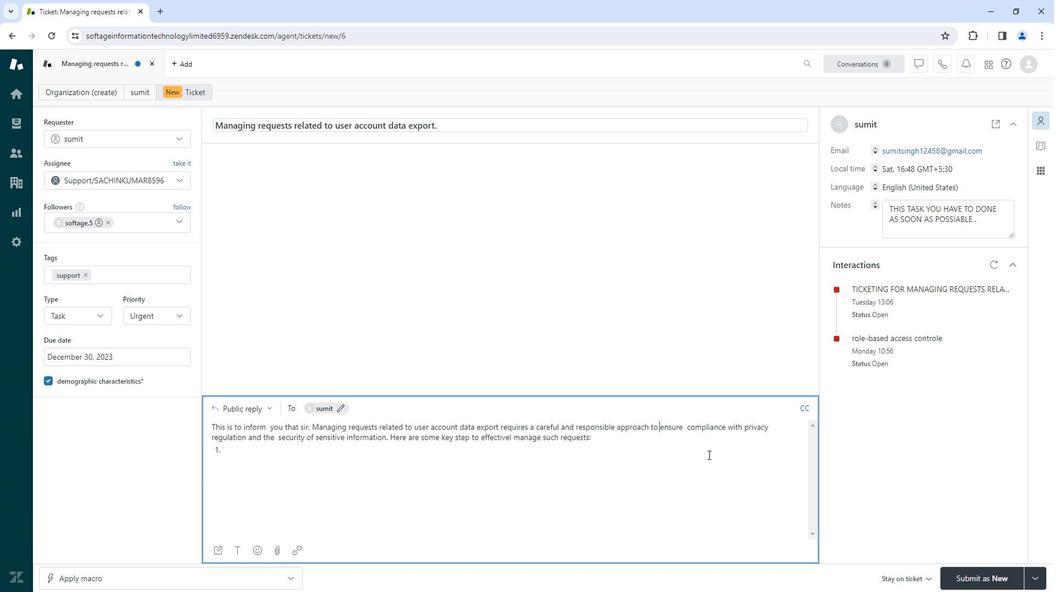
Action: Mouse pressed left at (348, 429)
Screenshot: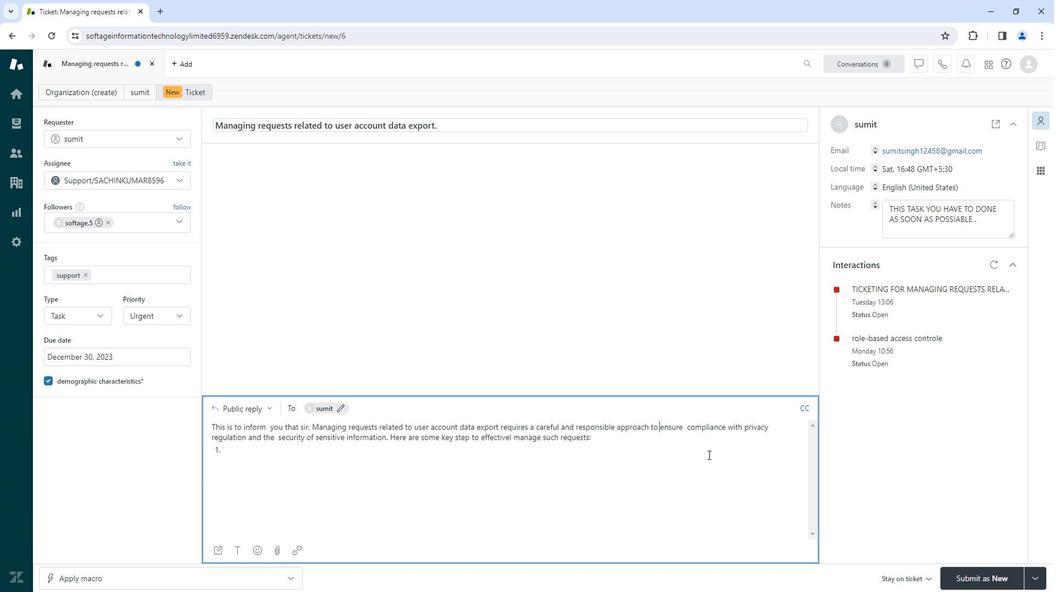 
Action: Mouse pressed left at (348, 429)
Screenshot: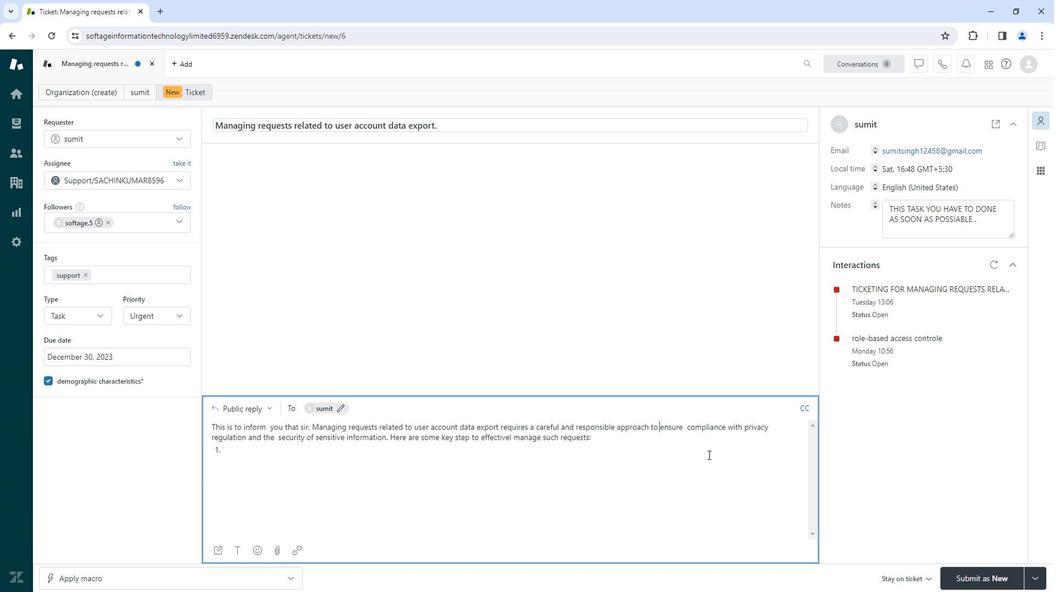 
Action: Mouse pressed left at (348, 429)
Screenshot: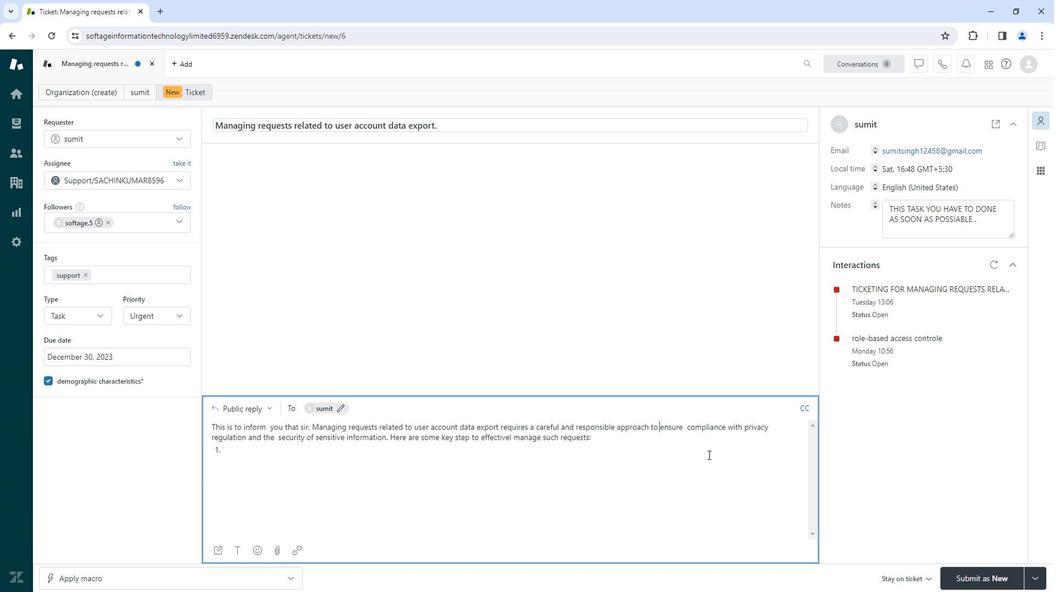 
Action: Mouse pressed left at (348, 429)
Screenshot: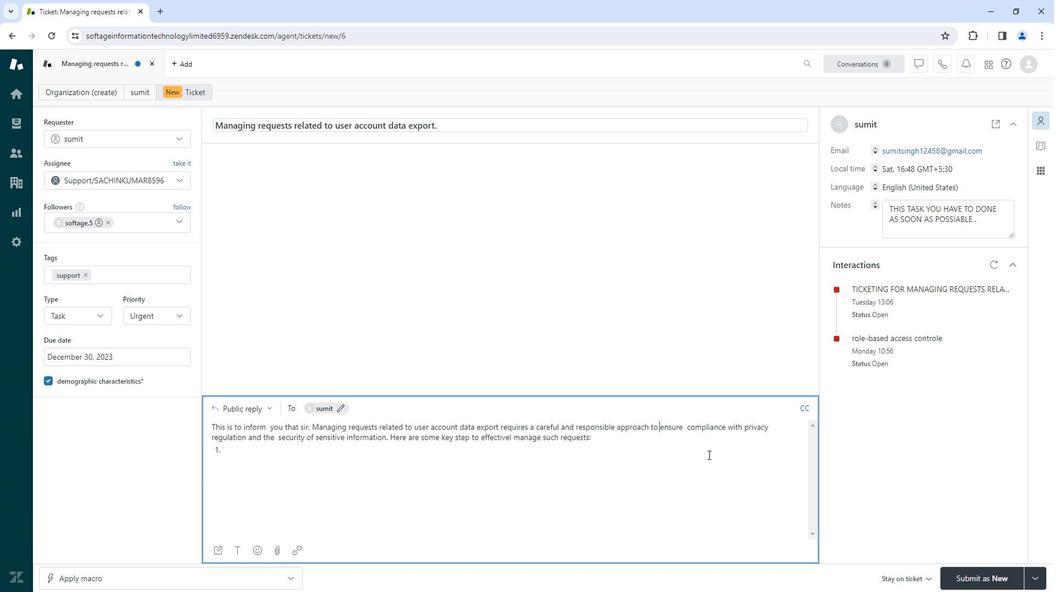 
Action: Mouse moved to (357, 433)
Screenshot: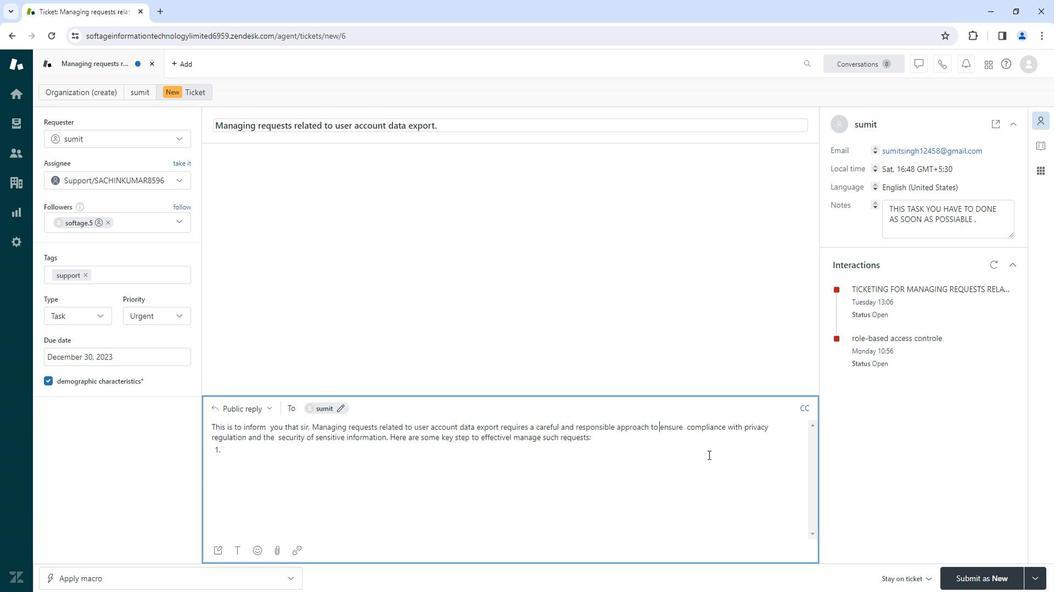 
Action: Key pressed <Key.space><Key.space><Key.space><Key.space>
Screenshot: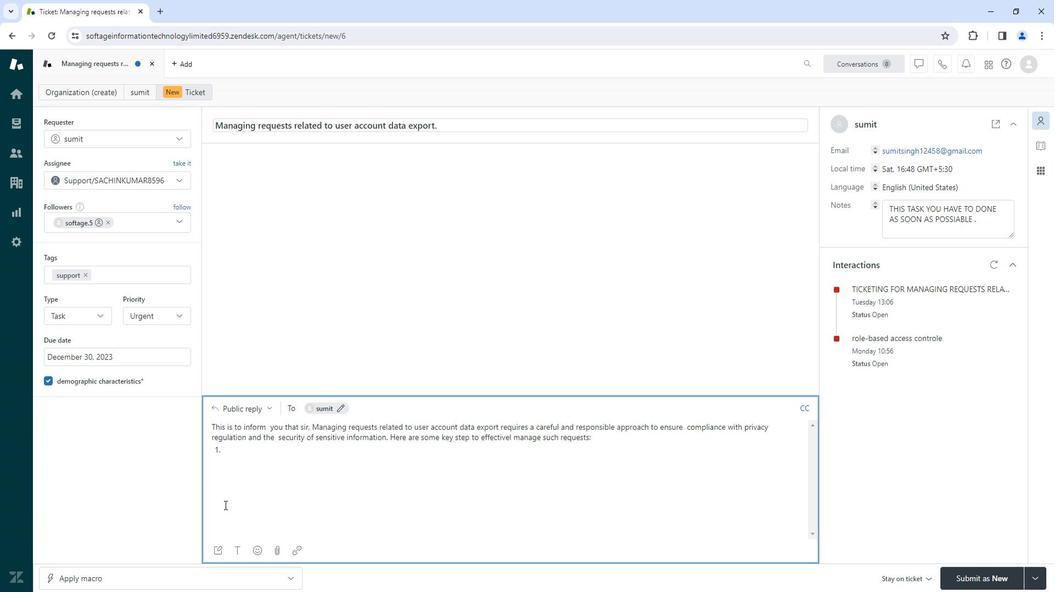 
Action: Mouse moved to (265, 439)
Screenshot: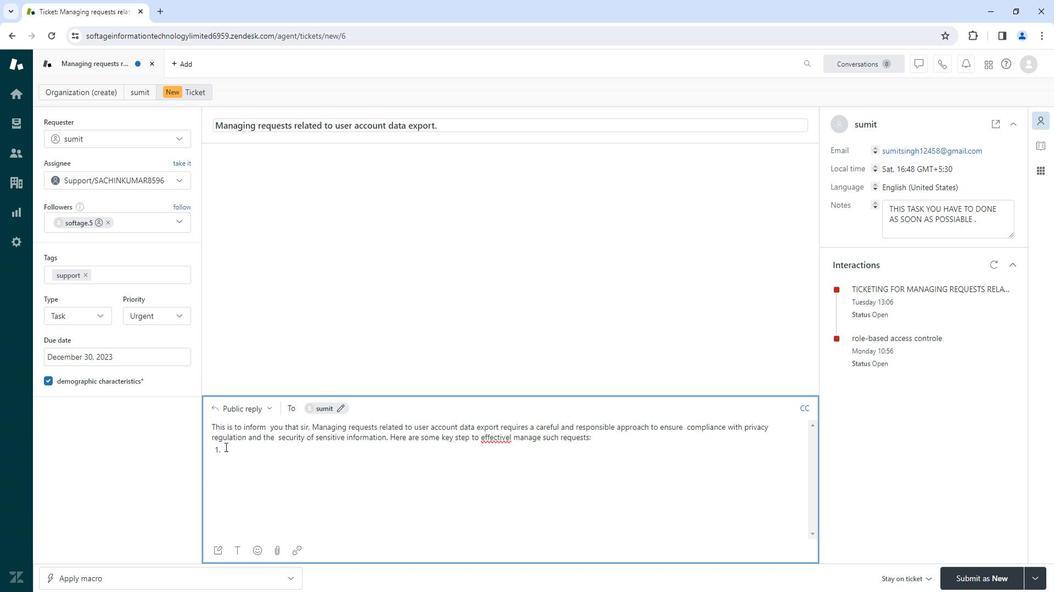 
Action: Mouse pressed left at (265, 439)
Screenshot: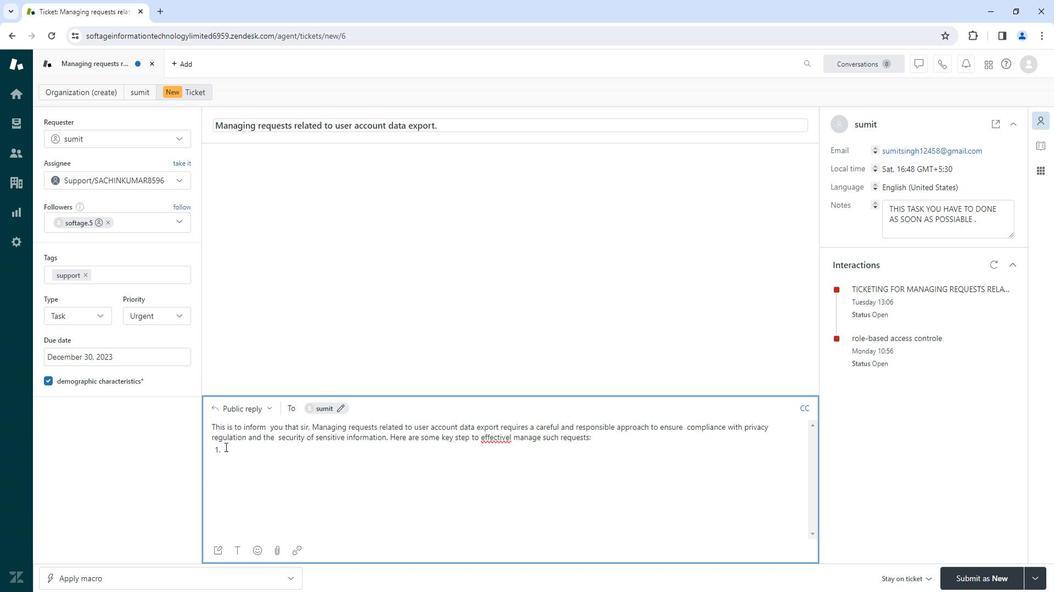 
Action: Mouse pressed left at (265, 439)
Screenshot: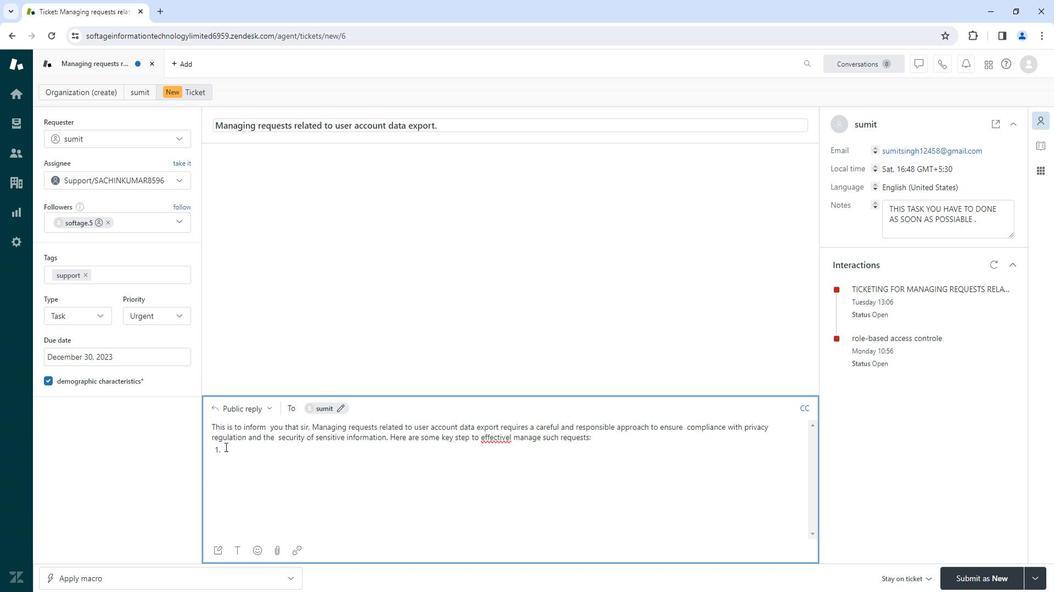 
Action: Mouse pressed left at (265, 439)
Screenshot: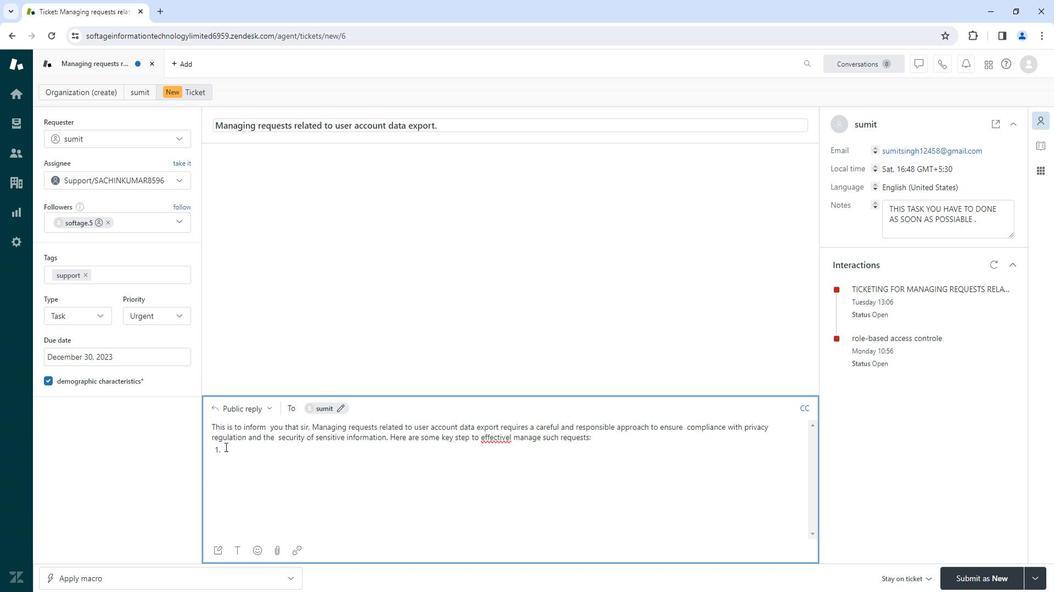 
Action: Mouse pressed left at (265, 439)
Screenshot: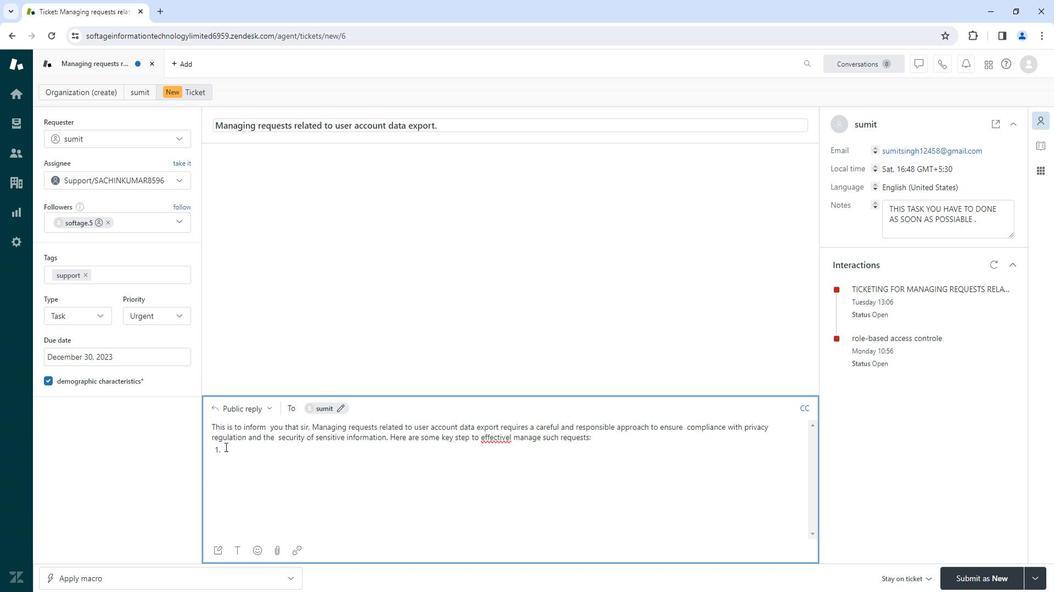 
Action: Mouse pressed left at (265, 439)
Screenshot: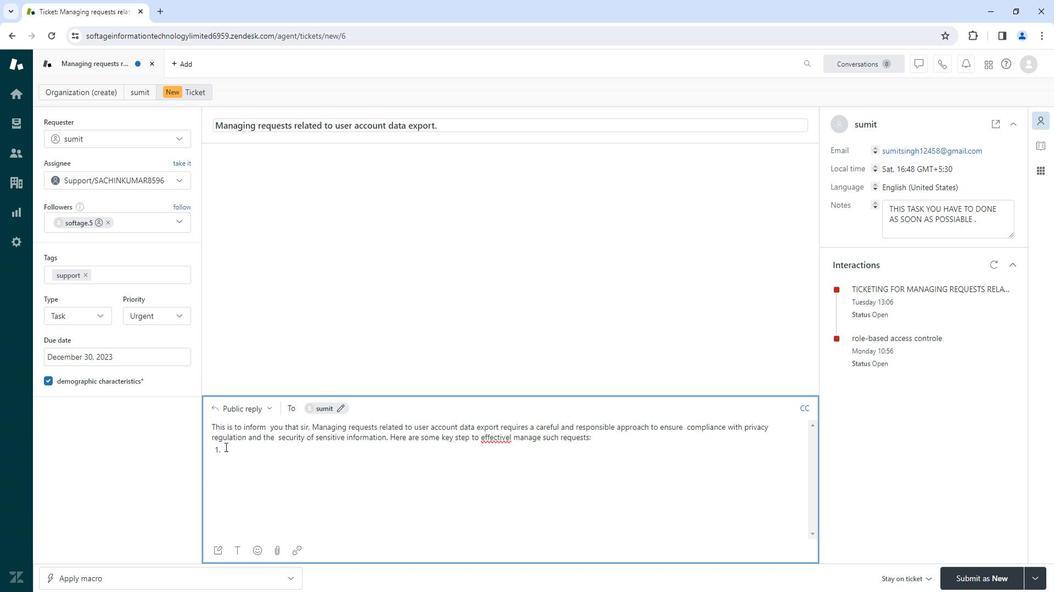 
Action: Mouse pressed left at (265, 439)
Screenshot: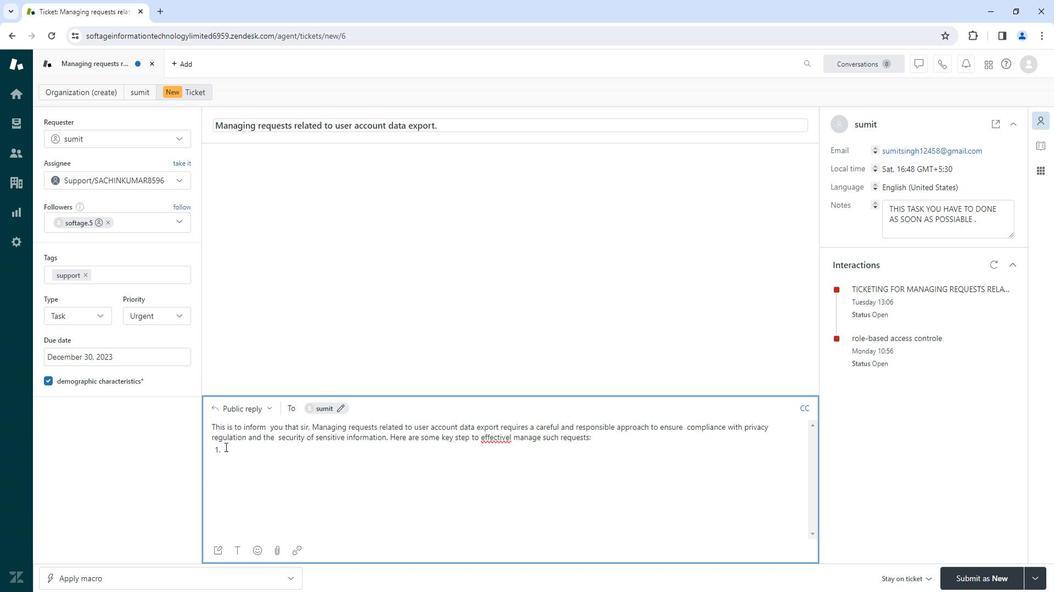 
Action: Key pressed <Key.space><Key.space><Key.space><Key.space>
Screenshot: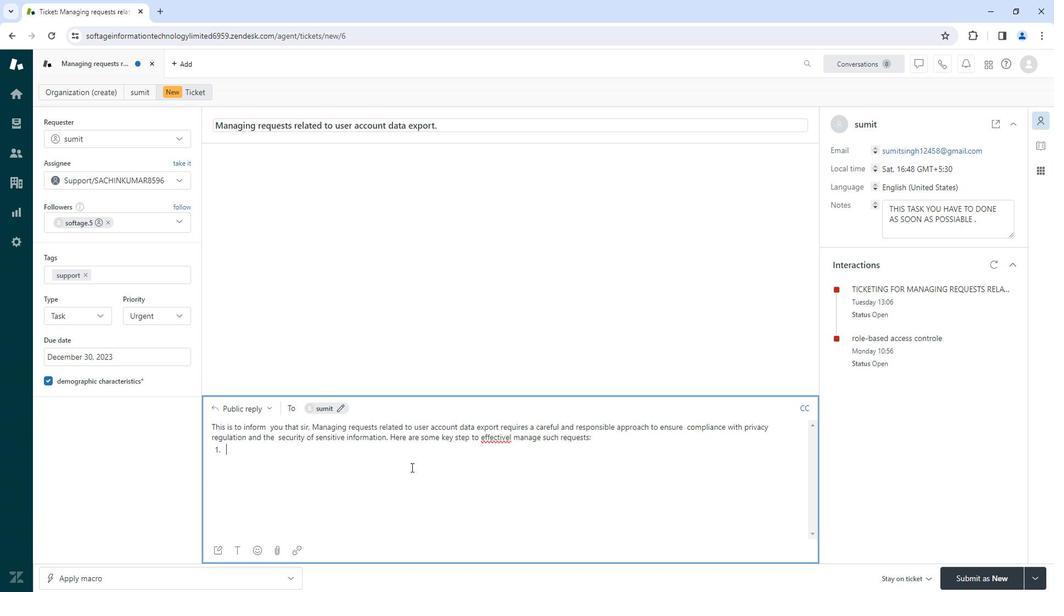 
Action: Mouse moved to (320, 435)
Screenshot: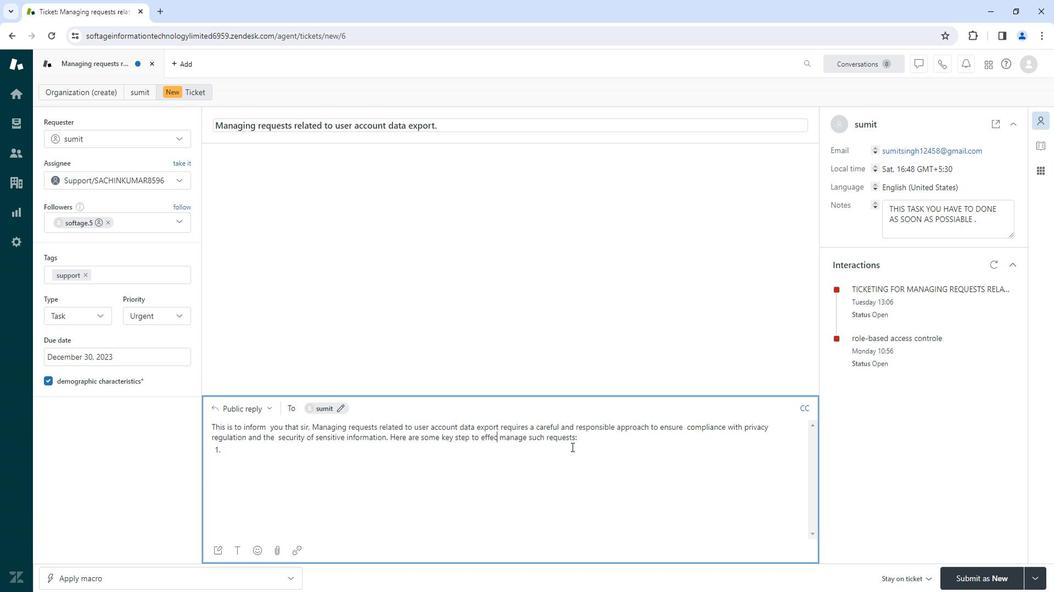 
Action: Mouse pressed left at (320, 435)
Screenshot: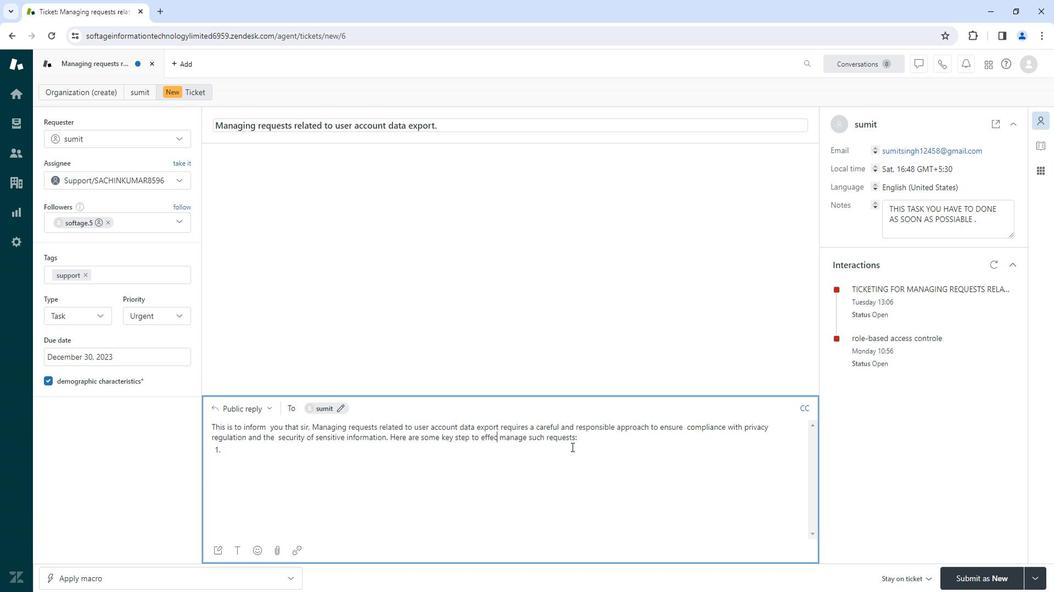 
Action: Mouse pressed left at (320, 435)
Screenshot: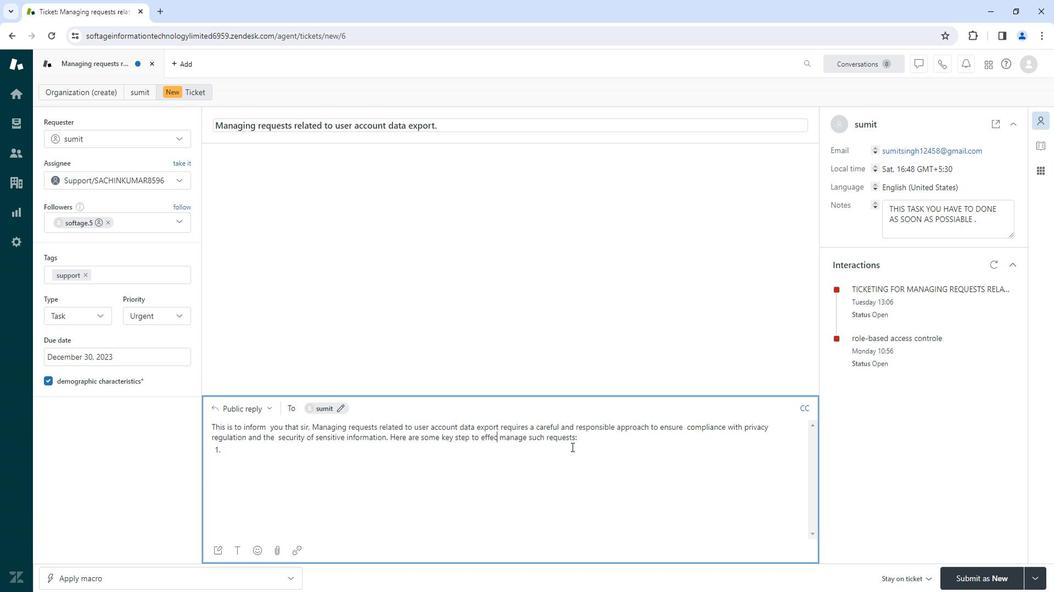 
Action: Mouse pressed left at (320, 435)
Screenshot: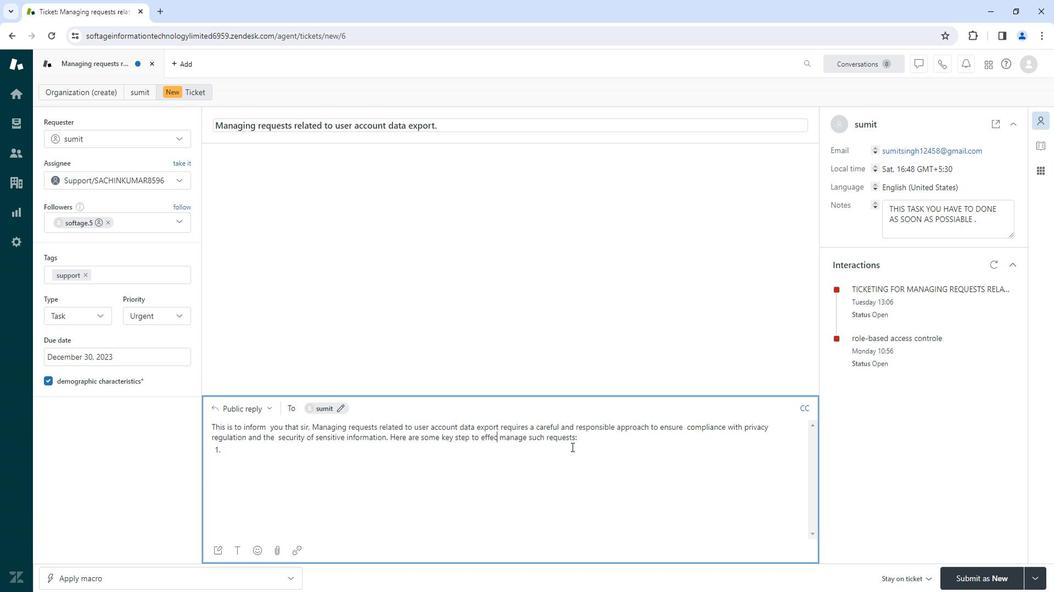 
Action: Mouse pressed left at (320, 435)
Screenshot: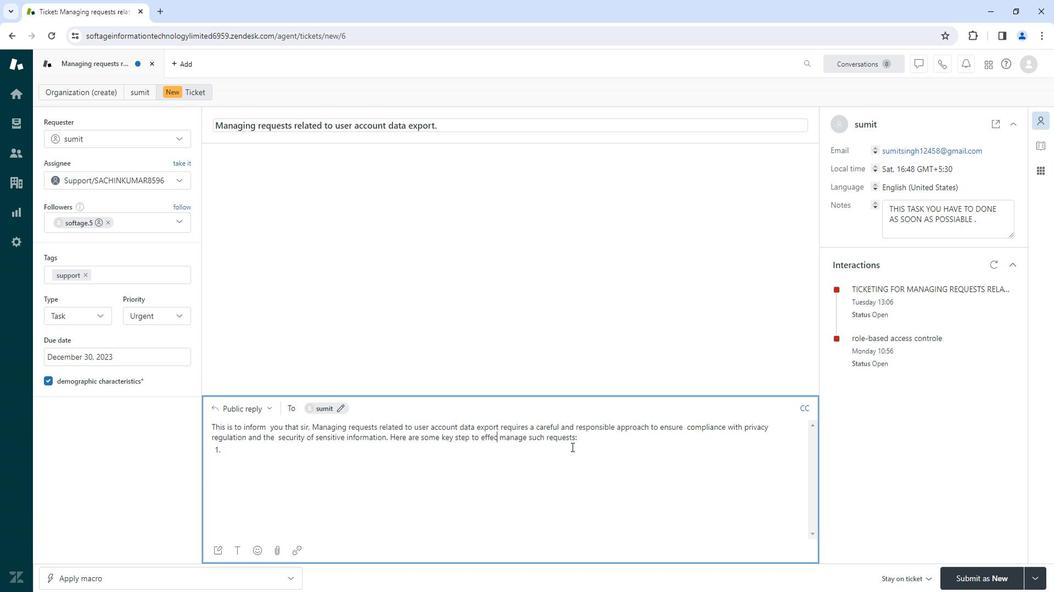 
Action: Mouse pressed left at (320, 435)
Screenshot: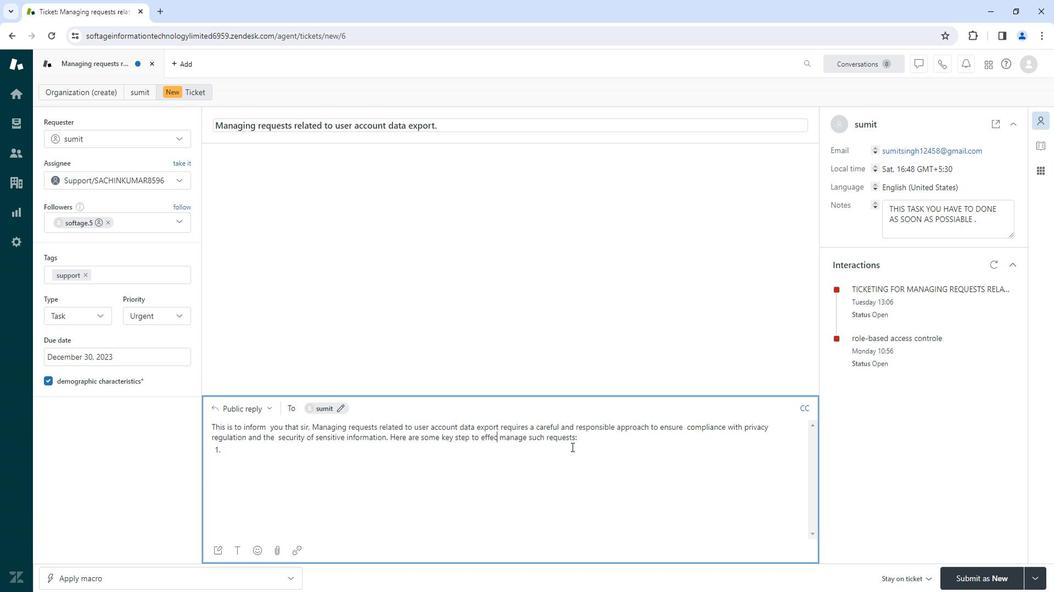 
Action: Mouse pressed left at (320, 435)
Screenshot: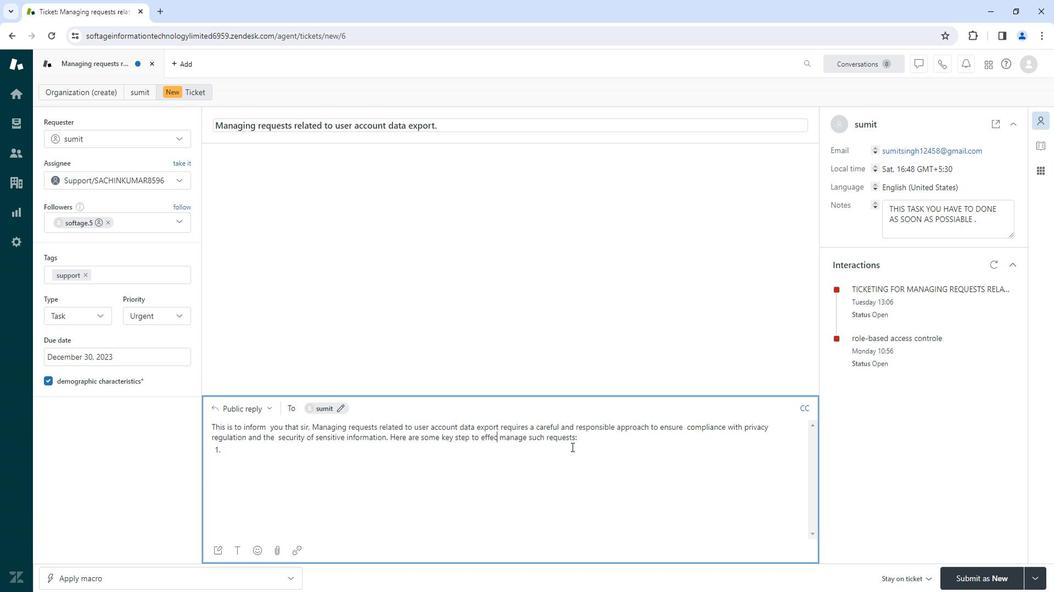 
Action: Mouse moved to (332, 439)
Screenshot: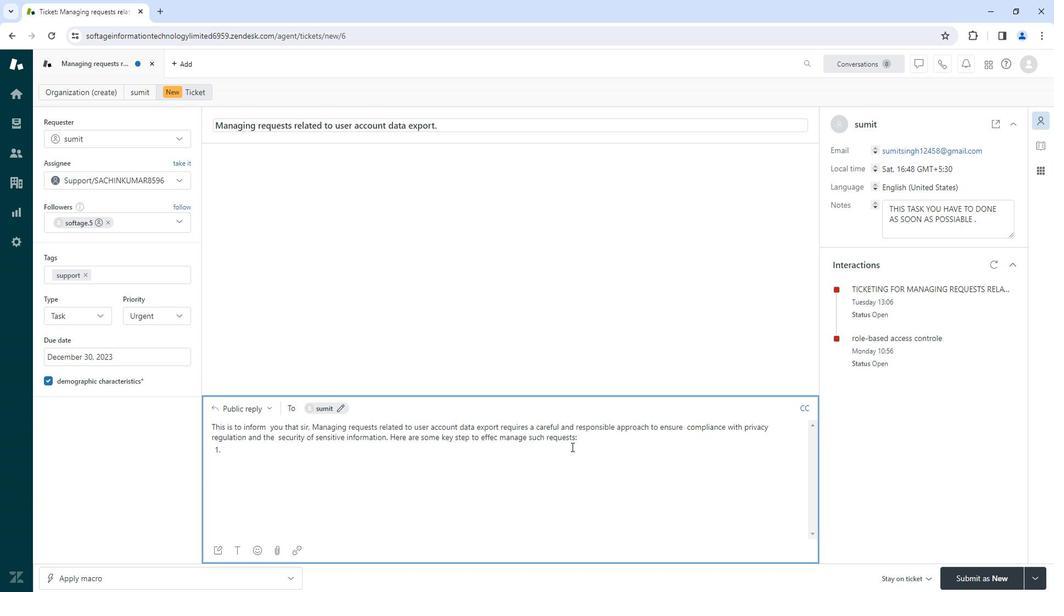 
Action: Key pressed <Key.backspace><Key.backspace><Key.backspace><Key.backspace><Key.backspace><Key.backspace><Key.backspace><Key.backspace><Key.backspace><Key.backspace><Key.backspace><Key.backspace><Key.backspace><Key.backspace><Key.backspace><Key.backspace><Key.backspace><Key.backspace><Key.backspace><Key.backspace><Key.backspace><Key.backspace><Key.backspace><Key.backspace><Key.backspace><Key.backspace><Key.backspace>yyyyyy<Key.backspace><Key.backspace><Key.backspace><Key.backspace><Key.backspace><Key.backspace>ttttttiiiiivvvvveeeeeelll
Screenshot: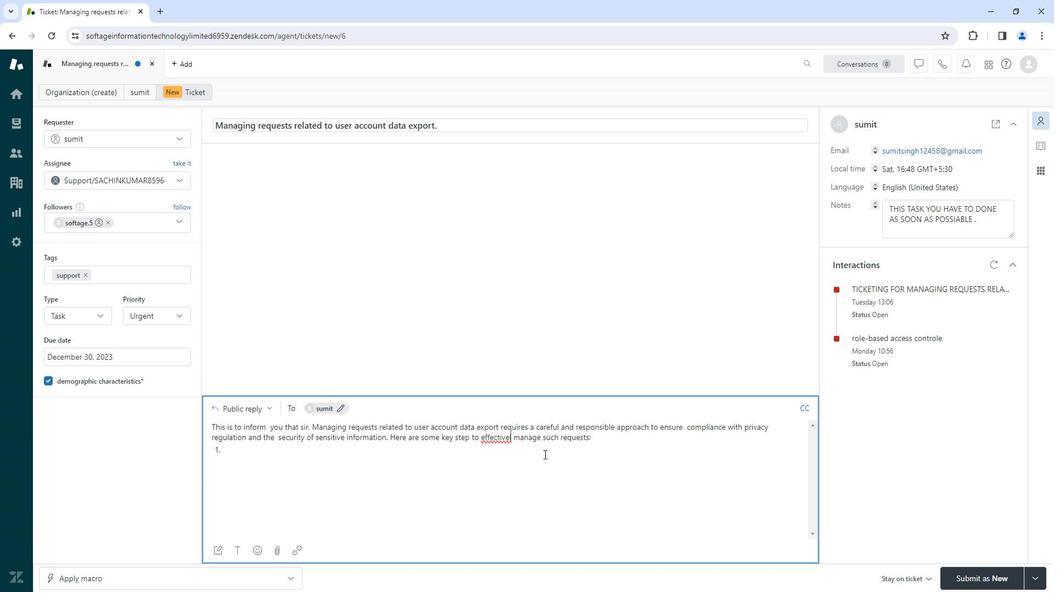 
Action: Mouse moved to (326, 444)
Screenshot: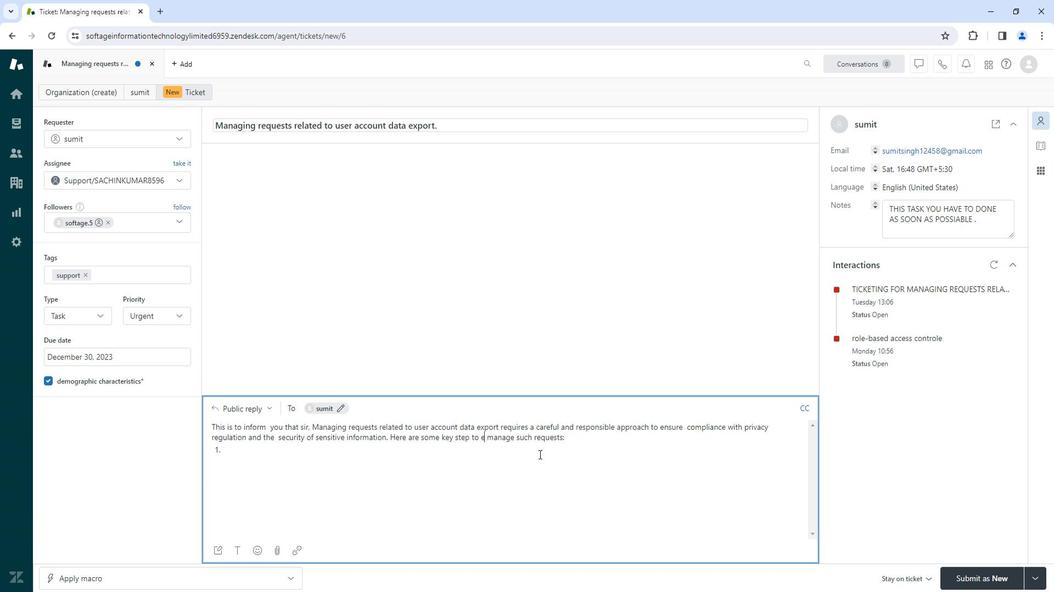 
Action: Key pressed <Key.backspace><Key.backspace><Key.backspace><Key.backspace><Key.backspace><Key.backspace><Key.backspace><Key.backspace><Key.backspace><Key.backspace><Key.backspace><Key.backspace><Key.backspace><Key.backspace><Key.backspace><Key.backspace><Key.backspace><Key.backspace><Key.backspace><Key.backspace><Key.backspace><Key.backspace><Key.backspace><Key.backspace><Key.backspace><Key.backspace><Key.backspace><Key.backspace><Key.backspace><Key.backspace><Key.backspace><Key.backspace><Key.backspace><Key.backspace><Key.backspace><Key.backspace><Key.backspace><Key.backspace><Key.backspace><Key.backspace><Key.backspace><Key.backspace><Key.backspace><Key.backspace><Key.backspace><Key.backspace><Key.backspace><Key.backspace><Key.backspace><Key.backspace><Key.backspace>rrrrr======<Key.backspace><Key.backspace><Key.backspace><Key.backspace><Key.backspace><Key.backspace>eeeee<Key.backspace><Key.backspace><Key.backspace><Key.backspace><Key.backspace><Key.backspace><Key.backspace><Key.backspace><Key.backspace><Key.backspace>eeeeeefffffffffeeeeeccccttiiiiiivvvvvveeeeeelllll<Key.space><Key.space><Key.space><Key.space><Key.space><Key.backspace><Key.backspace><Key.backspace><Key.backspace><Key.backspace><Key.backspace>yyyyyy<Key.space><Key.space><Key.space><Key.space><Key.space><Key.space>
Screenshot: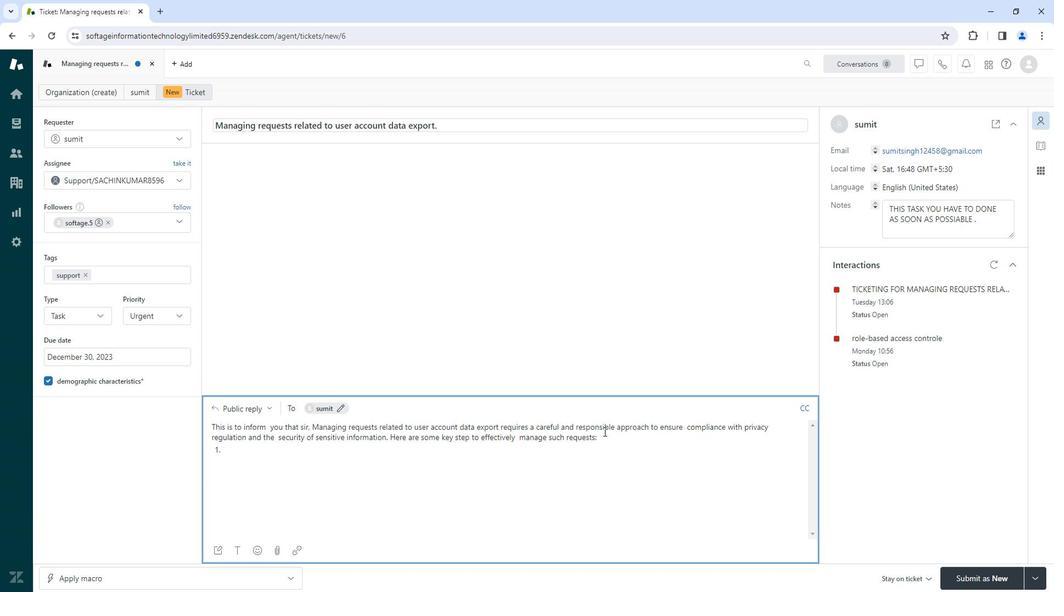 
Action: Mouse moved to (338, 431)
Screenshot: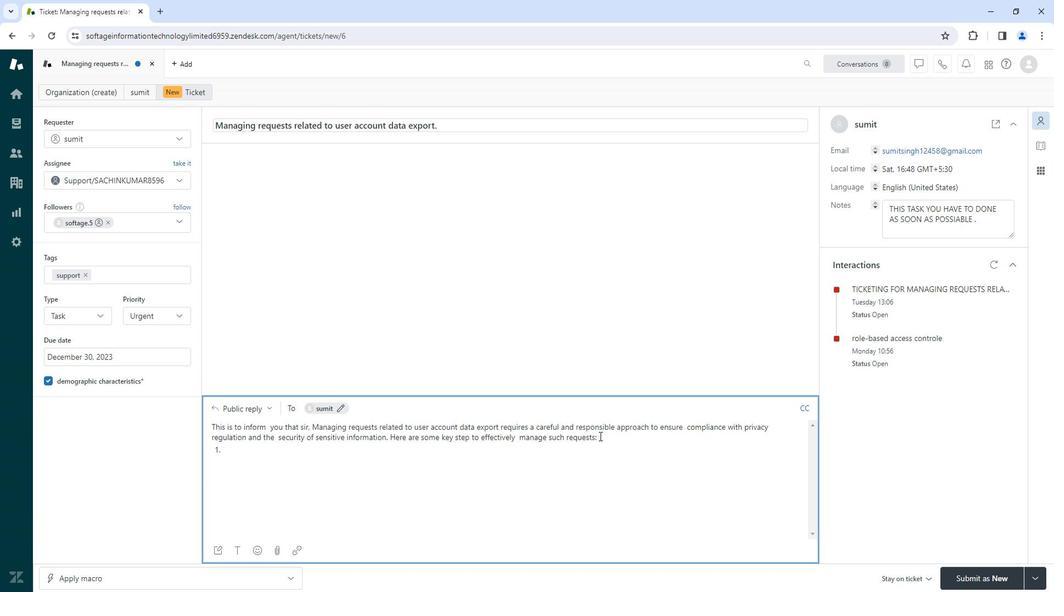 
Action: Mouse pressed left at (338, 431)
Screenshot: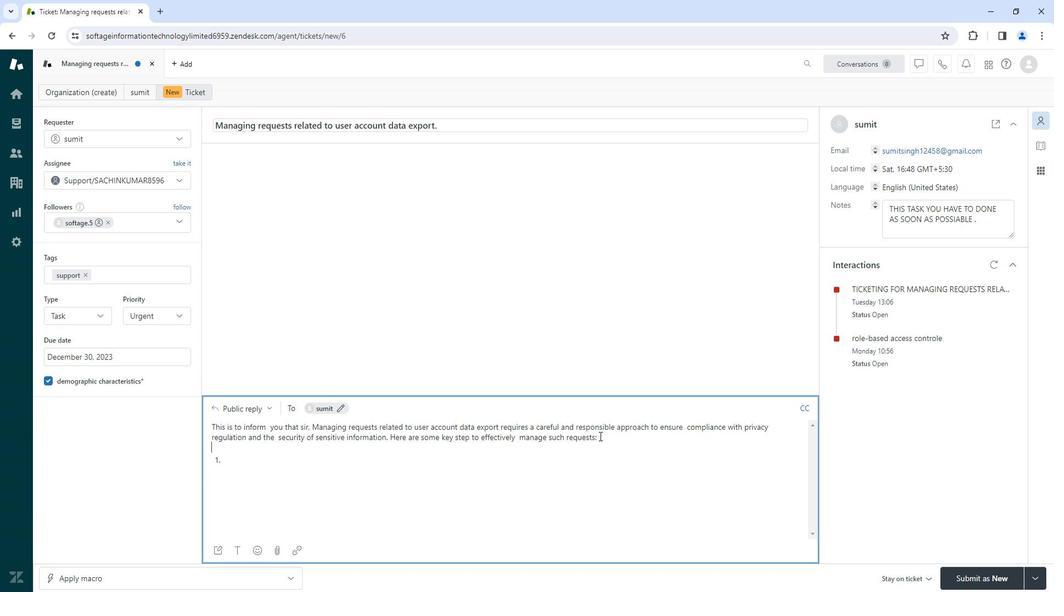 
Action: Mouse pressed left at (338, 431)
Screenshot: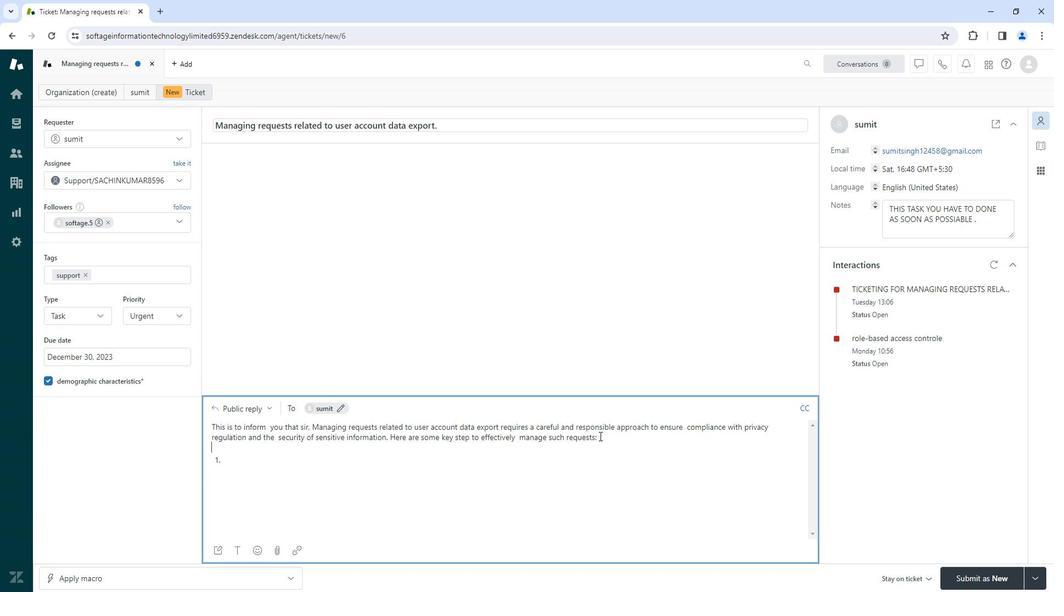 
Action: Mouse pressed left at (338, 431)
Screenshot: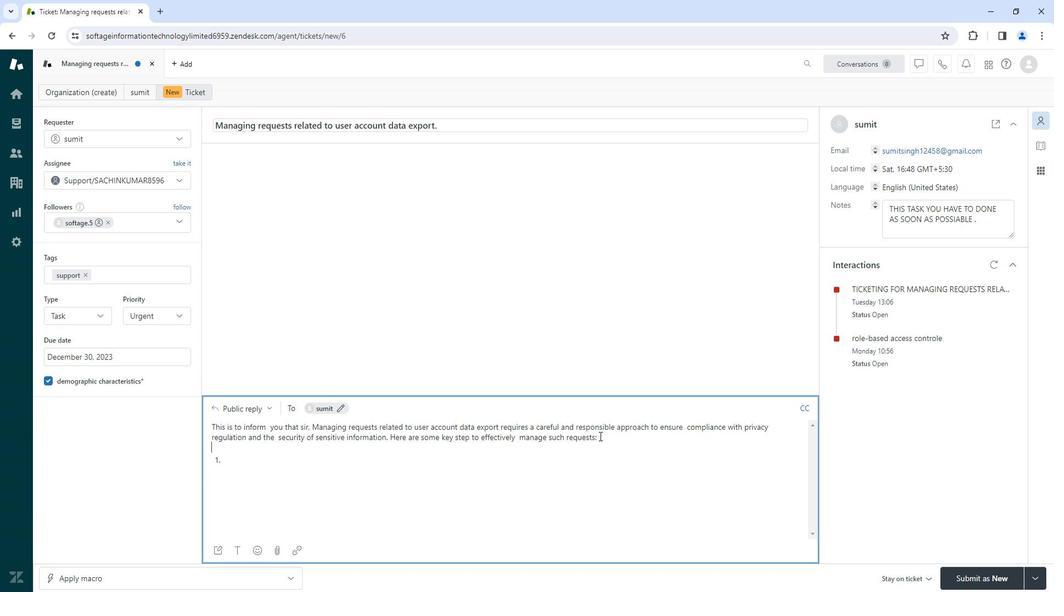 
Action: Mouse pressed left at (338, 431)
Screenshot: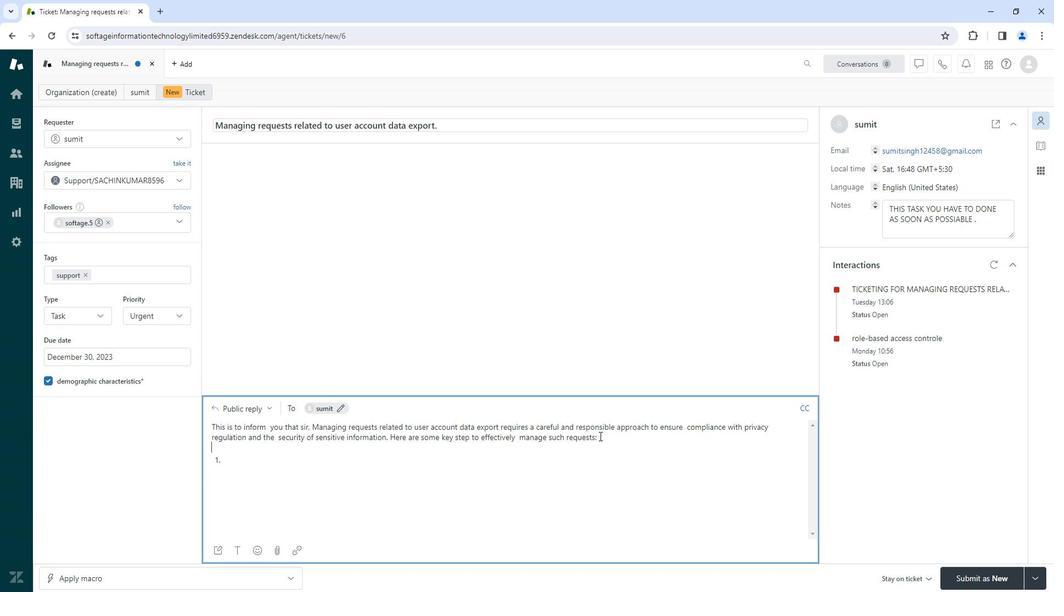 
Action: Mouse pressed left at (338, 431)
Screenshot: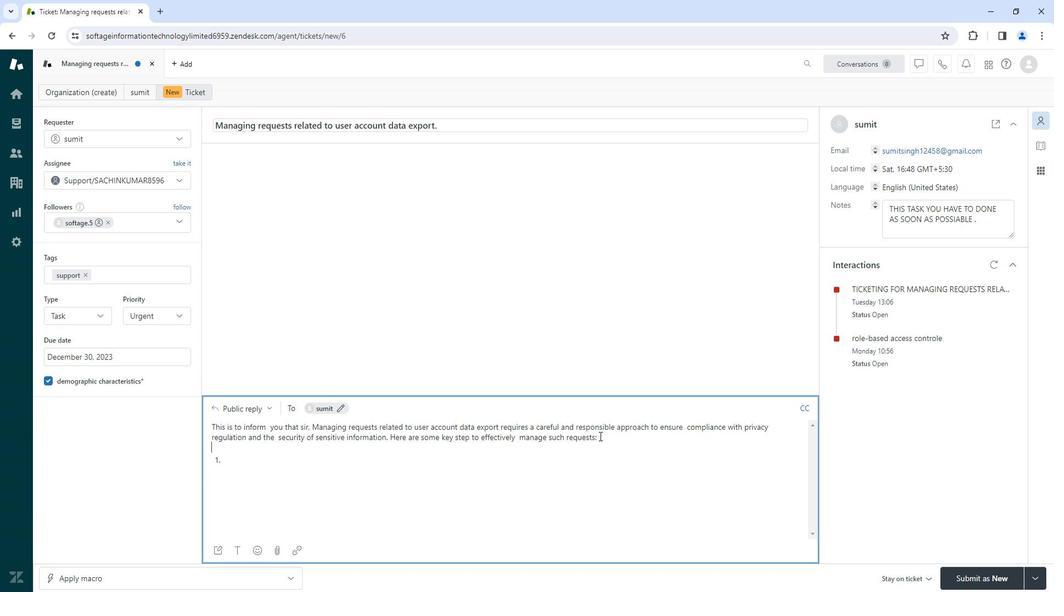 
Action: Mouse pressed left at (338, 431)
Screenshot: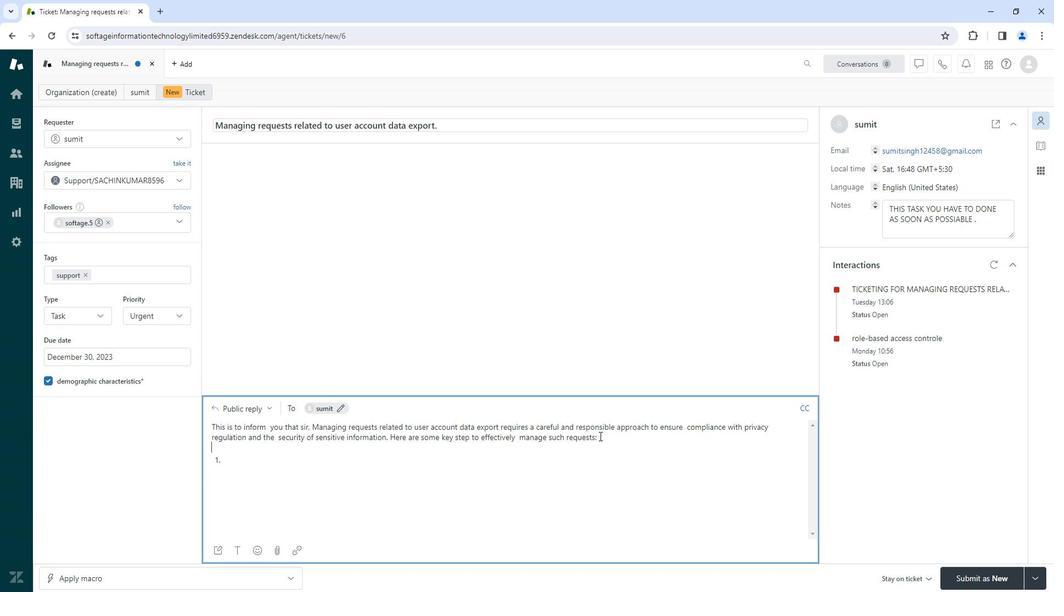 
Action: Mouse moved to (337, 433)
Screenshot: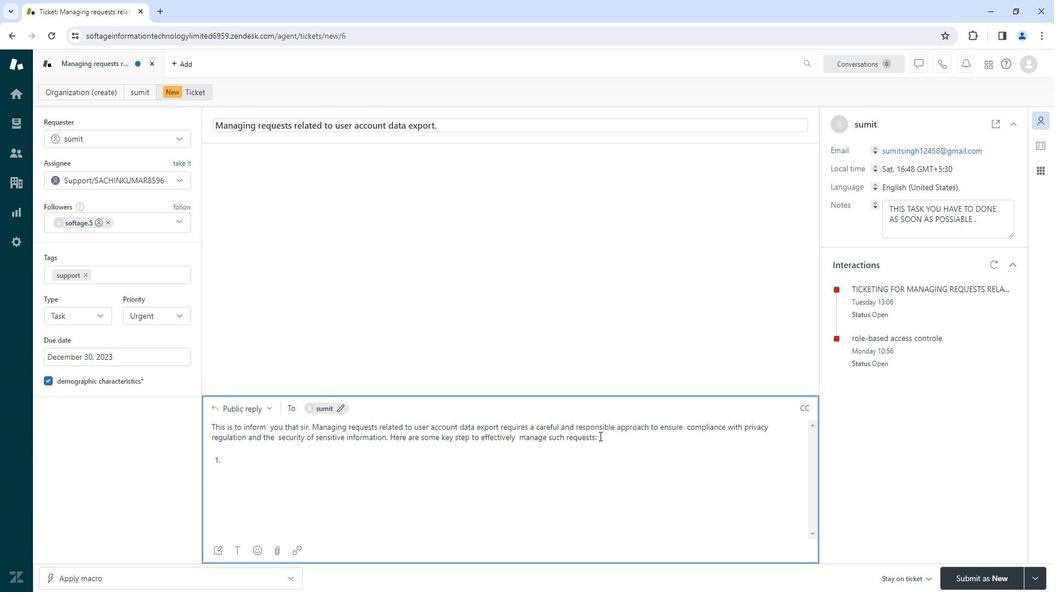 
Action: Mouse pressed left at (337, 433)
